 Task: Browse the Flipkart website to explore baby care products, including bedding and strollers.
Action: Mouse pressed left at (369, 71)
Screenshot: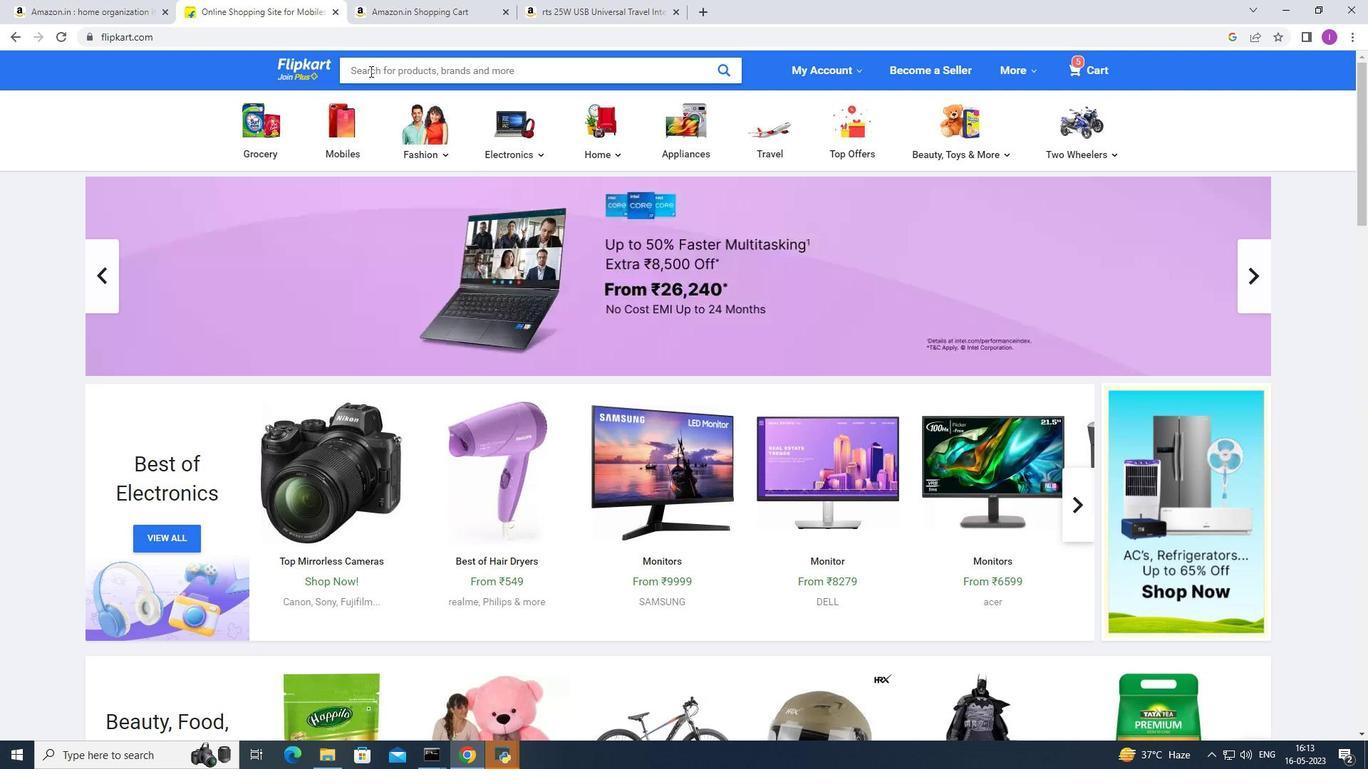 
Action: Mouse moved to (172, 121)
Screenshot: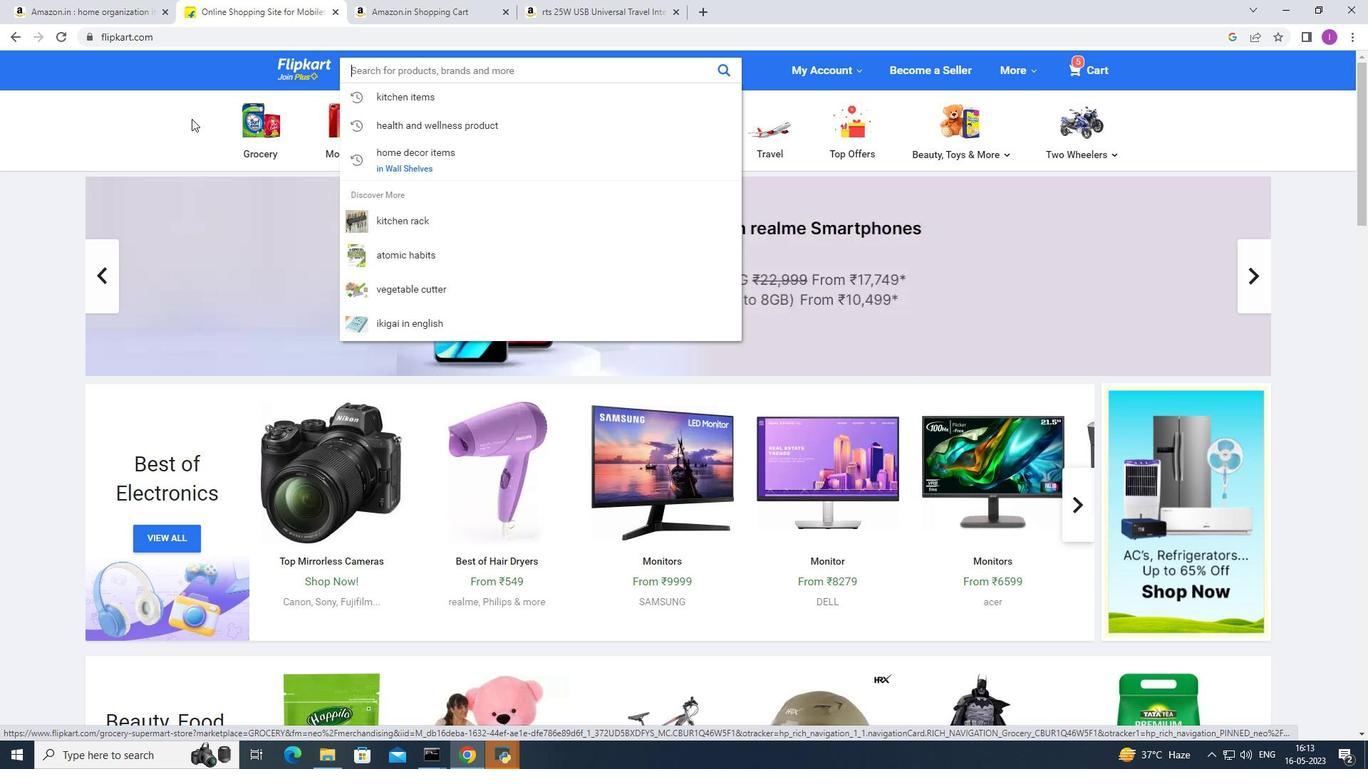 
Action: Mouse pressed left at (172, 121)
Screenshot: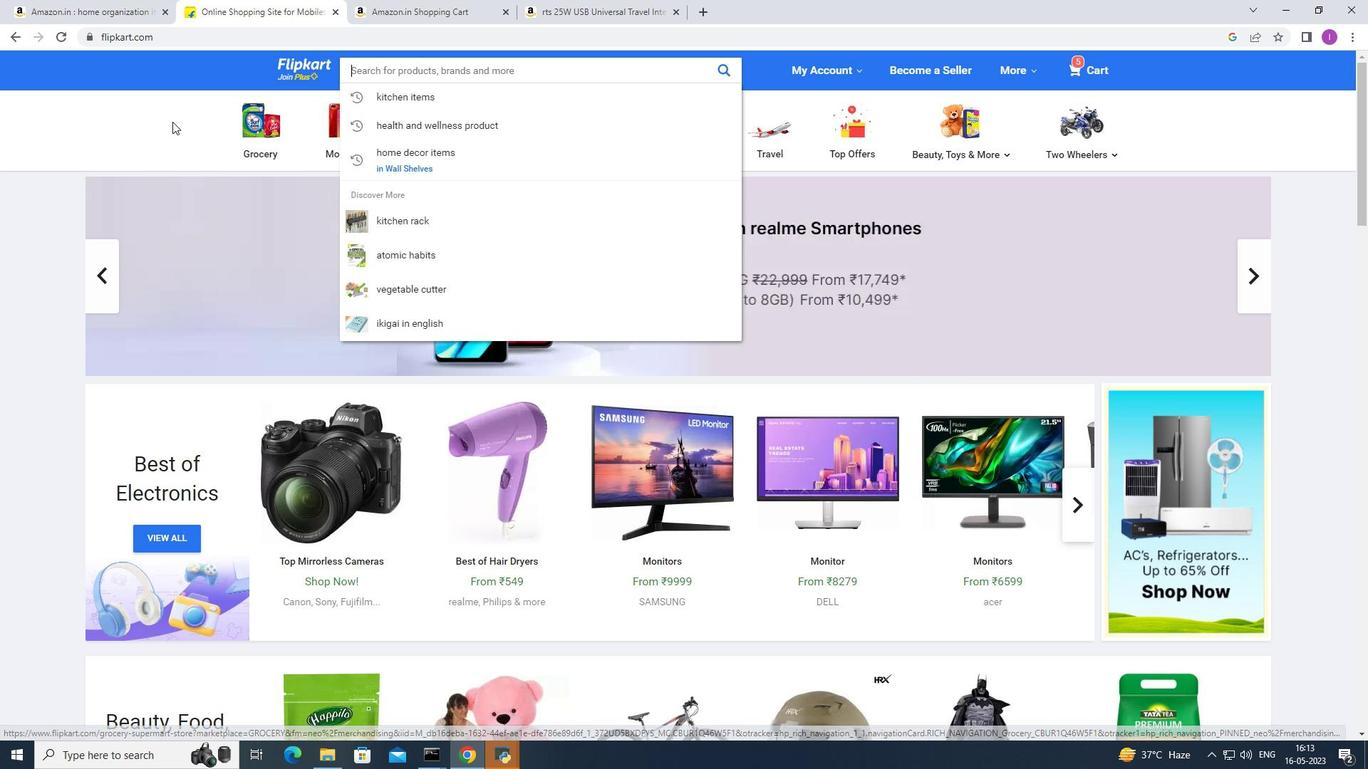 
Action: Mouse moved to (833, 313)
Screenshot: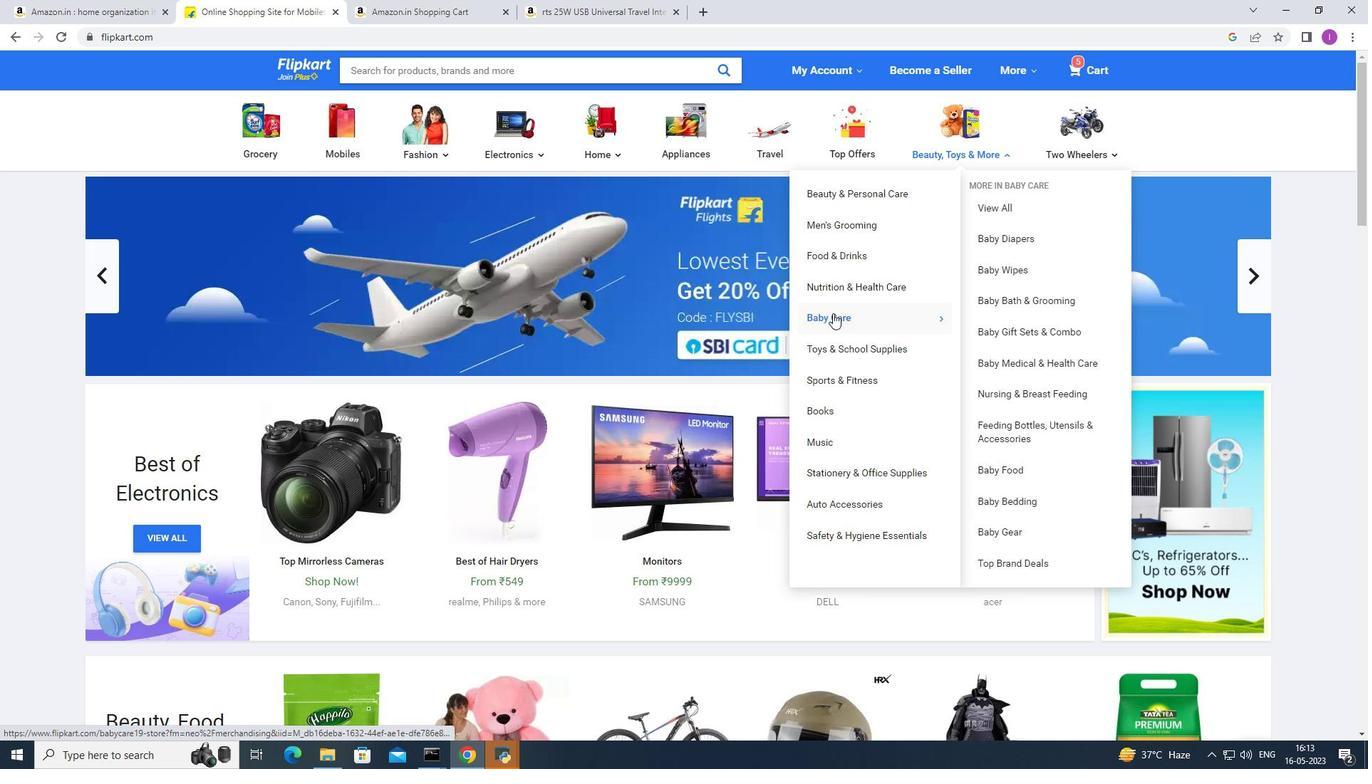 
Action: Mouse pressed left at (833, 313)
Screenshot: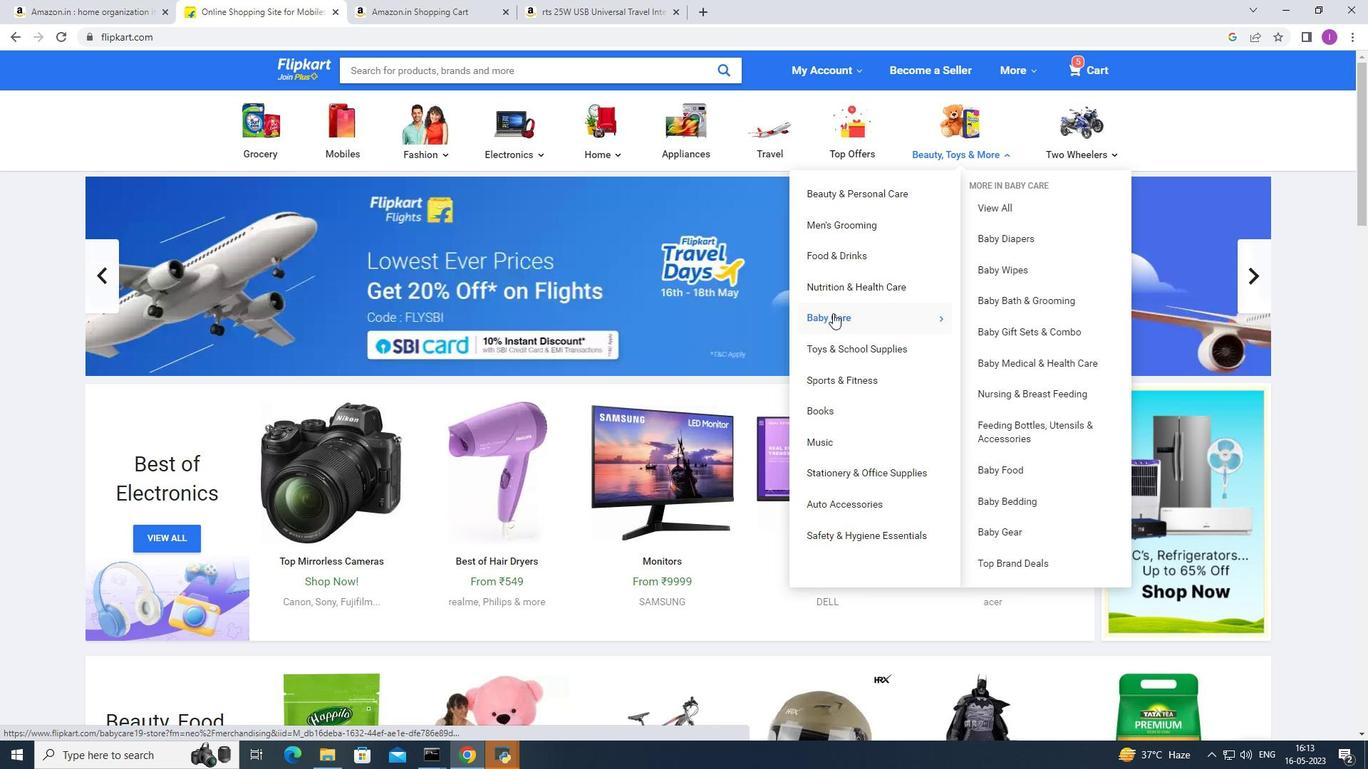 
Action: Mouse moved to (820, 313)
Screenshot: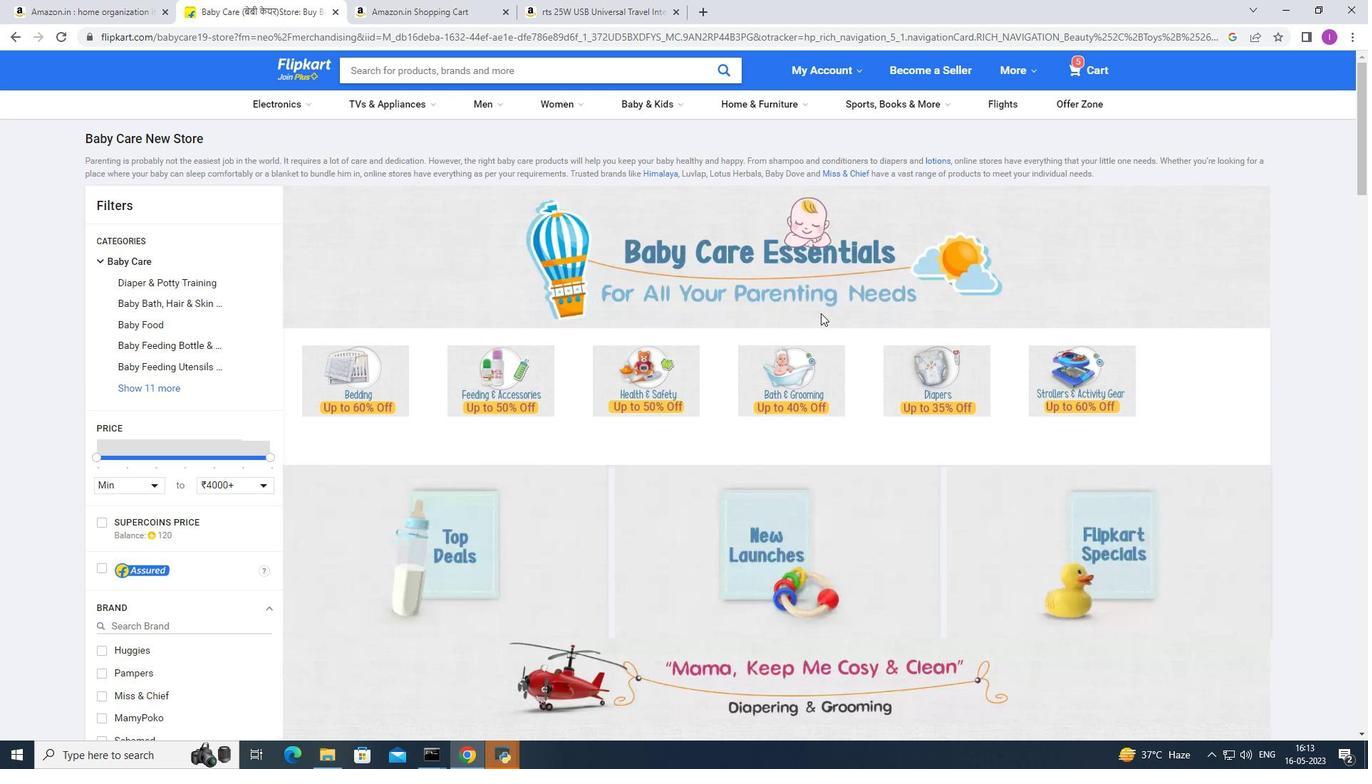 
Action: Mouse scrolled (820, 312) with delta (0, 0)
Screenshot: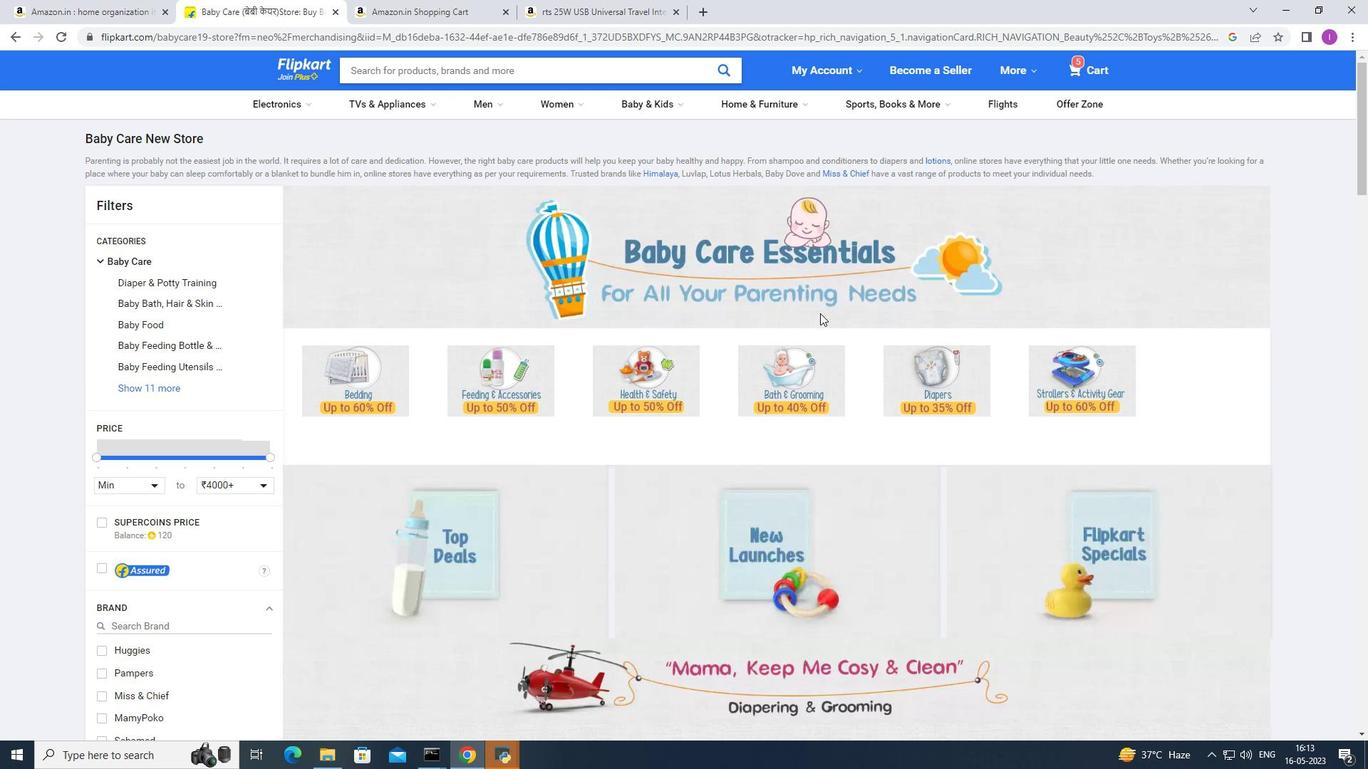 
Action: Mouse scrolled (820, 312) with delta (0, 0)
Screenshot: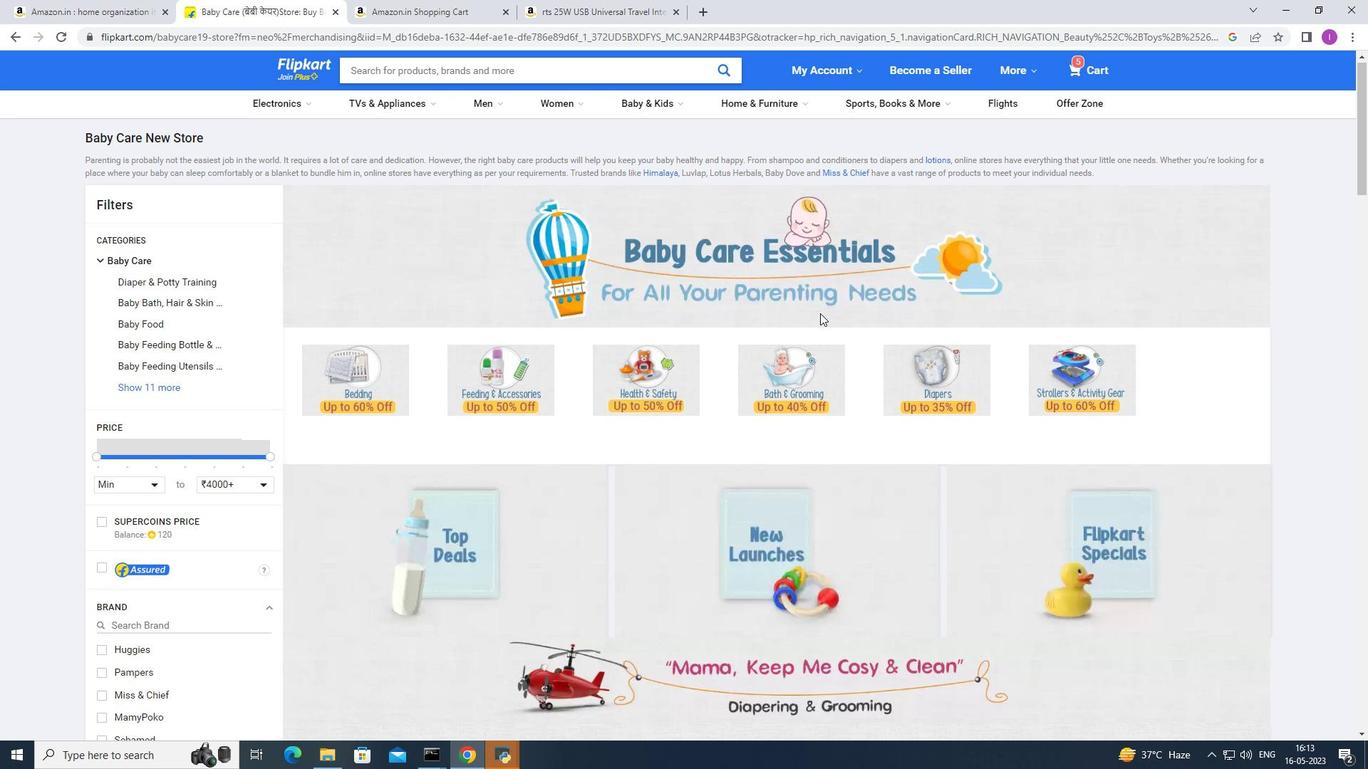 
Action: Mouse scrolled (820, 312) with delta (0, 0)
Screenshot: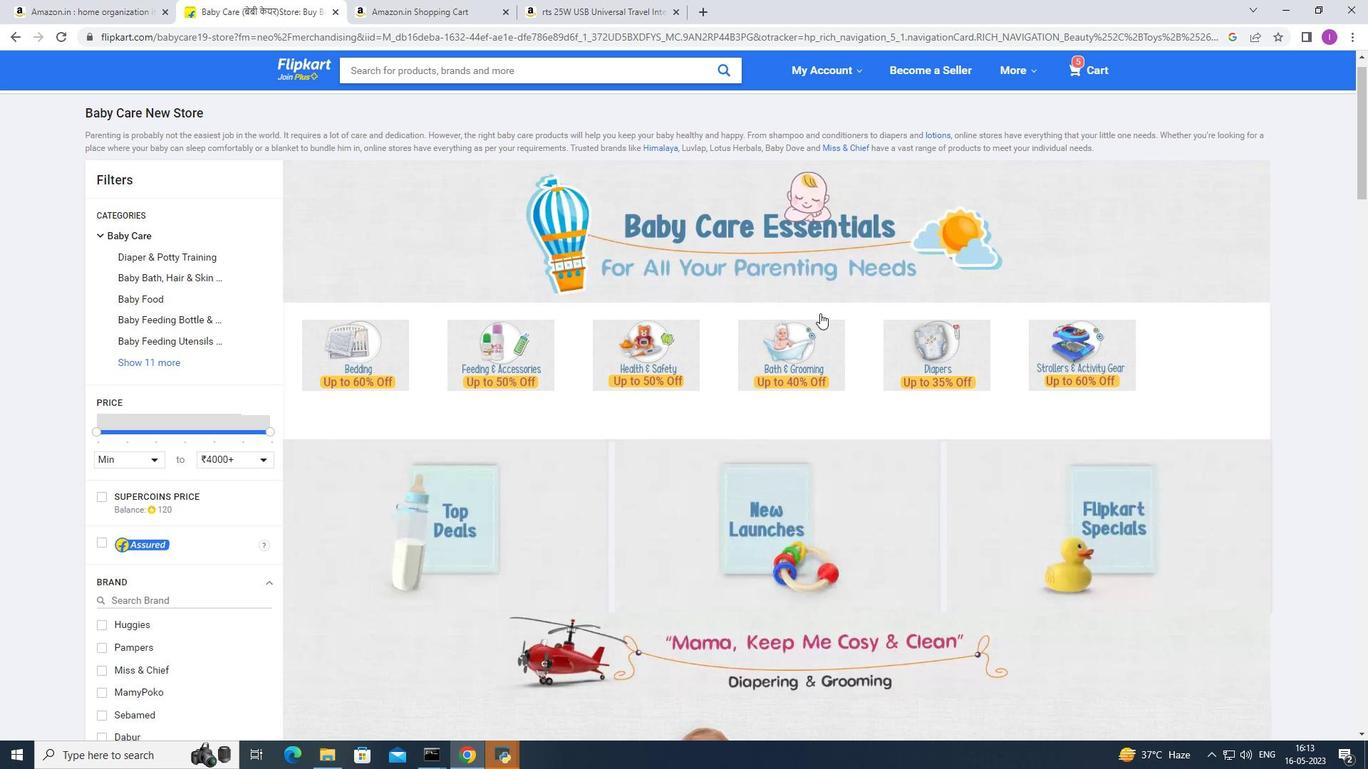 
Action: Mouse moved to (820, 309)
Screenshot: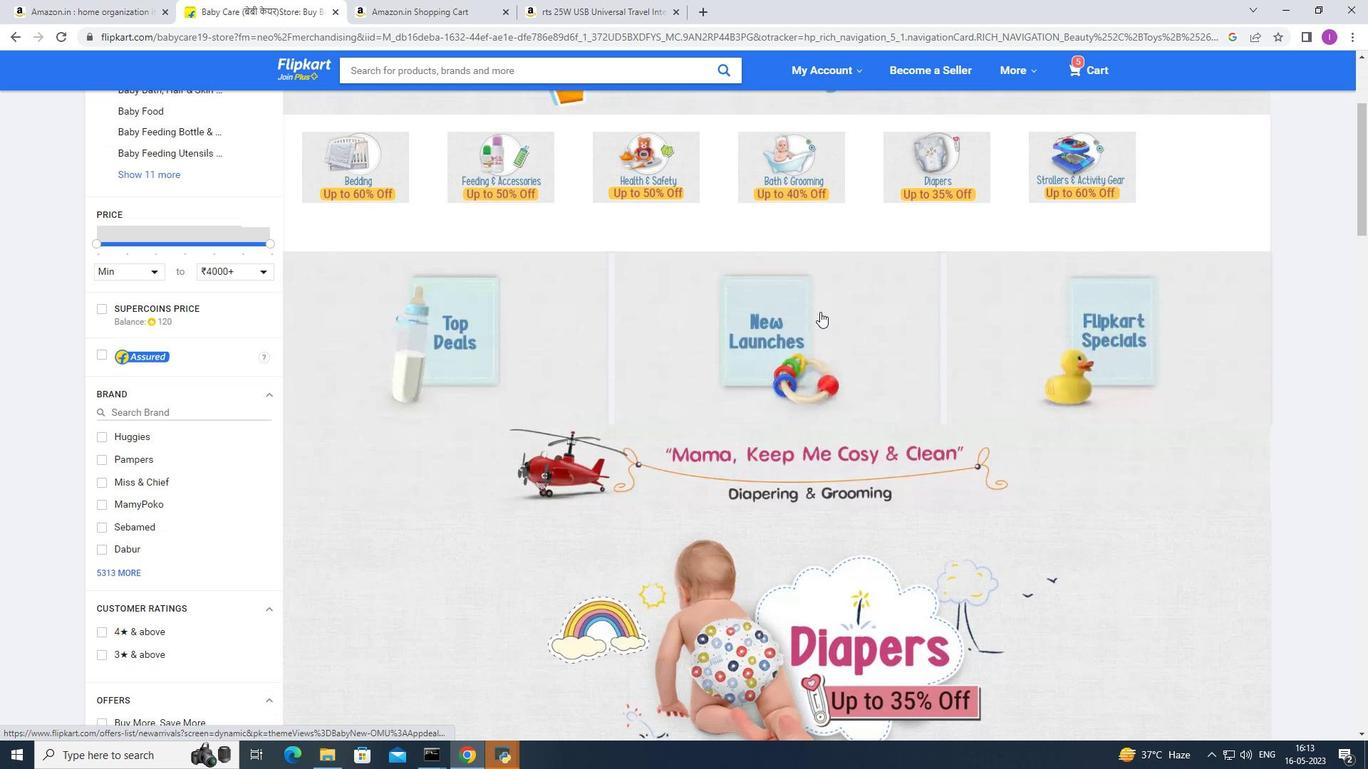 
Action: Mouse scrolled (820, 309) with delta (0, 0)
Screenshot: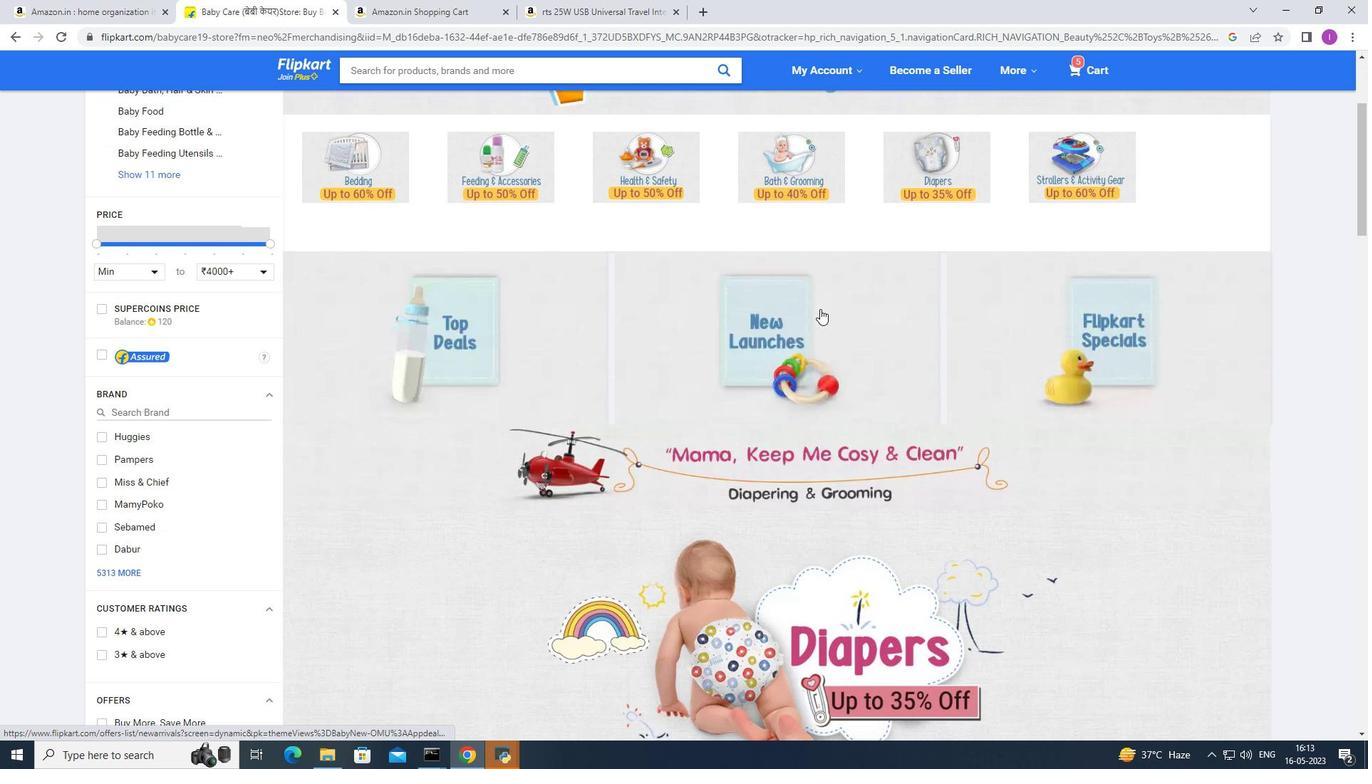 
Action: Mouse scrolled (820, 309) with delta (0, 0)
Screenshot: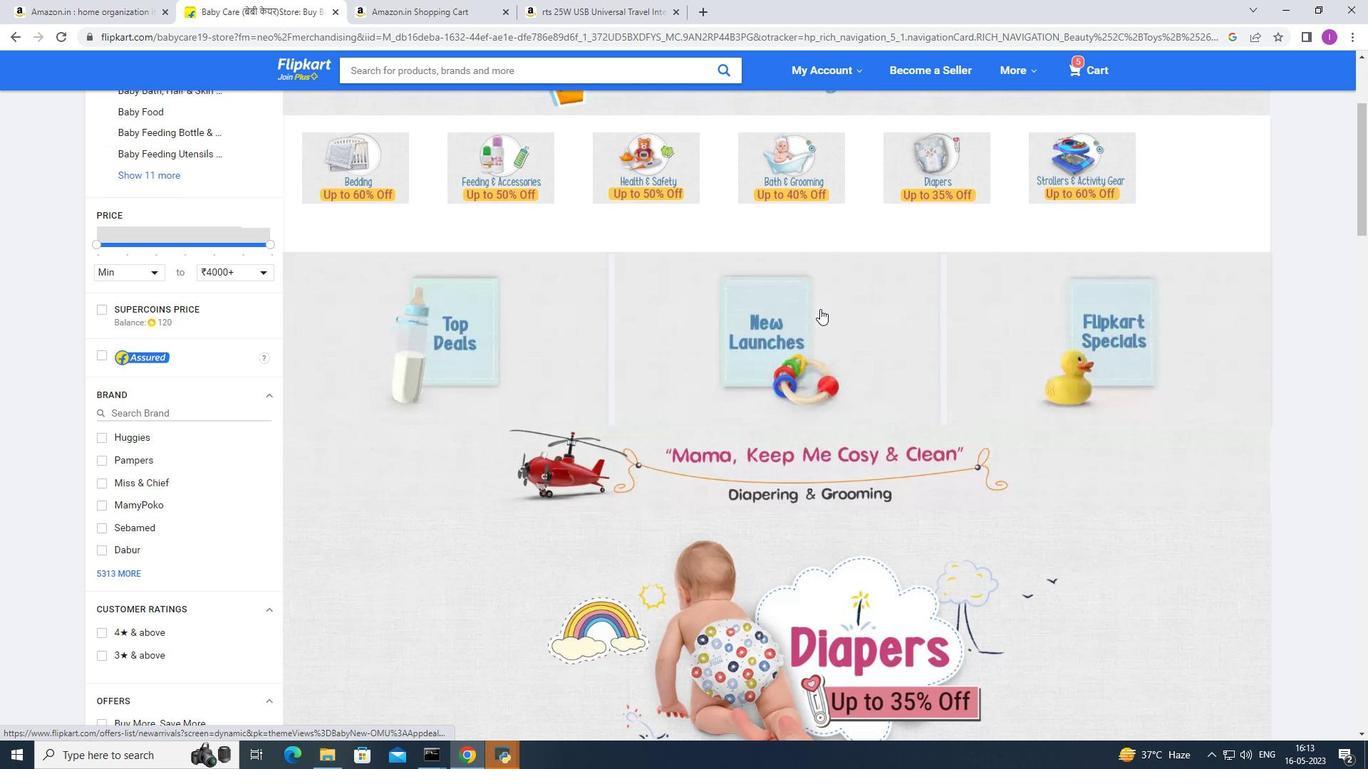 
Action: Mouse scrolled (820, 309) with delta (0, 0)
Screenshot: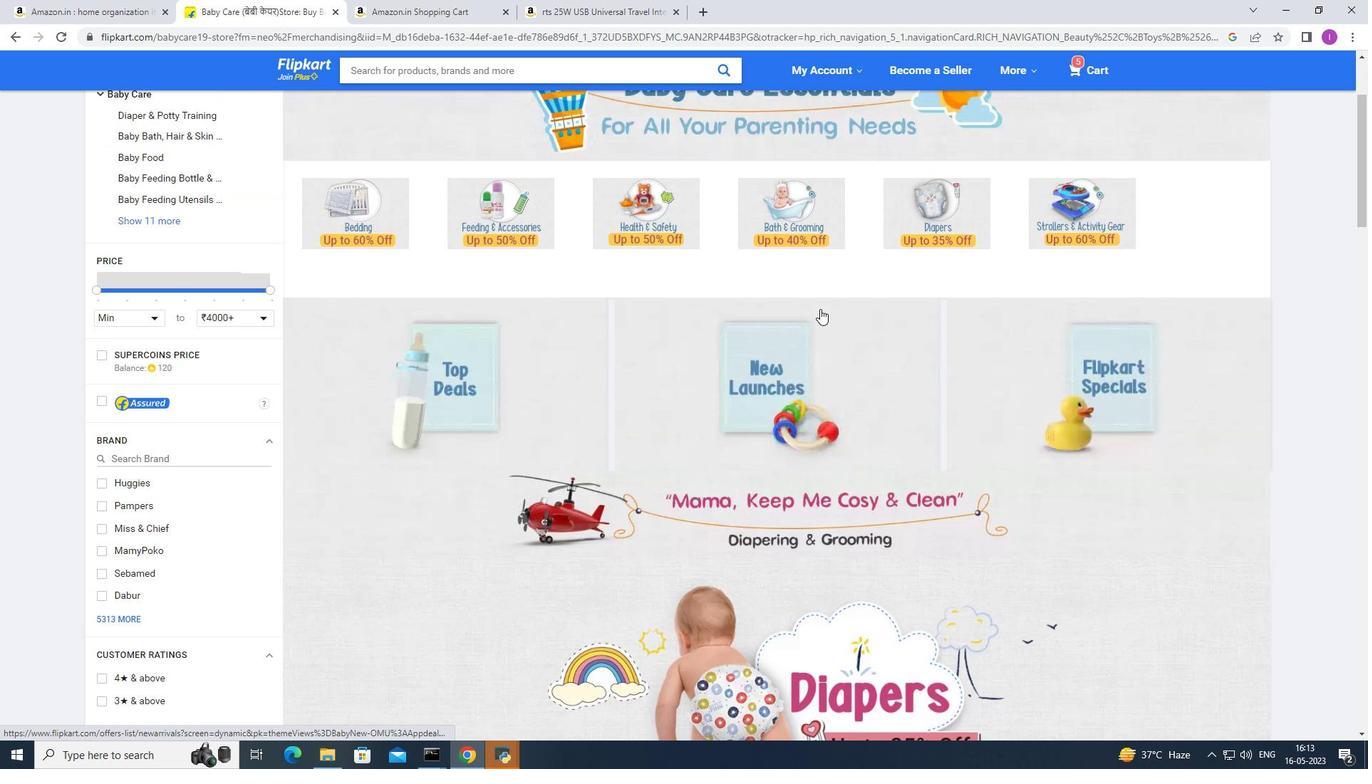 
Action: Mouse moved to (820, 306)
Screenshot: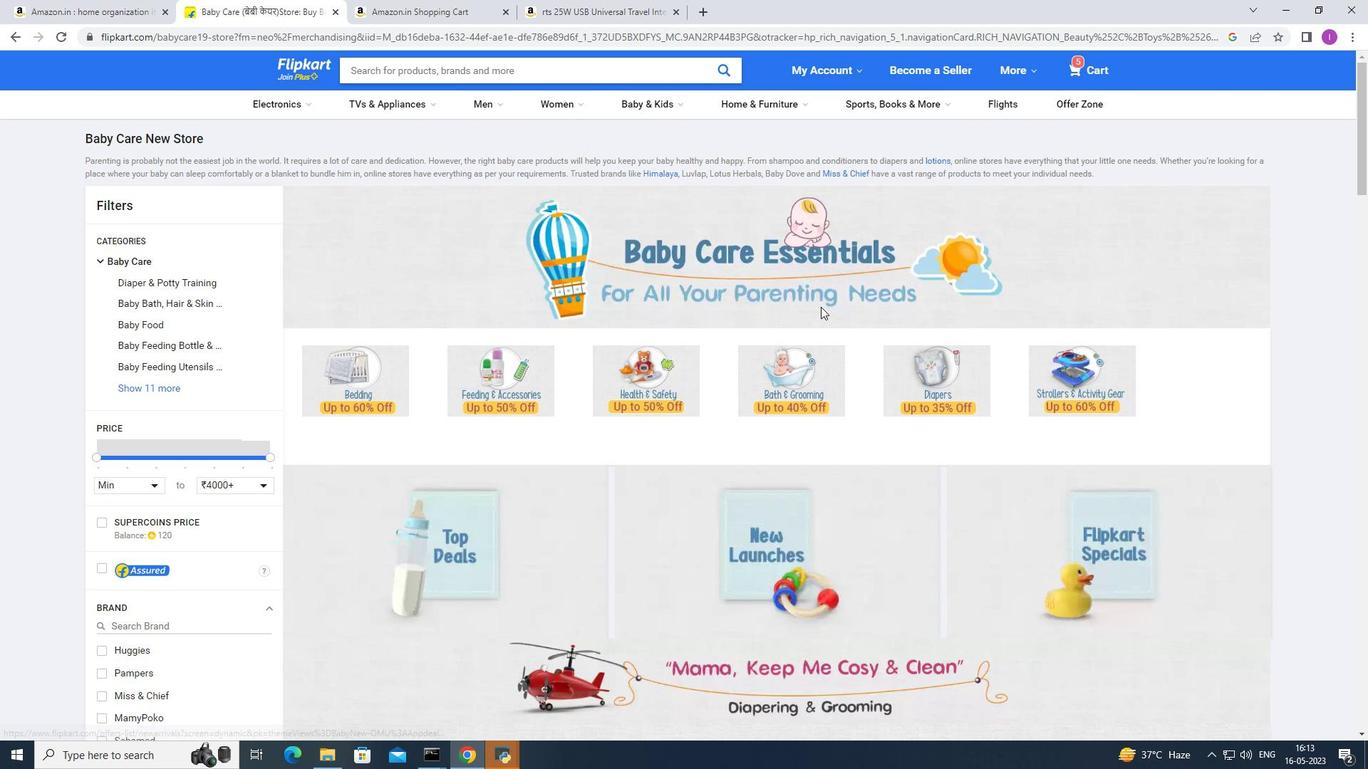 
Action: Mouse scrolled (820, 307) with delta (0, 0)
Screenshot: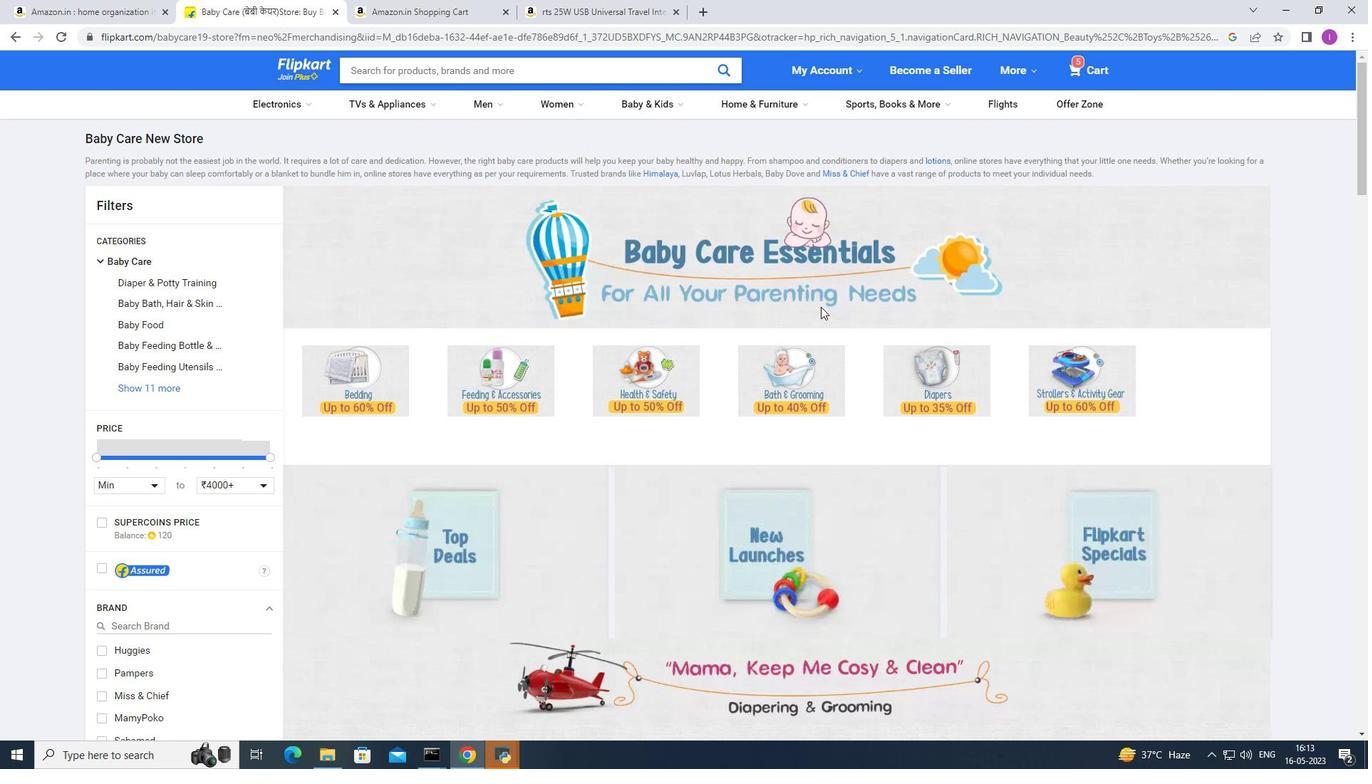 
Action: Mouse moved to (158, 386)
Screenshot: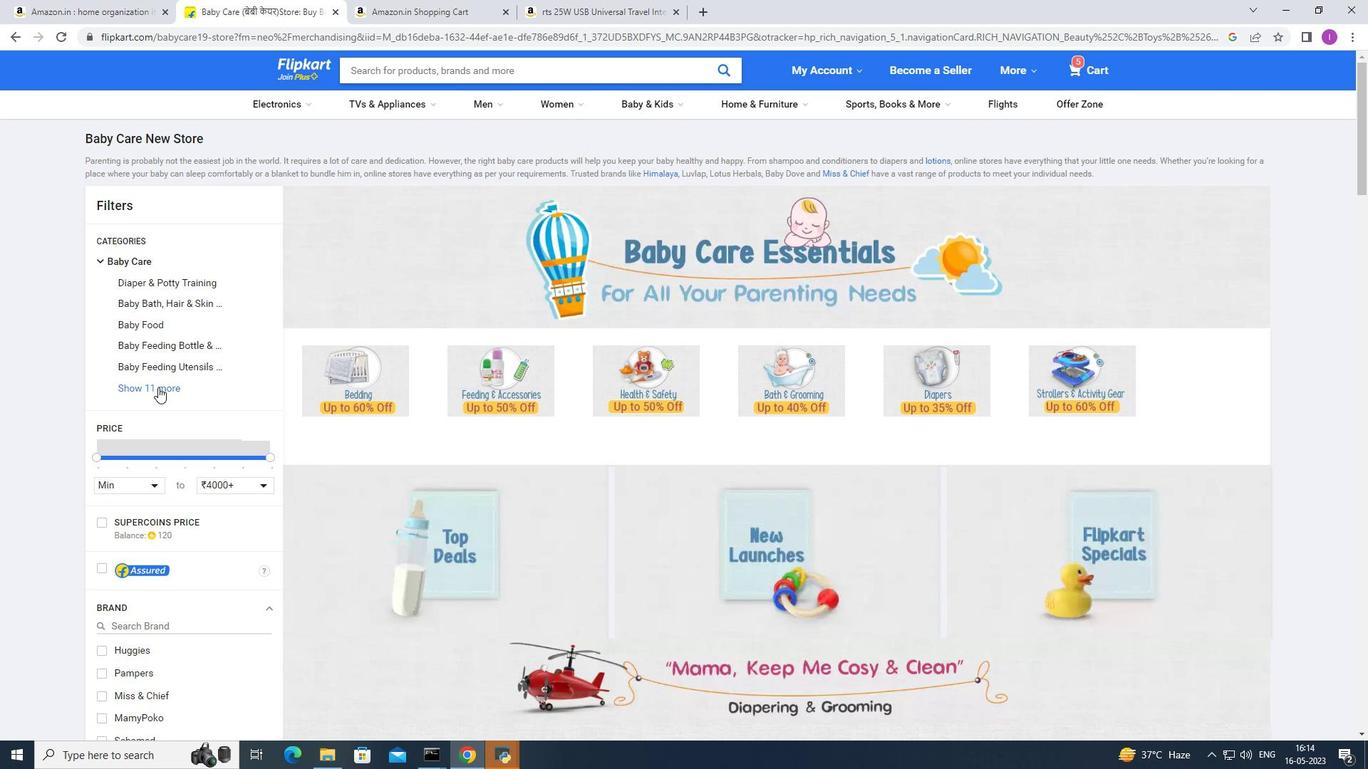 
Action: Mouse pressed left at (158, 386)
Screenshot: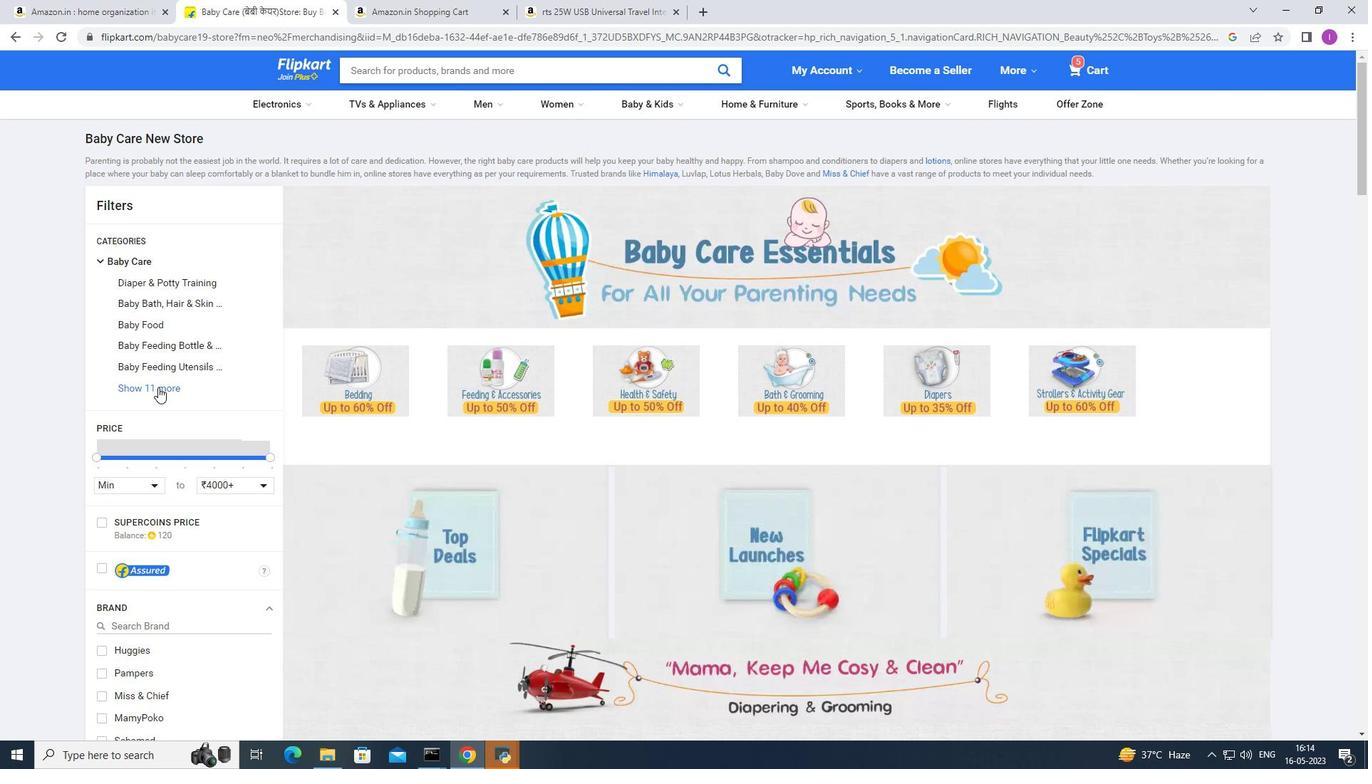 
Action: Mouse moved to (163, 478)
Screenshot: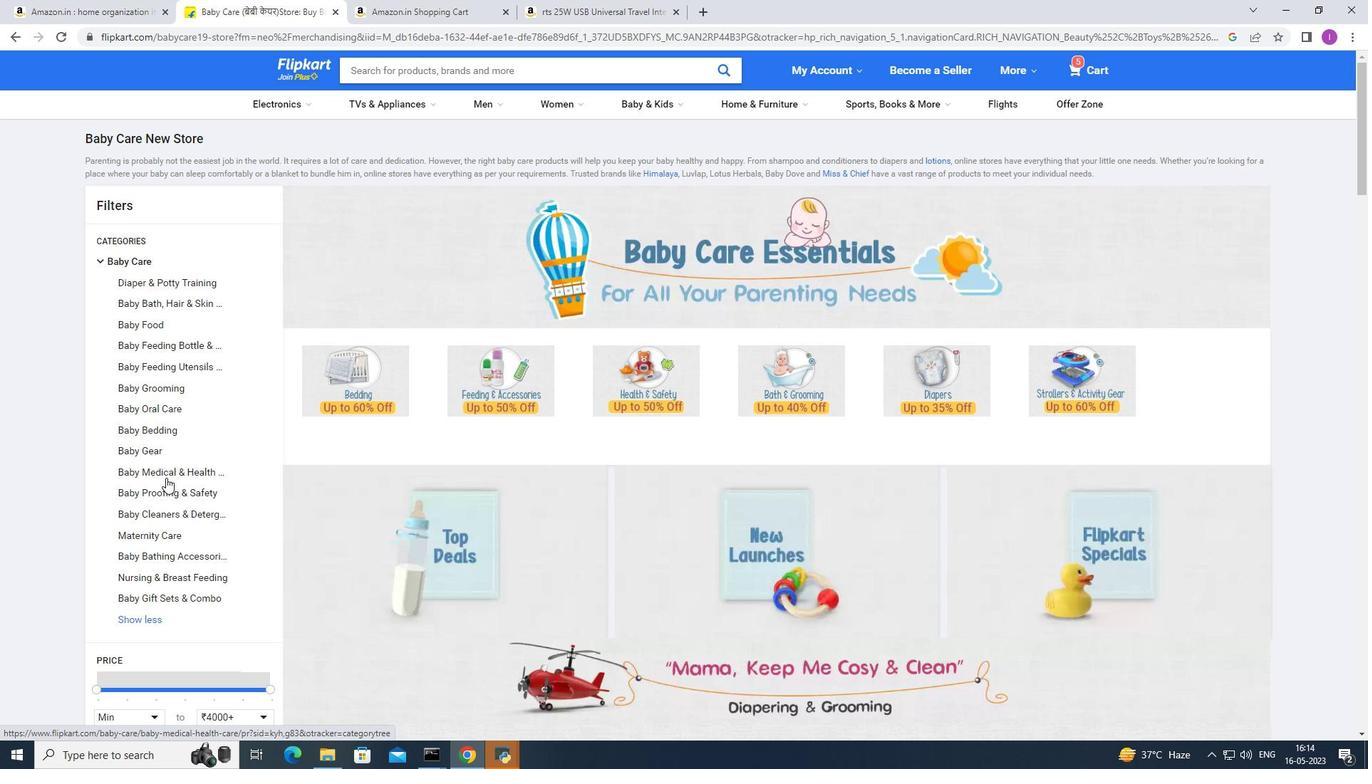 
Action: Mouse scrolled (163, 478) with delta (0, 0)
Screenshot: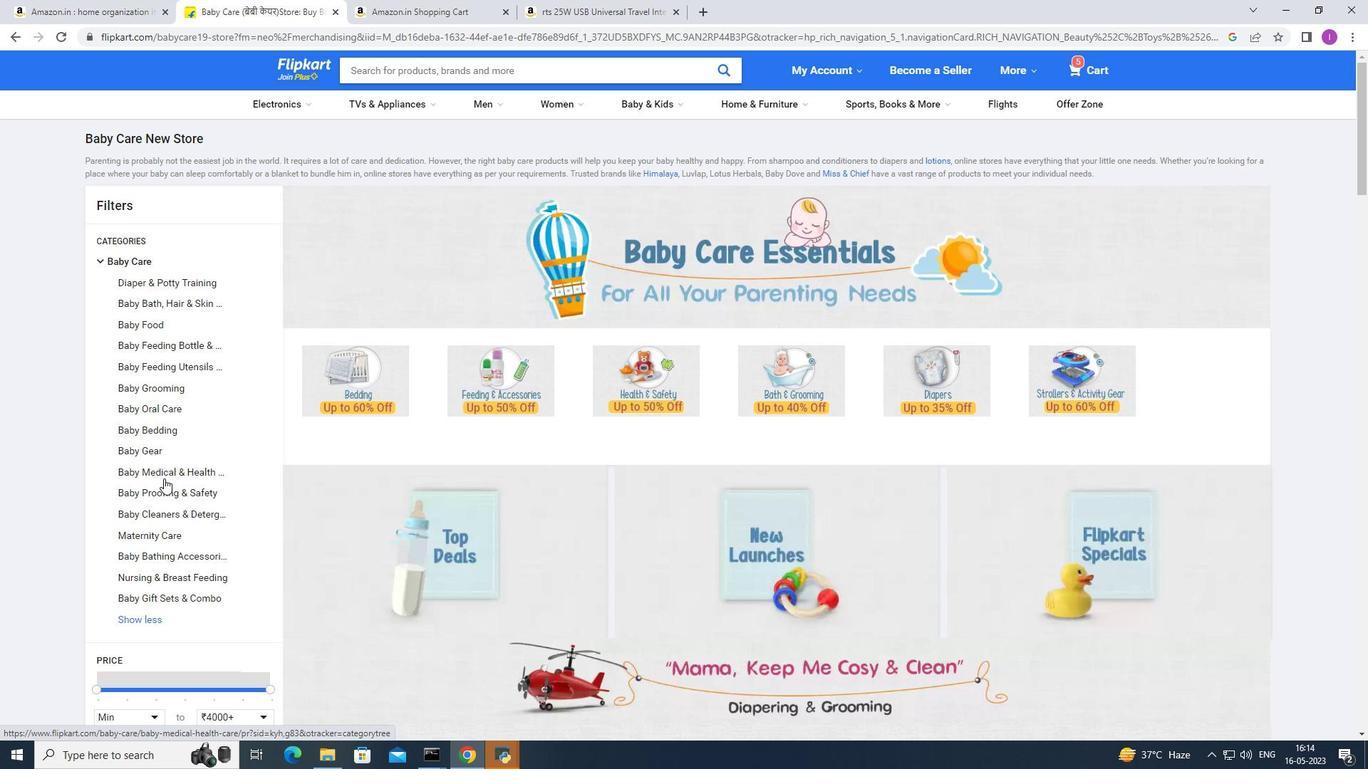 
Action: Mouse moved to (166, 478)
Screenshot: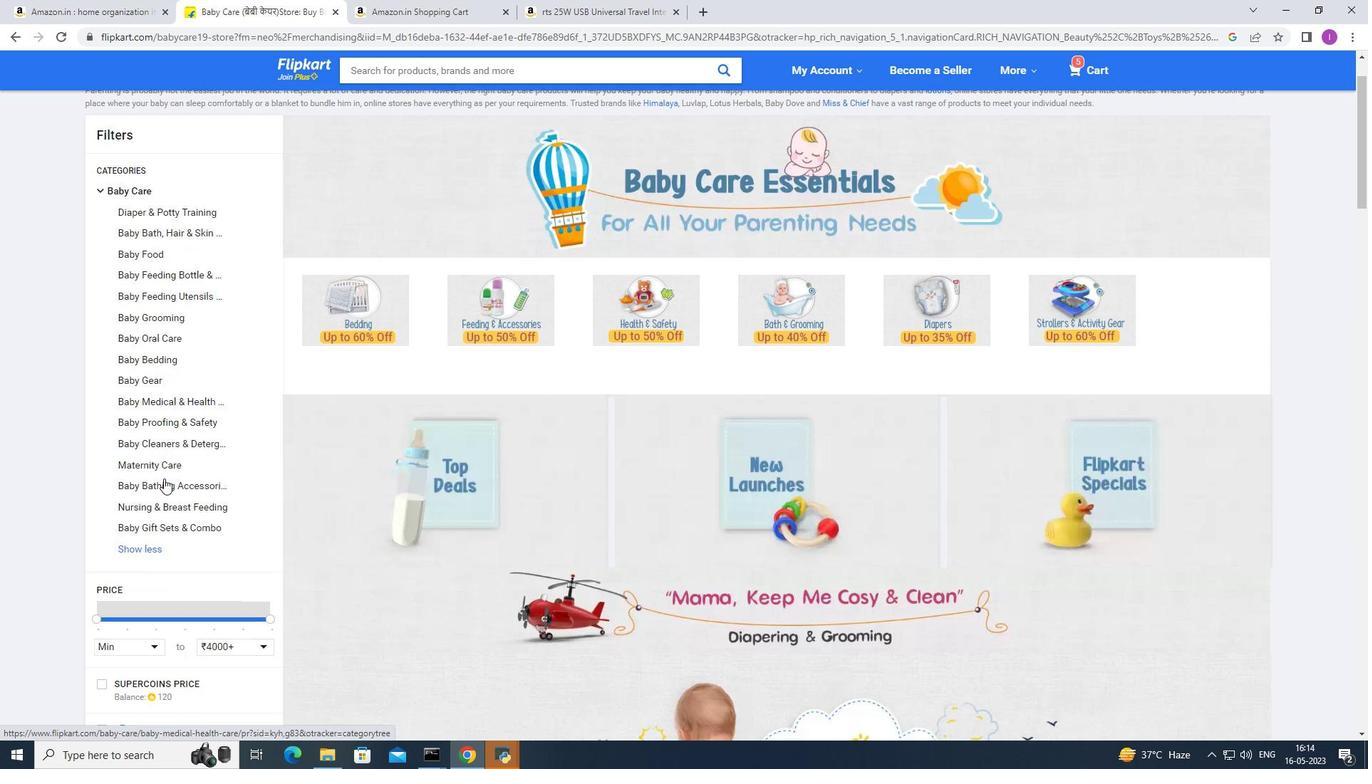 
Action: Mouse scrolled (166, 477) with delta (0, 0)
Screenshot: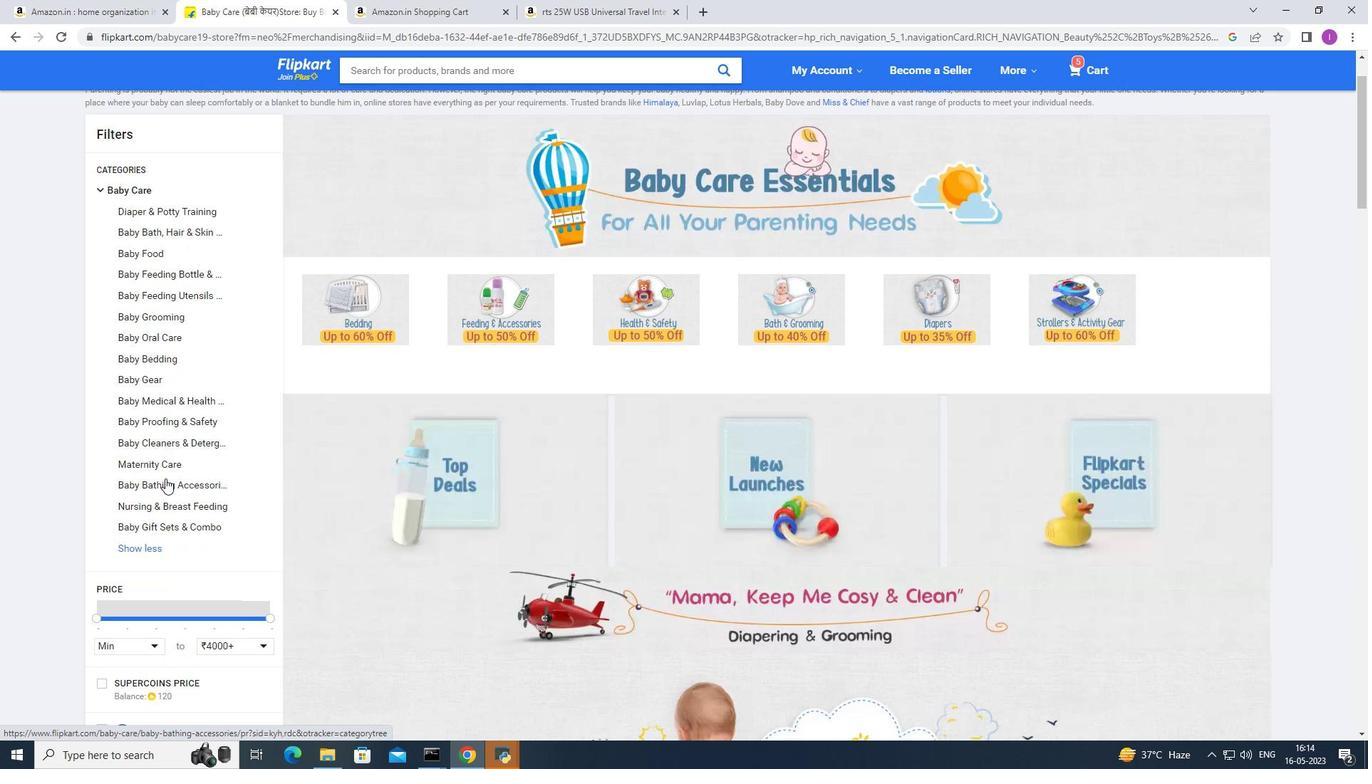 
Action: Mouse moved to (268, 438)
Screenshot: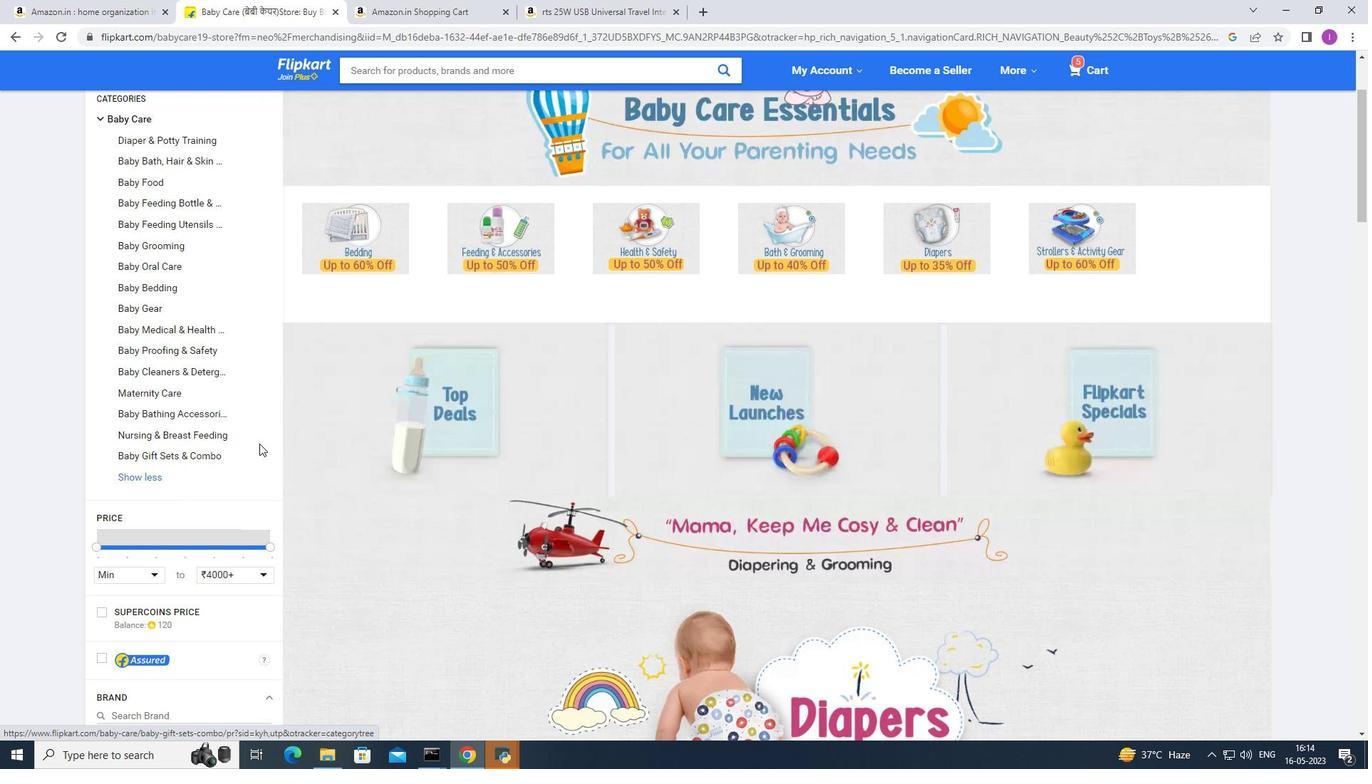 
Action: Mouse scrolled (268, 437) with delta (0, 0)
Screenshot: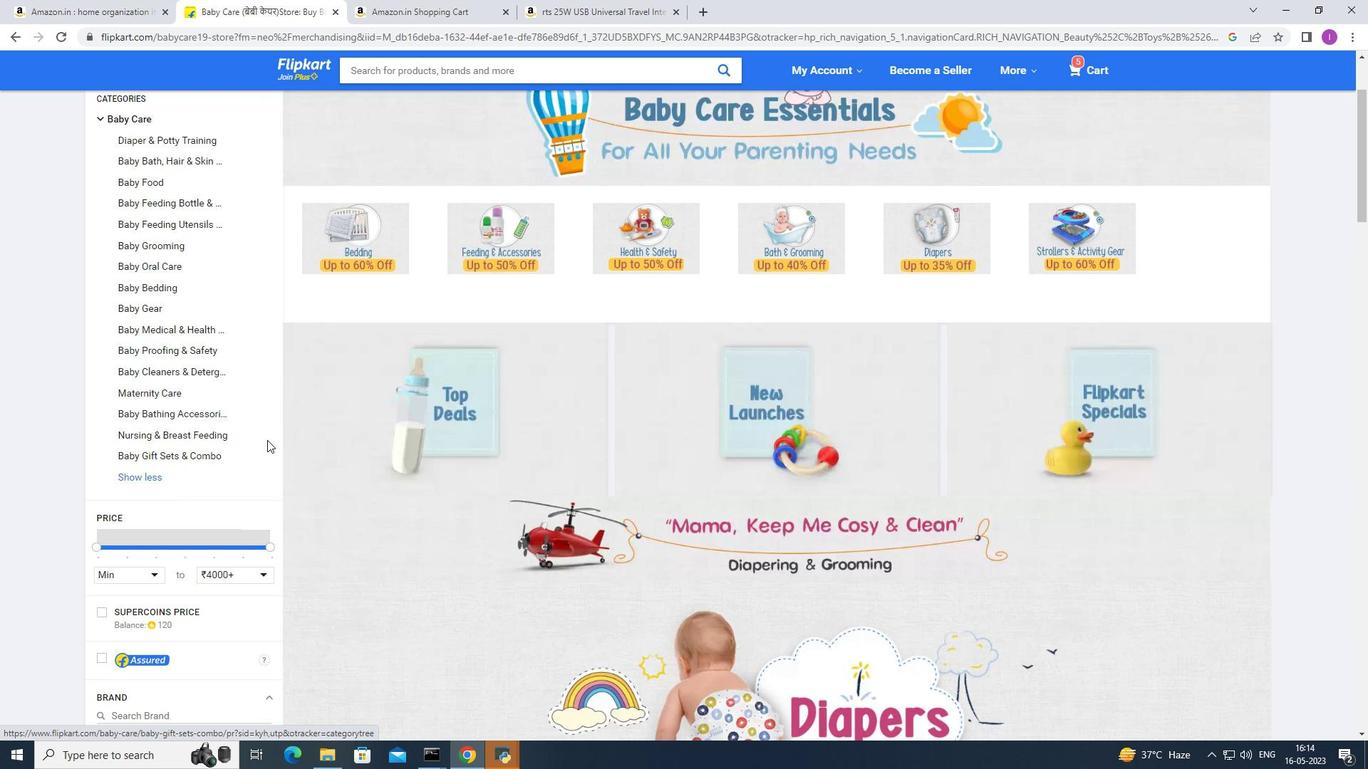 
Action: Mouse scrolled (268, 437) with delta (0, 0)
Screenshot: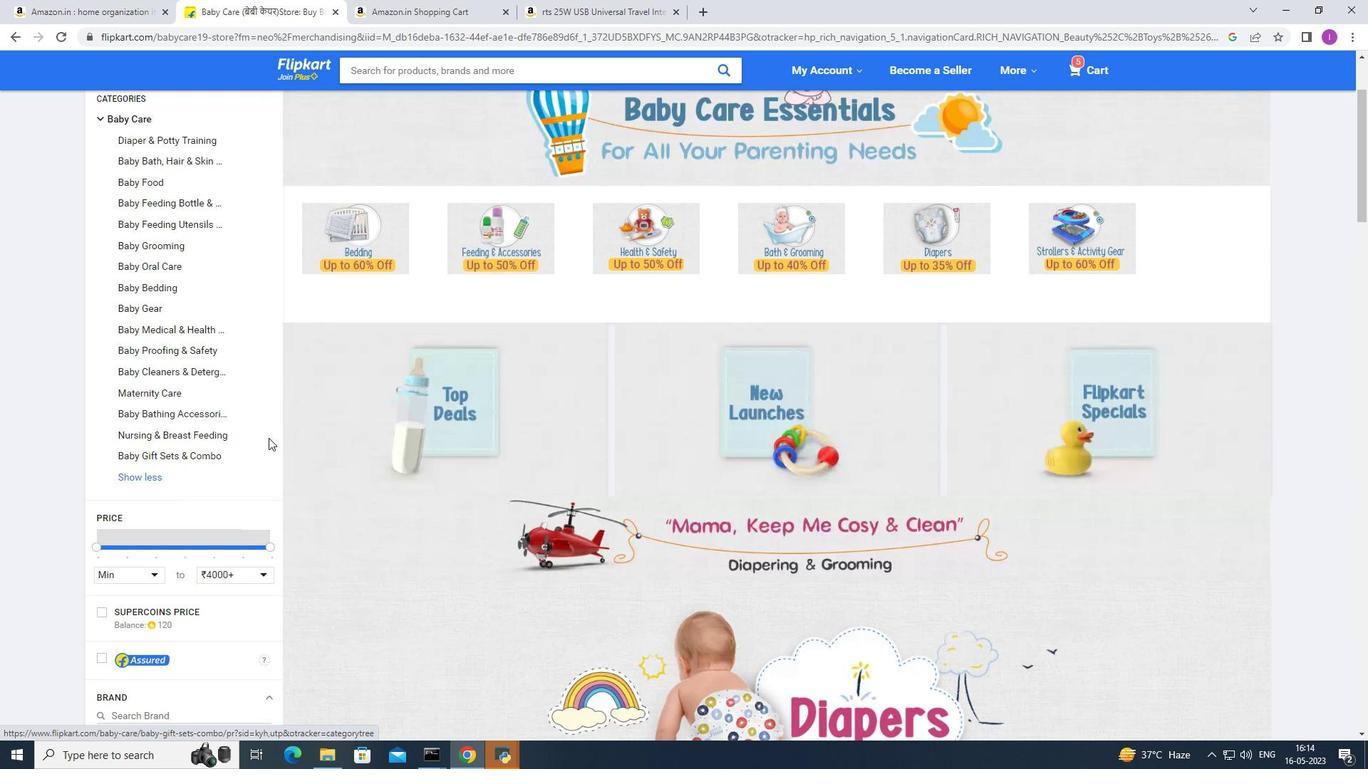 
Action: Mouse scrolled (268, 437) with delta (0, 0)
Screenshot: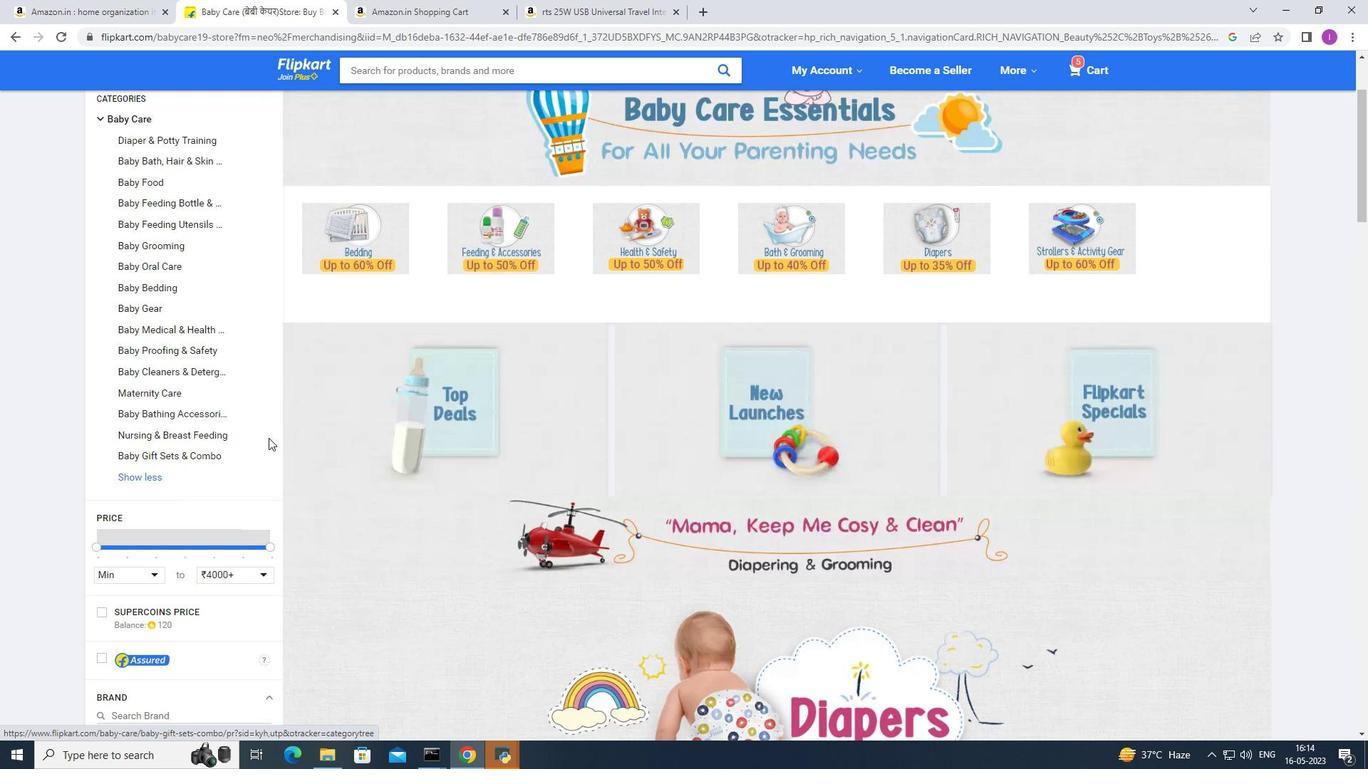 
Action: Mouse moved to (270, 436)
Screenshot: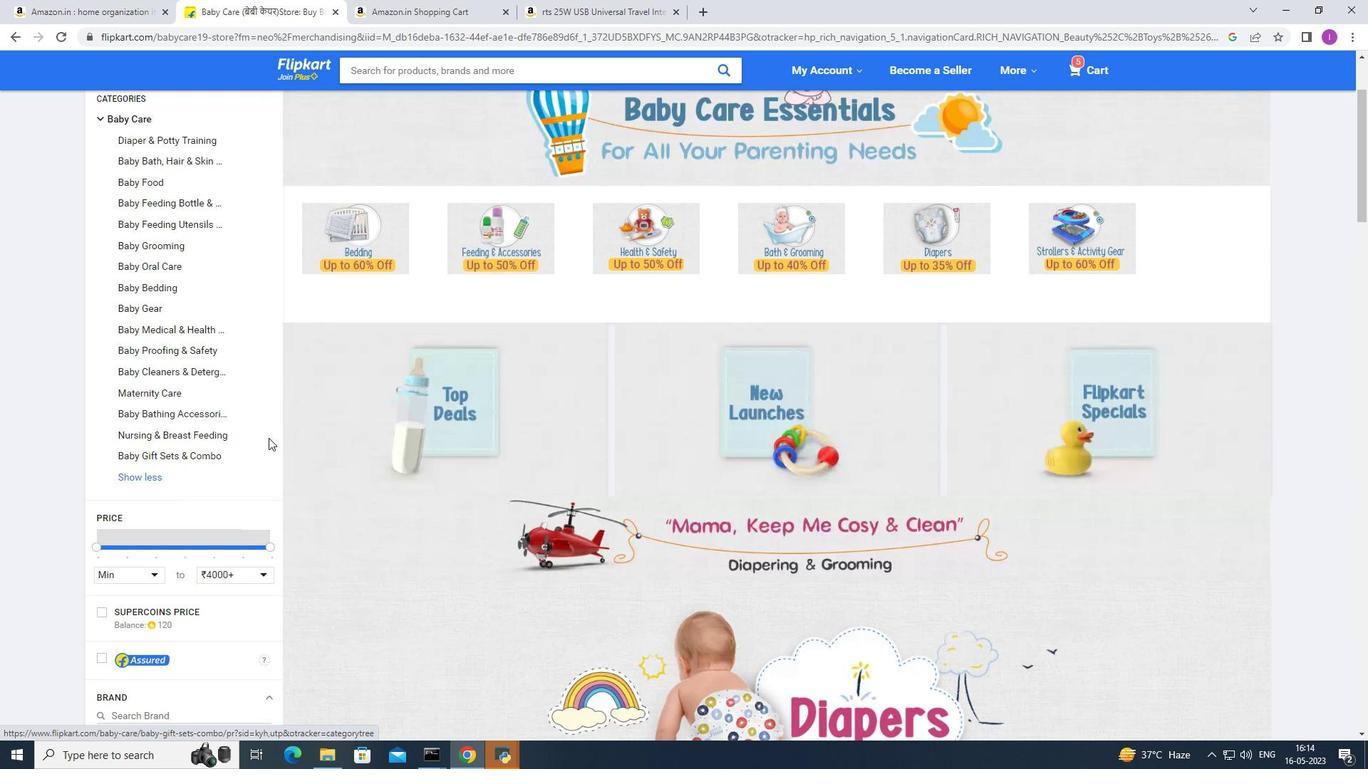 
Action: Mouse scrolled (270, 436) with delta (0, 0)
Screenshot: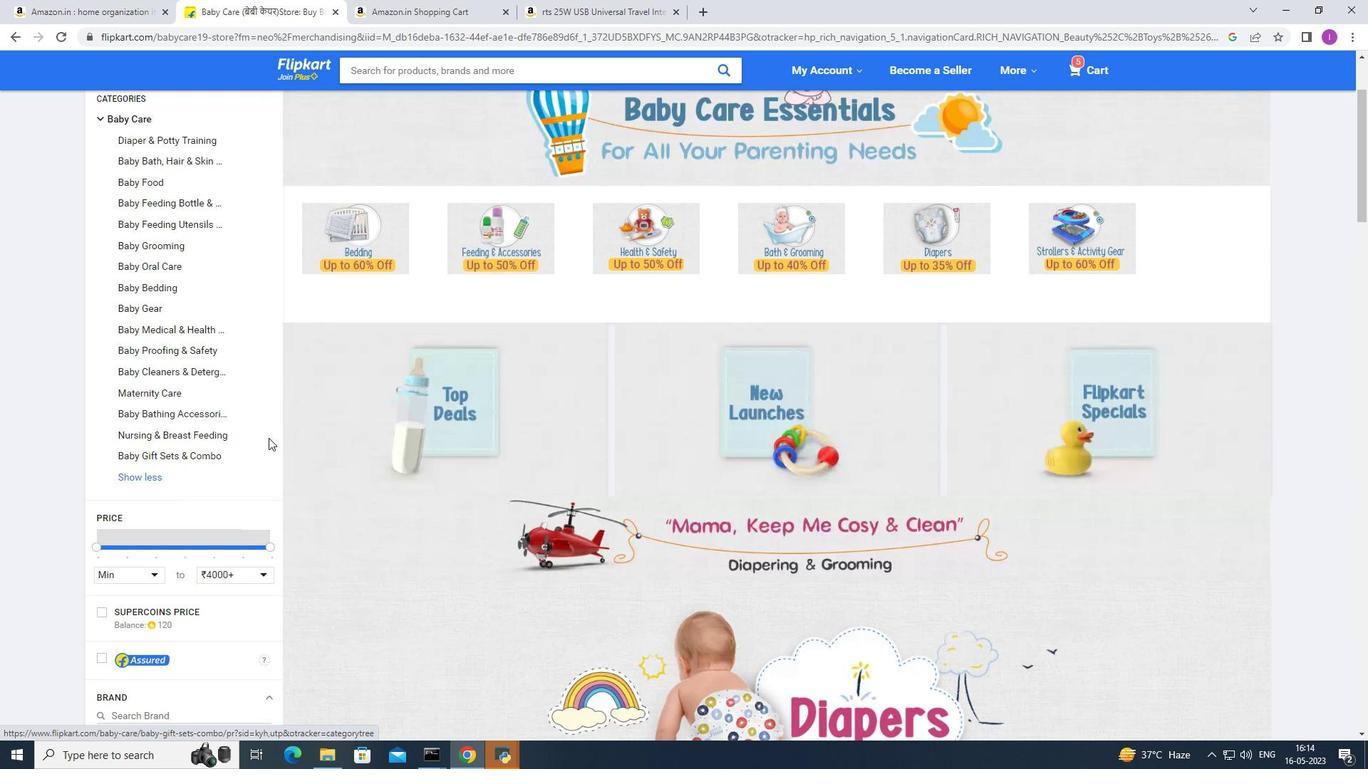 
Action: Mouse moved to (281, 434)
Screenshot: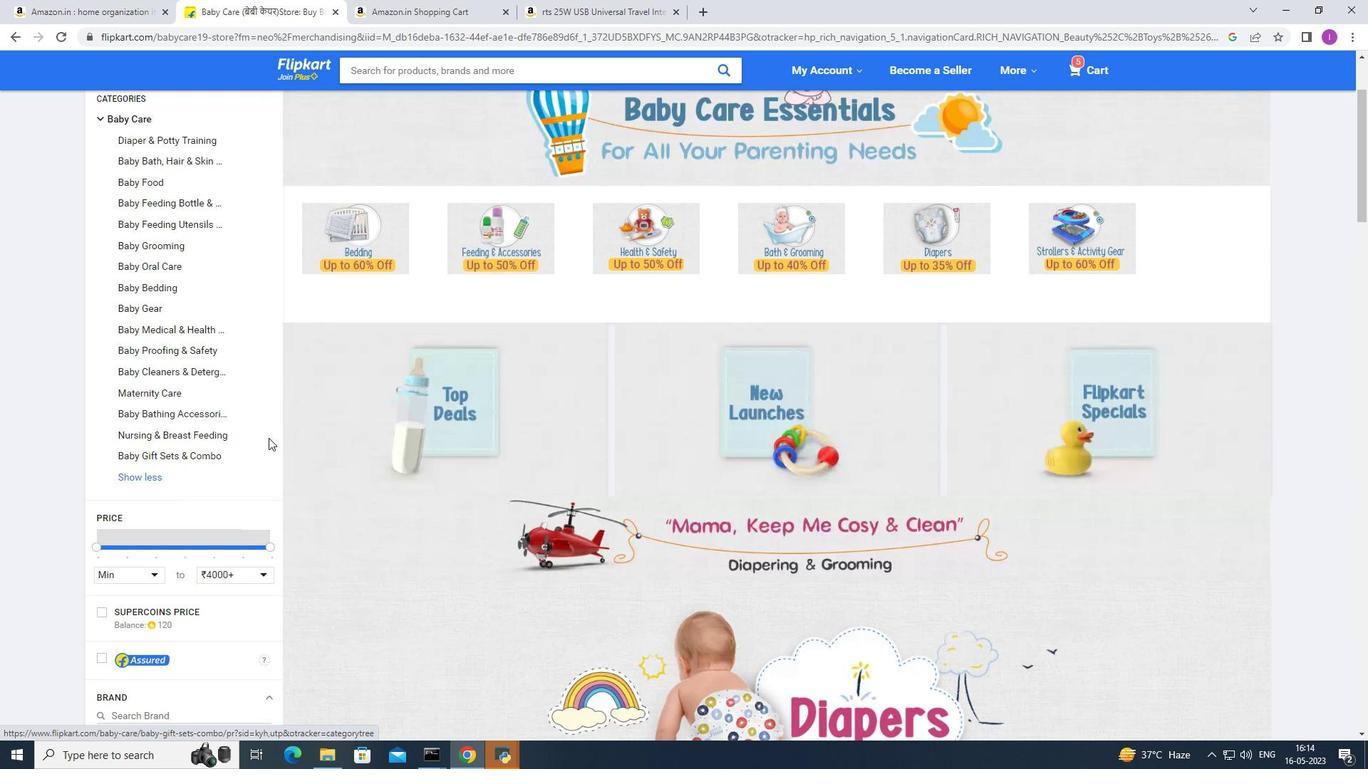 
Action: Mouse scrolled (280, 433) with delta (0, 0)
Screenshot: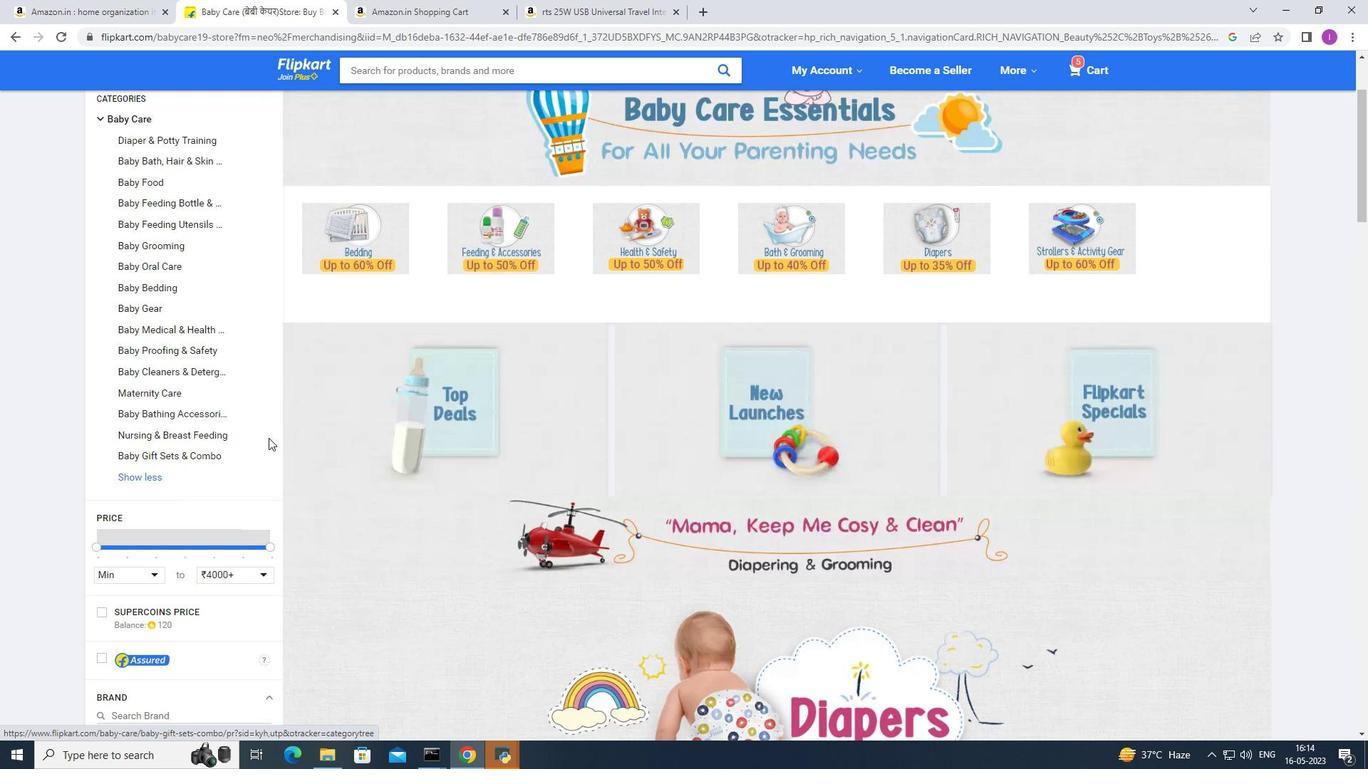
Action: Mouse moved to (304, 425)
Screenshot: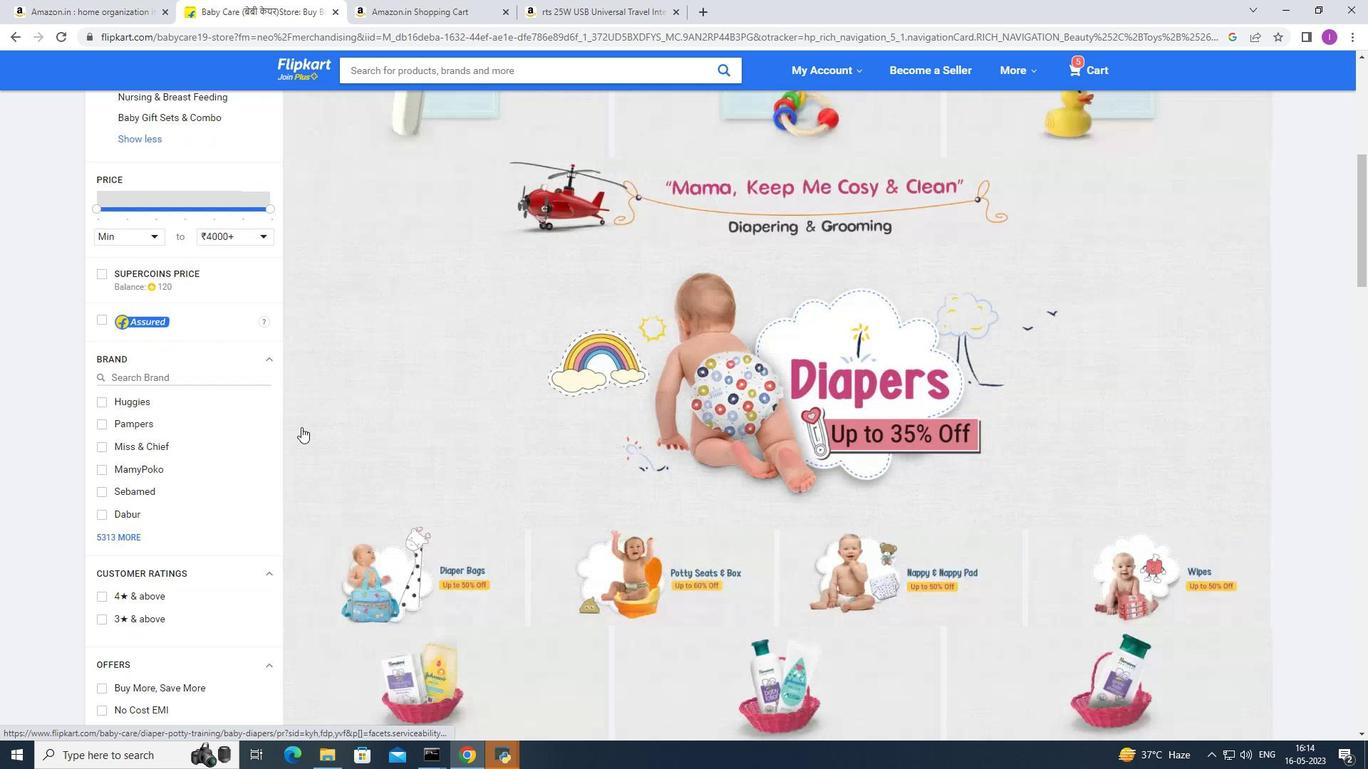 
Action: Mouse scrolled (304, 424) with delta (0, 0)
Screenshot: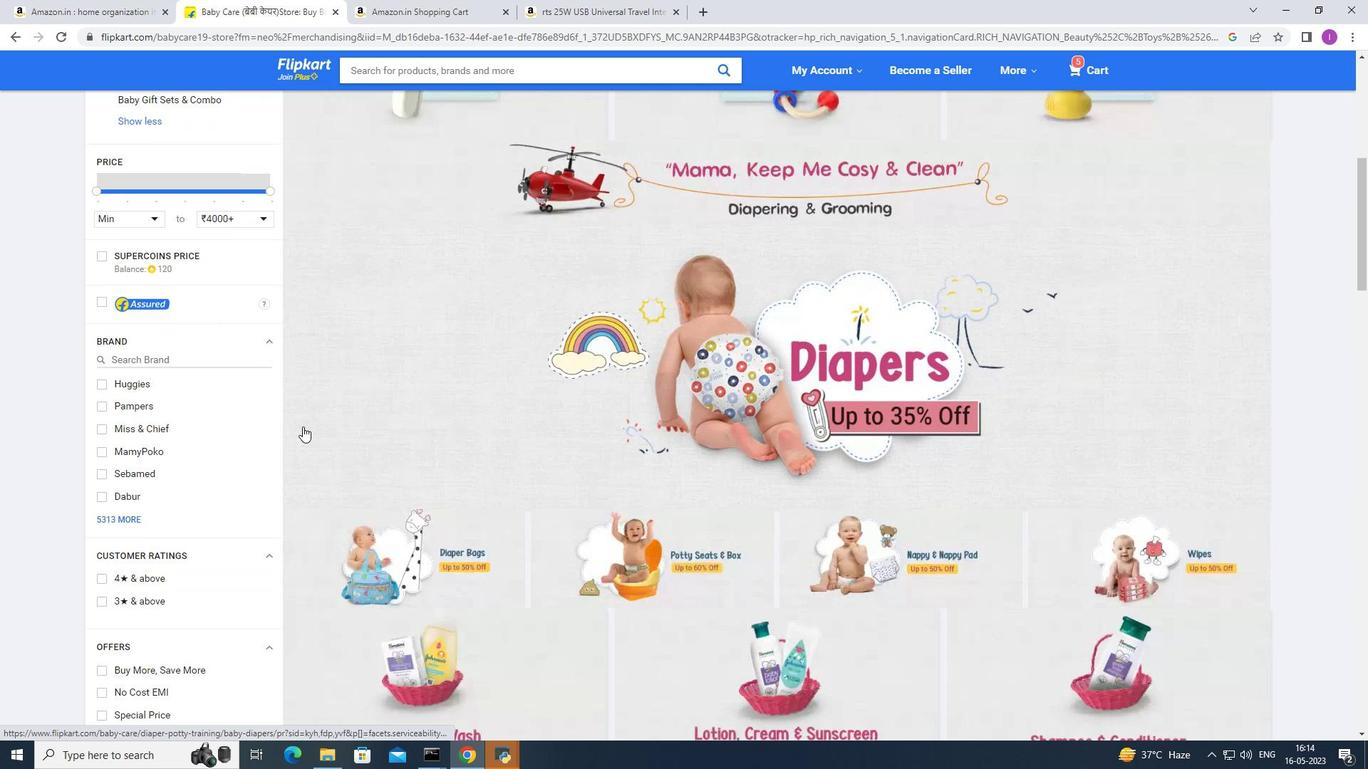 
Action: Mouse scrolled (304, 424) with delta (0, 0)
Screenshot: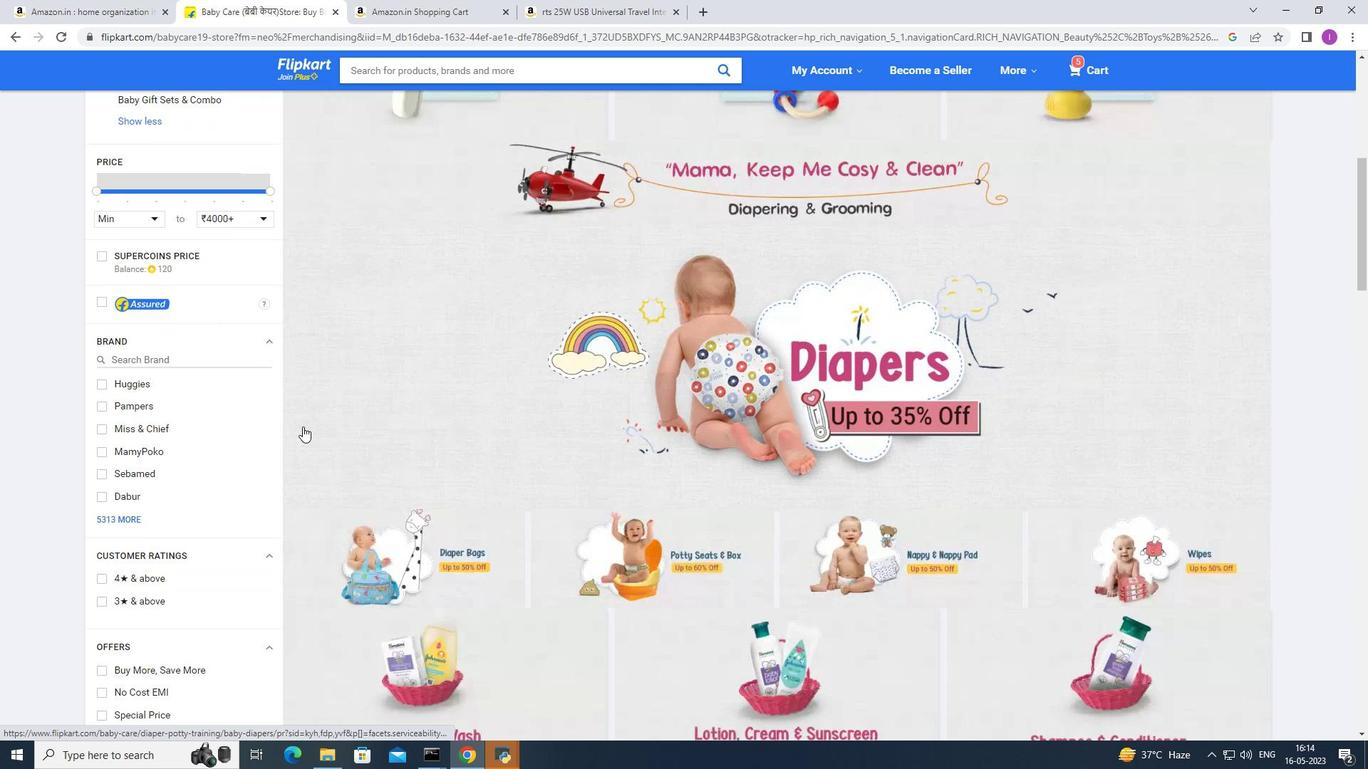 
Action: Mouse scrolled (304, 424) with delta (0, 0)
Screenshot: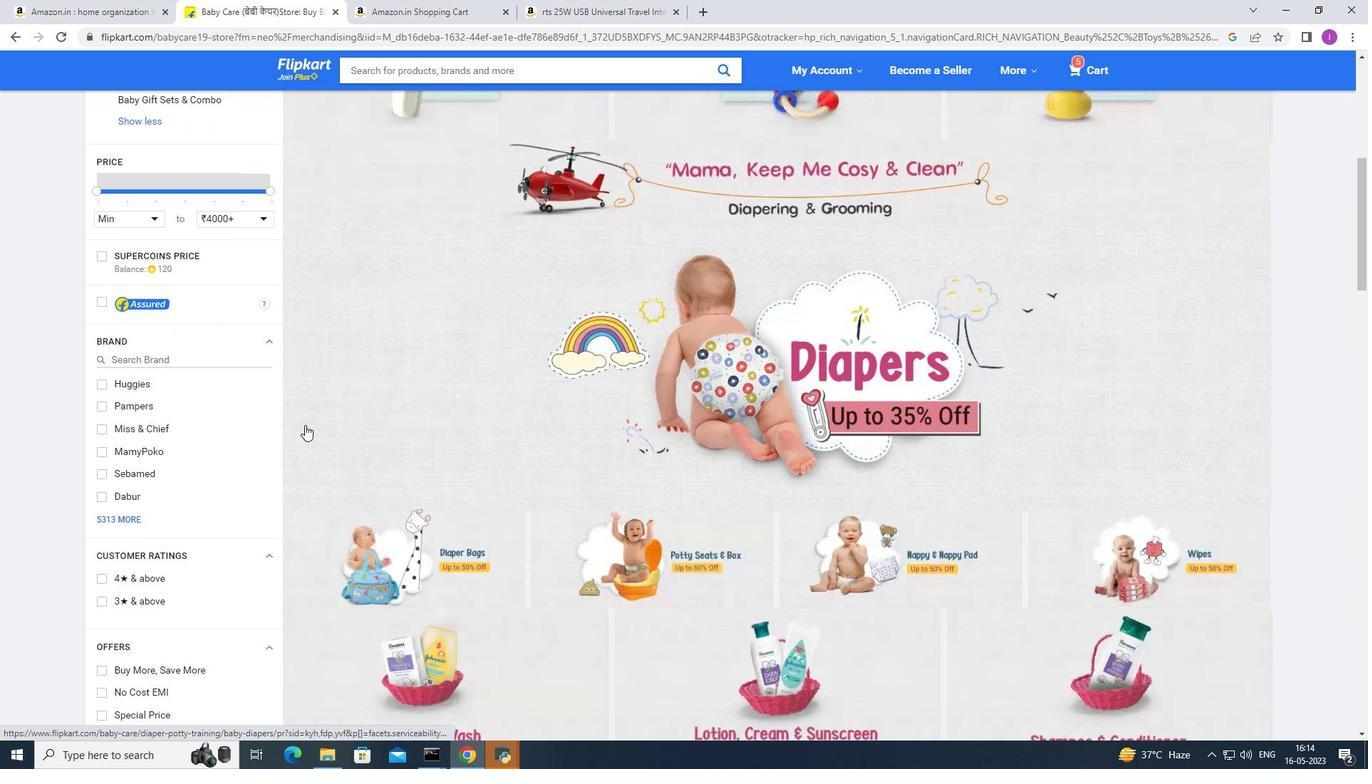 
Action: Mouse moved to (304, 424)
Screenshot: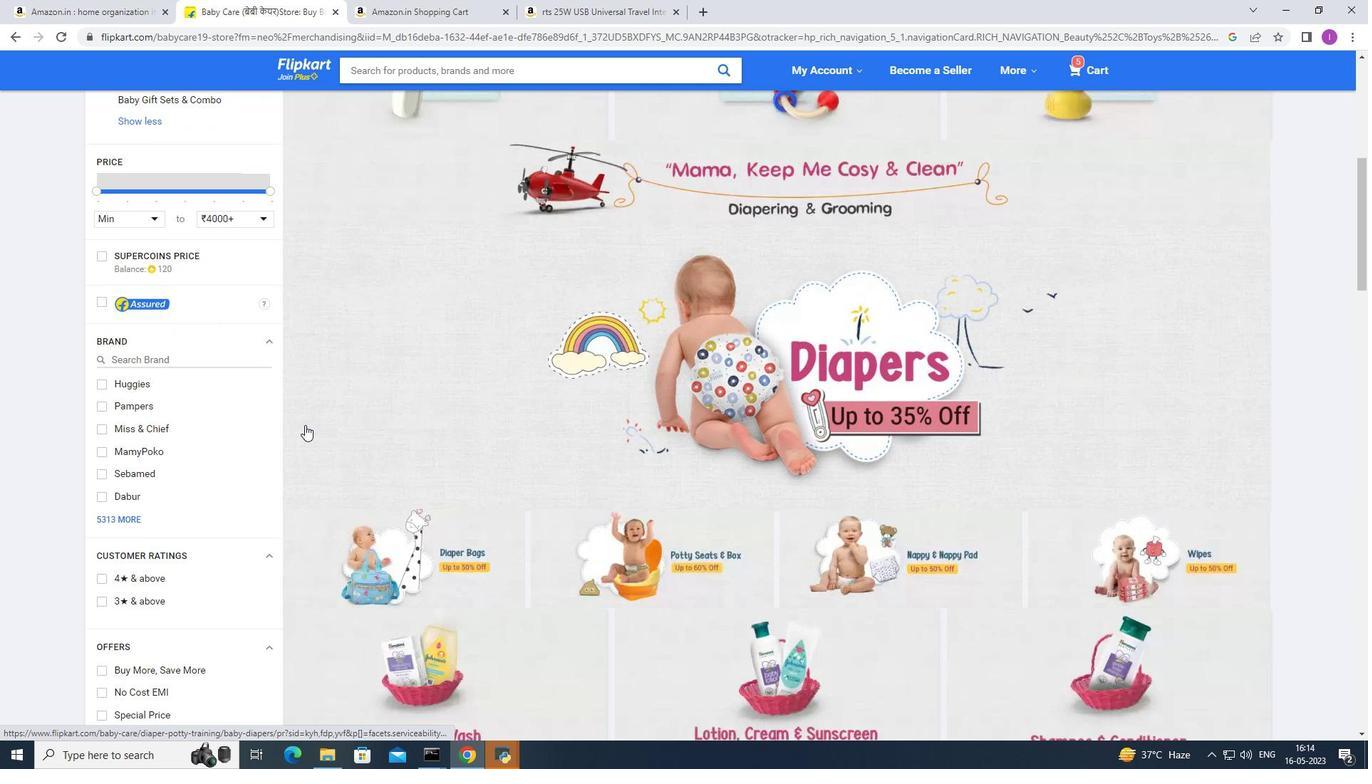 
Action: Mouse scrolled (304, 423) with delta (0, 0)
Screenshot: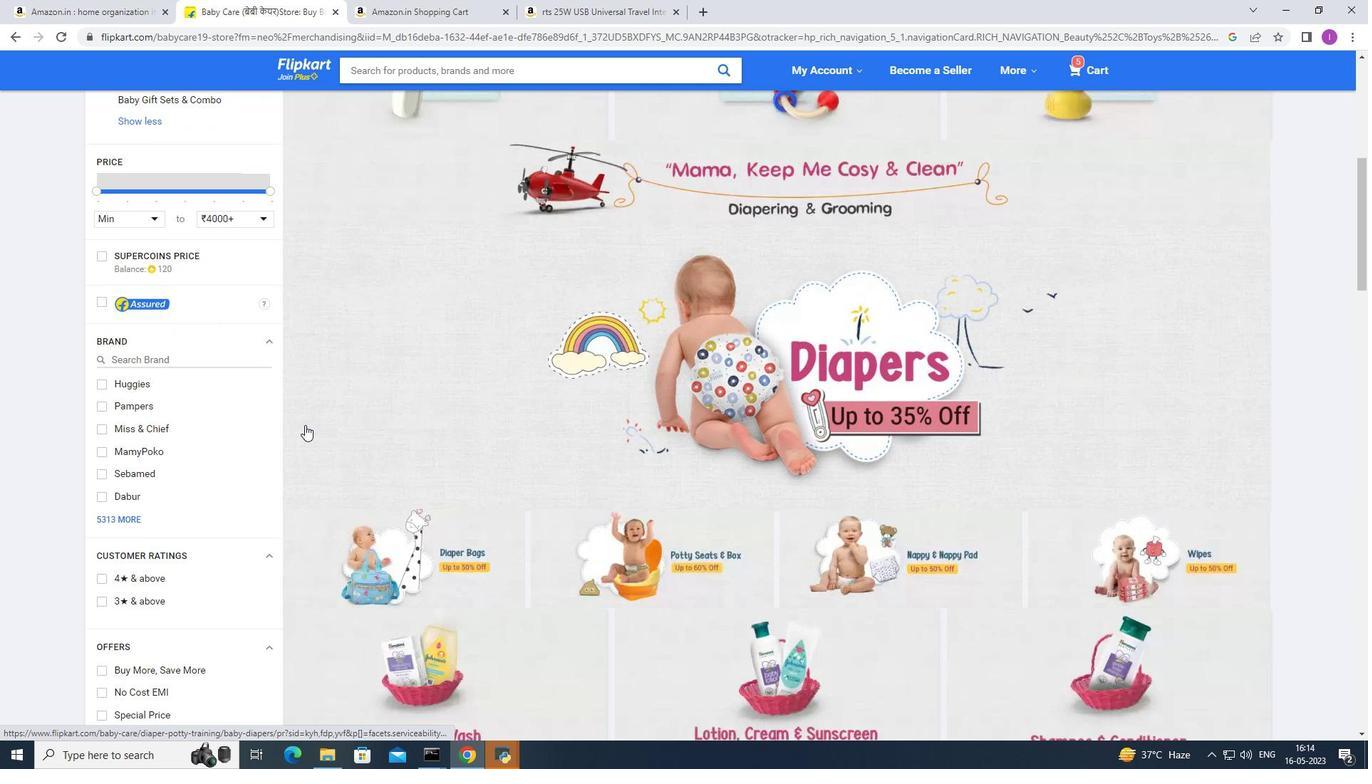 
Action: Mouse moved to (307, 422)
Screenshot: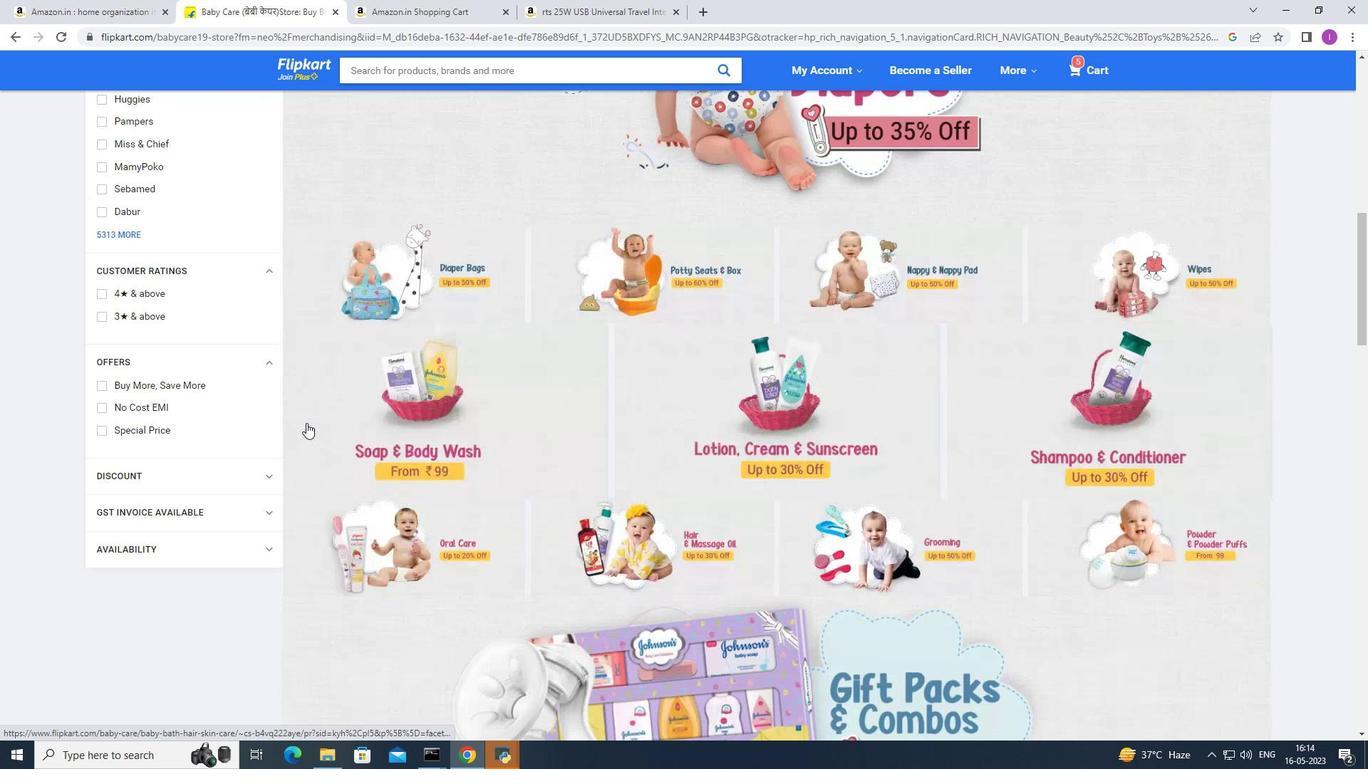 
Action: Mouse scrolled (307, 423) with delta (0, 0)
Screenshot: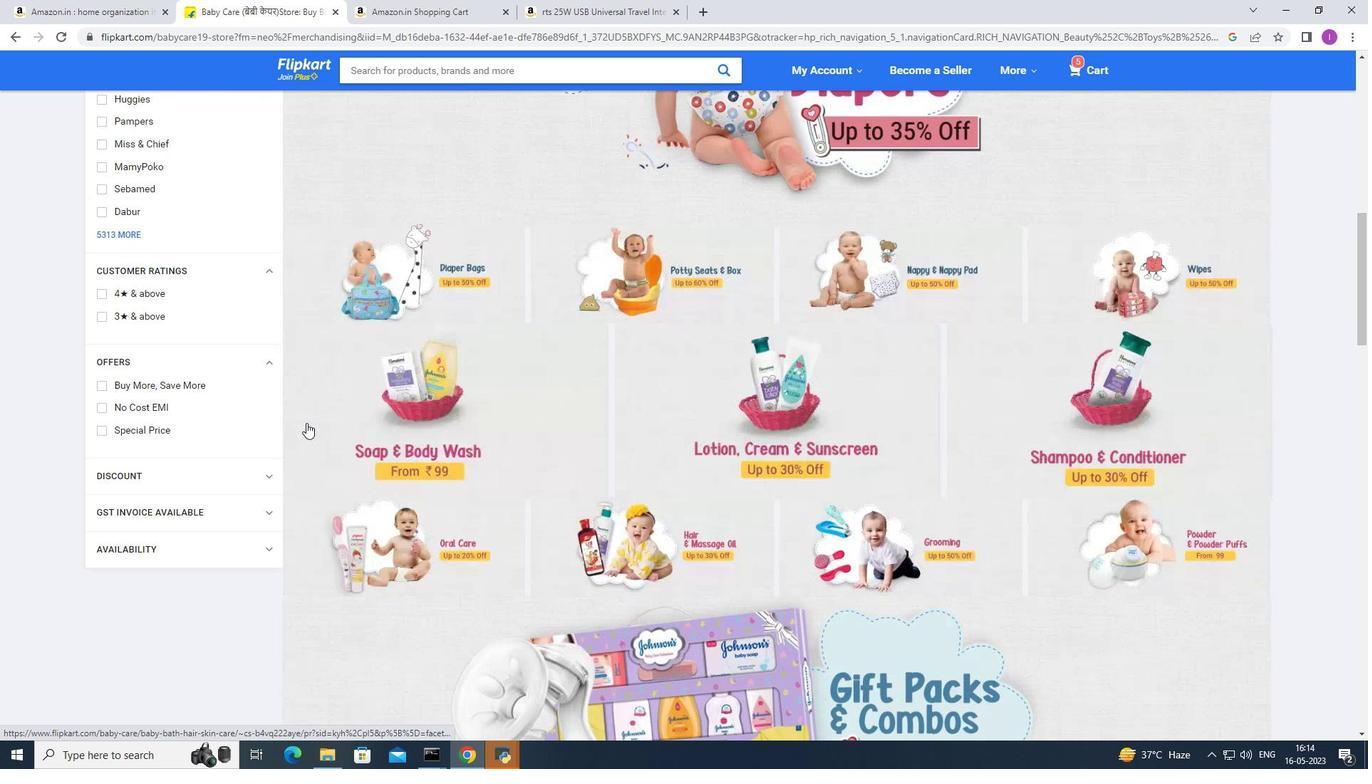 
Action: Mouse scrolled (307, 421) with delta (0, 0)
Screenshot: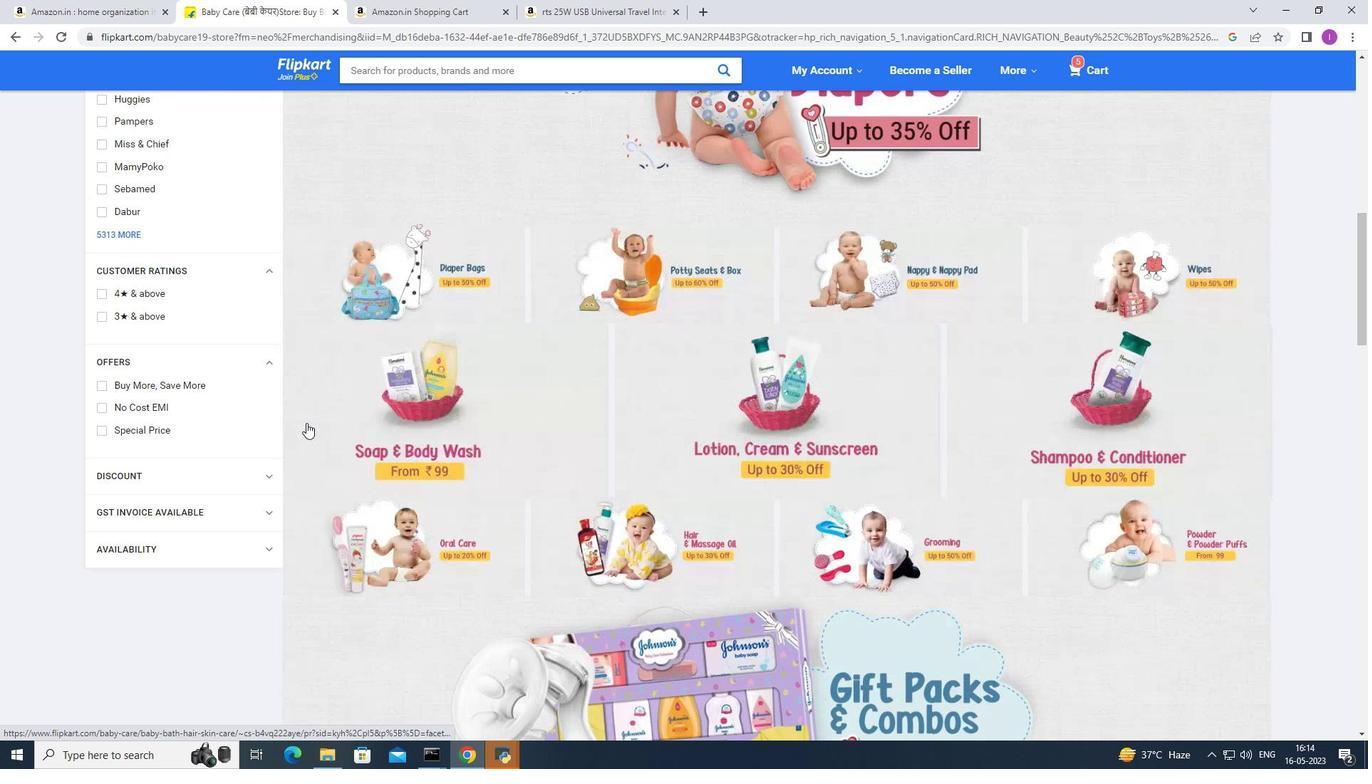 
Action: Mouse scrolled (307, 421) with delta (0, 0)
Screenshot: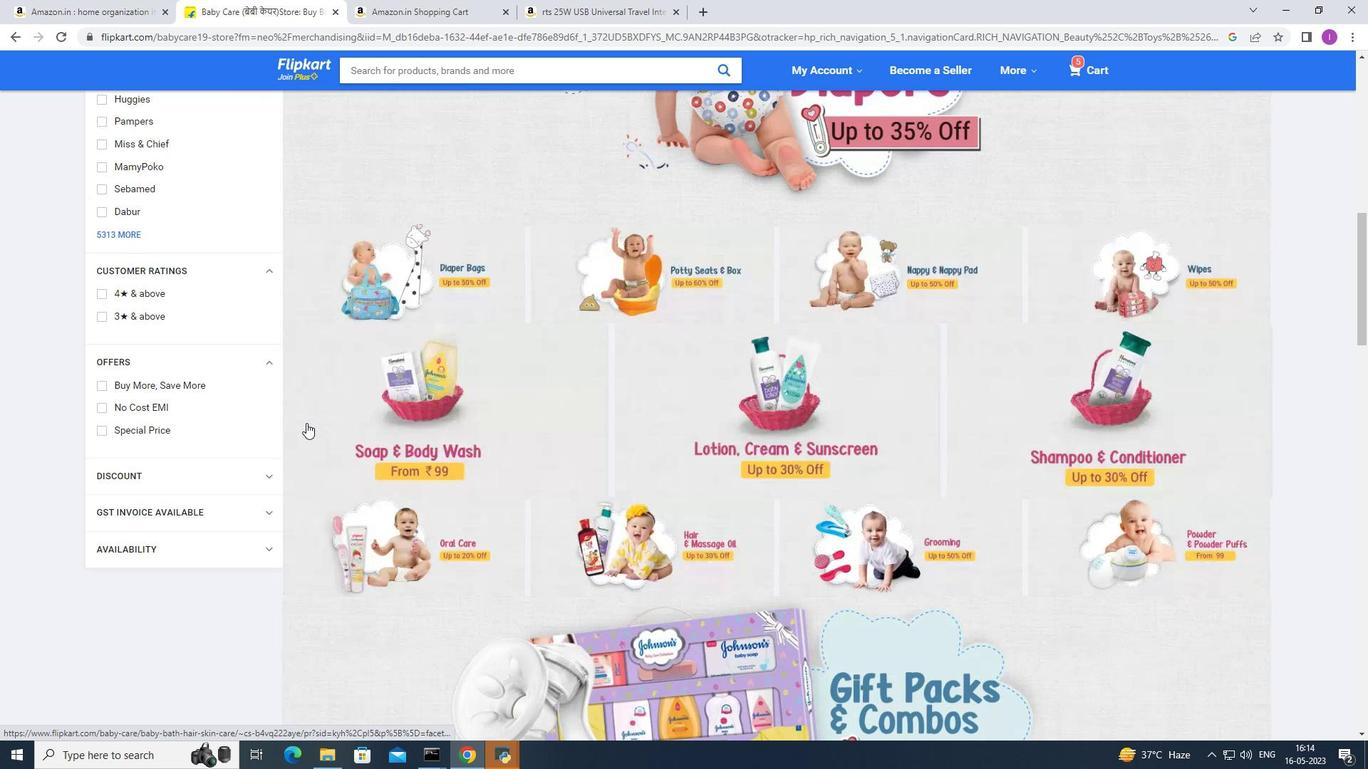 
Action: Mouse scrolled (307, 421) with delta (0, 0)
Screenshot: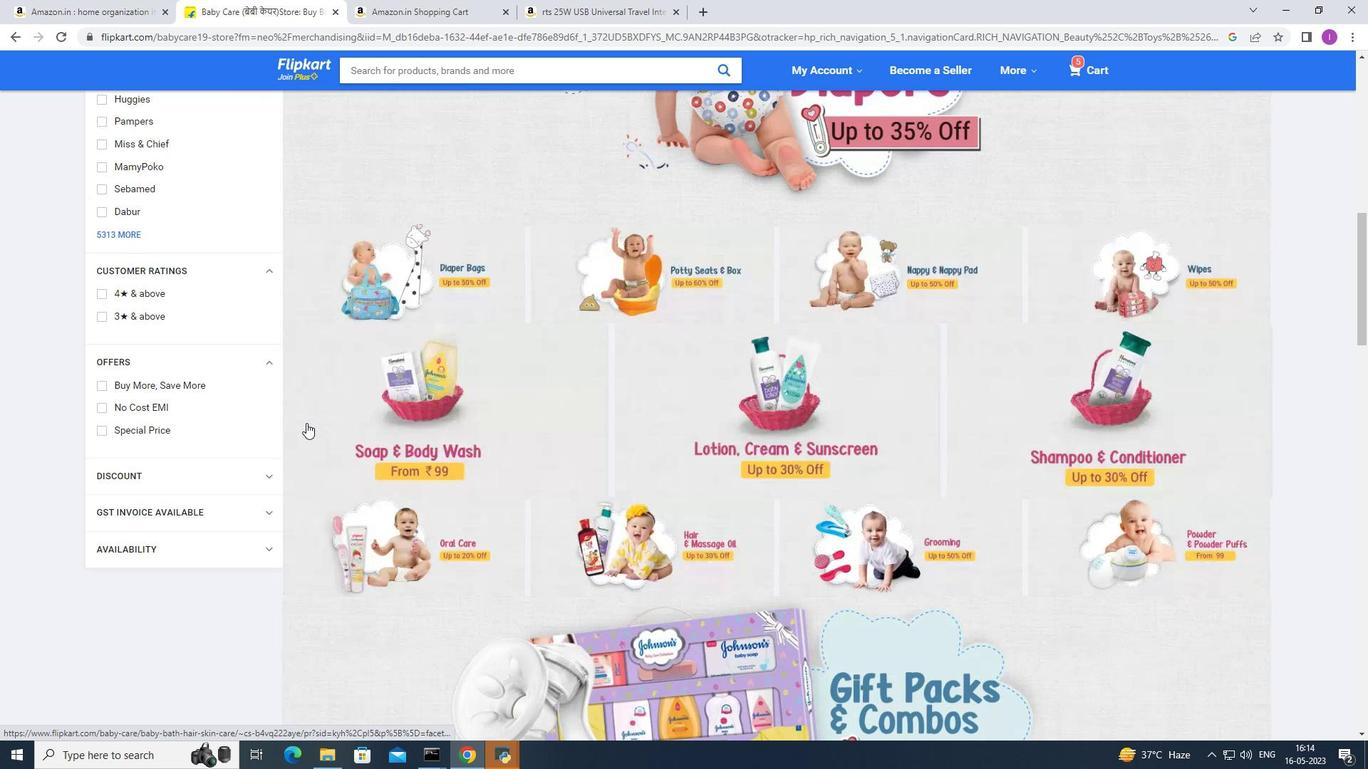 
Action: Mouse moved to (308, 420)
Screenshot: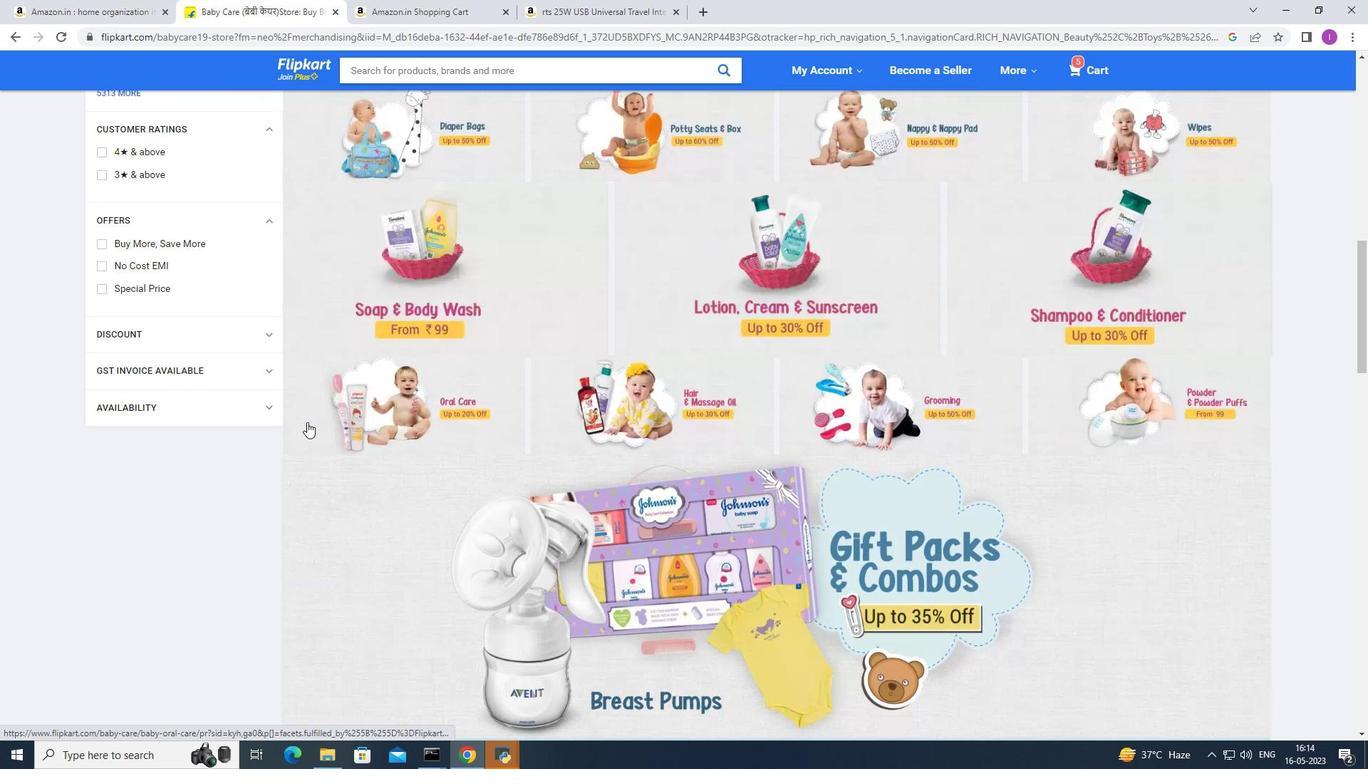 
Action: Mouse scrolled (308, 419) with delta (0, 0)
Screenshot: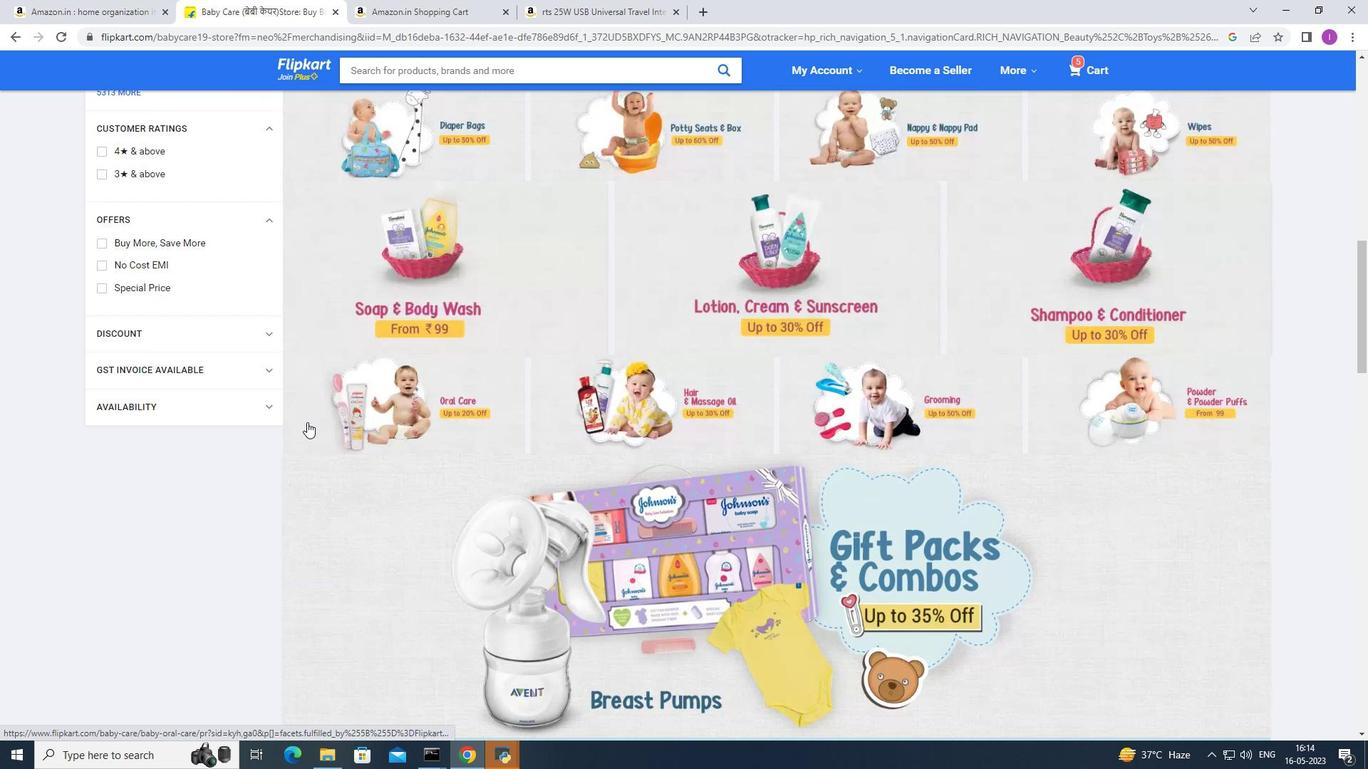 
Action: Mouse scrolled (308, 419) with delta (0, 0)
Screenshot: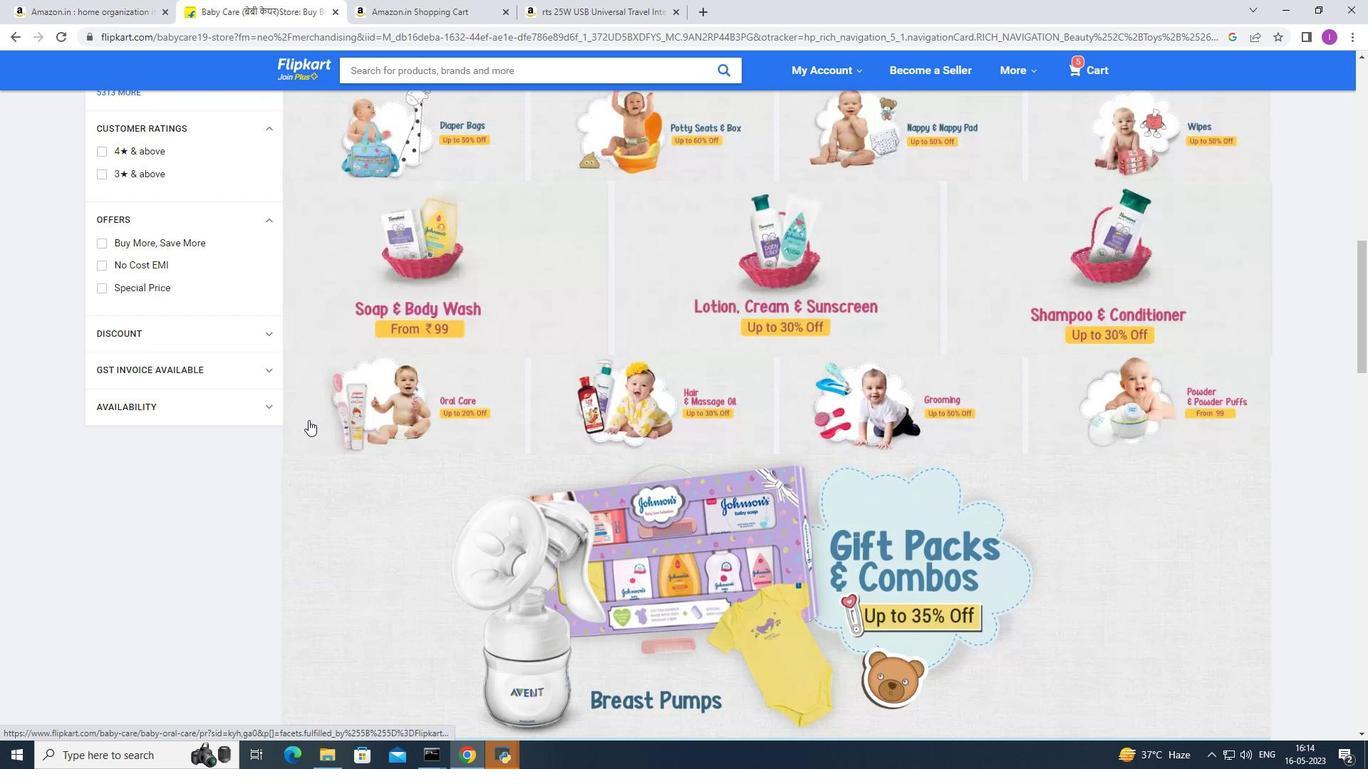 
Action: Mouse scrolled (308, 421) with delta (0, 0)
Screenshot: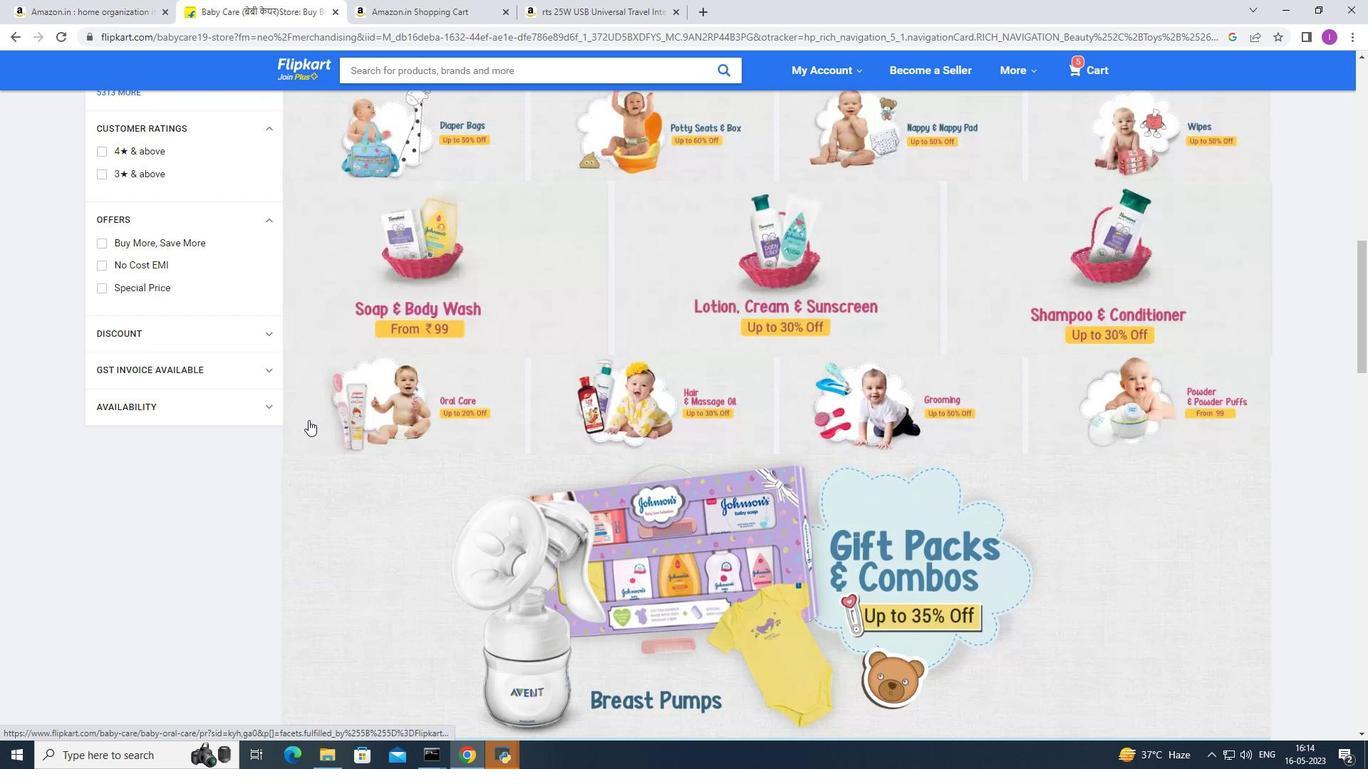 
Action: Mouse moved to (309, 419)
Screenshot: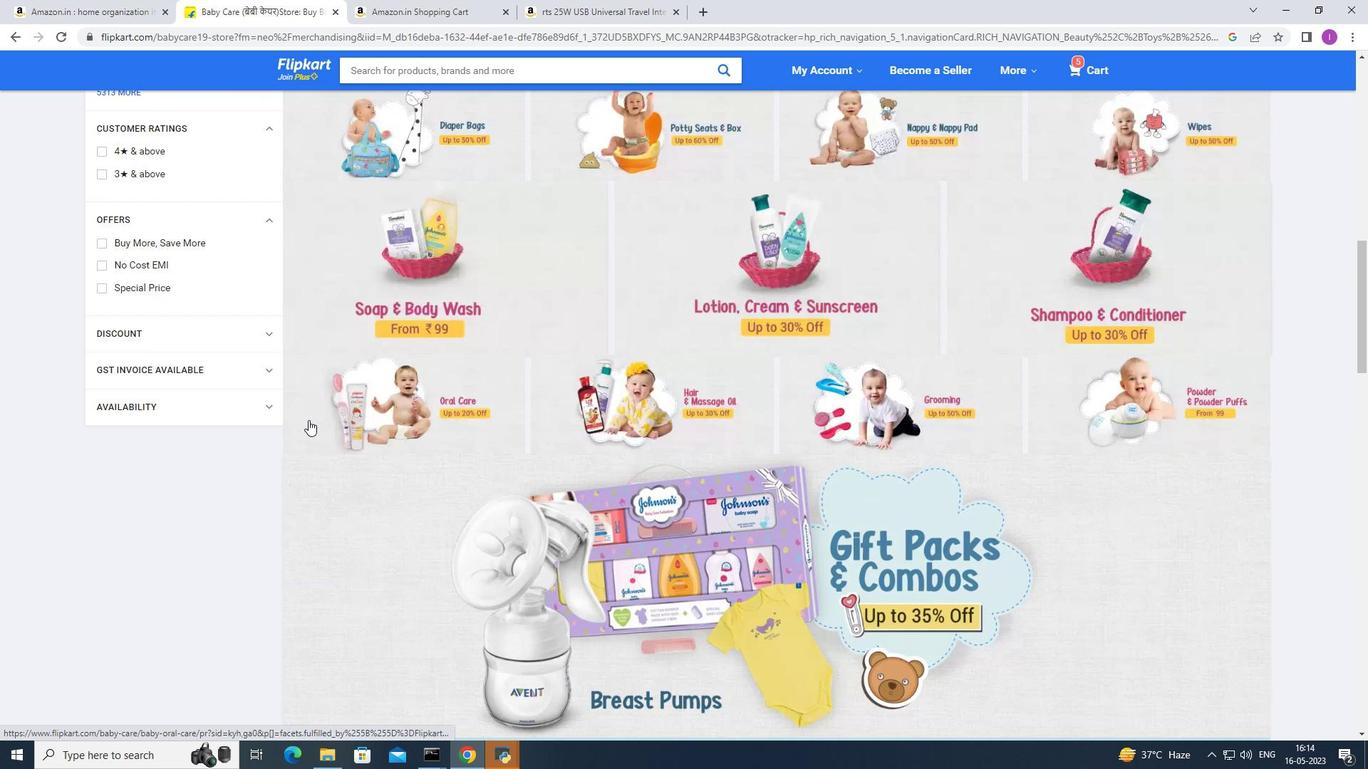 
Action: Mouse scrolled (309, 419) with delta (0, 0)
Screenshot: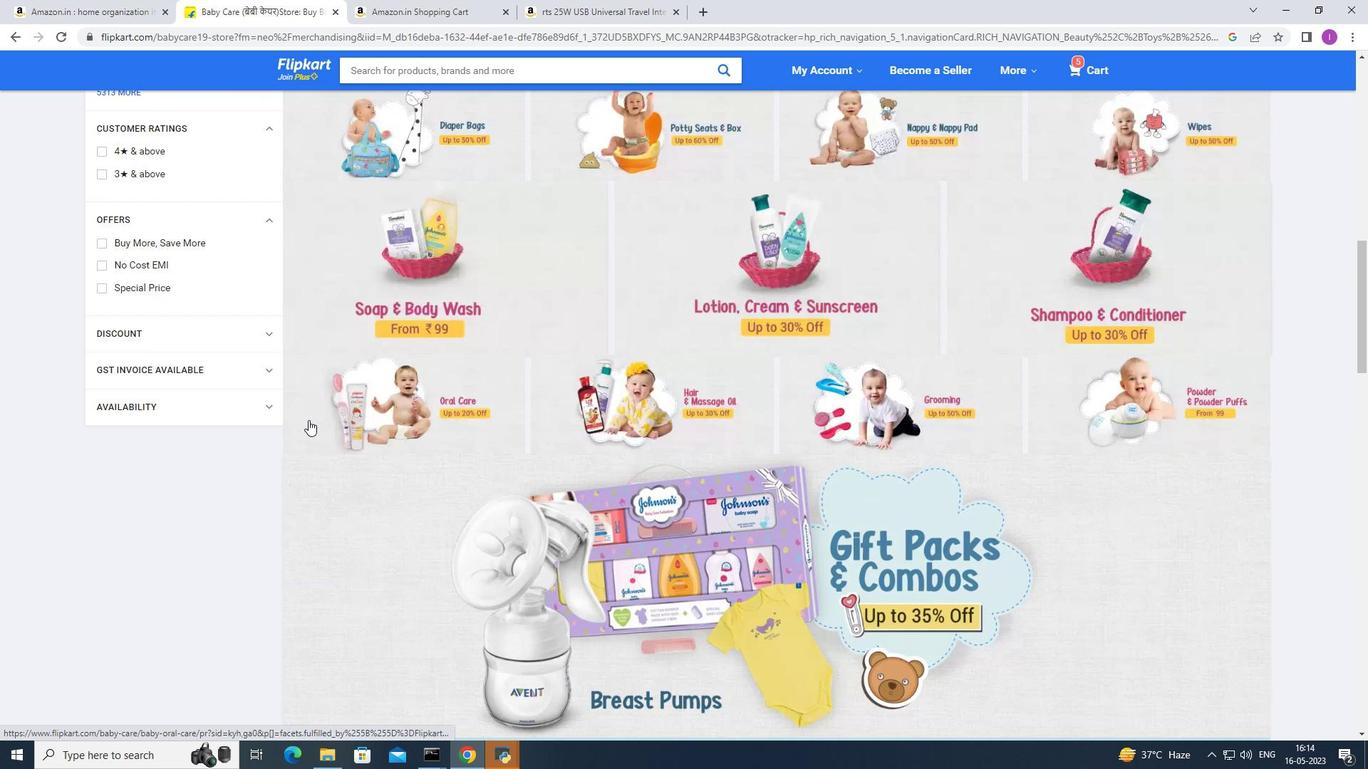 
Action: Mouse scrolled (309, 420) with delta (0, 0)
Screenshot: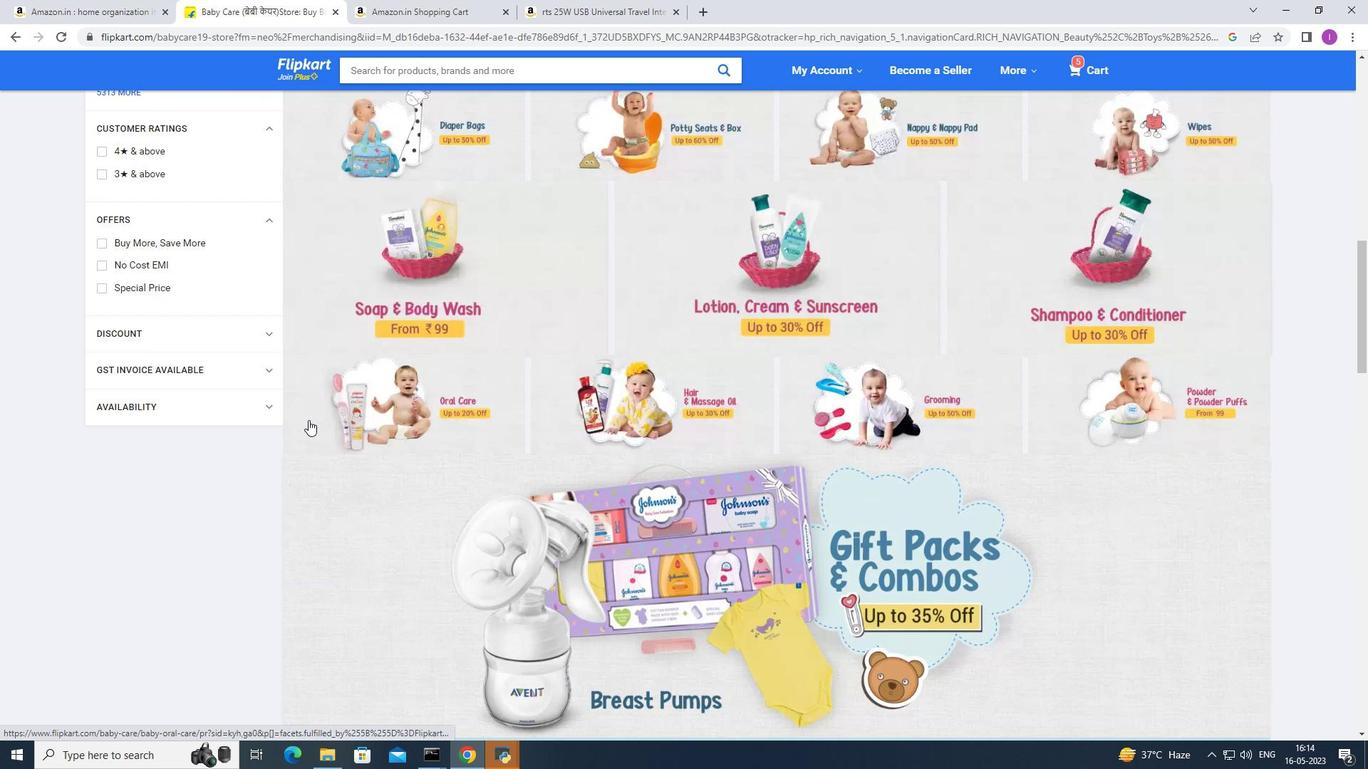 
Action: Mouse moved to (312, 412)
Screenshot: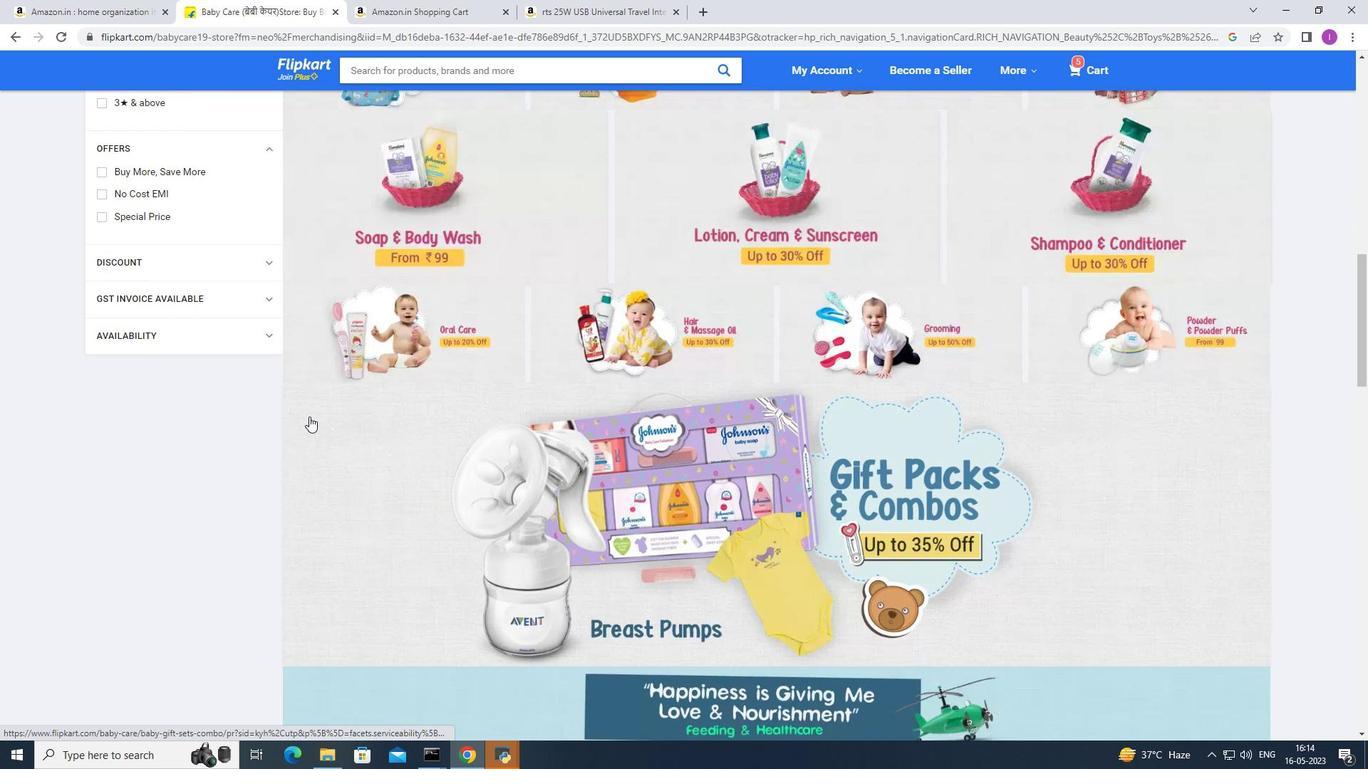 
Action: Mouse scrolled (312, 411) with delta (0, 0)
Screenshot: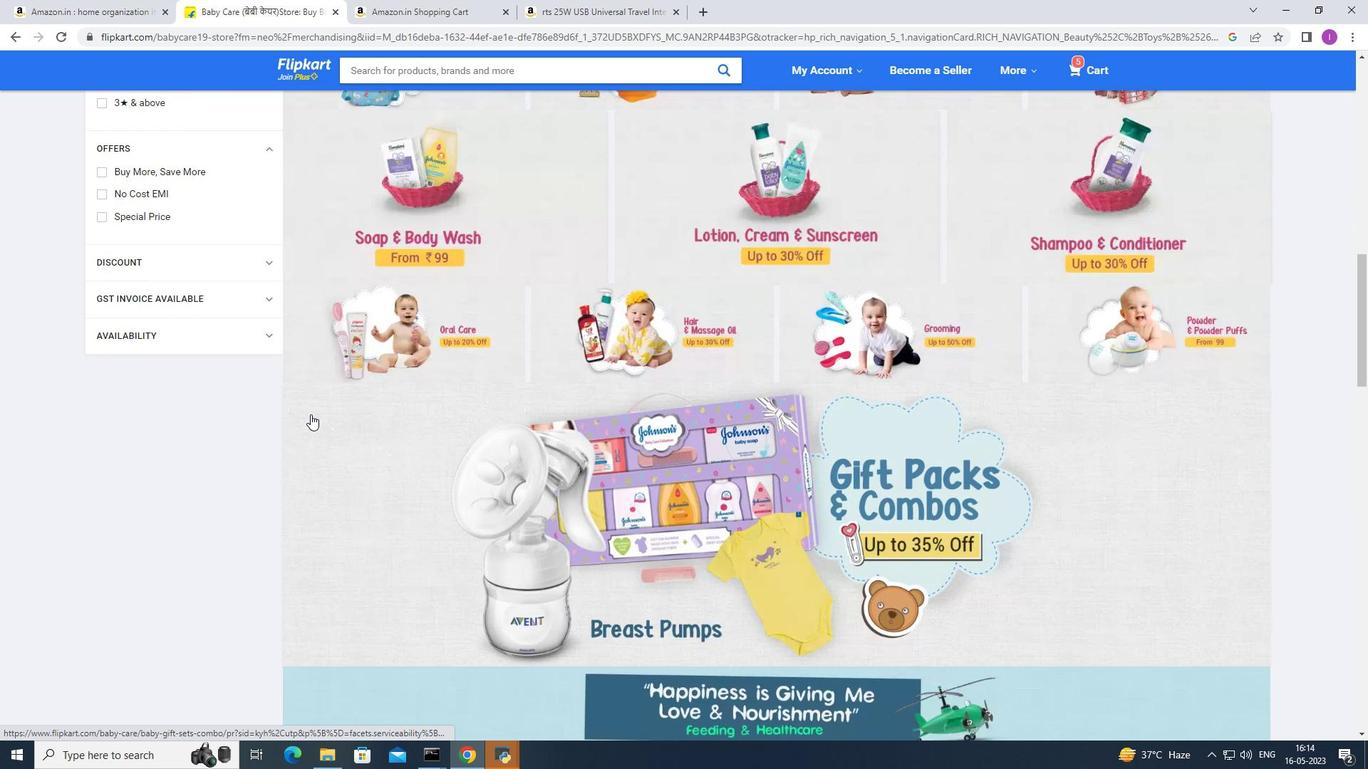
Action: Mouse moved to (312, 412)
Screenshot: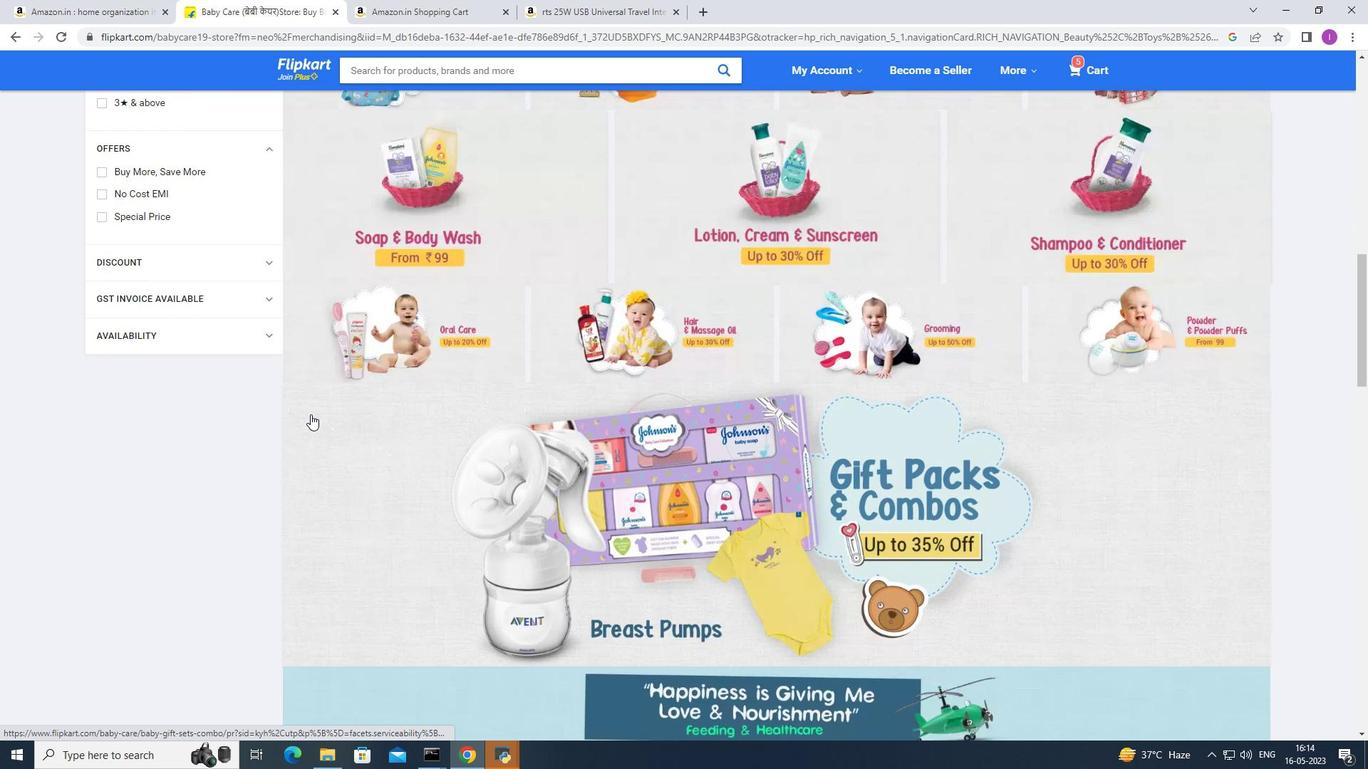 
Action: Mouse scrolled (312, 411) with delta (0, 0)
Screenshot: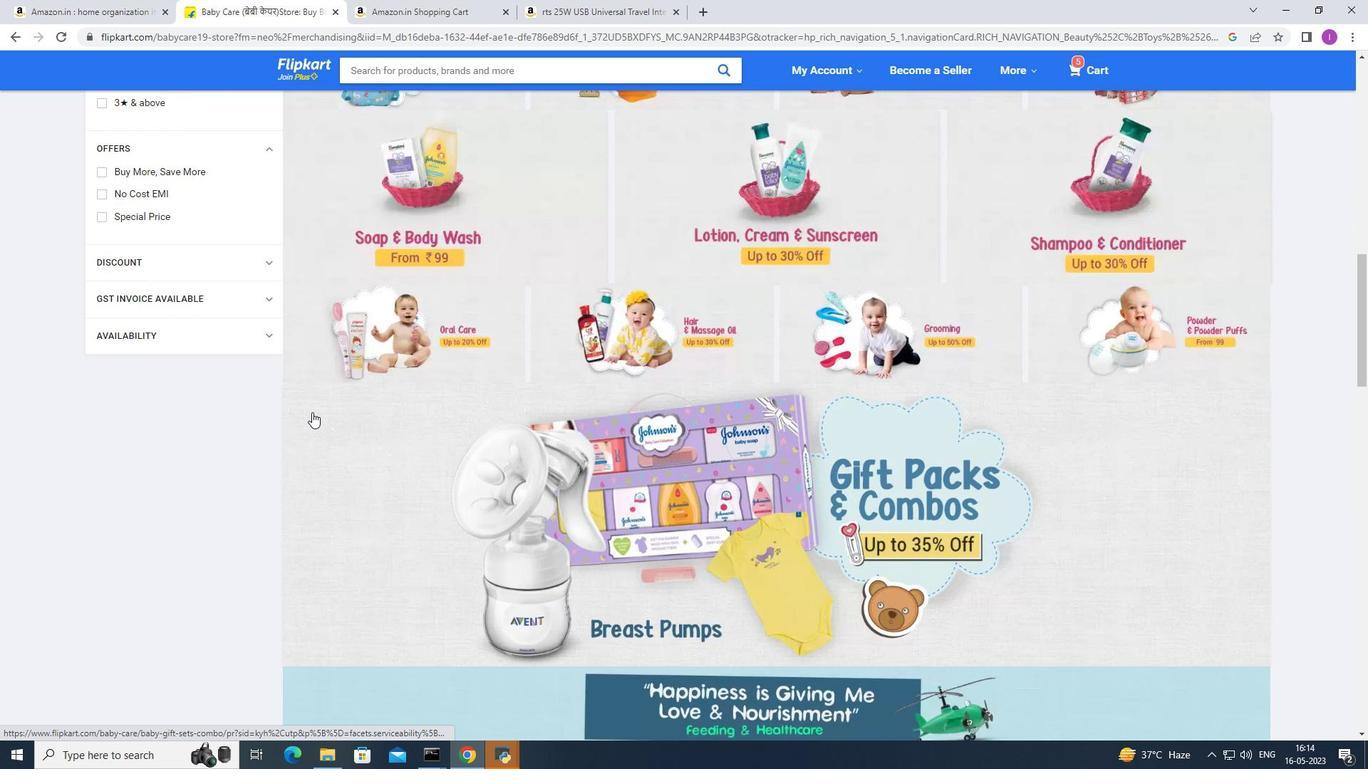 
Action: Mouse scrolled (312, 411) with delta (0, 0)
Screenshot: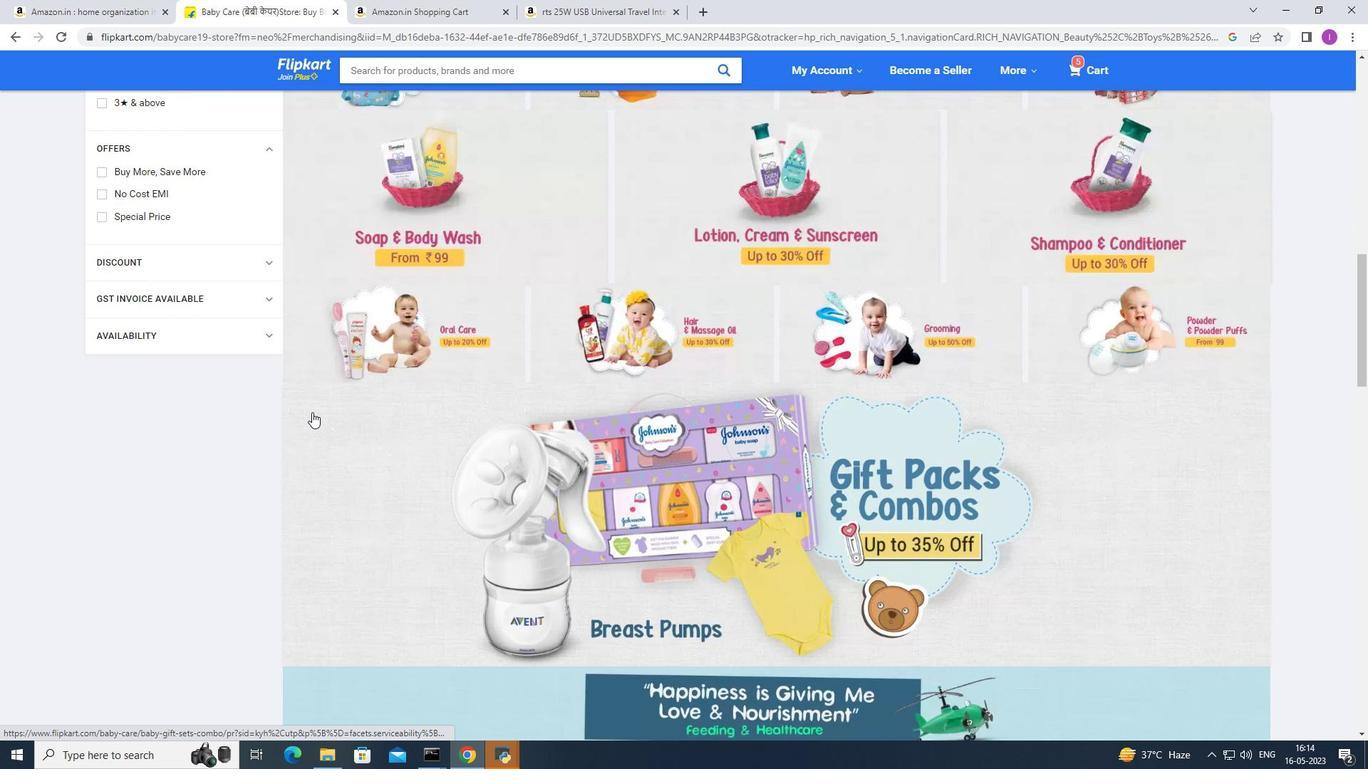 
Action: Mouse moved to (312, 412)
Screenshot: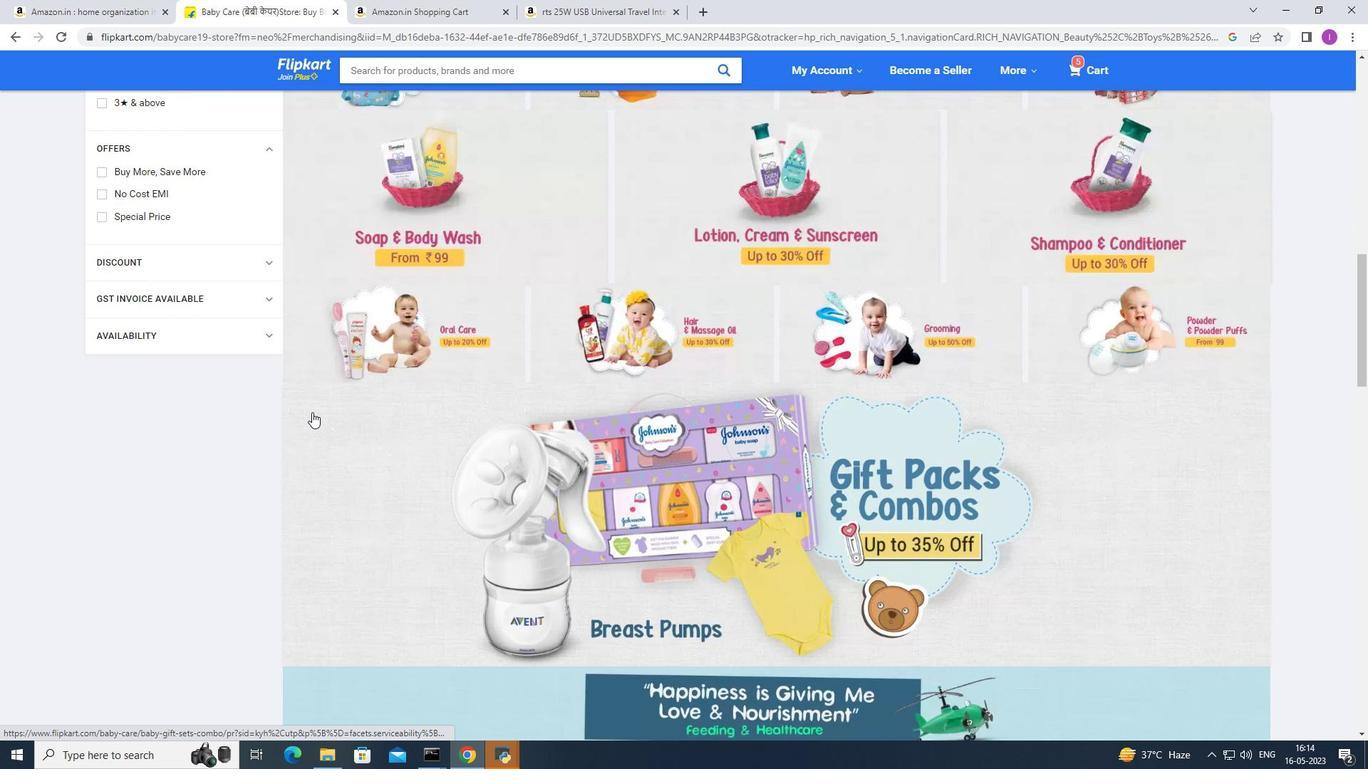 
Action: Mouse scrolled (312, 411) with delta (0, 0)
Screenshot: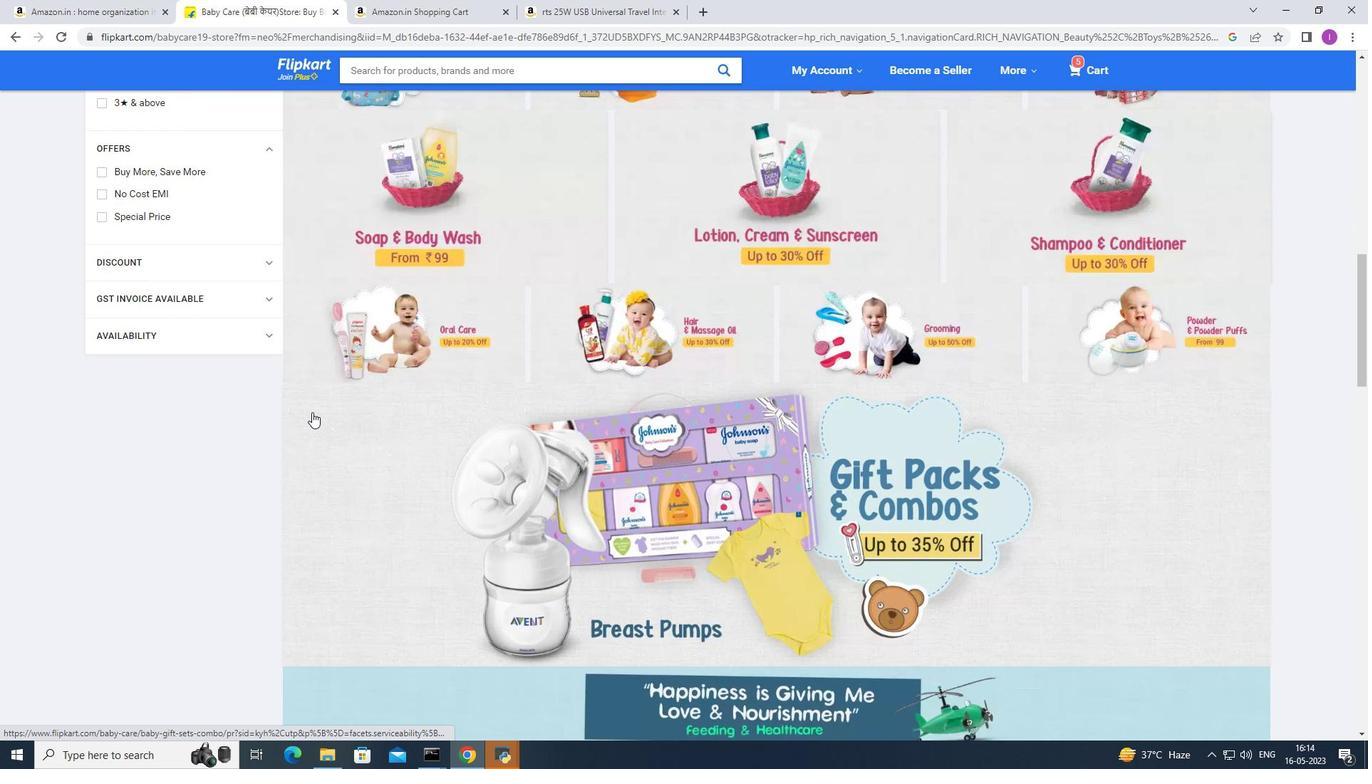 
Action: Mouse moved to (314, 412)
Screenshot: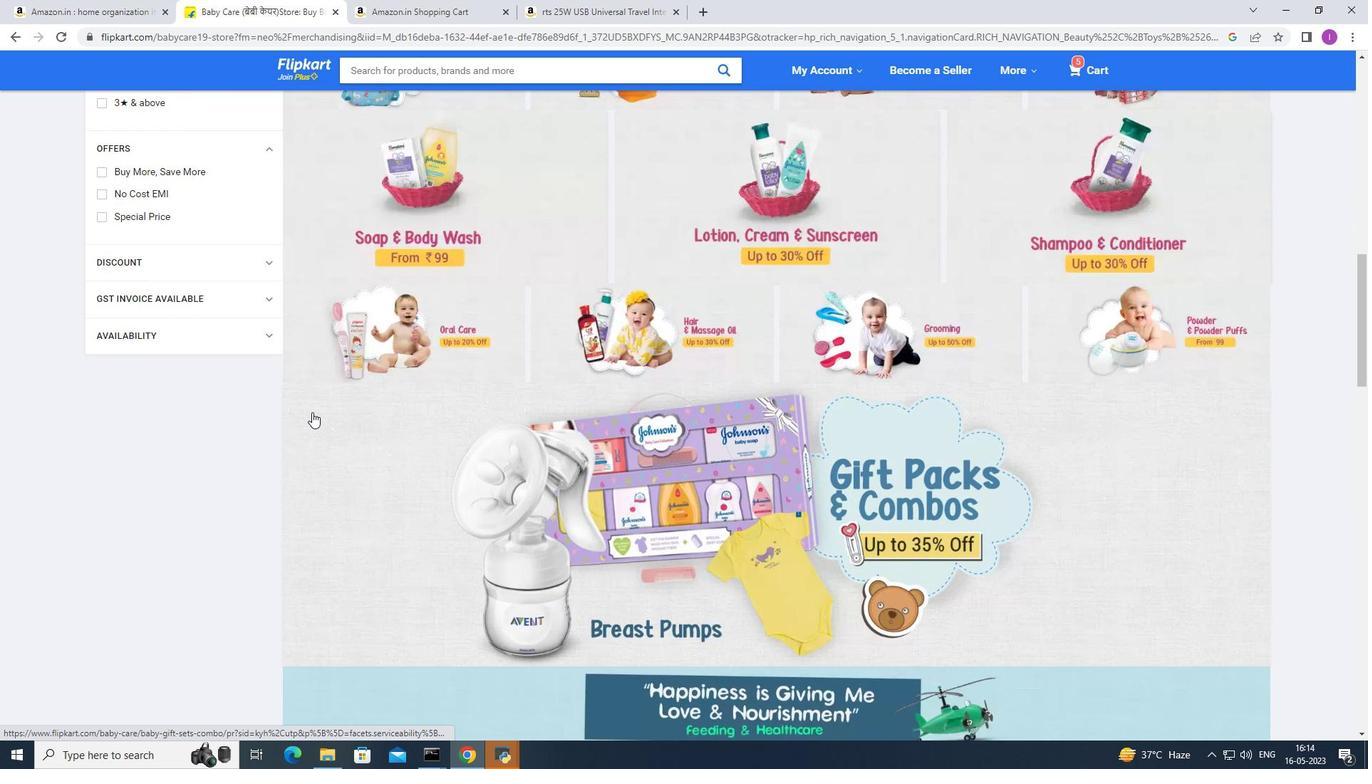 
Action: Mouse scrolled (313, 411) with delta (0, 0)
Screenshot: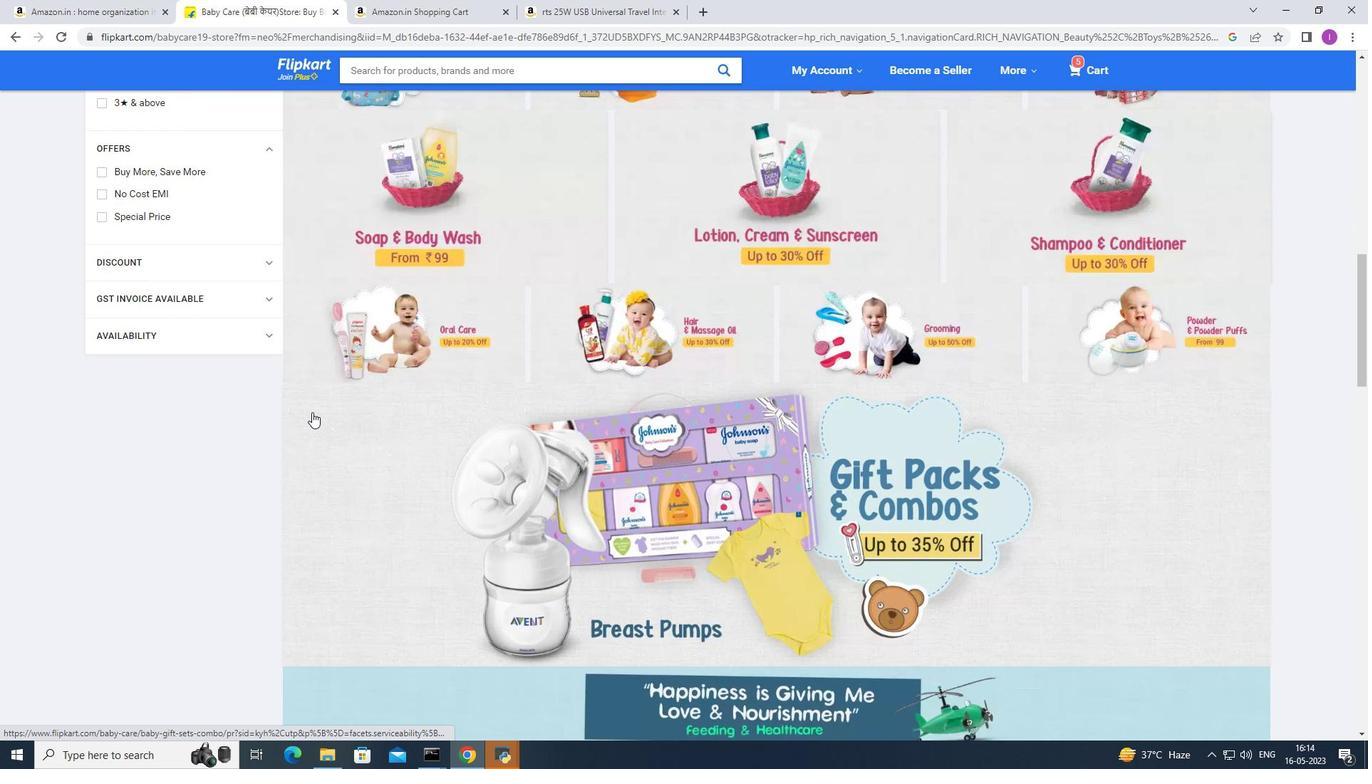 
Action: Mouse moved to (394, 389)
Screenshot: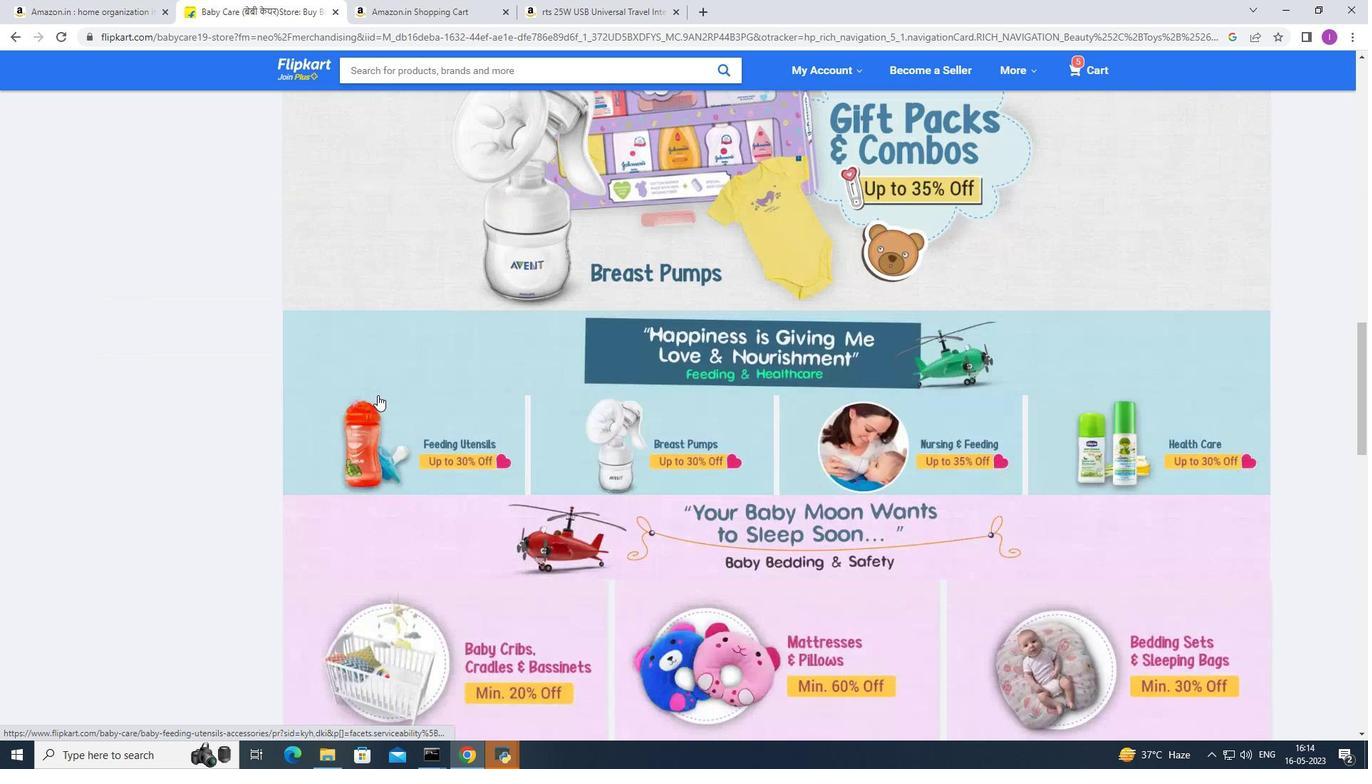 
Action: Mouse scrolled (394, 388) with delta (0, 0)
Screenshot: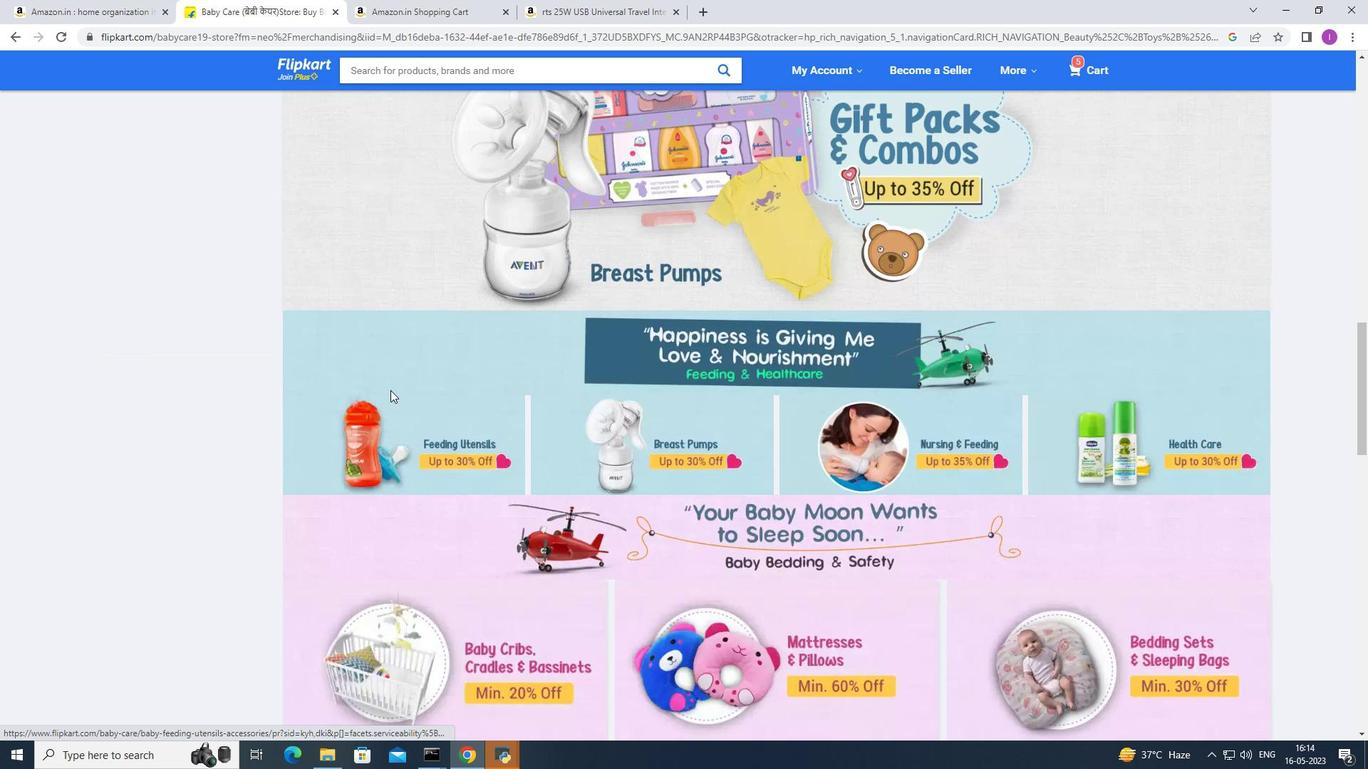 
Action: Mouse scrolled (394, 388) with delta (0, 0)
Screenshot: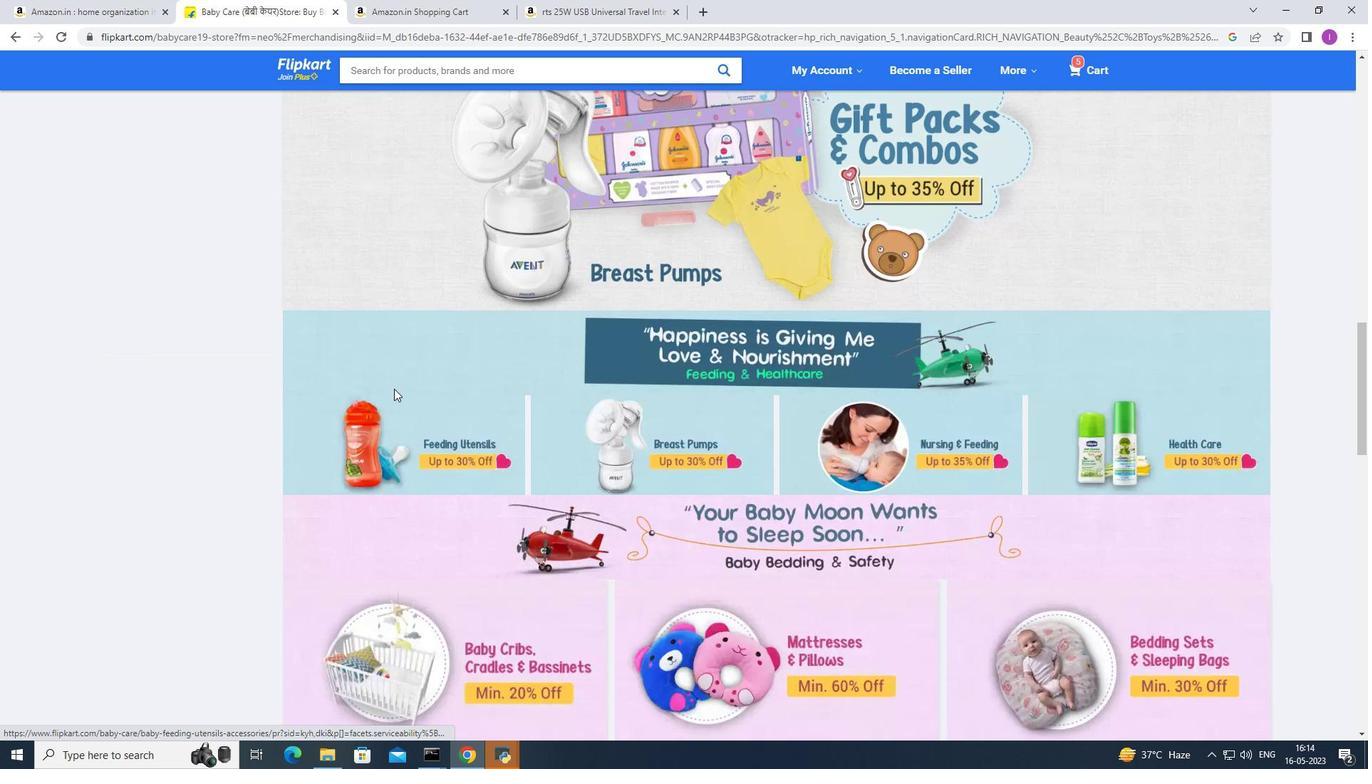 
Action: Mouse scrolled (394, 388) with delta (0, 0)
Screenshot: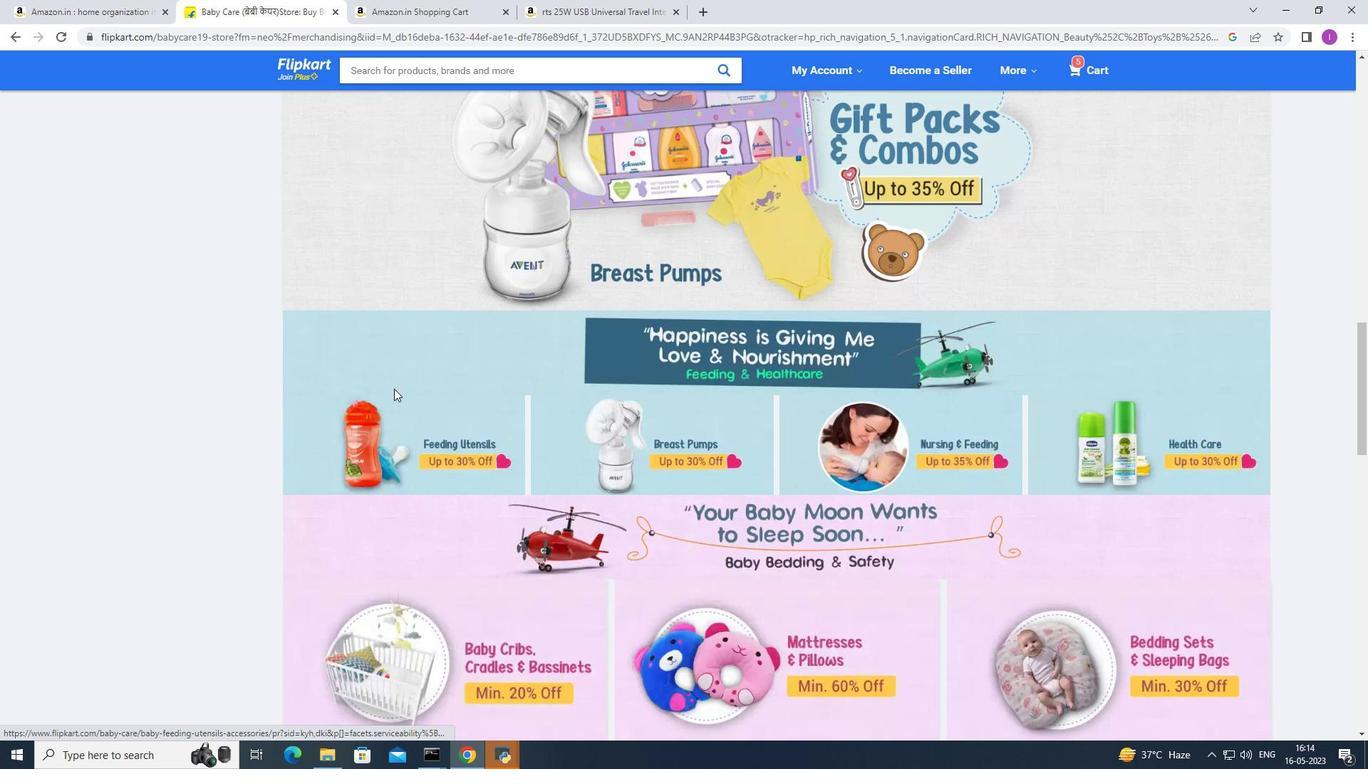 
Action: Mouse scrolled (394, 388) with delta (0, 0)
Screenshot: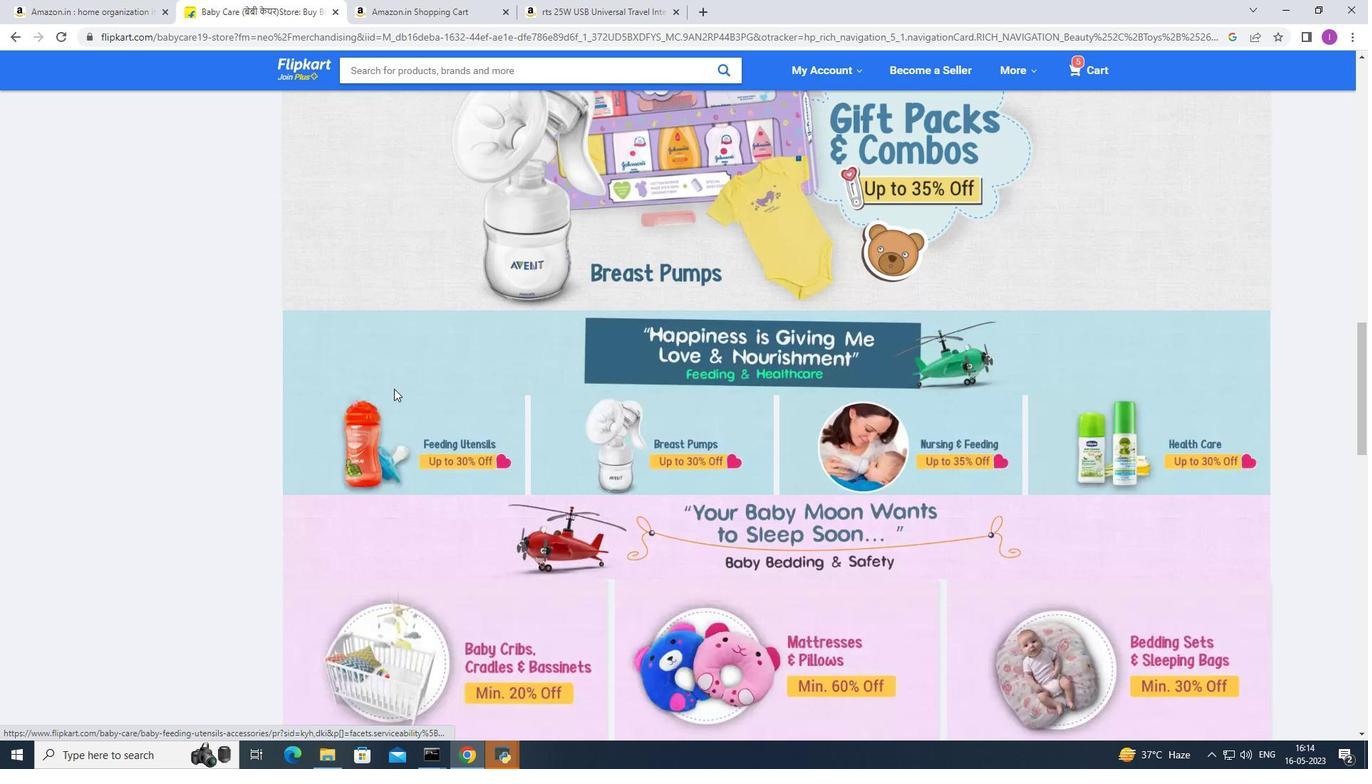 
Action: Mouse moved to (398, 386)
Screenshot: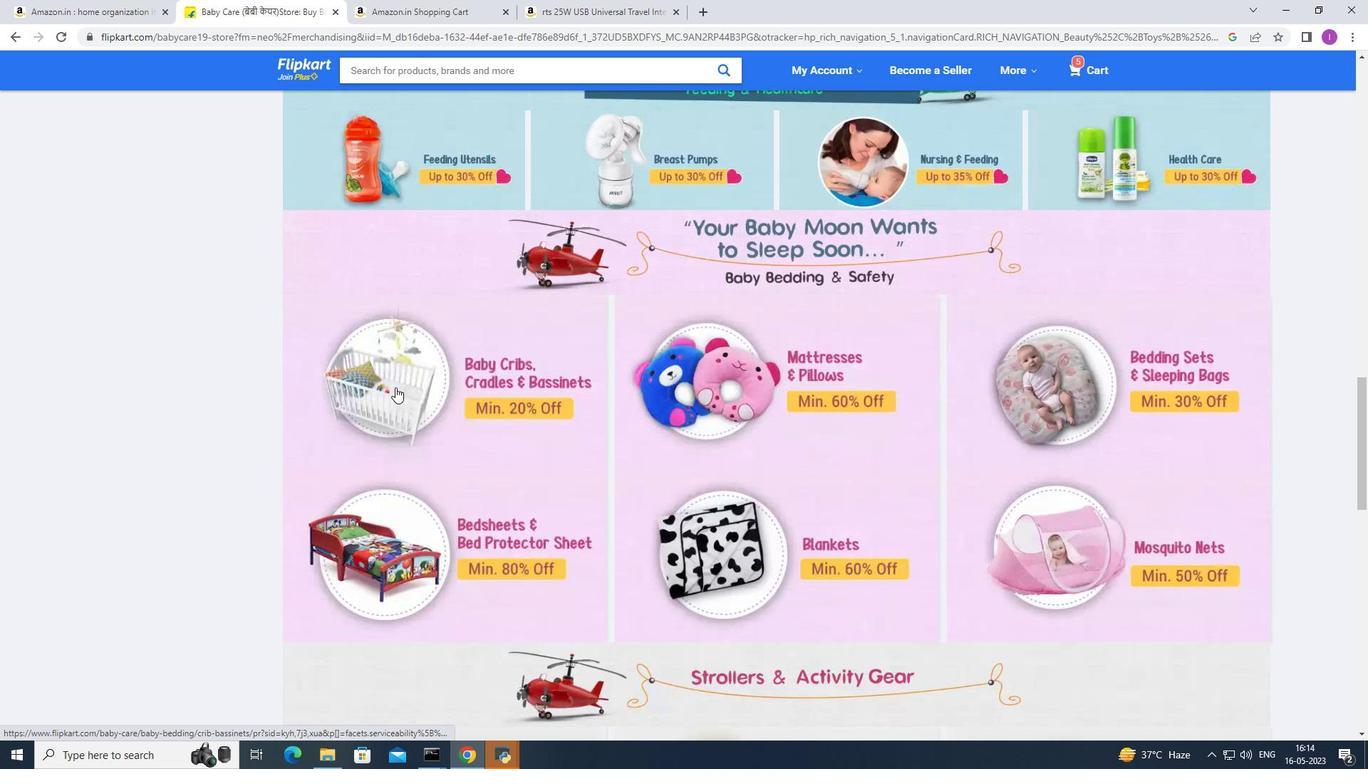 
Action: Mouse scrolled (398, 385) with delta (0, 0)
Screenshot: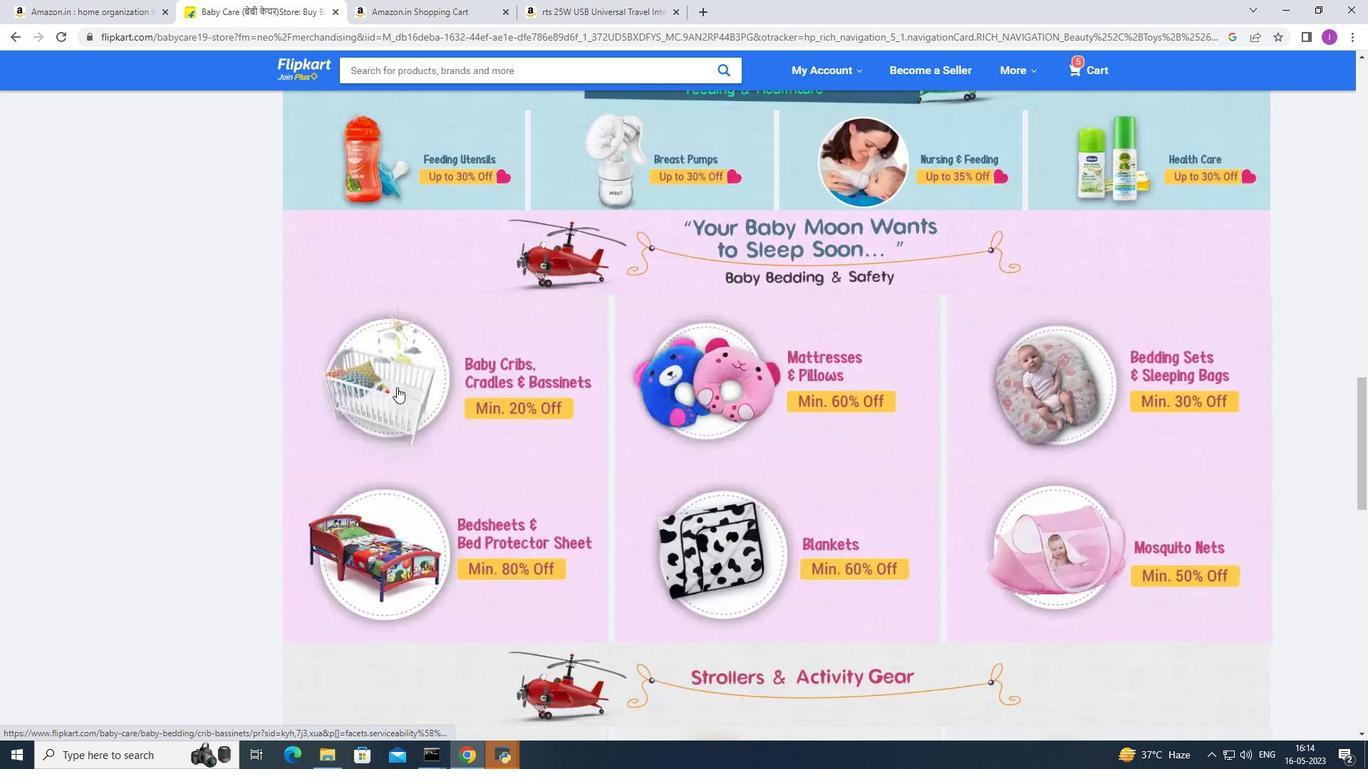 
Action: Mouse moved to (399, 386)
Screenshot: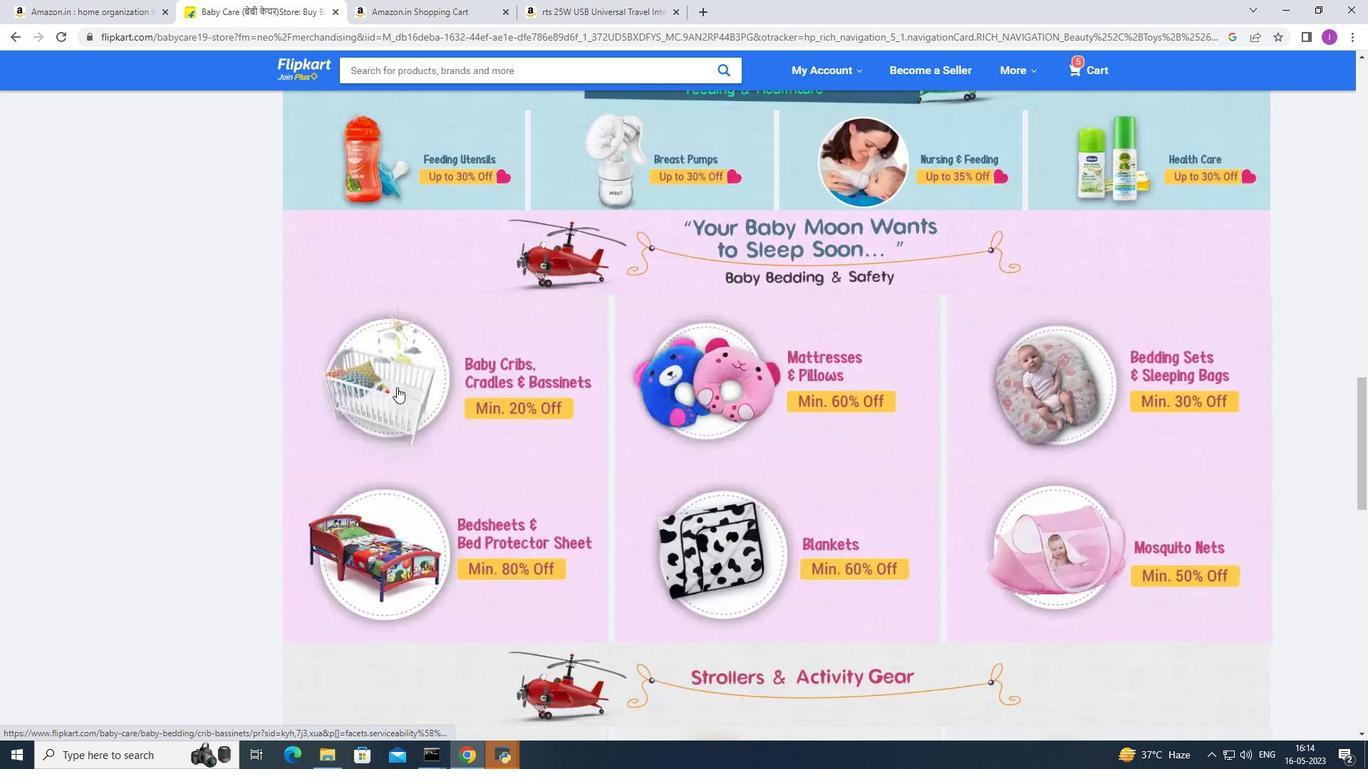 
Action: Mouse scrolled (399, 385) with delta (0, 0)
Screenshot: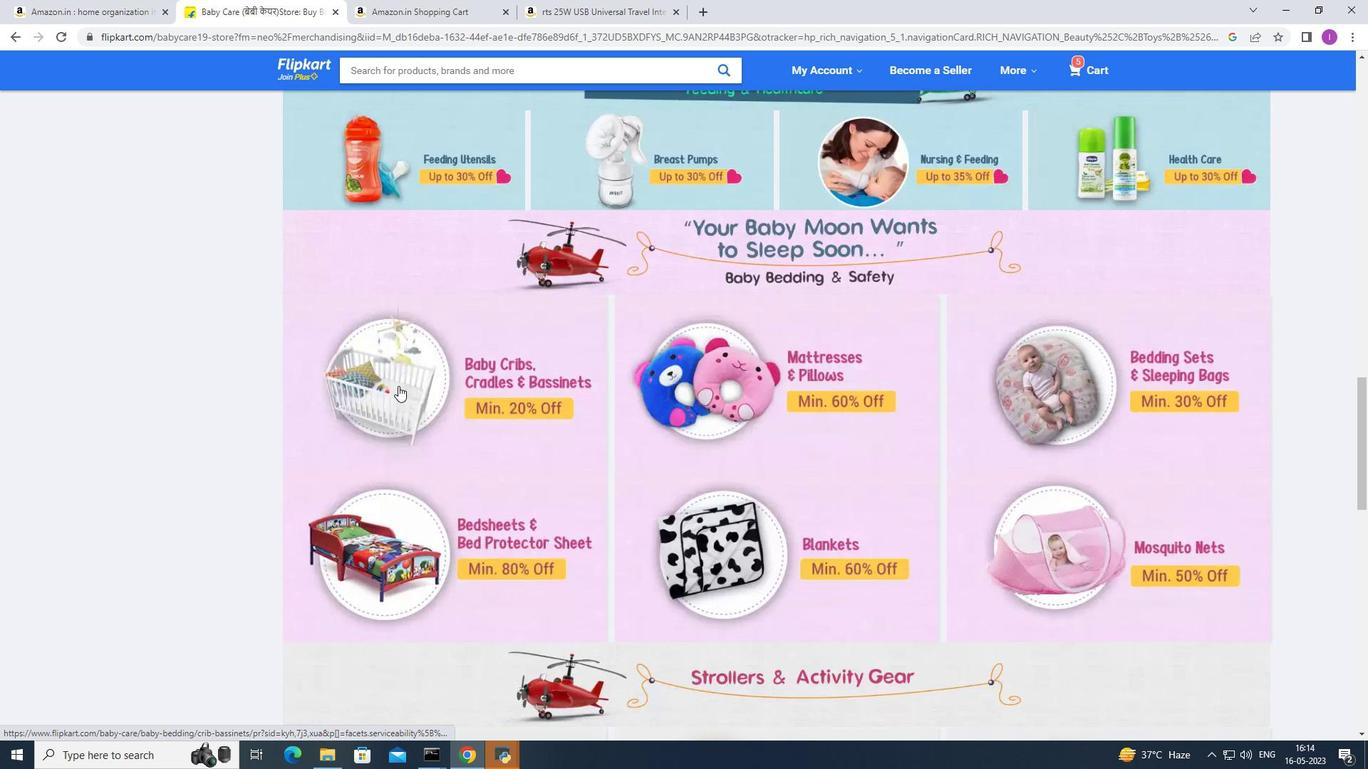 
Action: Mouse scrolled (399, 386) with delta (0, 0)
Screenshot: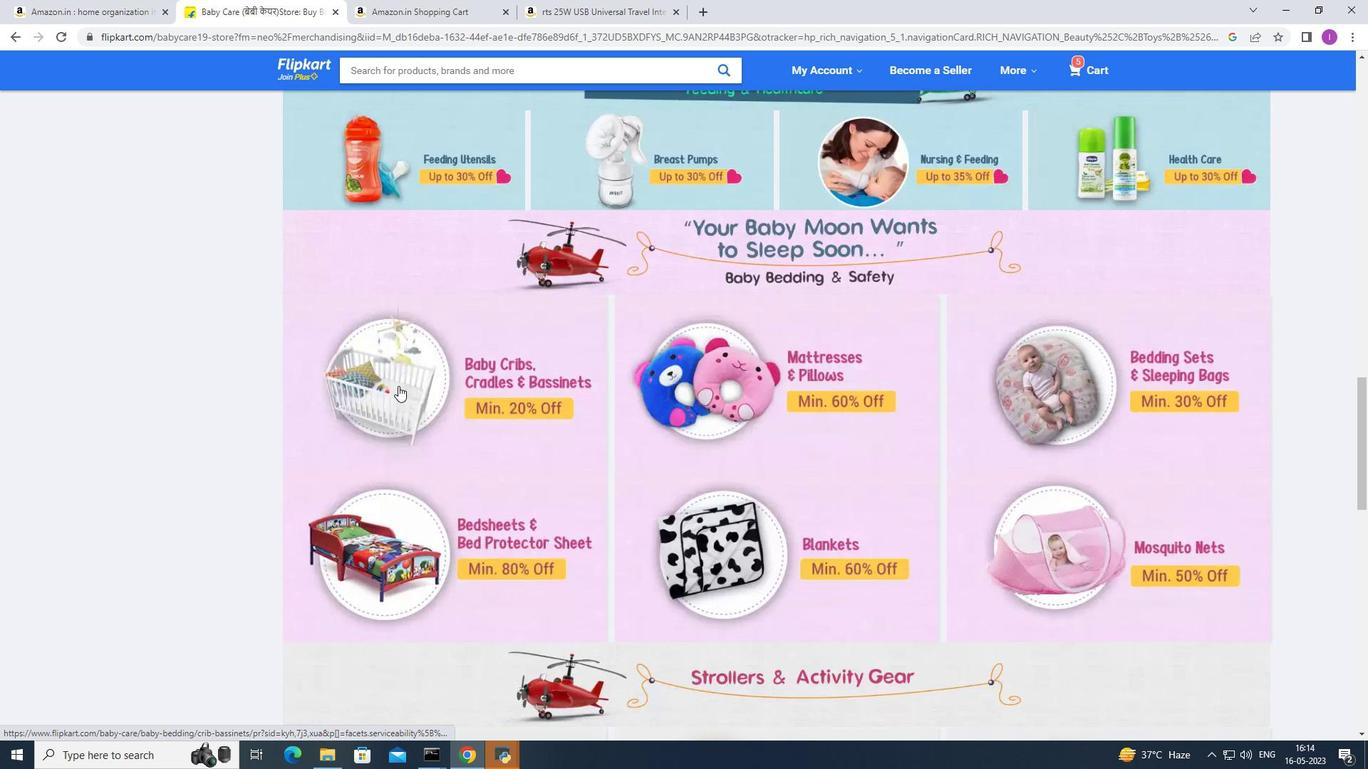 
Action: Mouse scrolled (399, 385) with delta (0, 0)
Screenshot: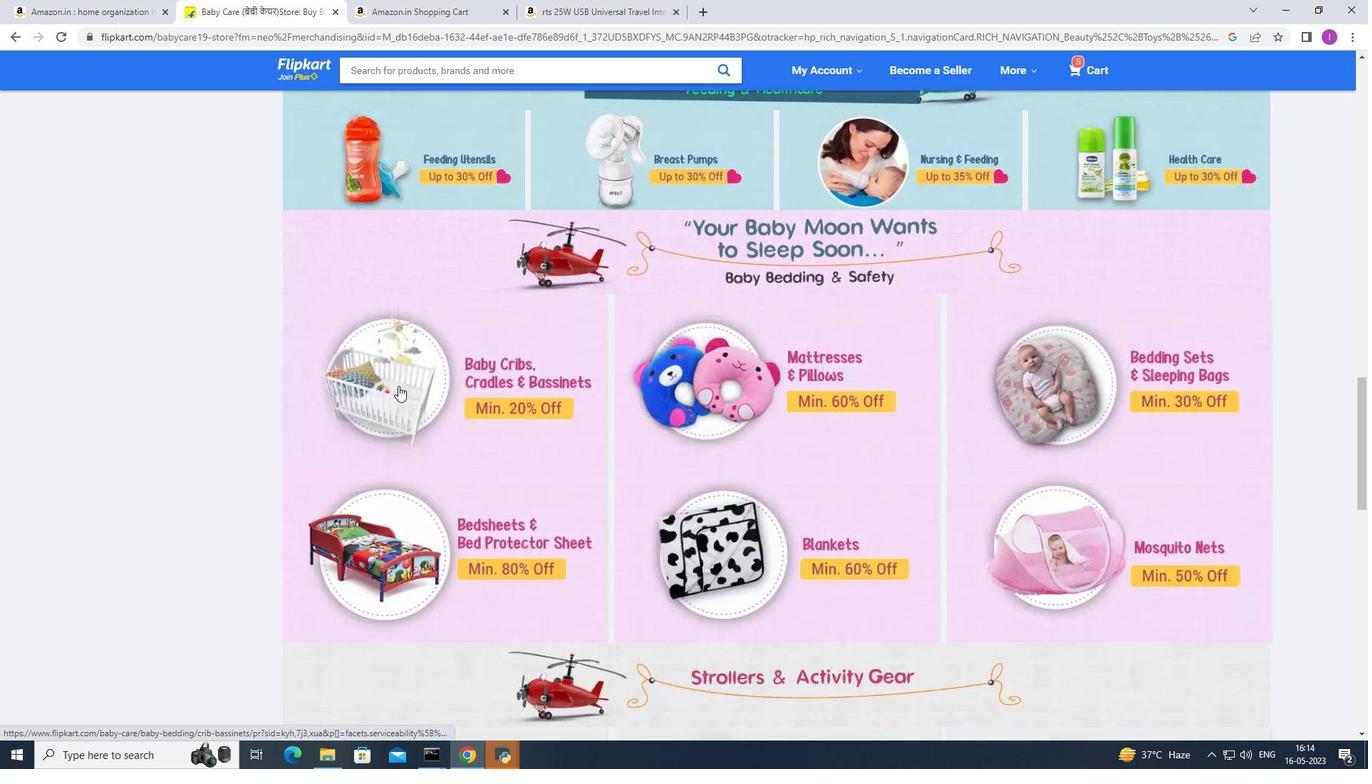 
Action: Mouse scrolled (399, 386) with delta (0, 0)
Screenshot: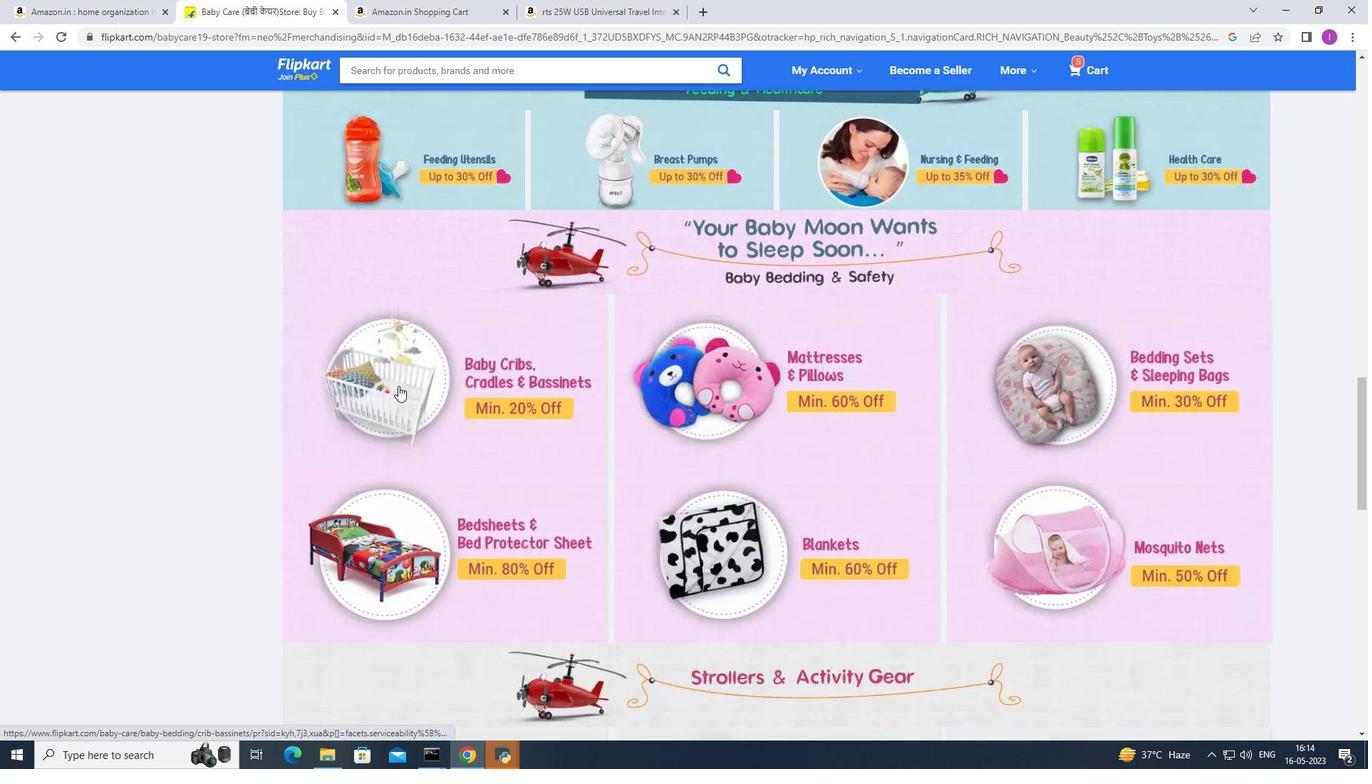 
Action: Mouse moved to (415, 380)
Screenshot: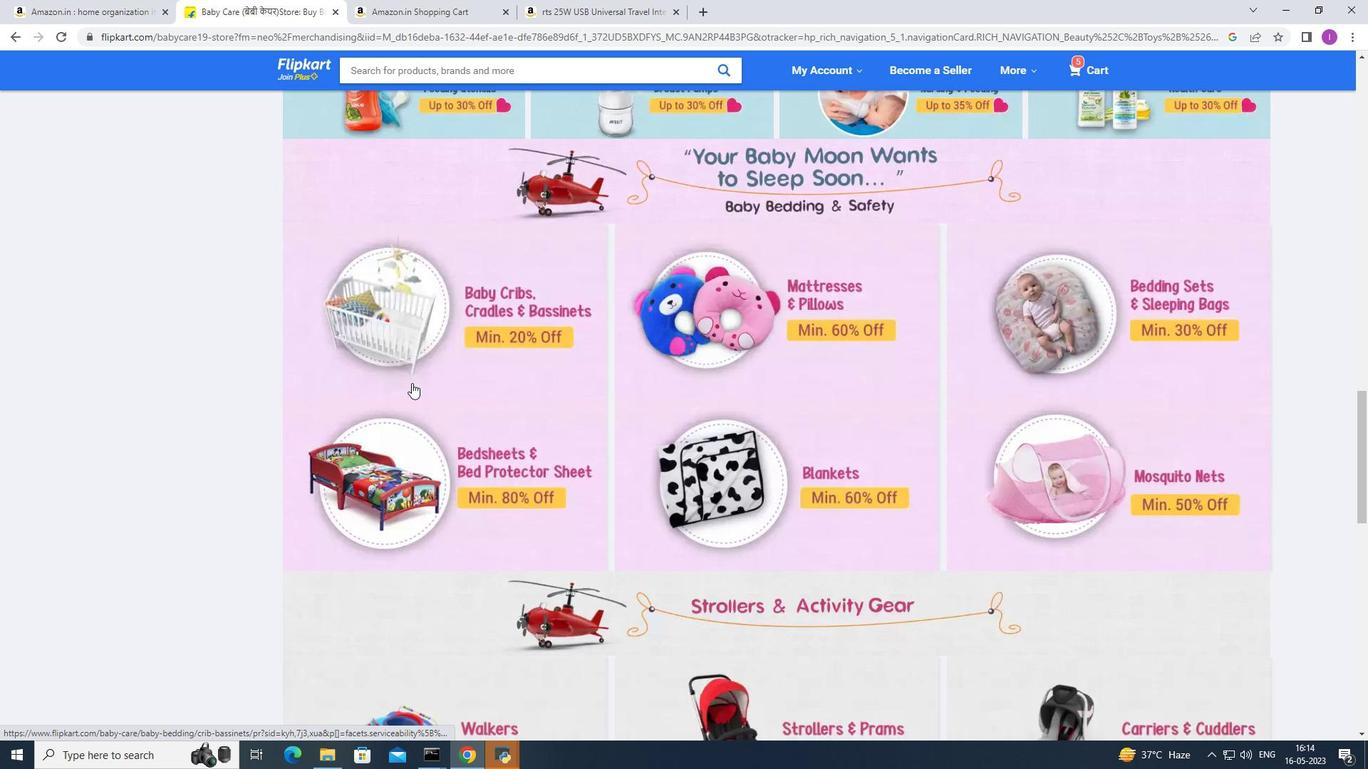 
Action: Mouse scrolled (415, 379) with delta (0, 0)
Screenshot: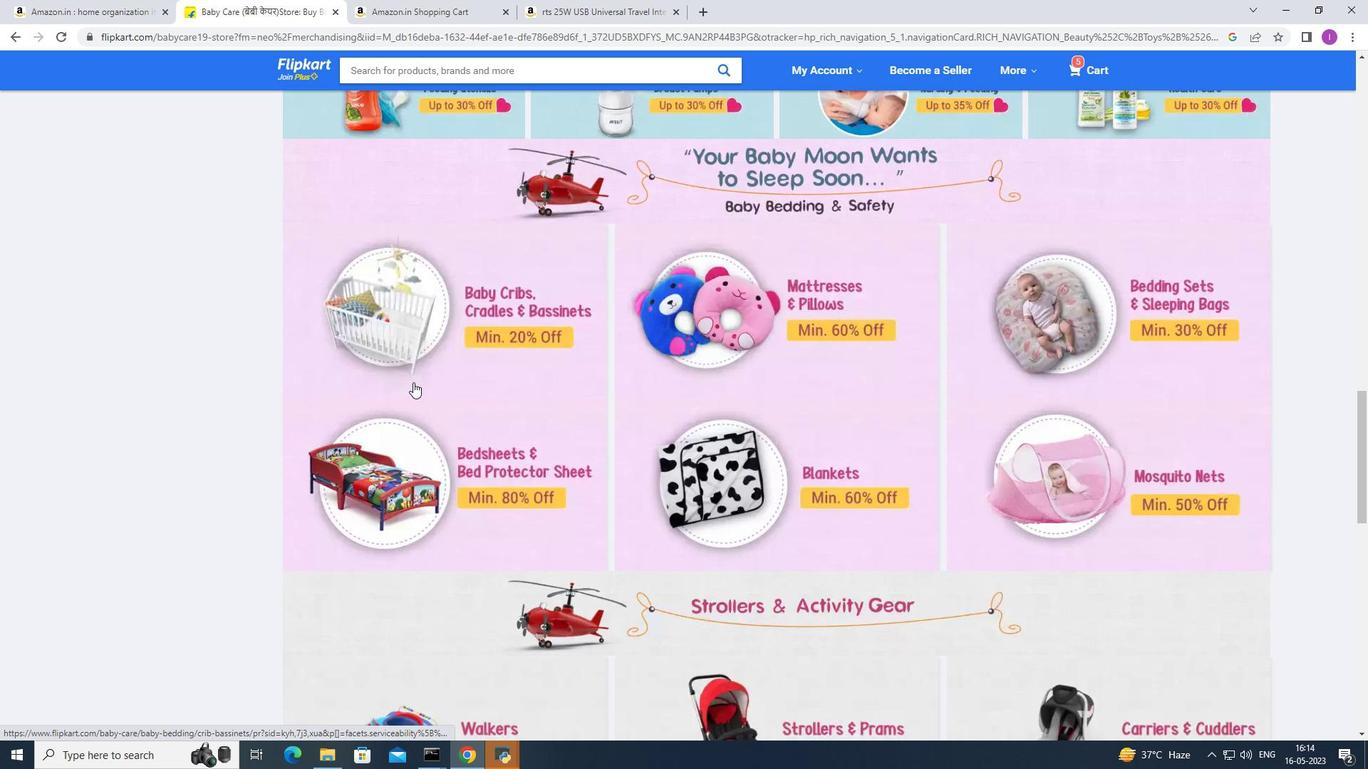 
Action: Mouse scrolled (415, 379) with delta (0, 0)
Screenshot: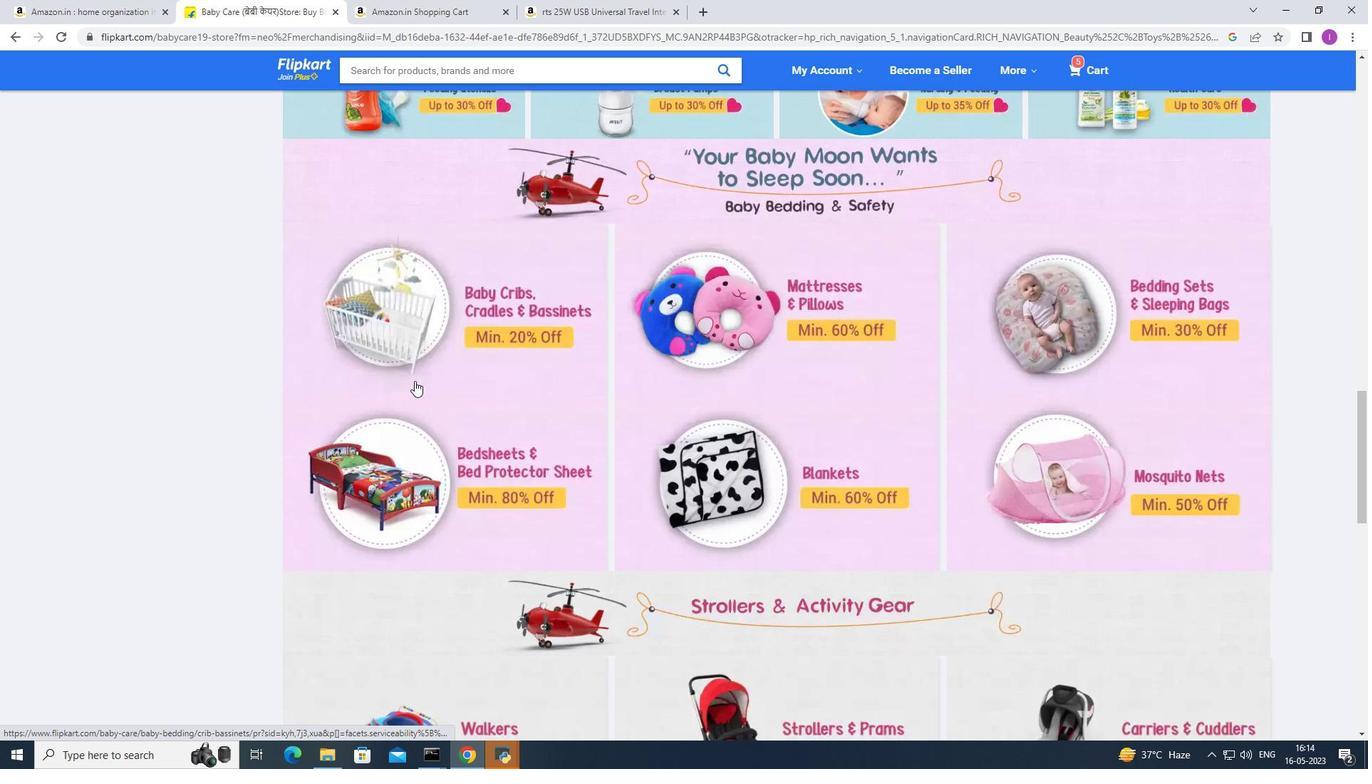 
Action: Mouse scrolled (415, 379) with delta (0, 0)
Screenshot: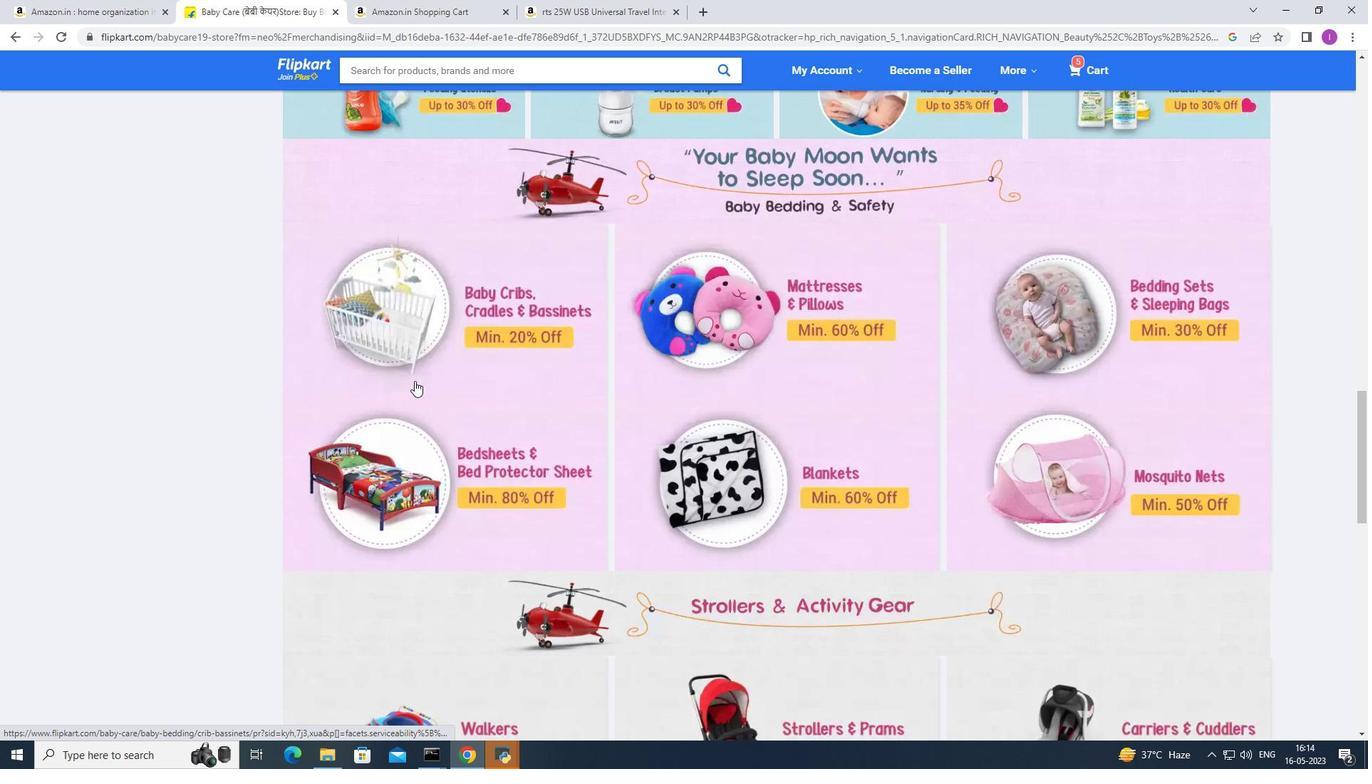 
Action: Mouse scrolled (415, 379) with delta (0, 0)
Screenshot: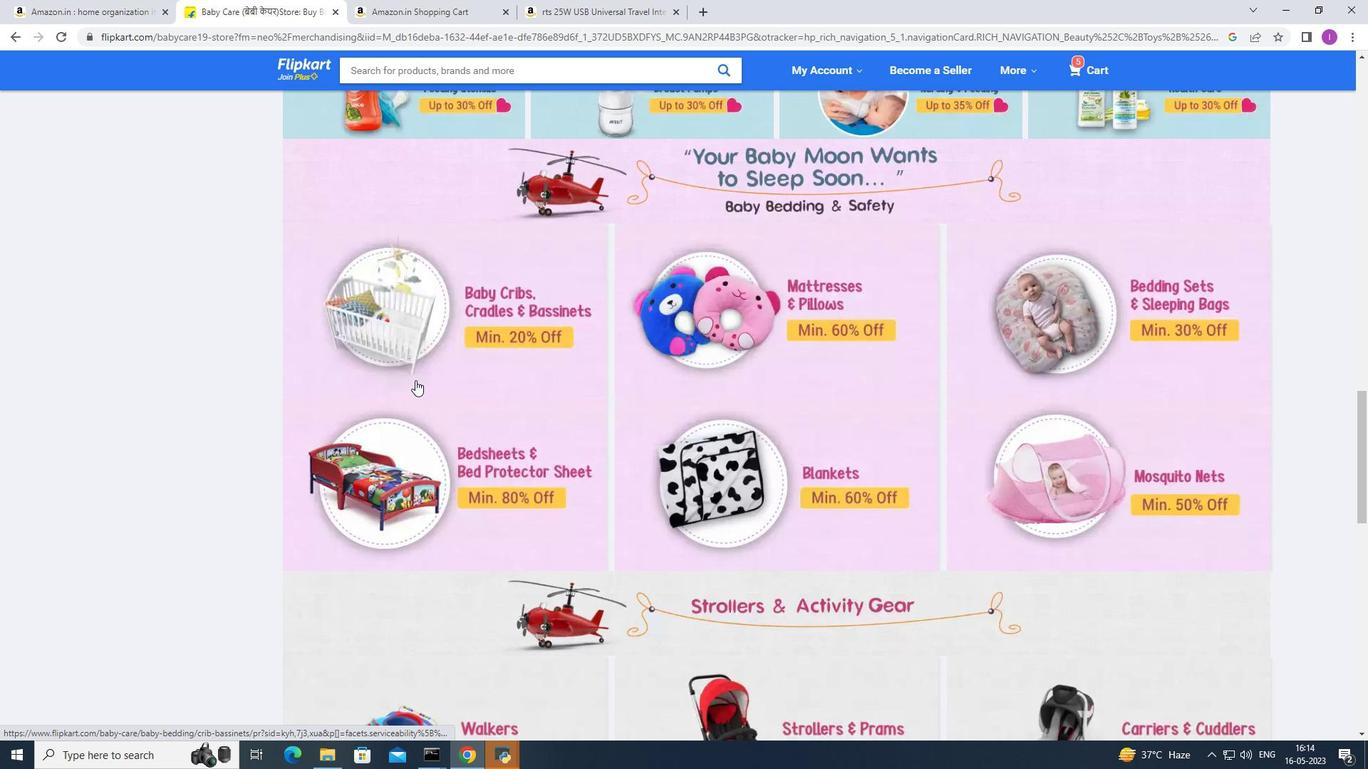 
Action: Mouse scrolled (415, 379) with delta (0, 0)
Screenshot: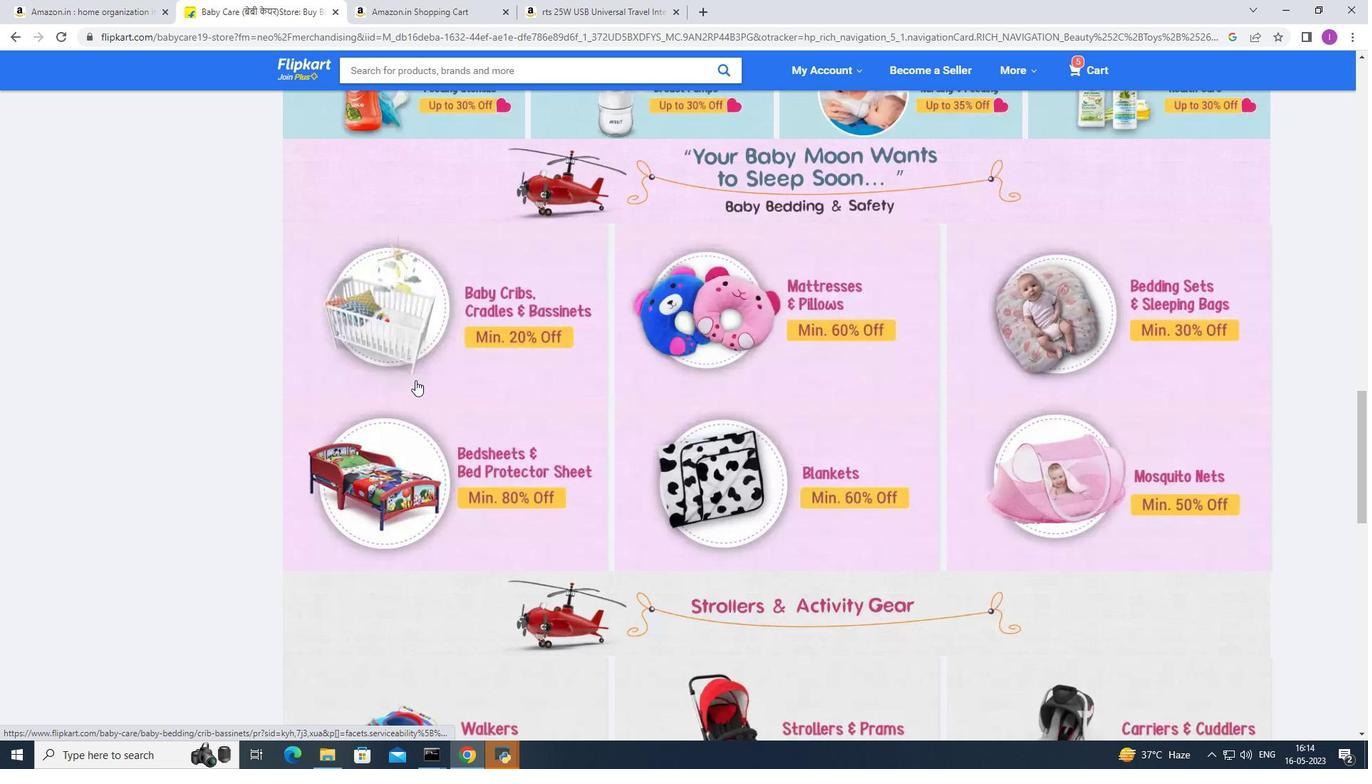
Action: Mouse moved to (574, 344)
Screenshot: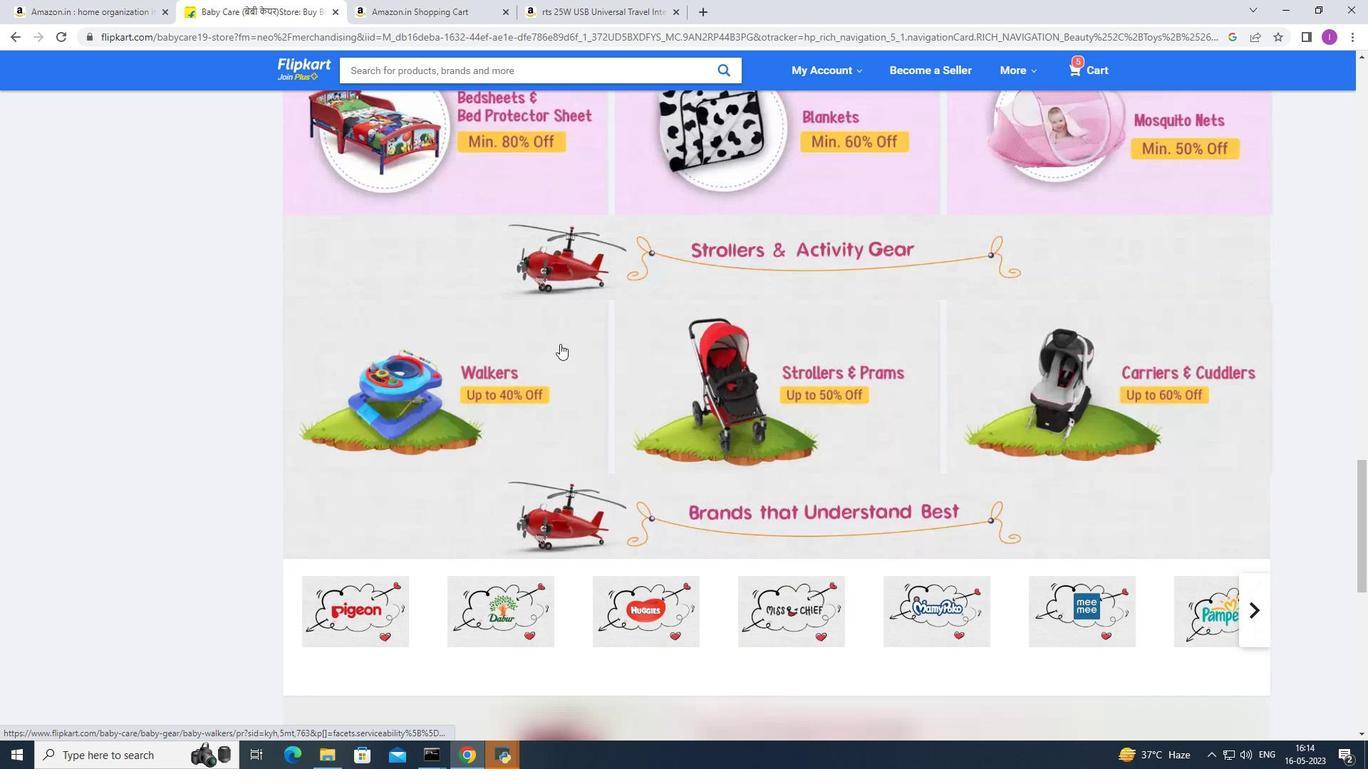 
Action: Mouse scrolled (574, 343) with delta (0, 0)
Screenshot: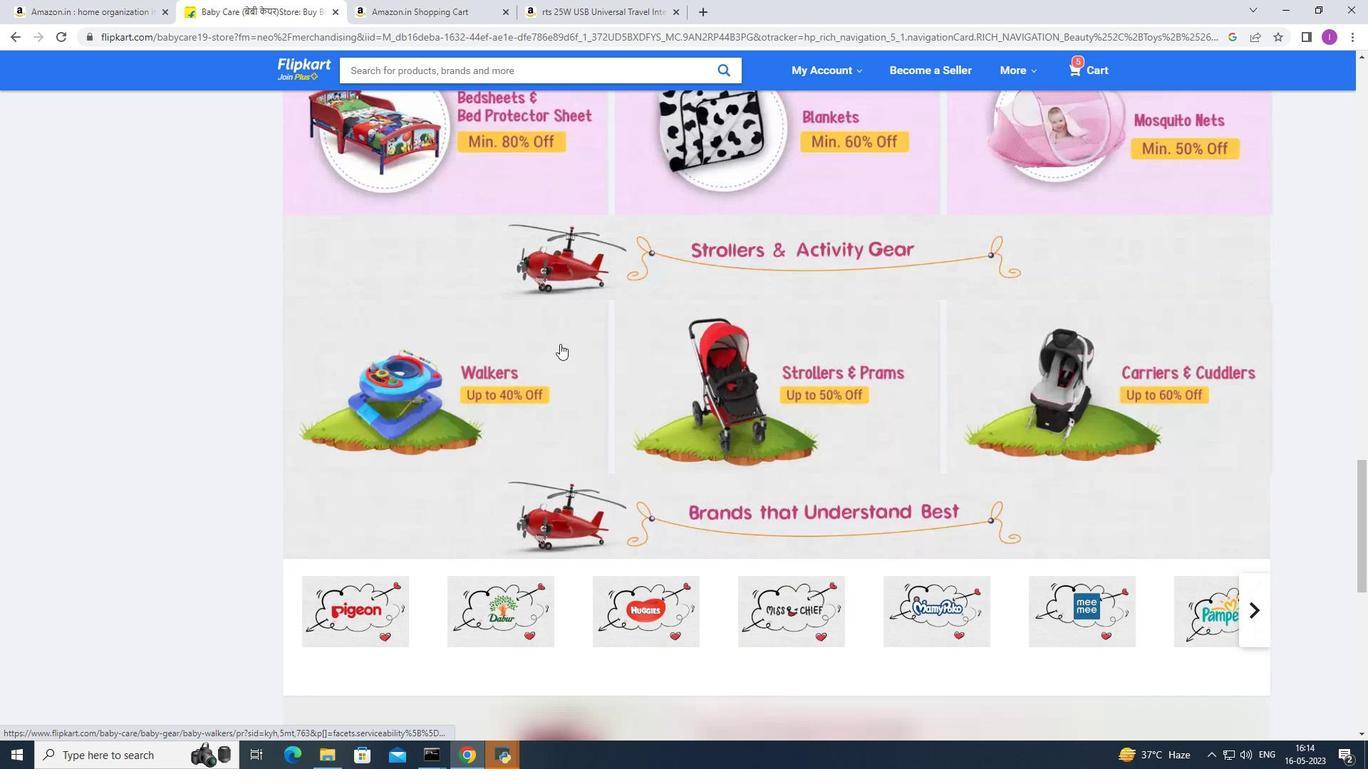 
Action: Mouse moved to (576, 344)
Screenshot: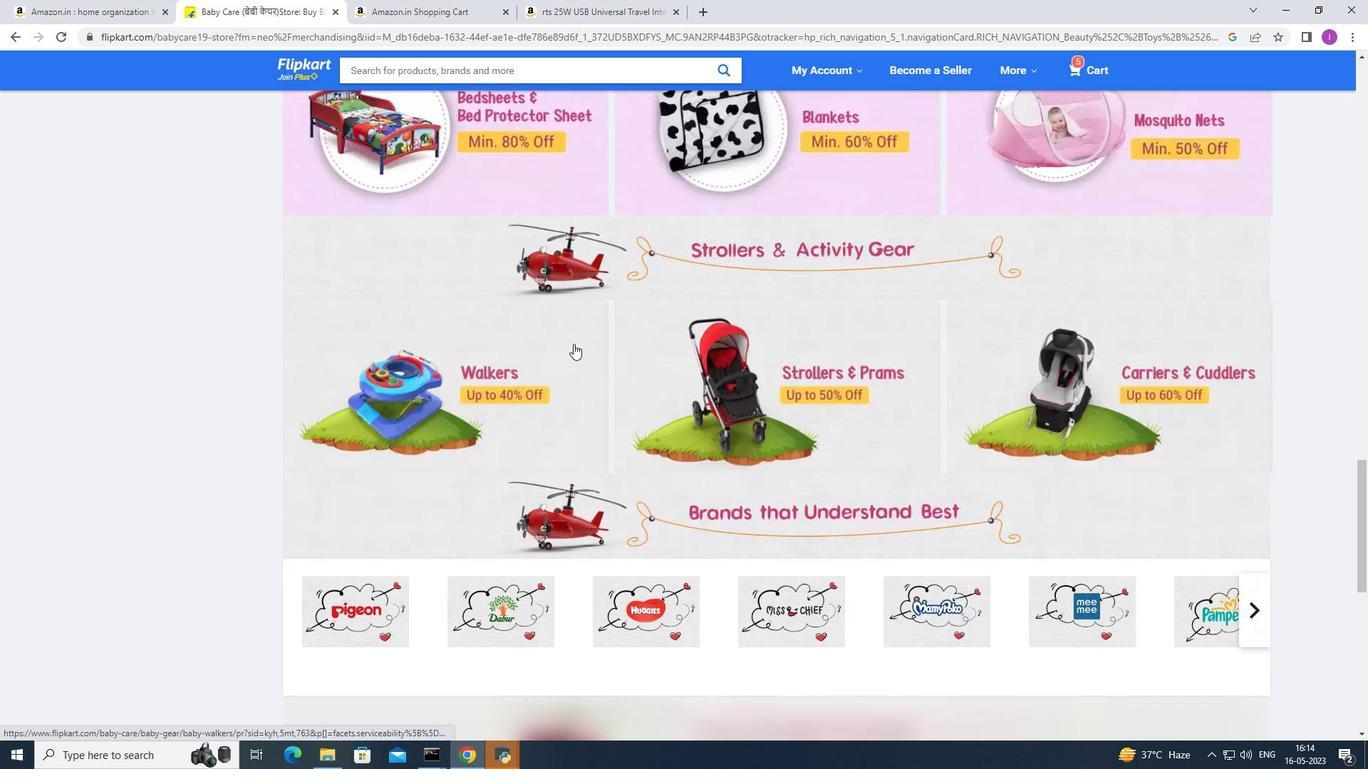
Action: Mouse scrolled (575, 344) with delta (0, 0)
Screenshot: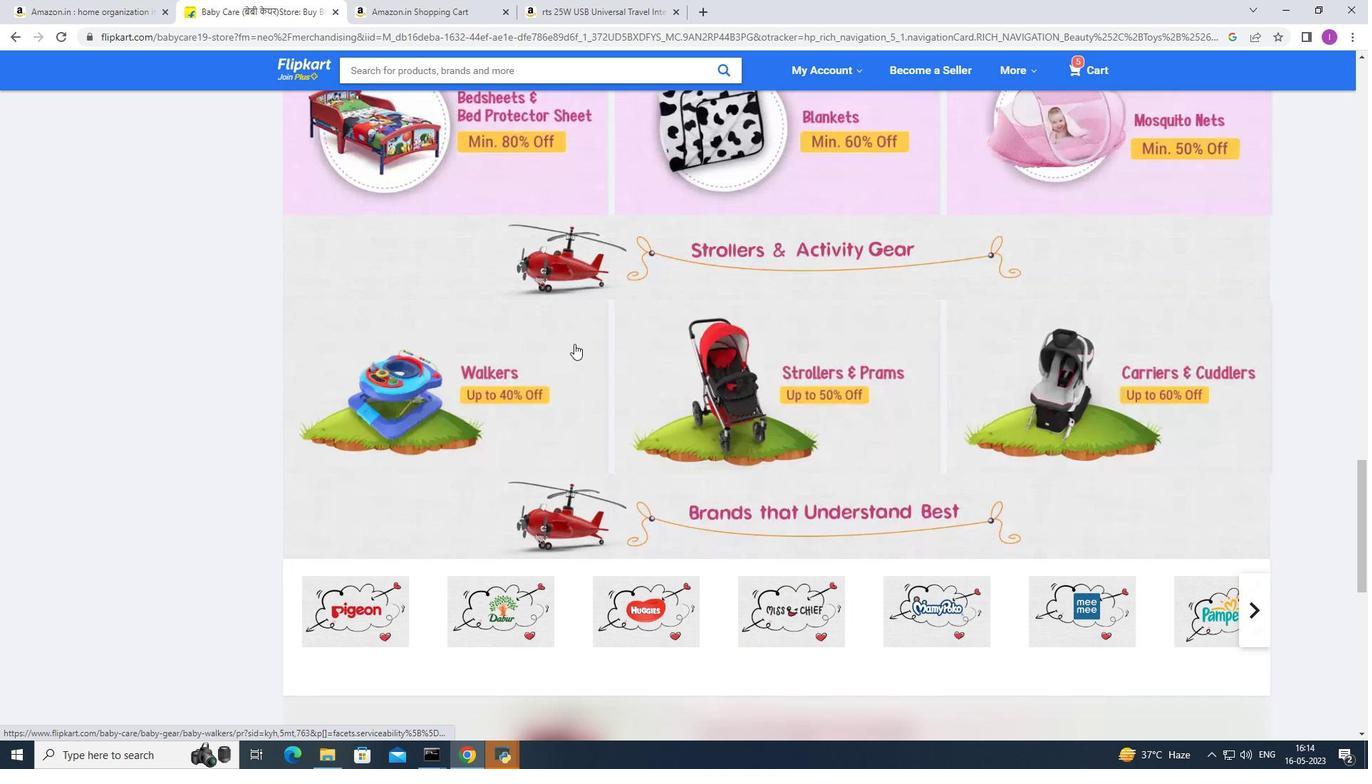 
Action: Mouse moved to (580, 344)
Screenshot: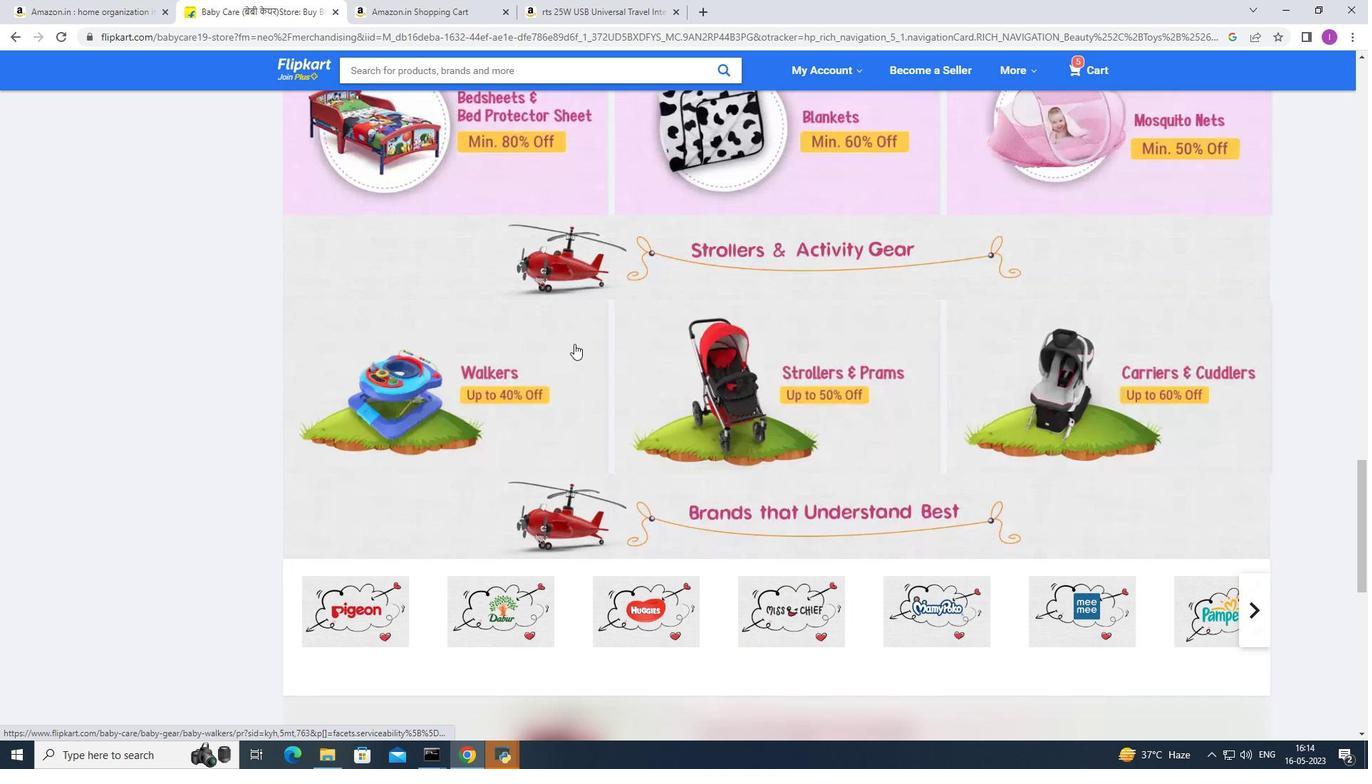 
Action: Mouse scrolled (576, 343) with delta (0, 0)
Screenshot: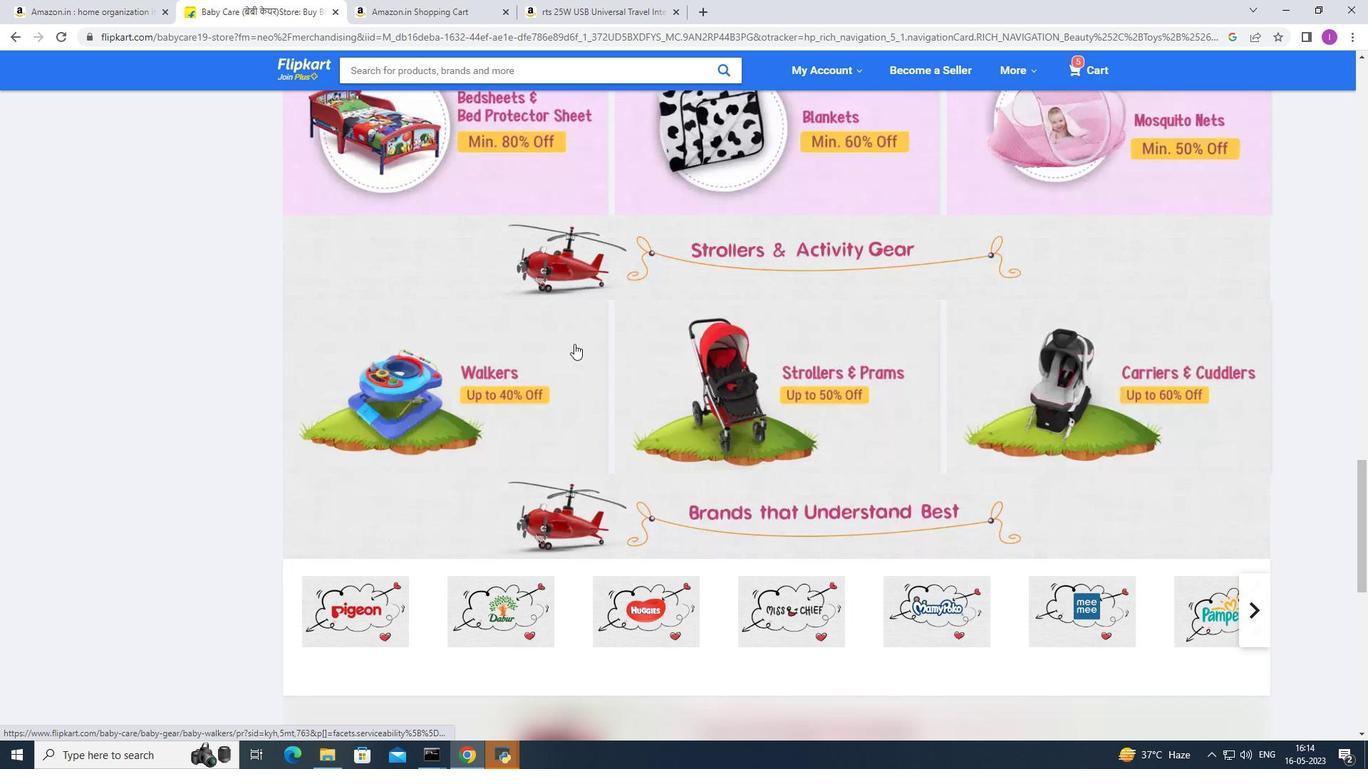 
Action: Mouse moved to (608, 344)
Screenshot: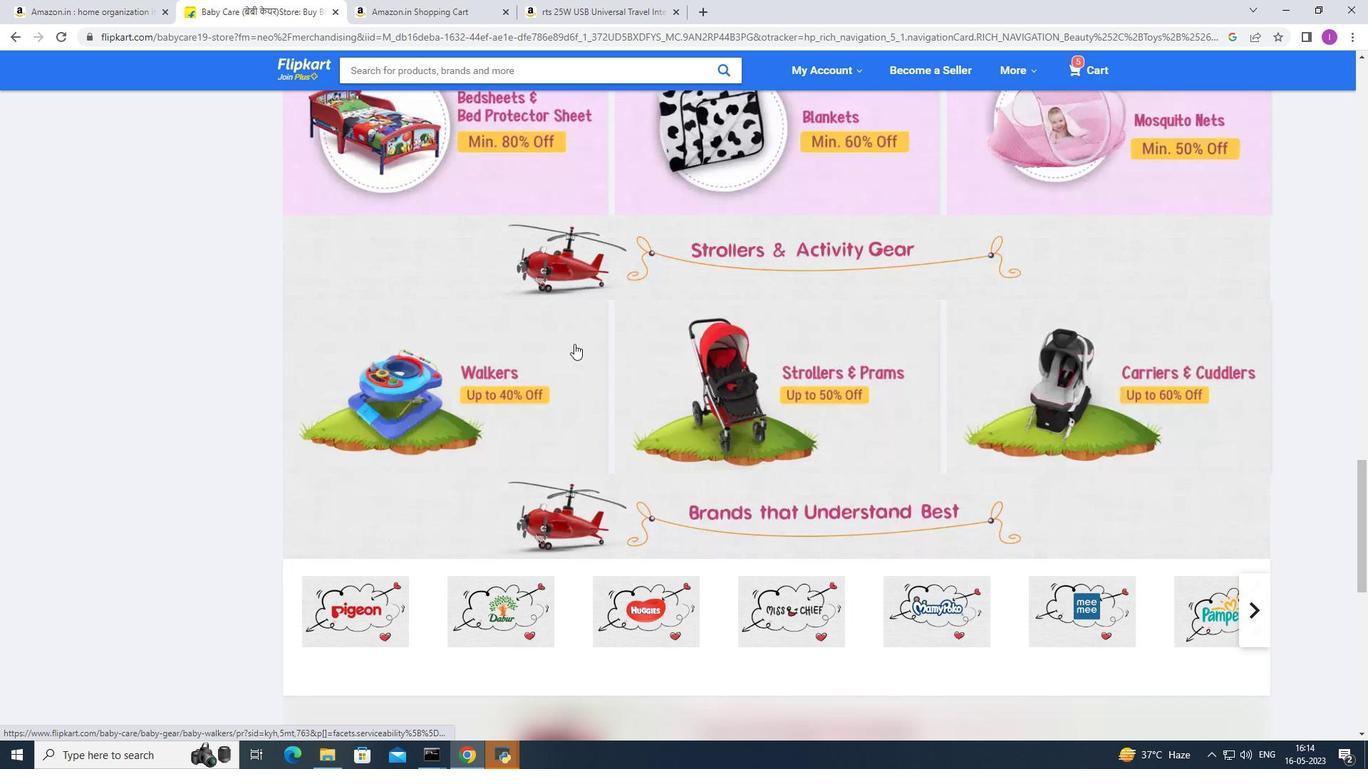 
Action: Mouse scrolled (587, 344) with delta (0, 0)
Screenshot: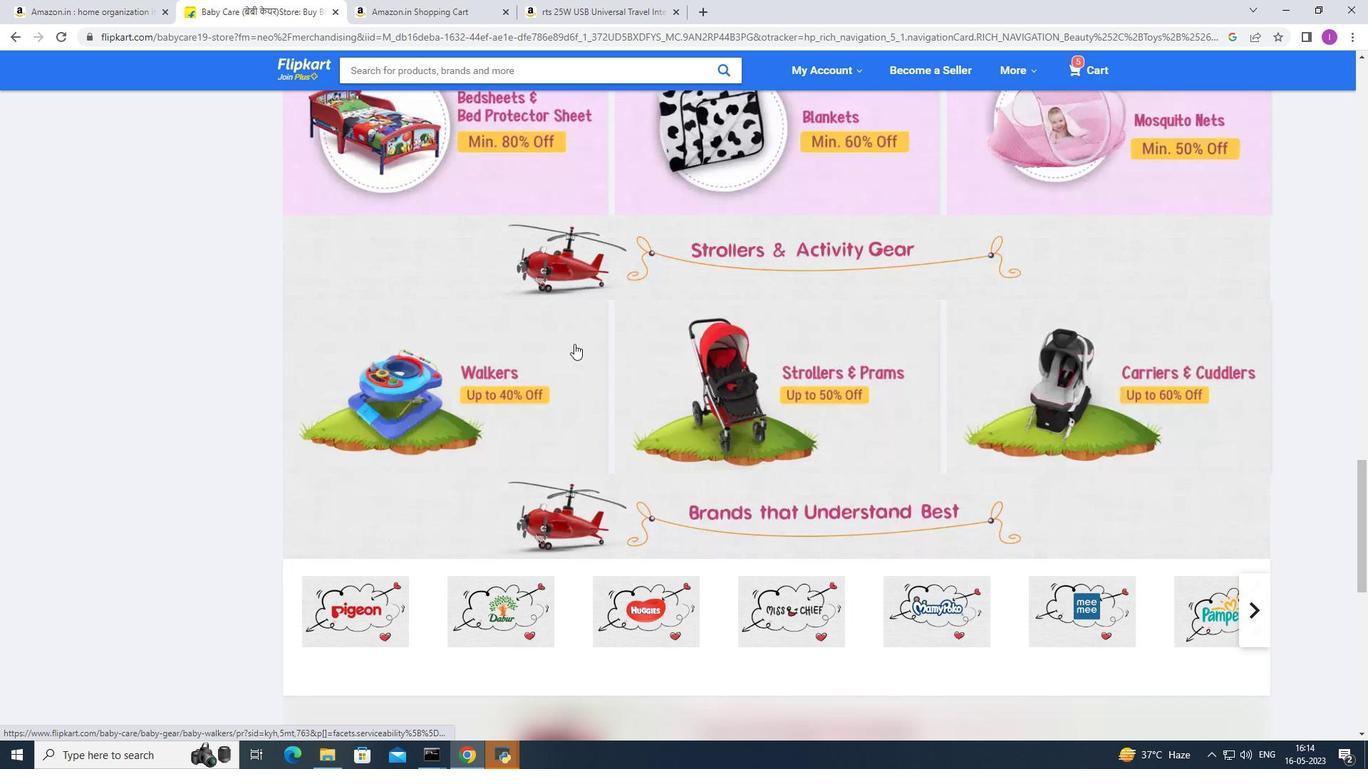 
Action: Mouse moved to (616, 344)
Screenshot: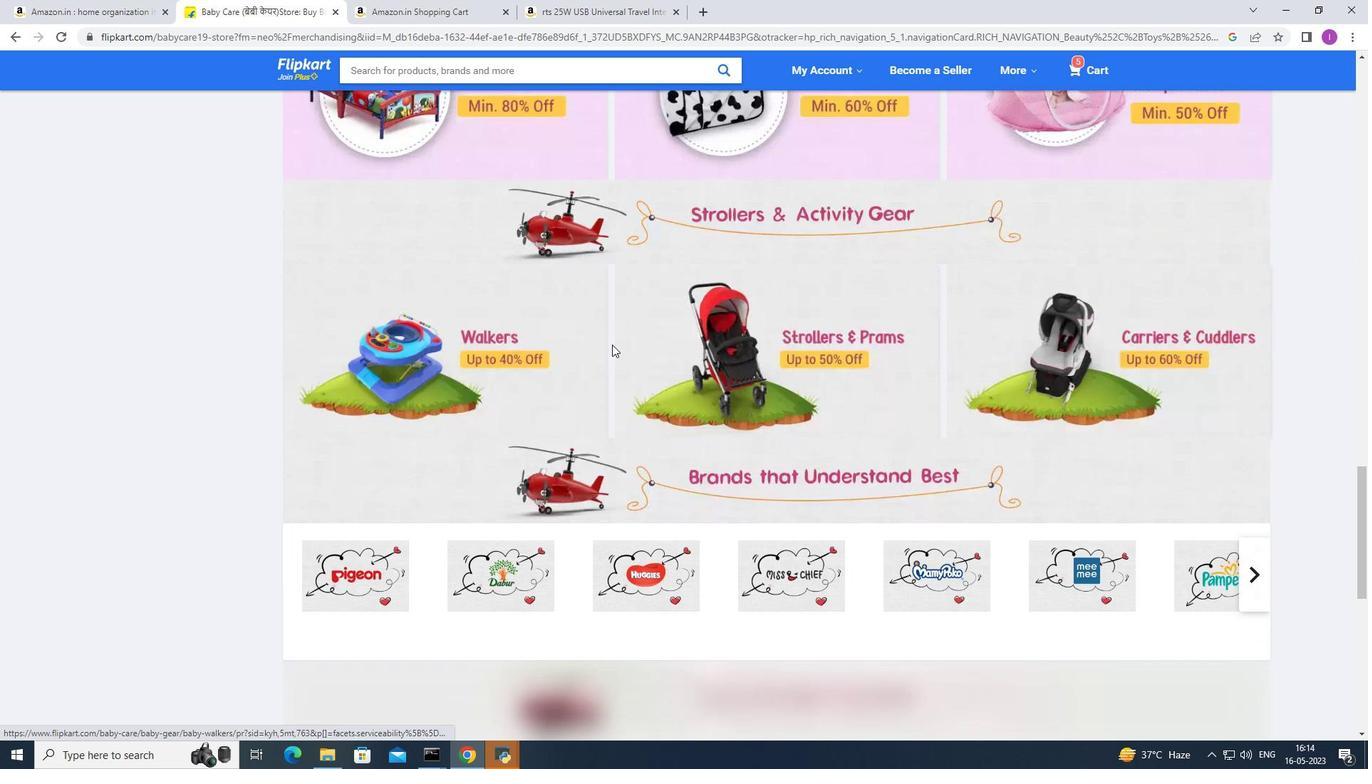 
Action: Mouse scrolled (616, 344) with delta (0, 0)
Screenshot: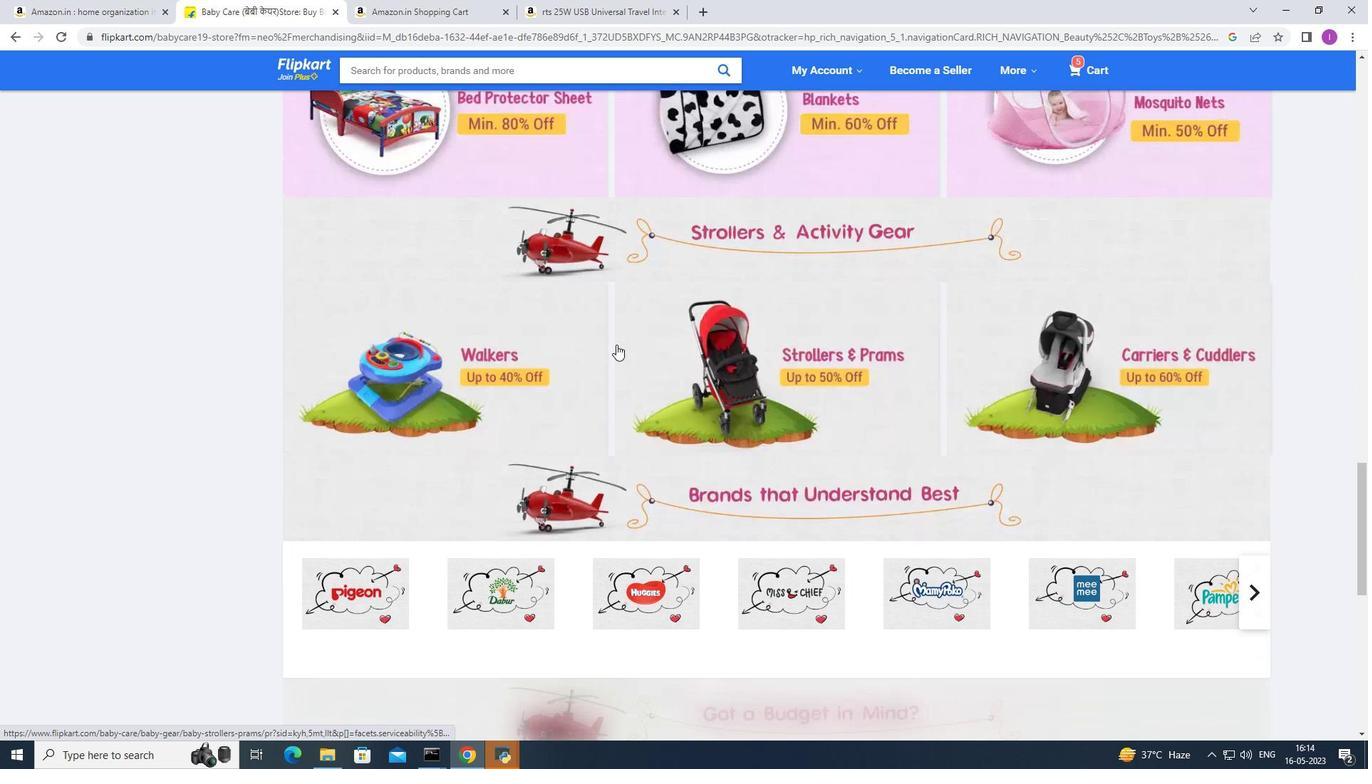 
Action: Mouse scrolled (616, 344) with delta (0, 0)
Screenshot: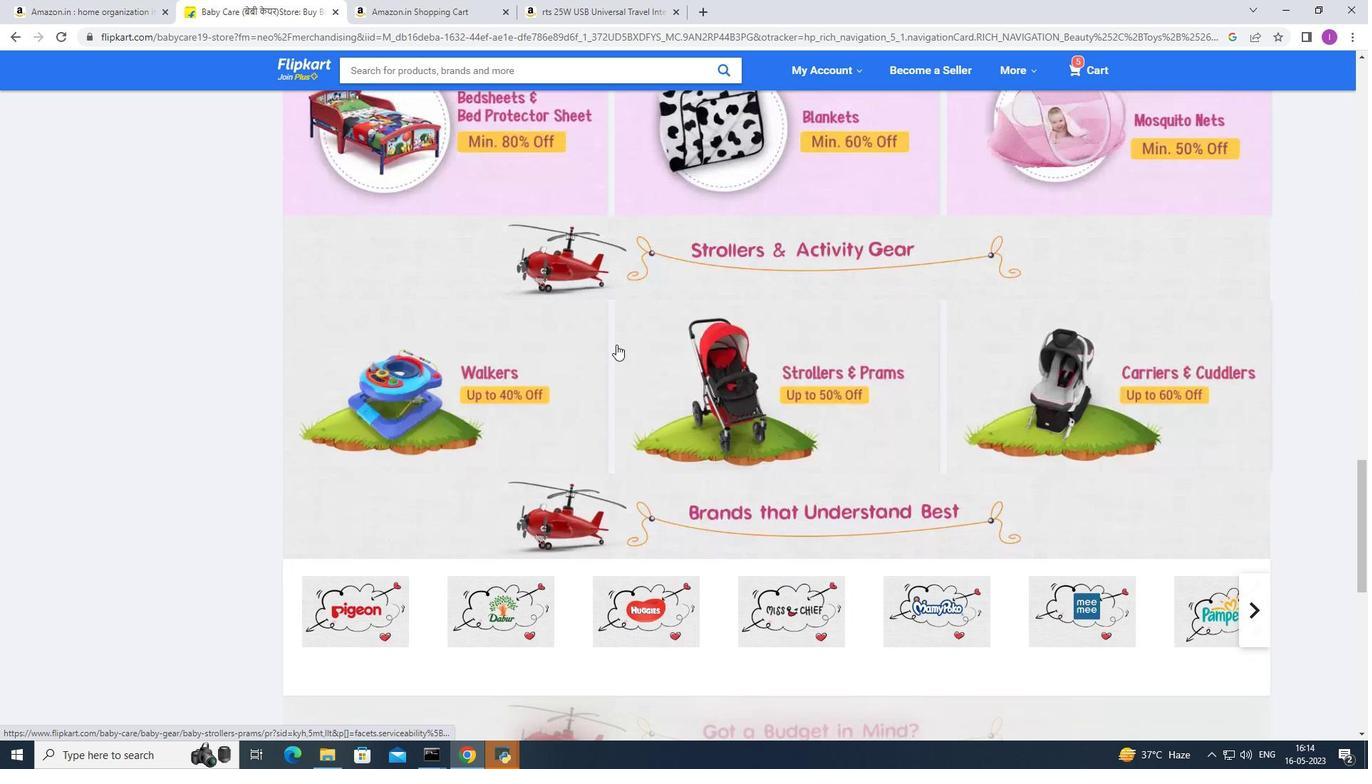 
Action: Mouse moved to (617, 345)
Screenshot: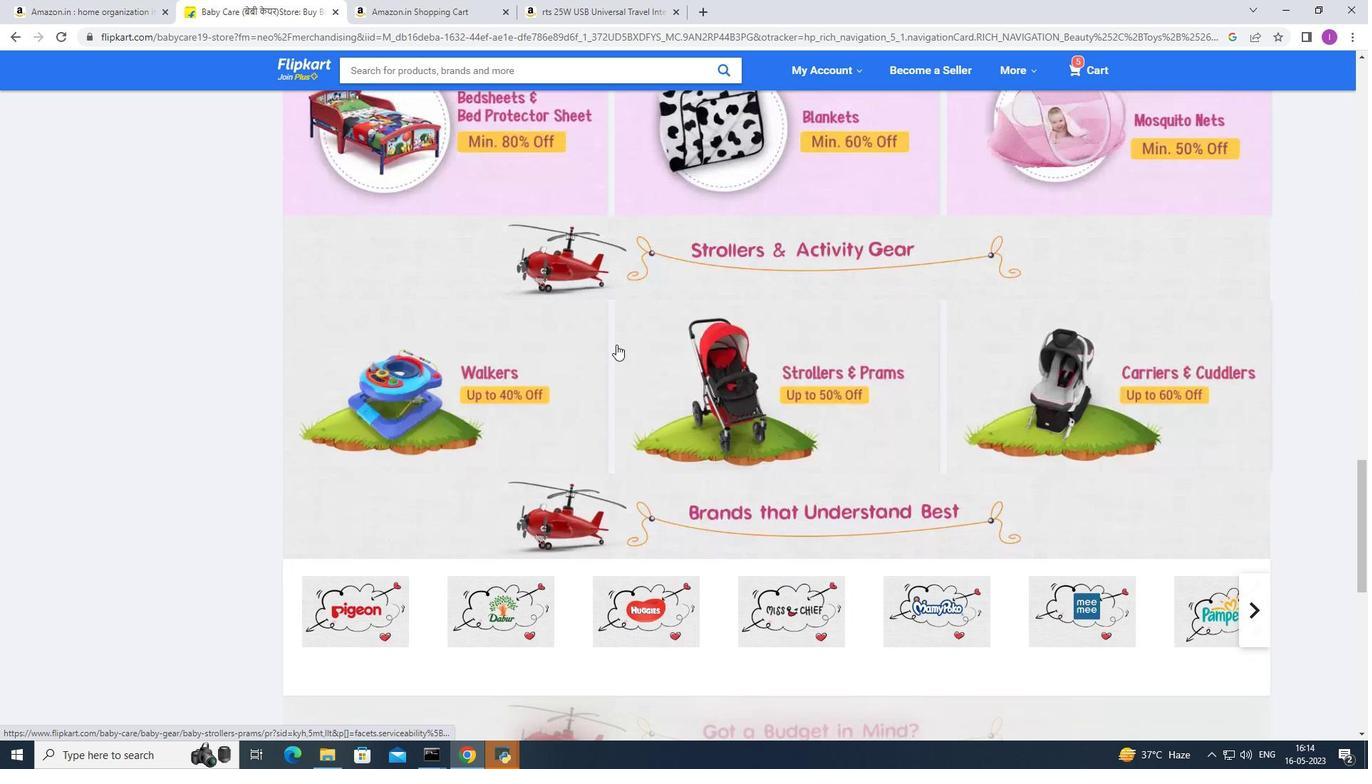 
Action: Mouse scrolled (617, 344) with delta (0, 0)
Screenshot: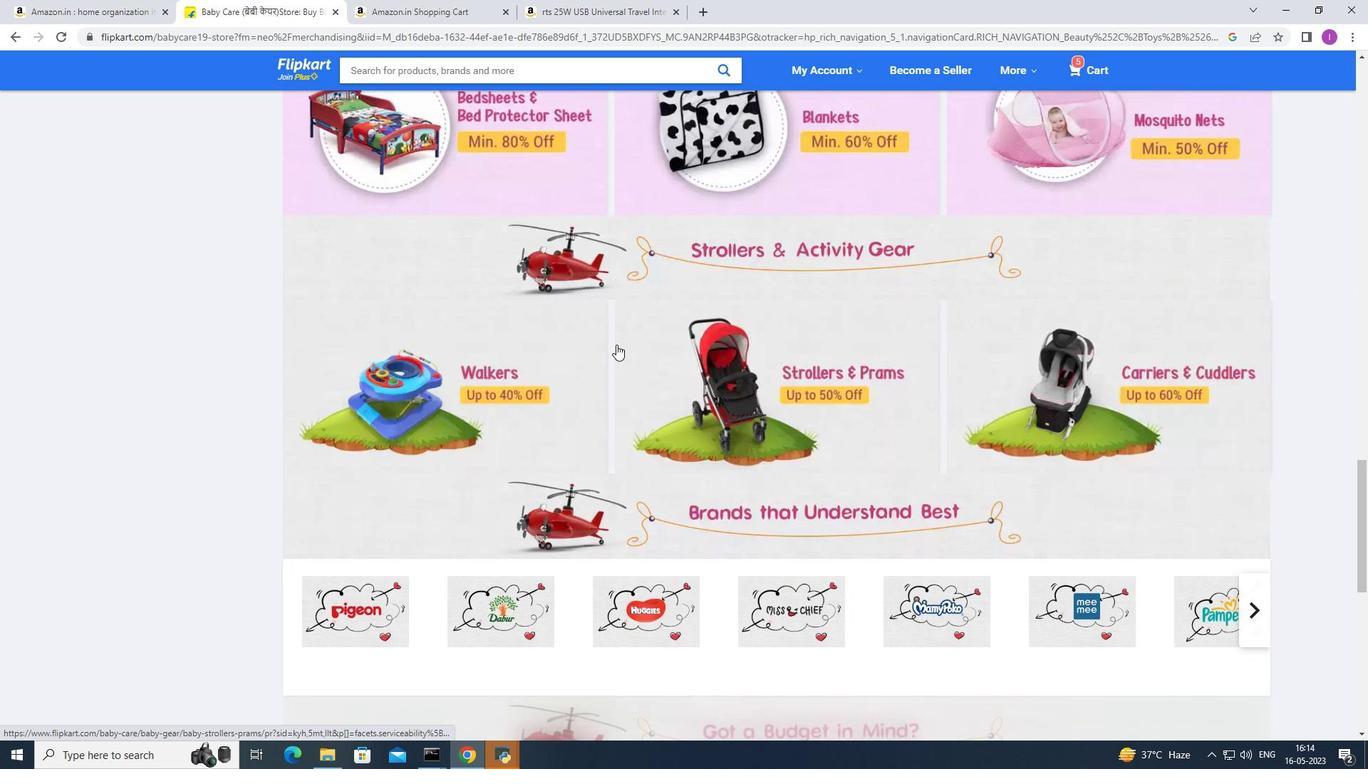 
Action: Mouse moved to (617, 347)
Screenshot: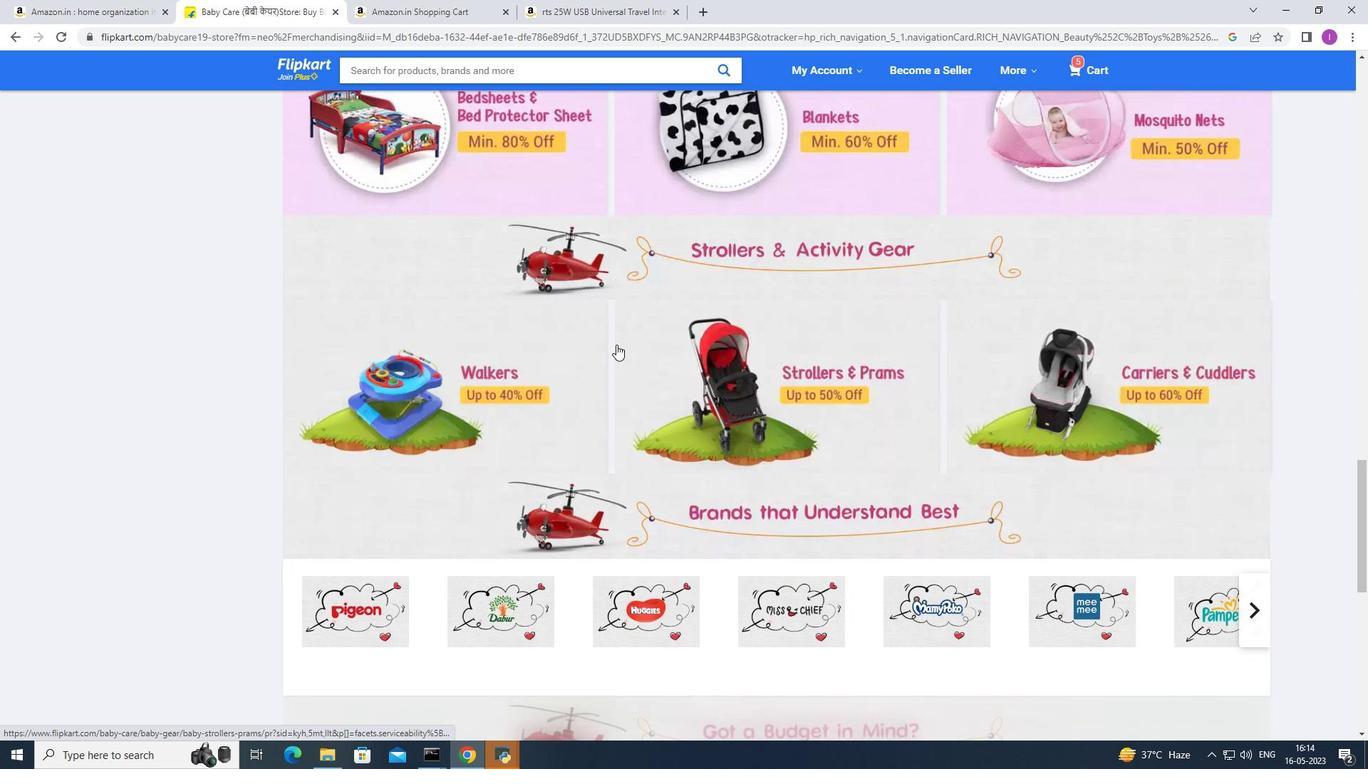 
Action: Mouse scrolled (617, 345) with delta (0, 0)
Screenshot: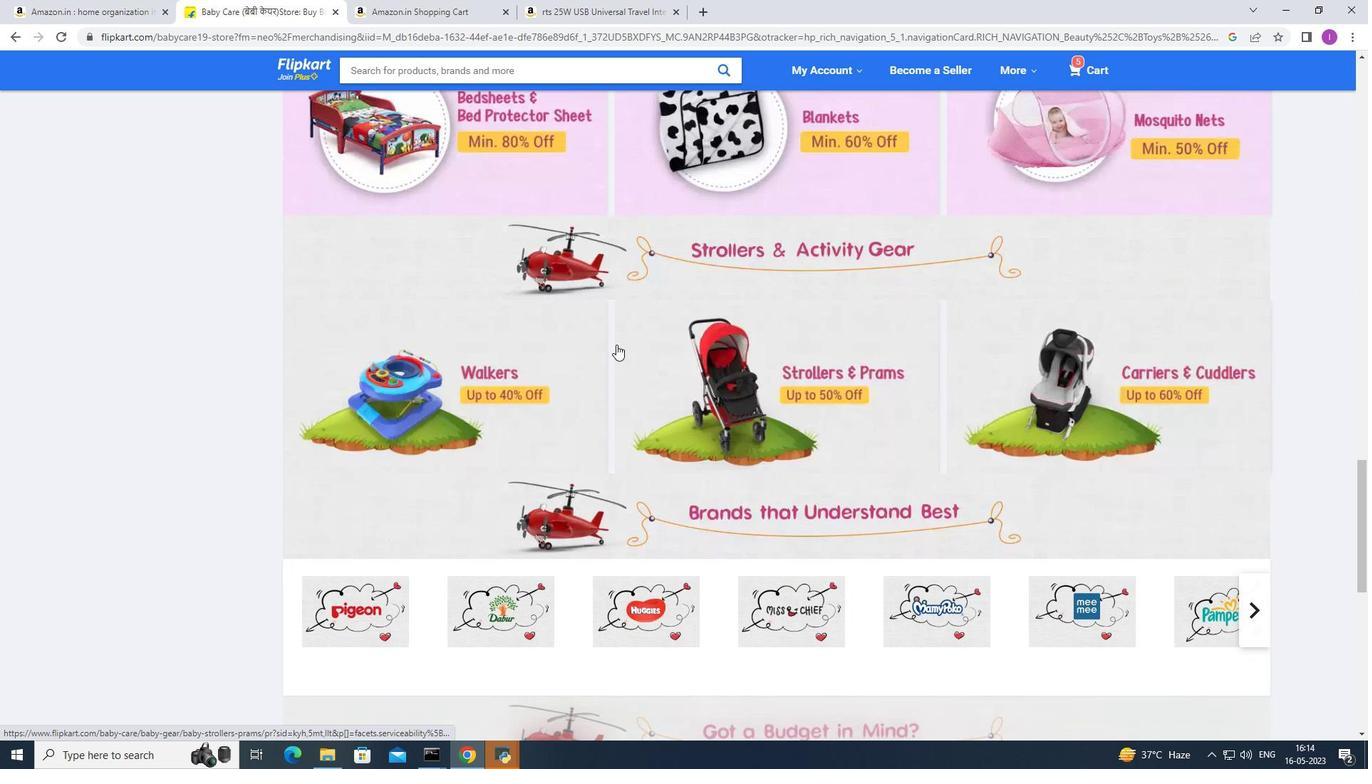 
Action: Mouse moved to (614, 361)
Screenshot: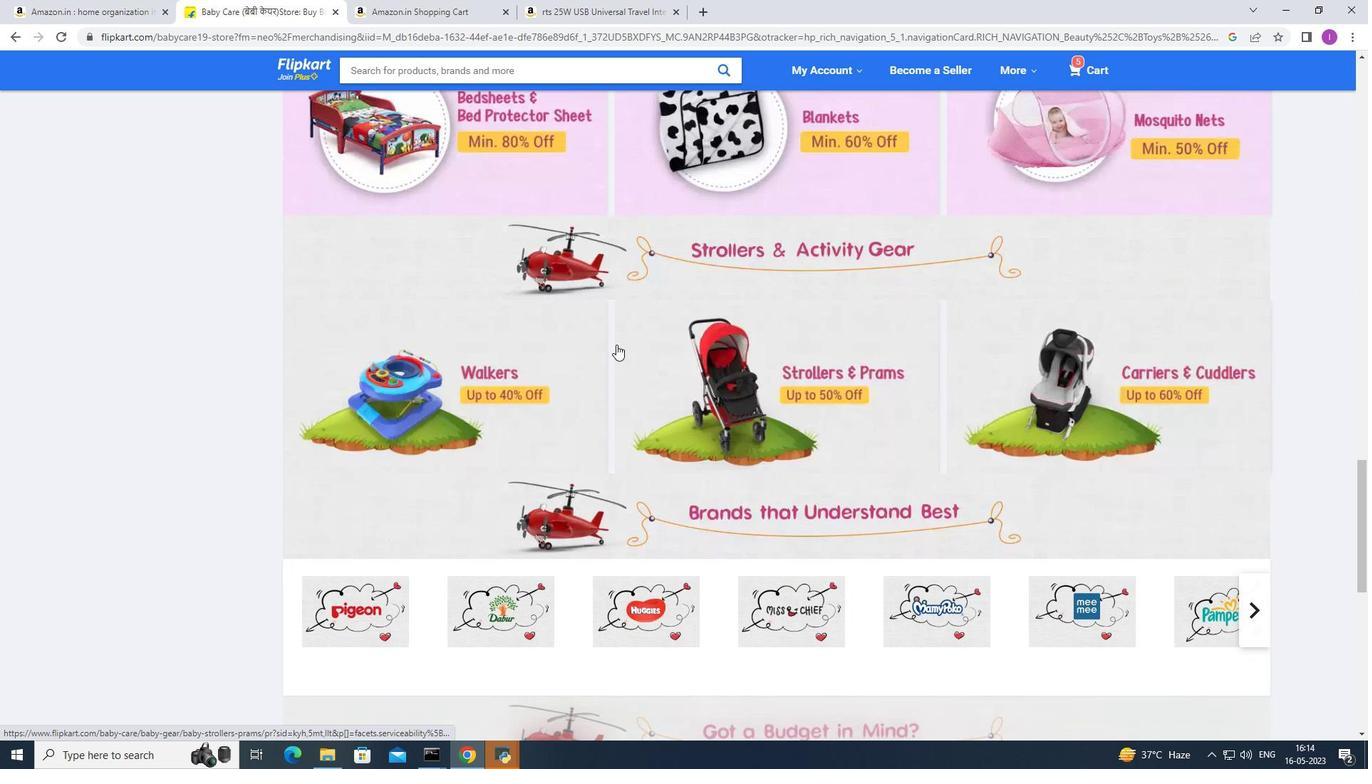 
Action: Mouse scrolled (617, 347) with delta (0, 0)
Screenshot: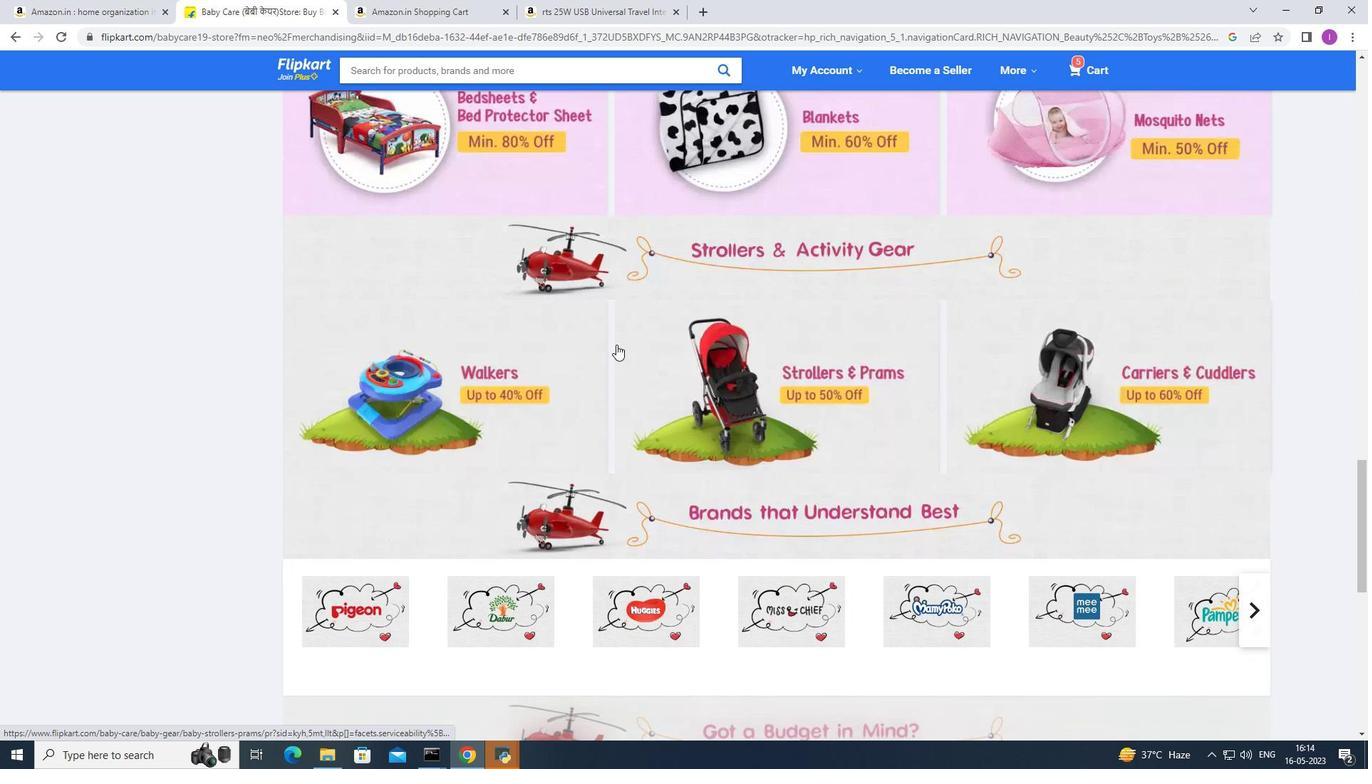
Action: Mouse moved to (482, 431)
Screenshot: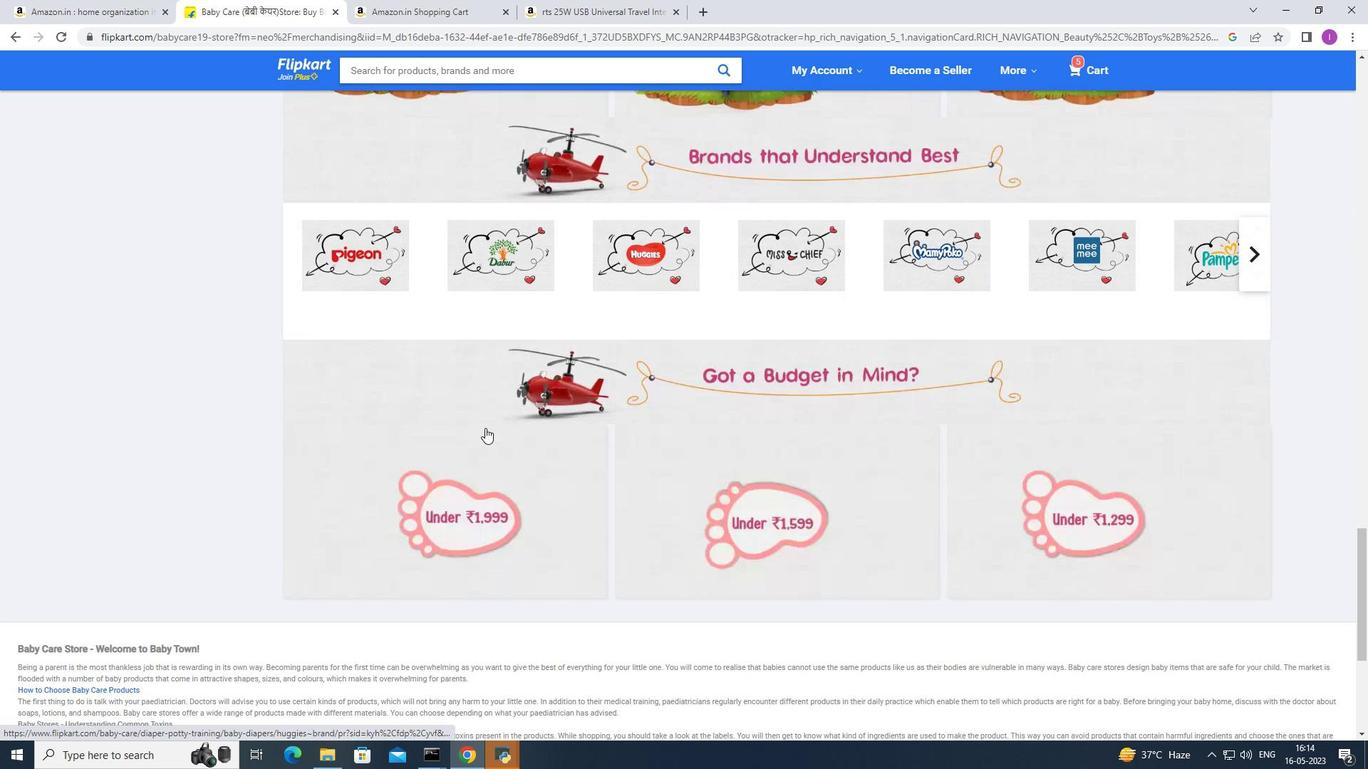 
Action: Mouse scrolled (482, 428) with delta (0, 0)
Screenshot: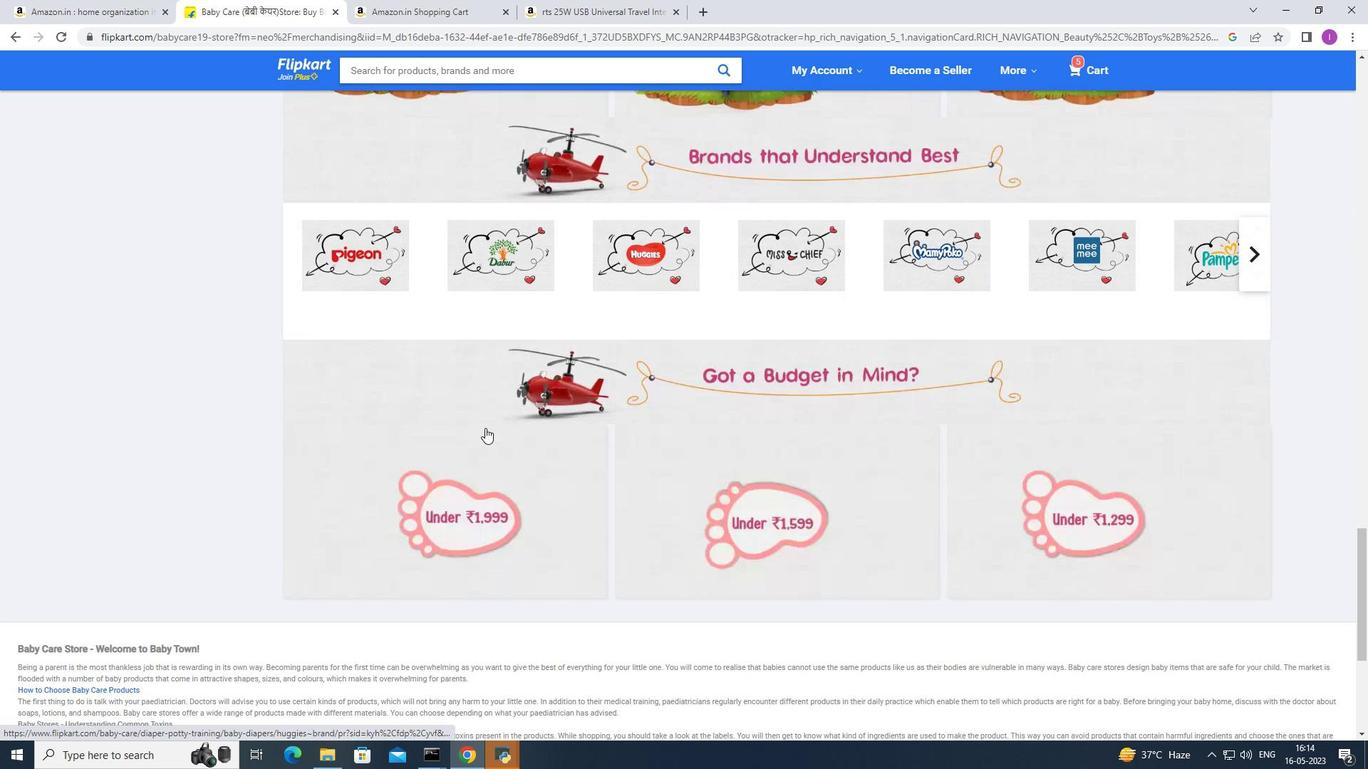 
Action: Mouse moved to (480, 441)
Screenshot: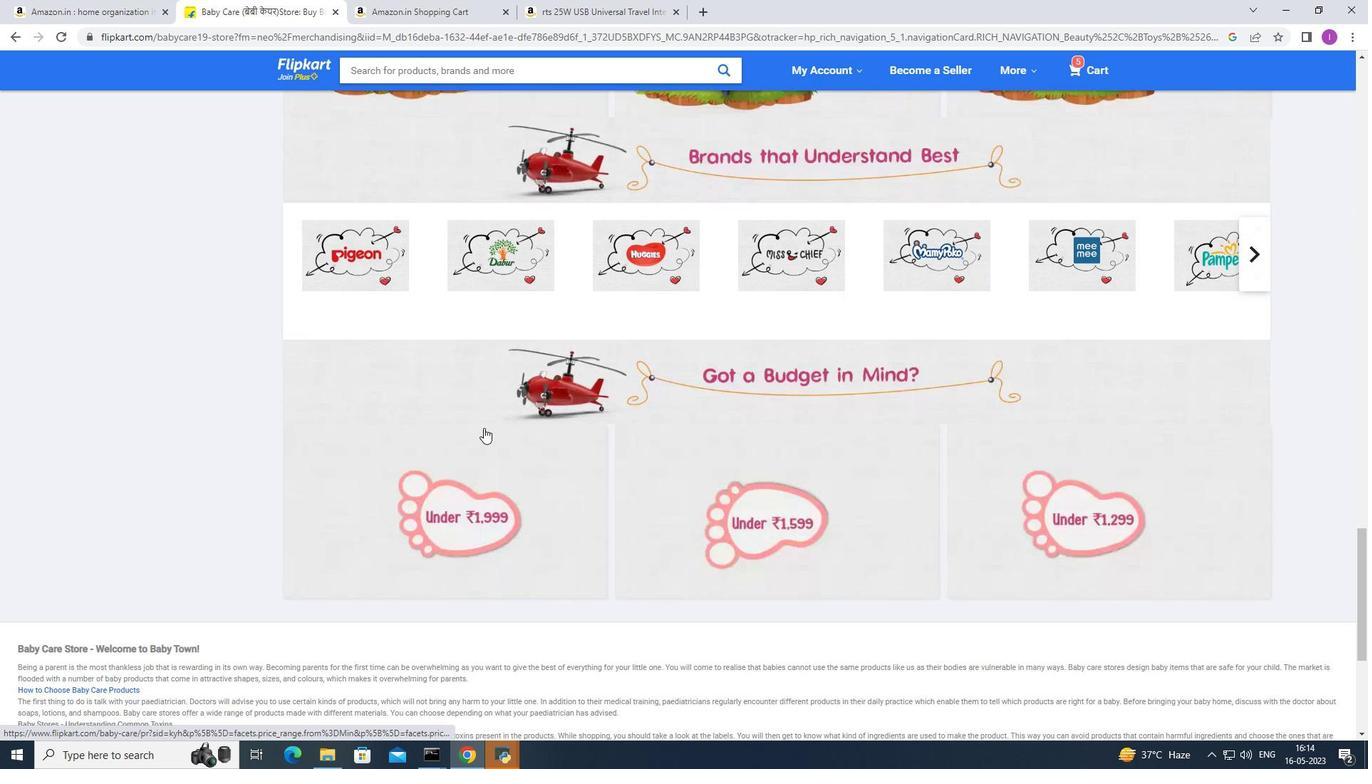 
Action: Mouse scrolled (481, 438) with delta (0, 0)
Screenshot: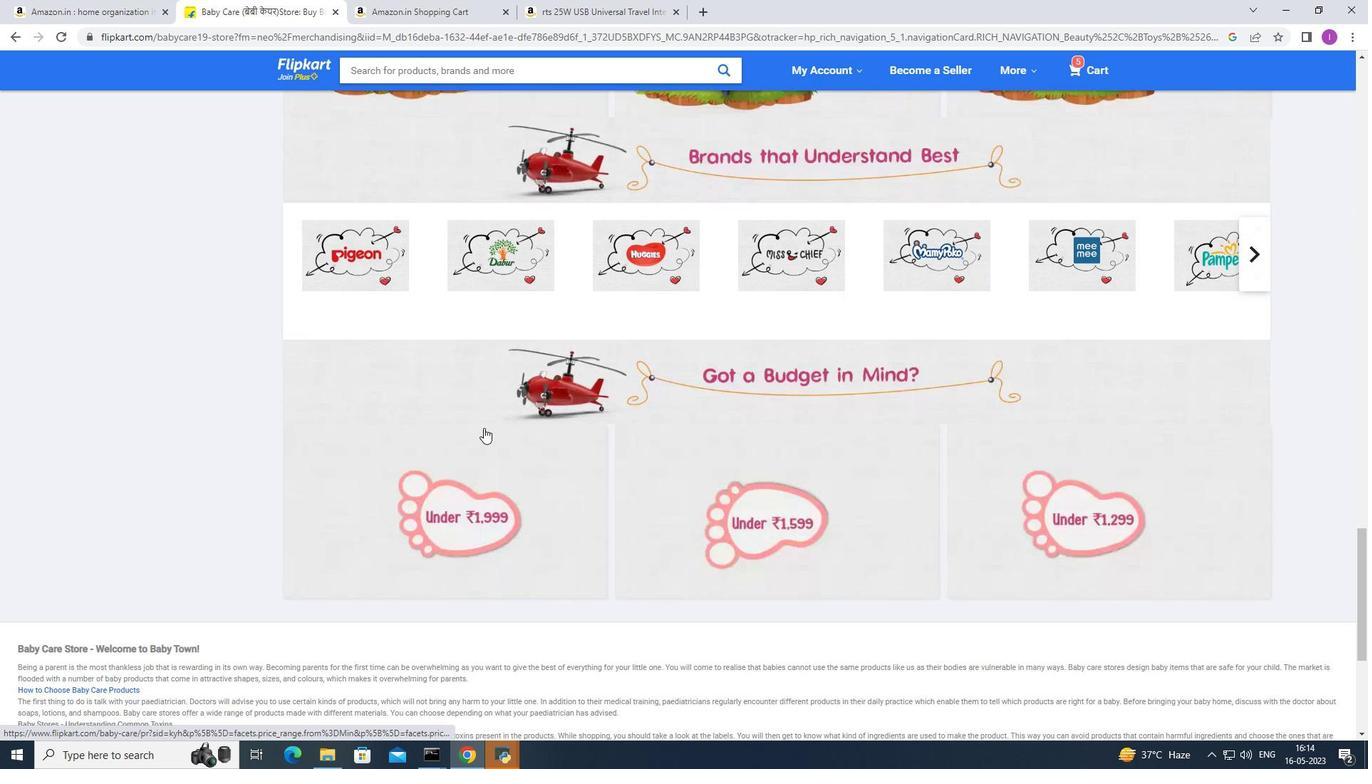 
Action: Mouse moved to (478, 445)
Screenshot: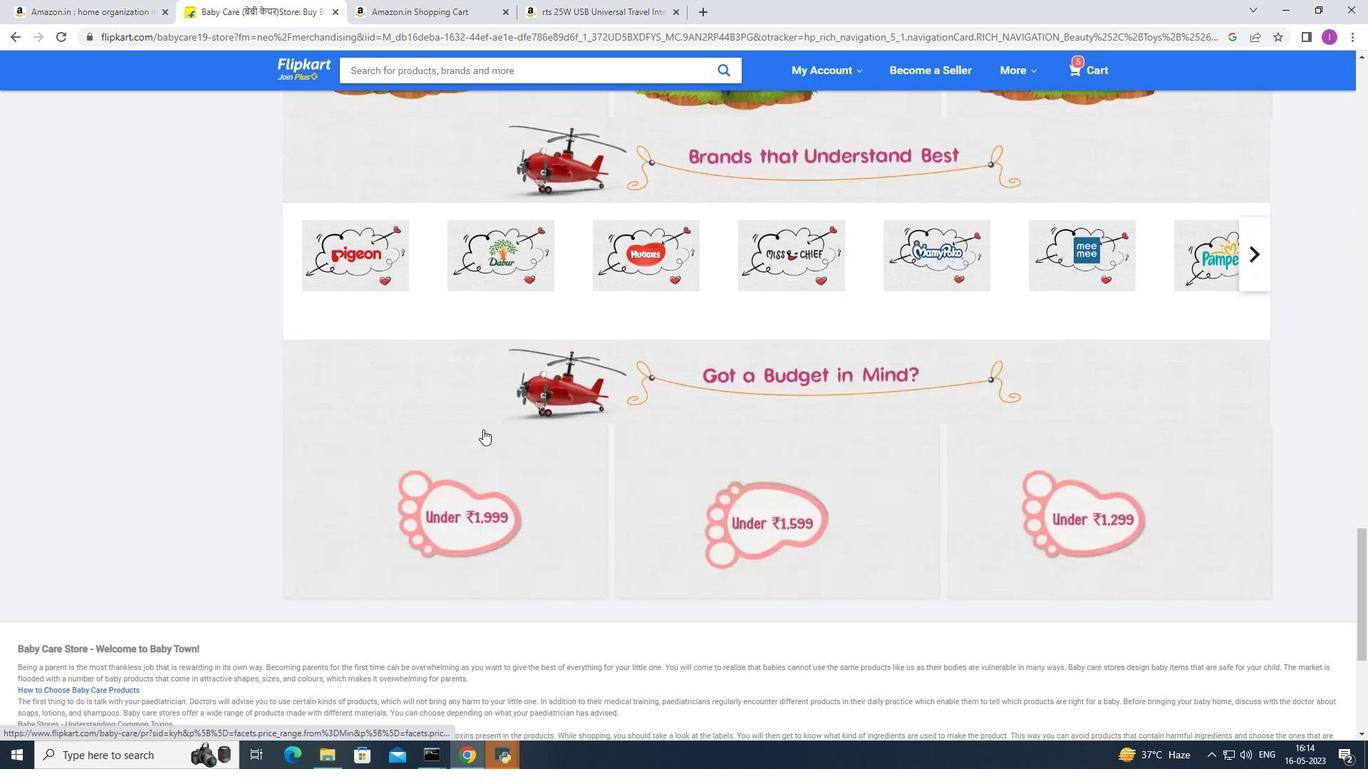 
Action: Mouse scrolled (478, 446) with delta (0, 0)
Screenshot: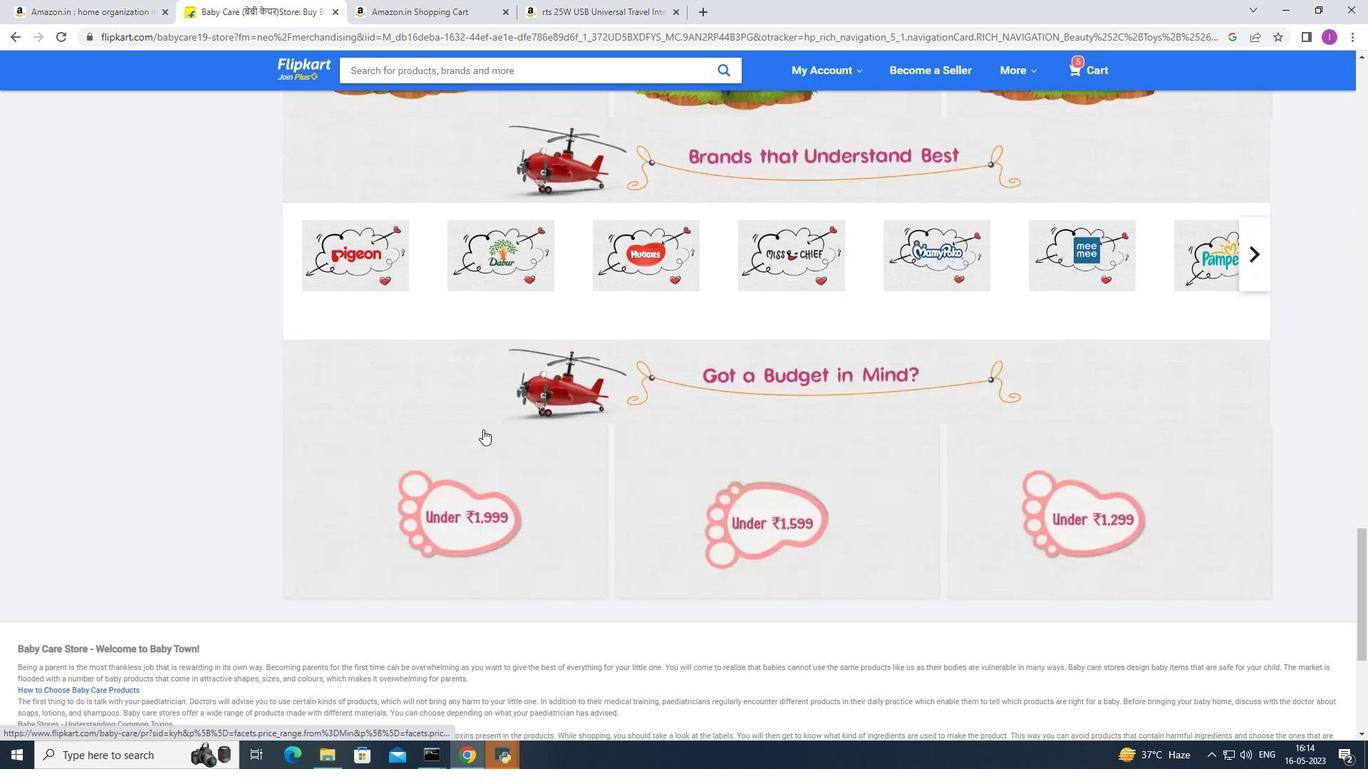 
Action: Mouse scrolled (478, 444) with delta (0, 0)
Screenshot: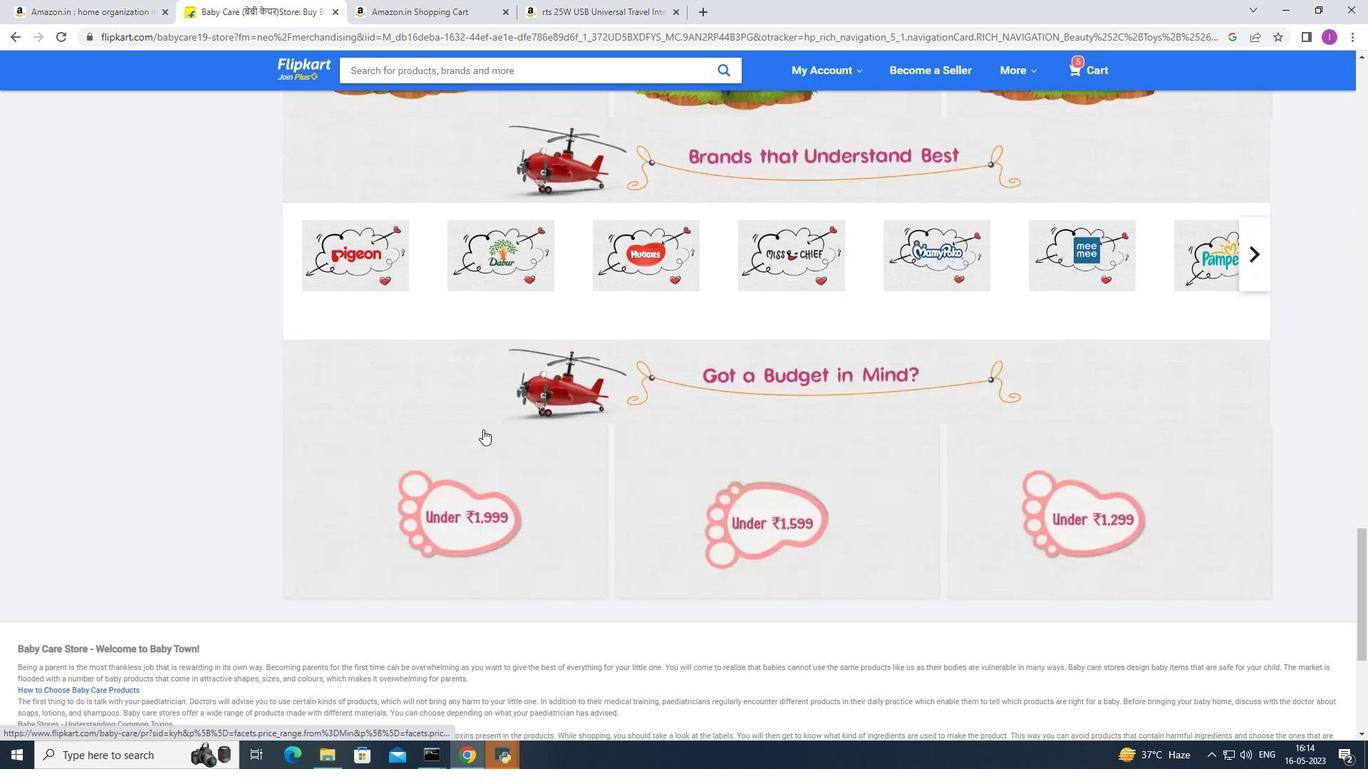 
Action: Mouse scrolled (478, 444) with delta (0, 0)
Screenshot: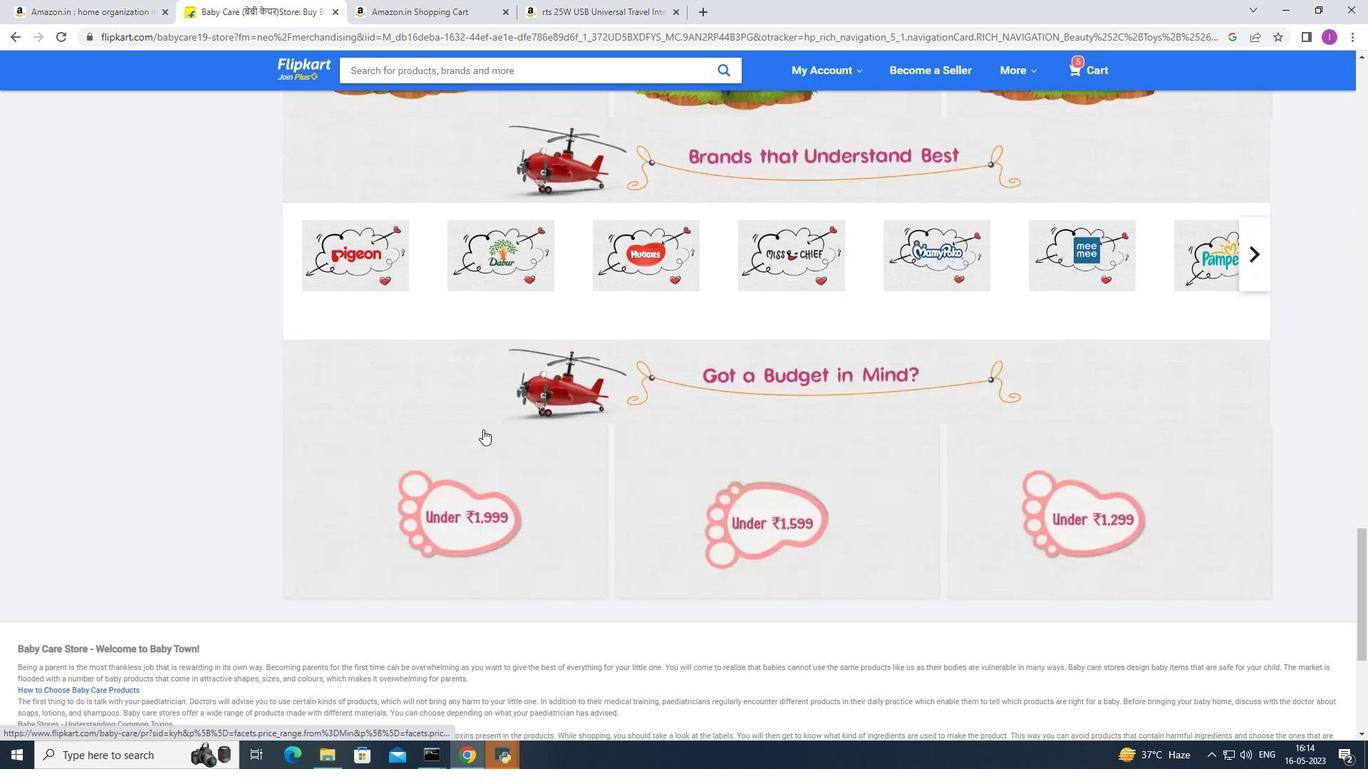 
Action: Mouse moved to (472, 451)
Screenshot: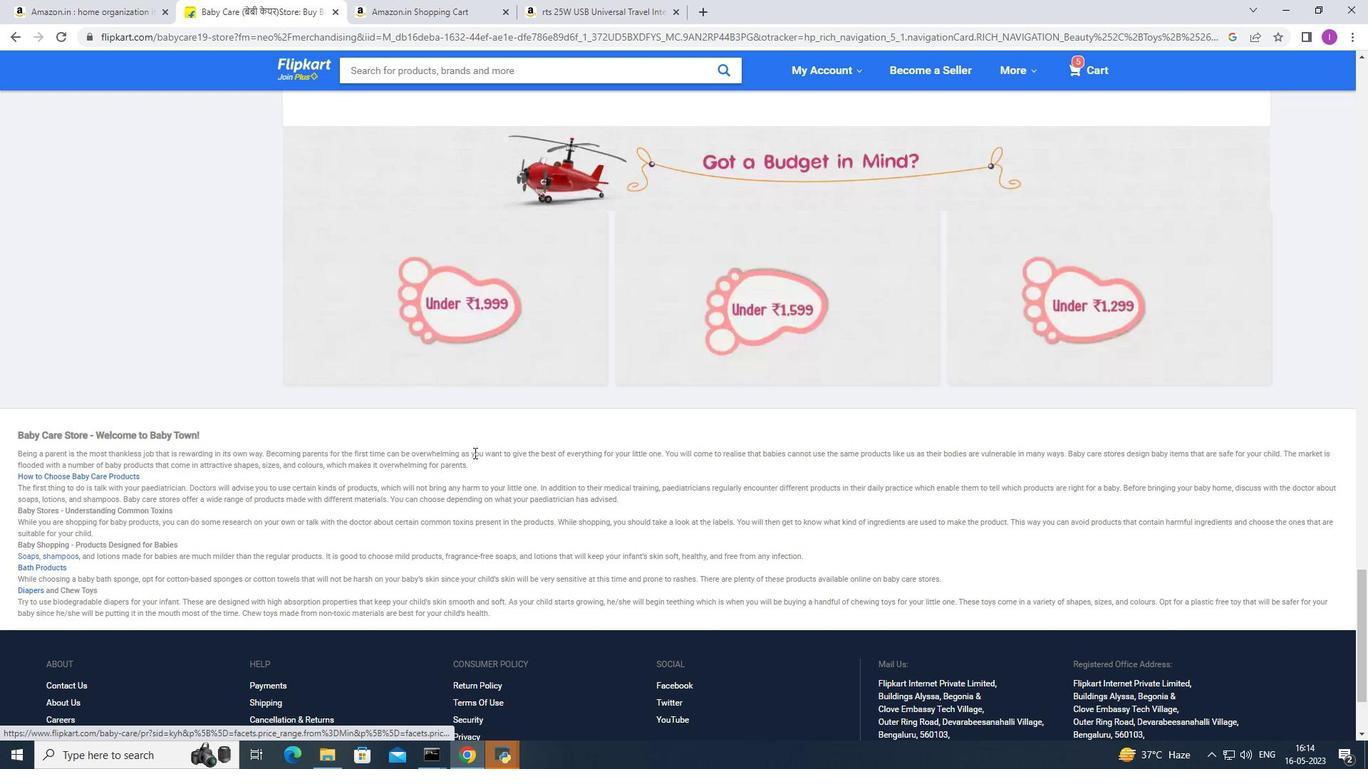 
Action: Mouse scrolled (472, 452) with delta (0, 0)
Screenshot: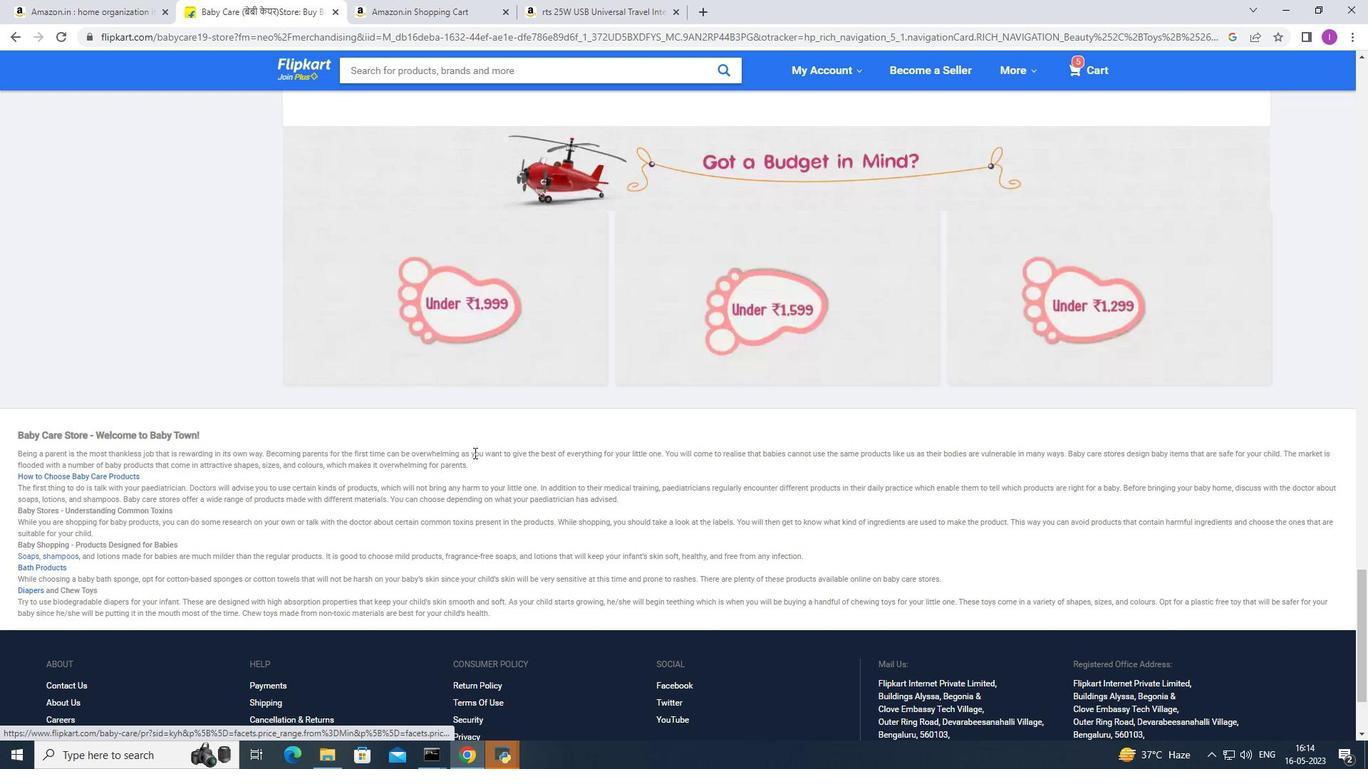 
Action: Mouse scrolled (472, 451) with delta (0, 0)
Screenshot: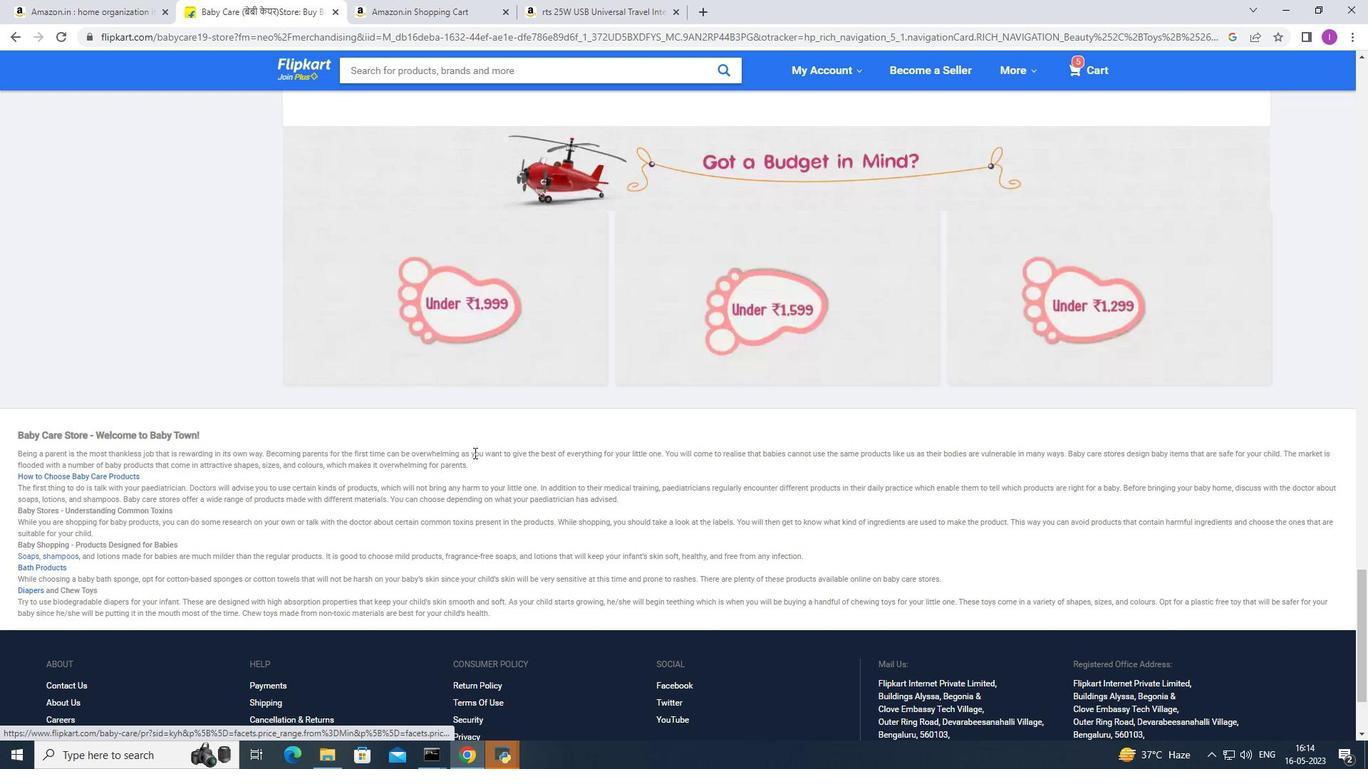 
Action: Mouse moved to (472, 451)
Screenshot: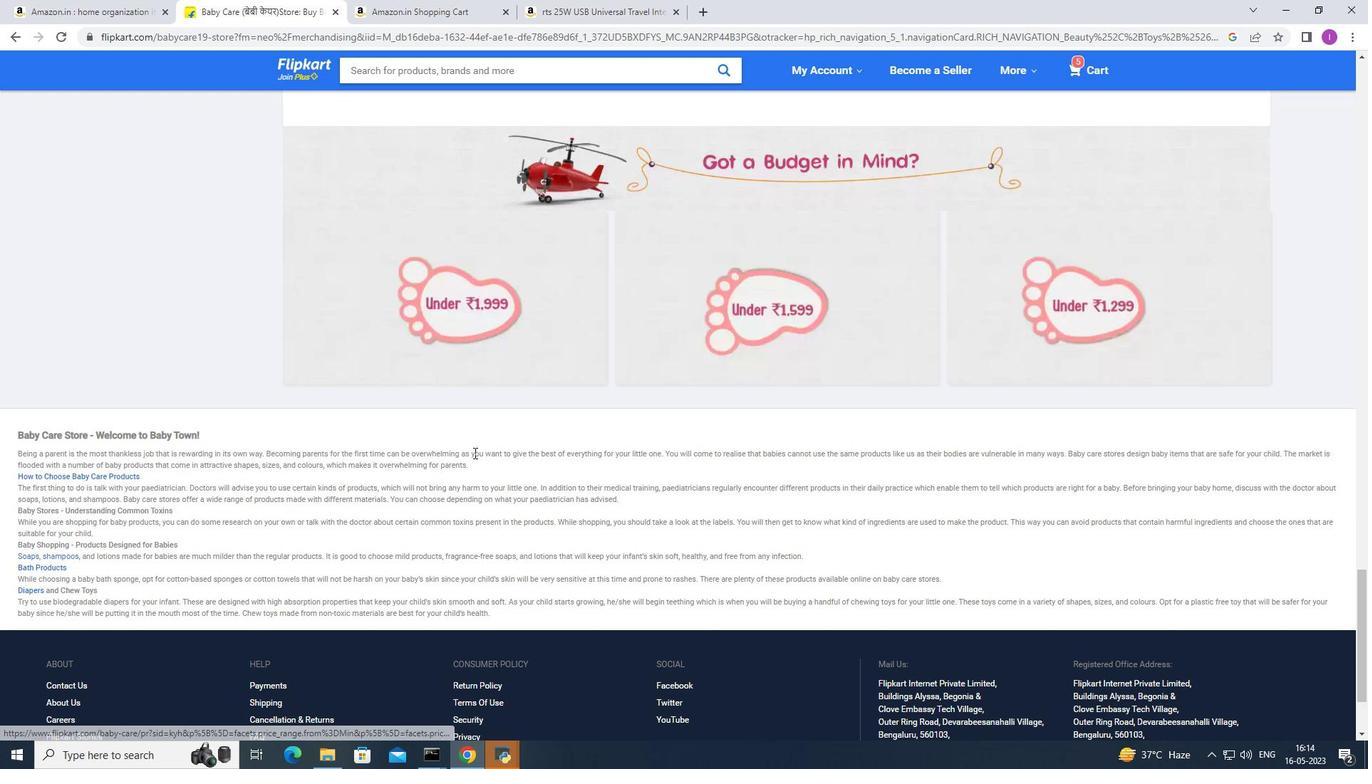 
Action: Mouse scrolled (472, 452) with delta (0, 0)
Screenshot: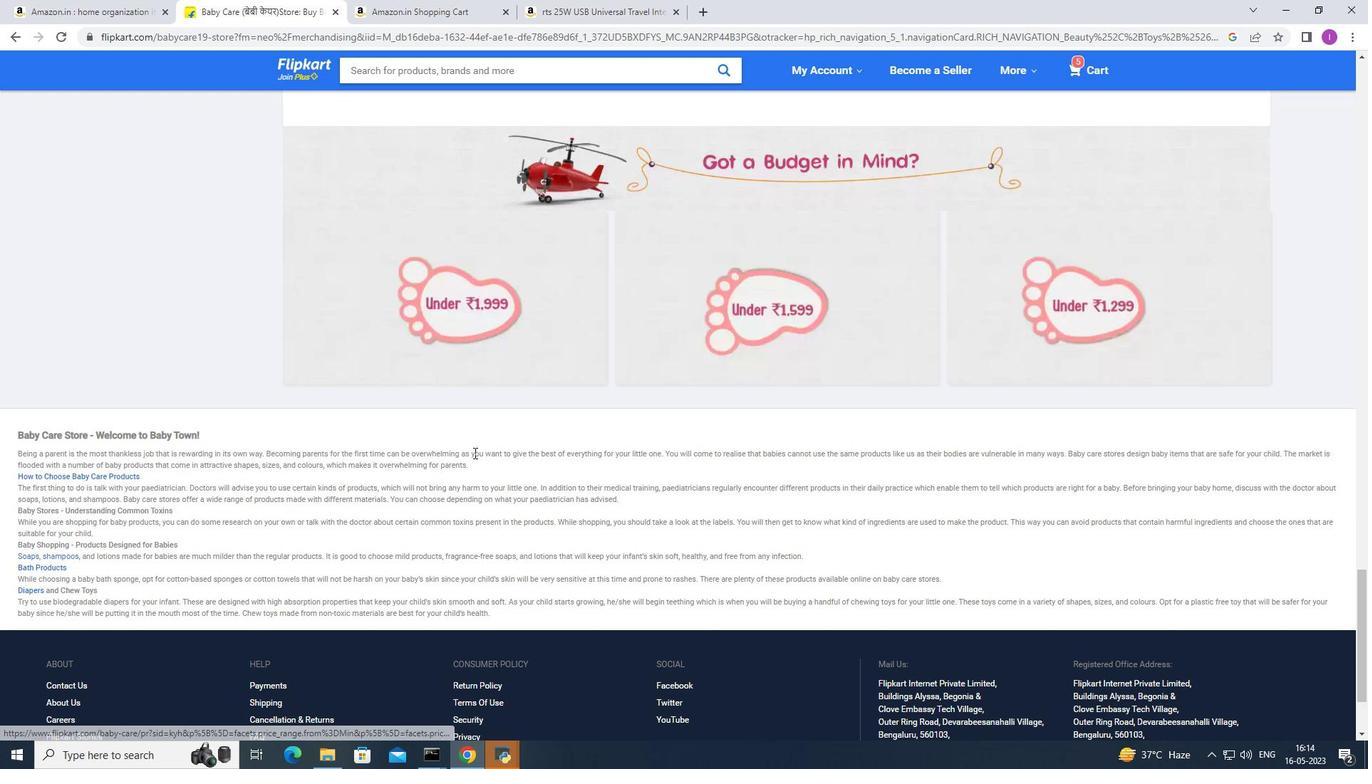 
Action: Mouse moved to (471, 448)
Screenshot: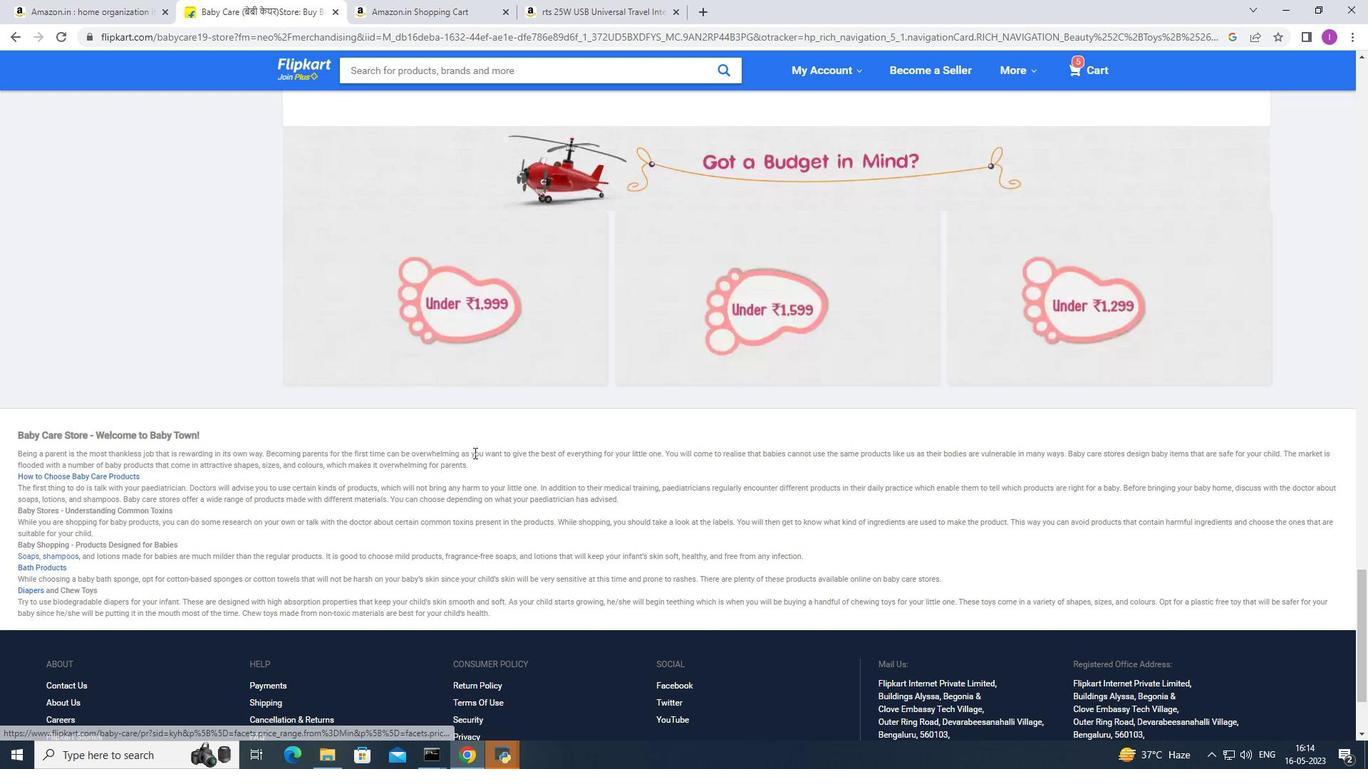 
Action: Mouse scrolled (472, 451) with delta (0, 0)
Screenshot: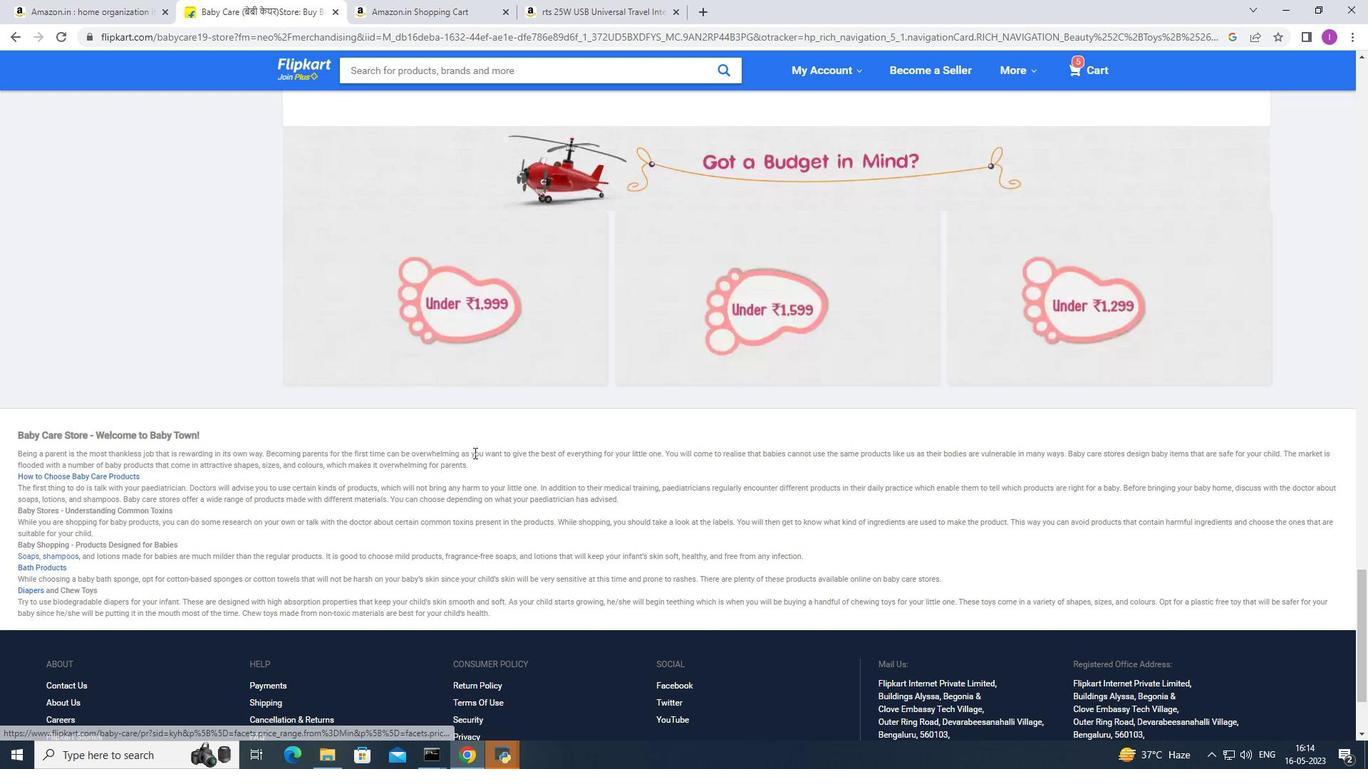 
Action: Mouse moved to (468, 442)
Screenshot: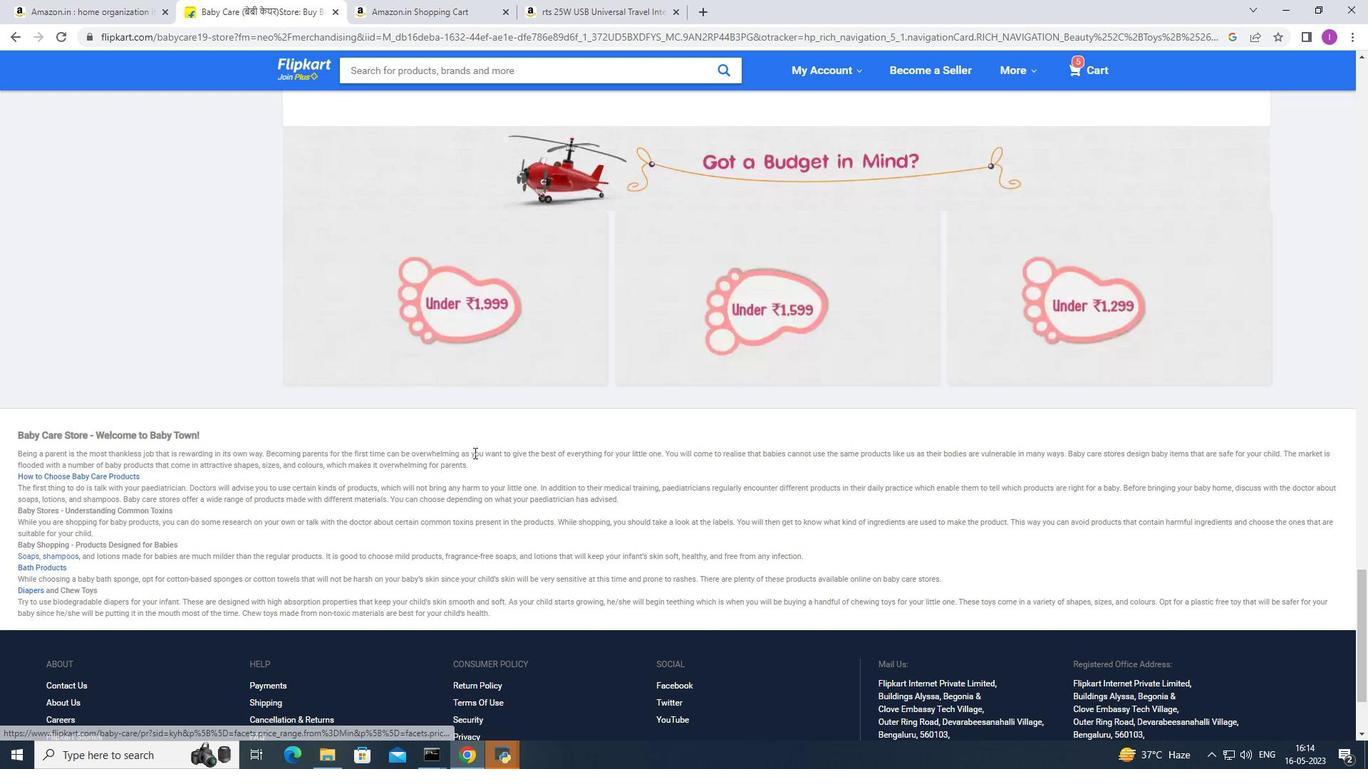 
Action: Mouse scrolled (470, 447) with delta (0, 0)
Screenshot: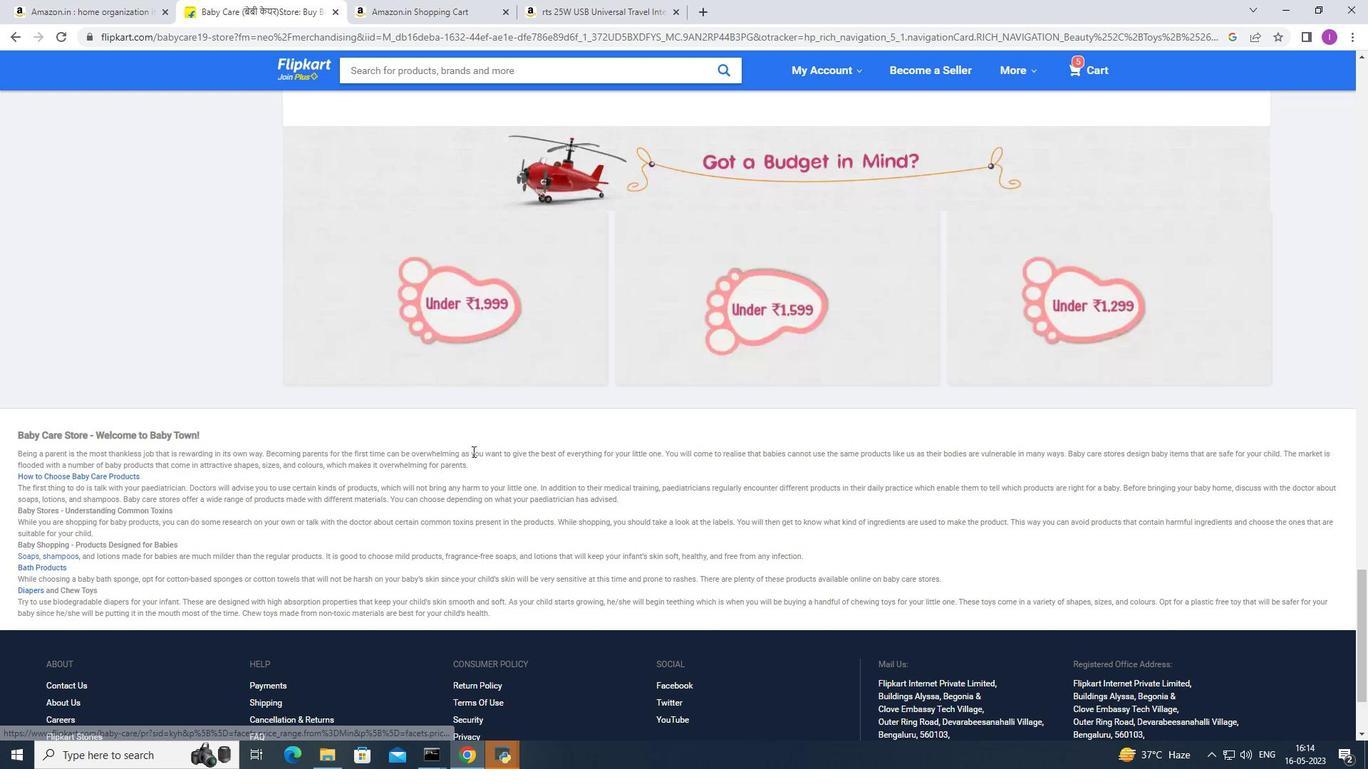 
Action: Mouse moved to (467, 441)
Screenshot: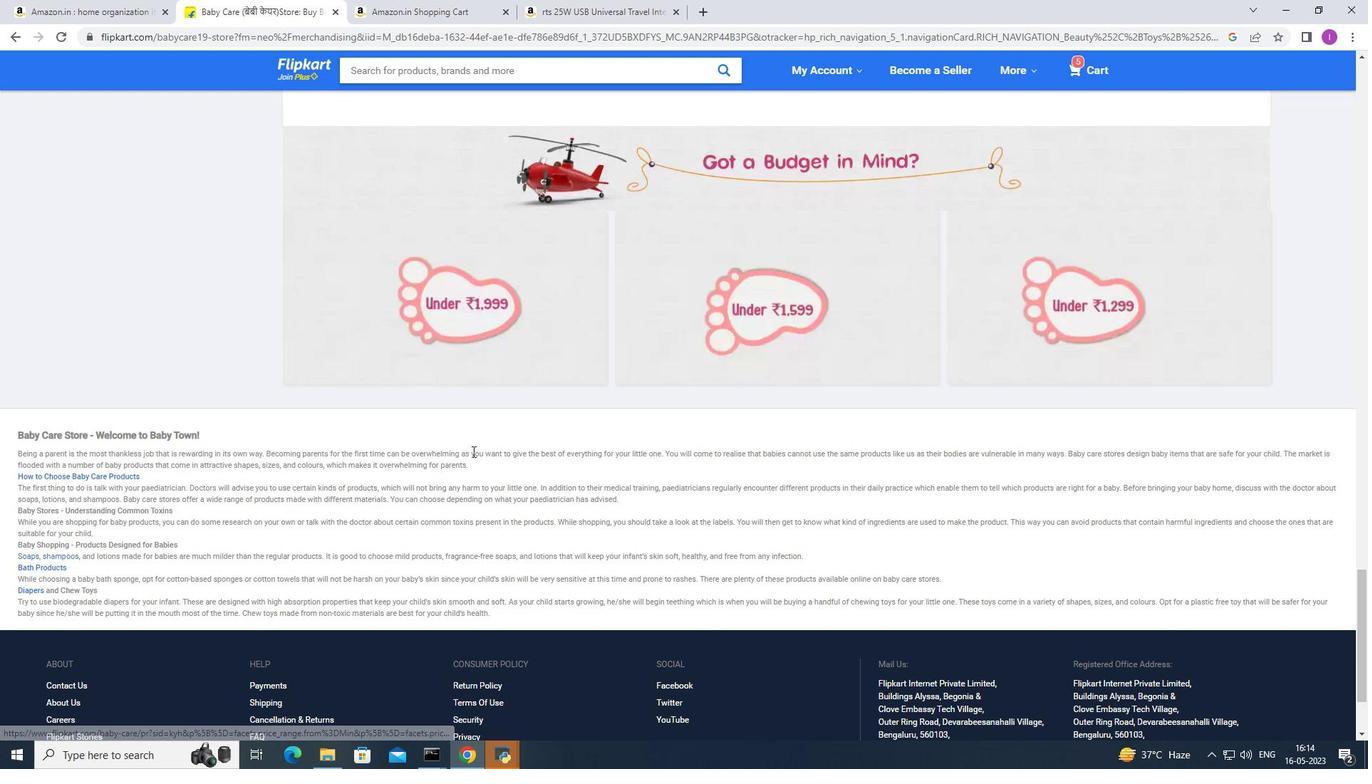 
Action: Mouse scrolled (467, 442) with delta (0, 0)
Screenshot: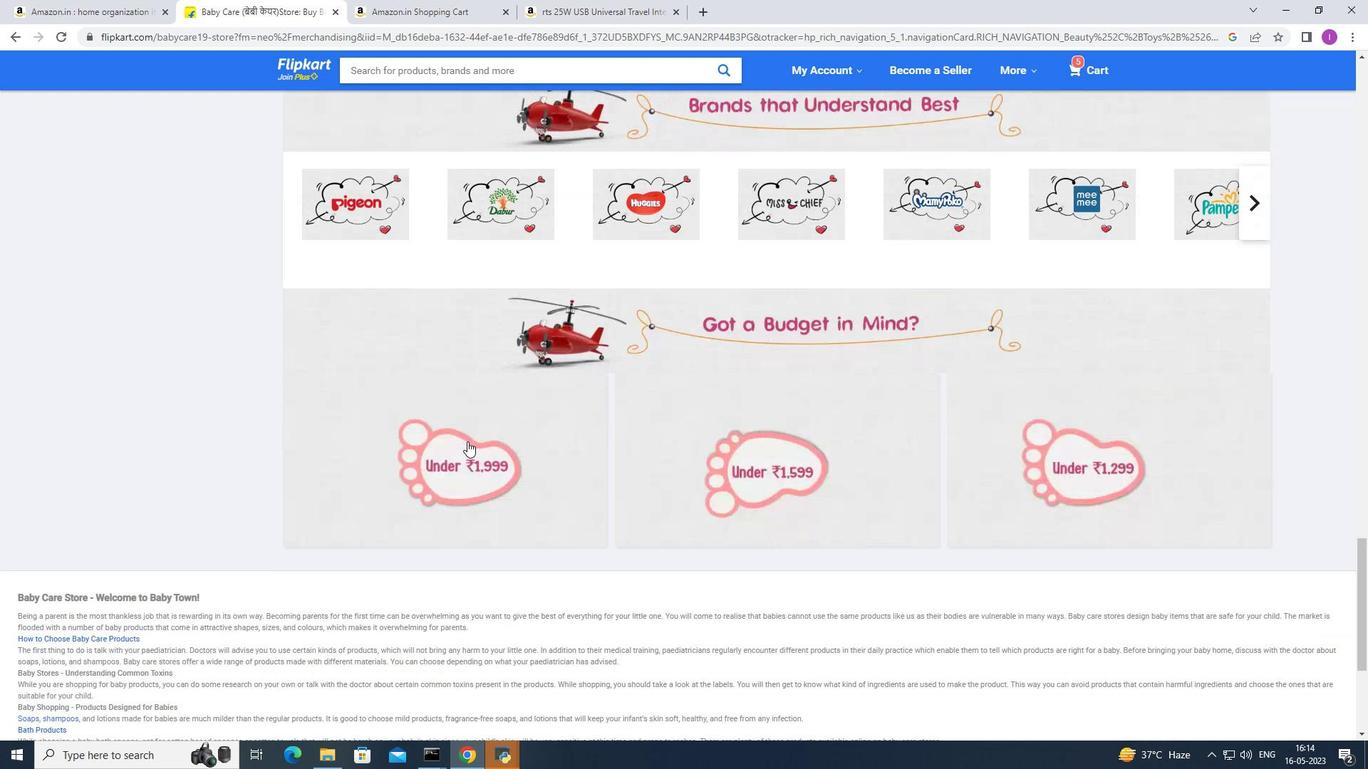 
Action: Mouse scrolled (467, 442) with delta (0, 0)
Screenshot: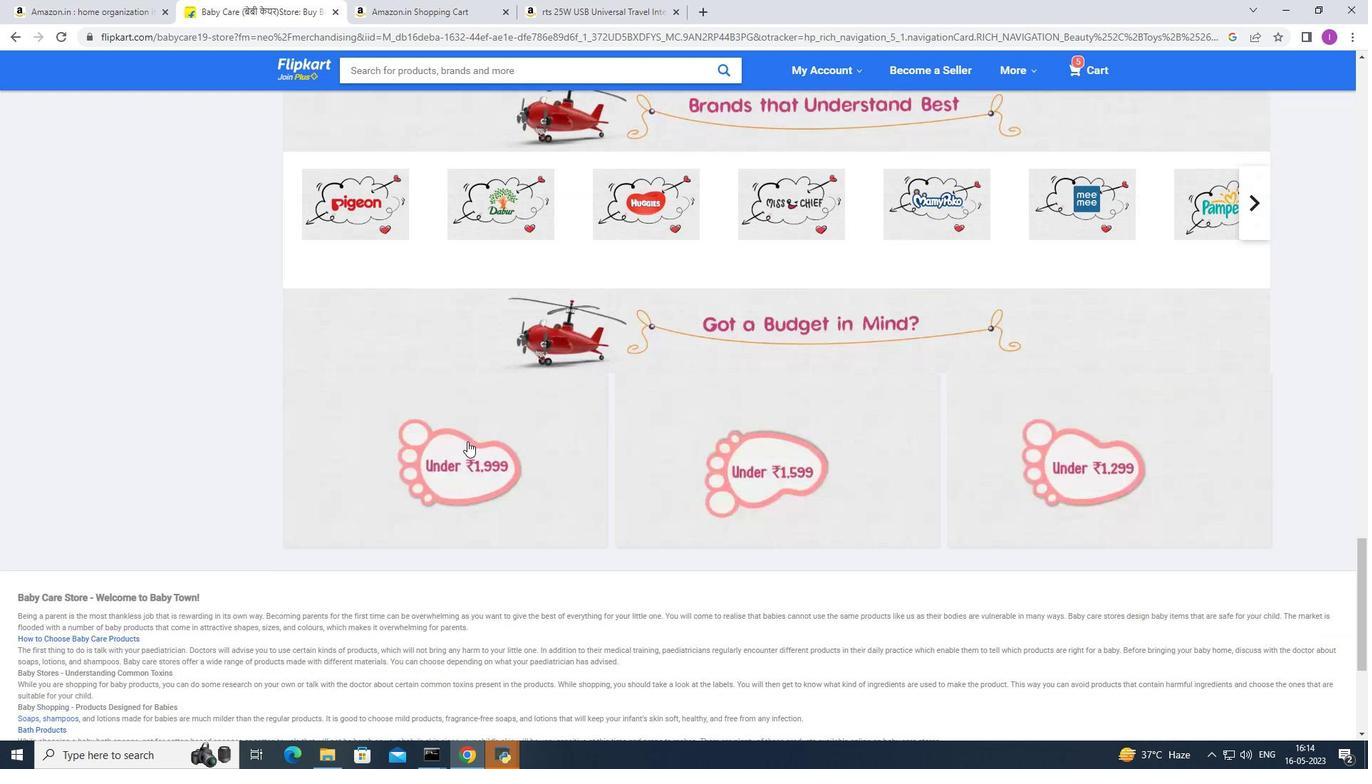 
Action: Mouse scrolled (467, 442) with delta (0, 0)
Screenshot: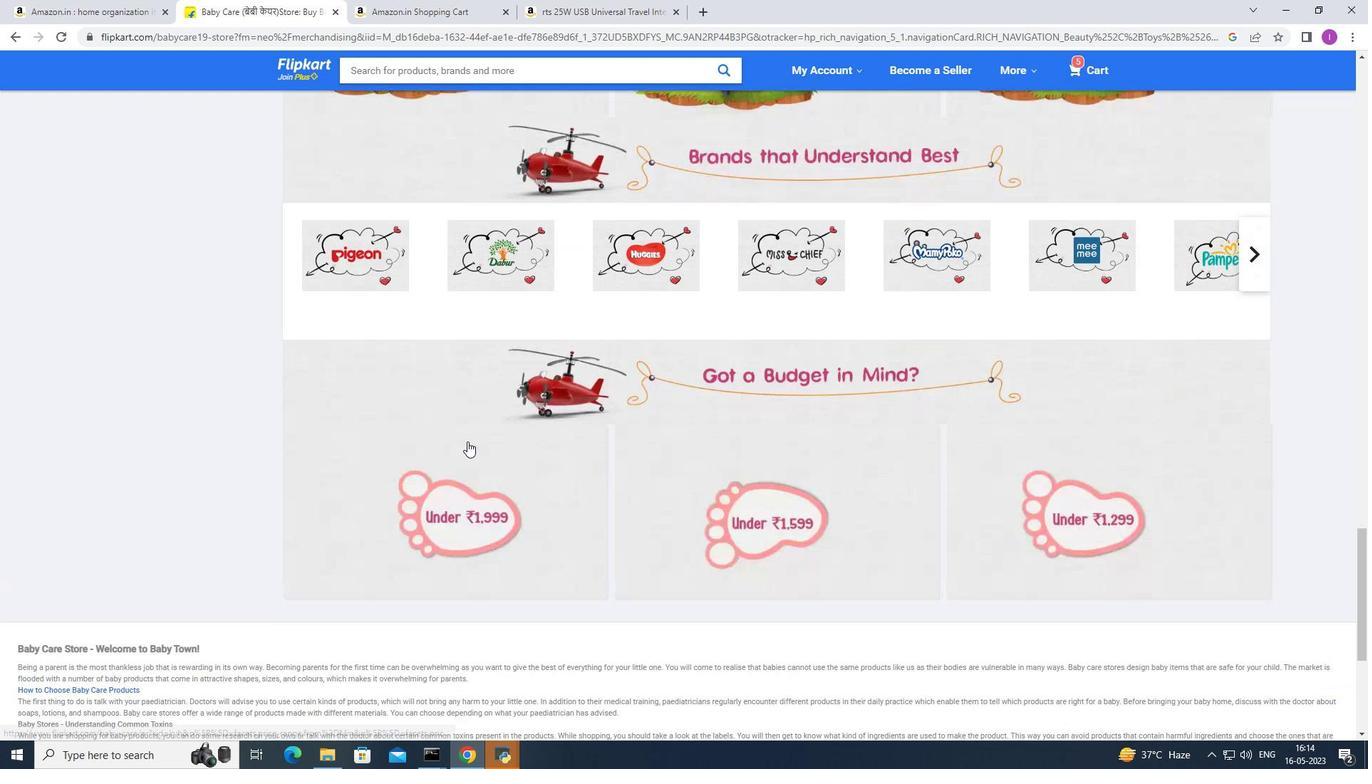 
Action: Mouse scrolled (467, 442) with delta (0, 0)
Screenshot: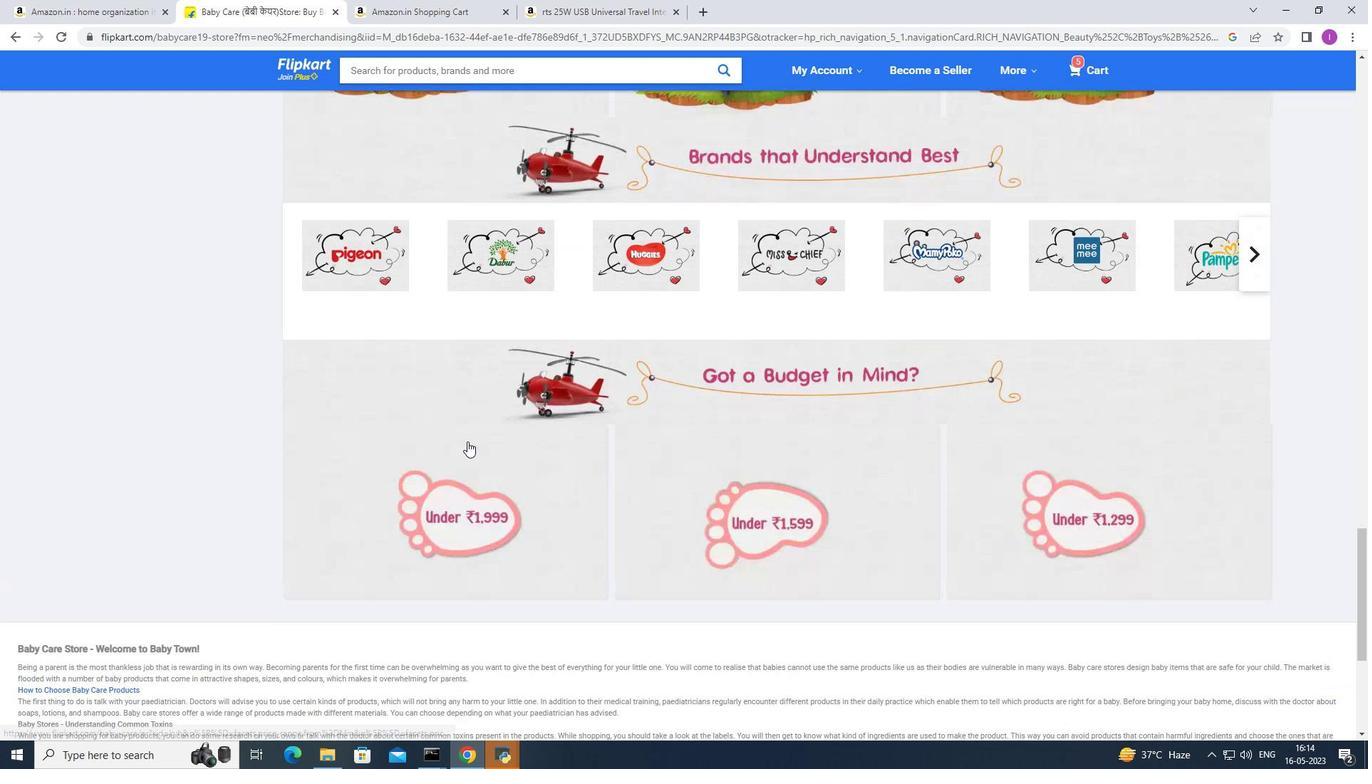 
Action: Mouse scrolled (467, 442) with delta (0, 0)
Screenshot: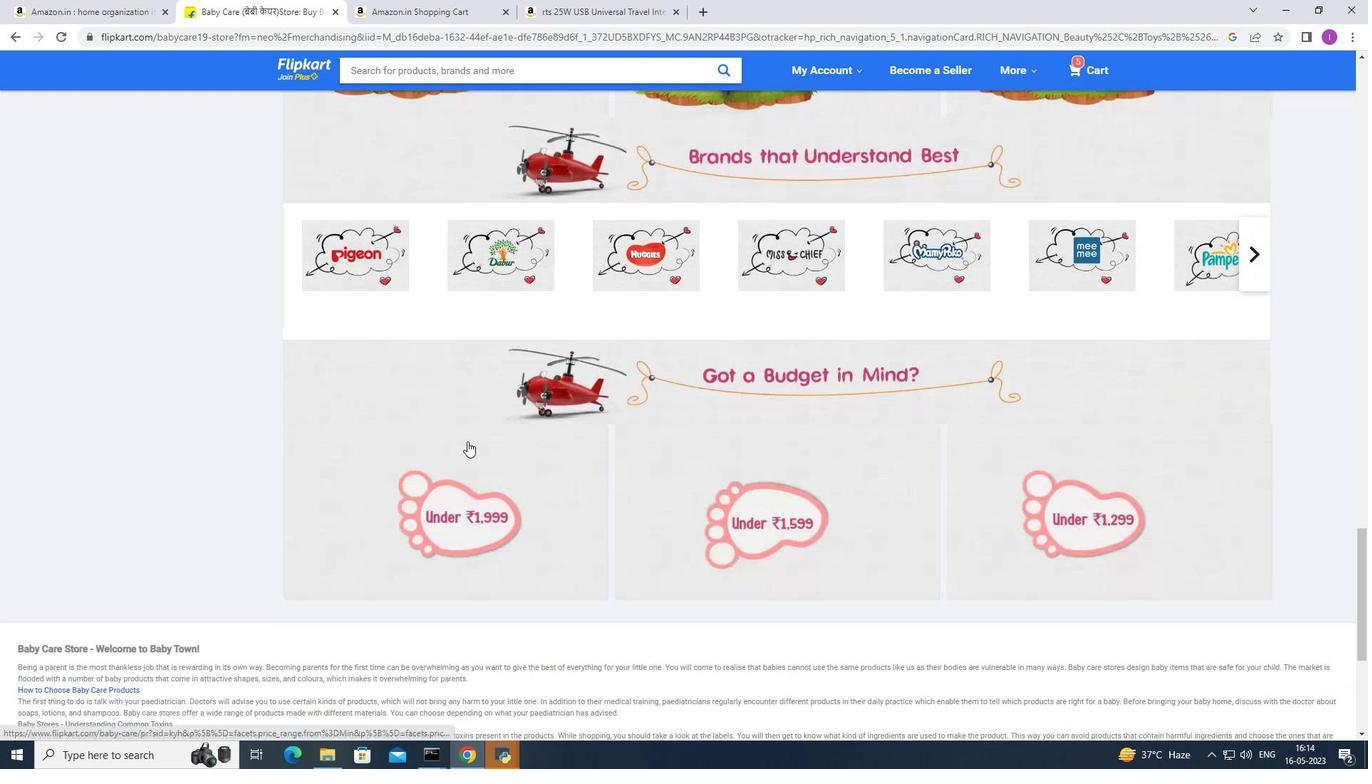 
Action: Mouse scrolled (467, 442) with delta (0, 0)
Screenshot: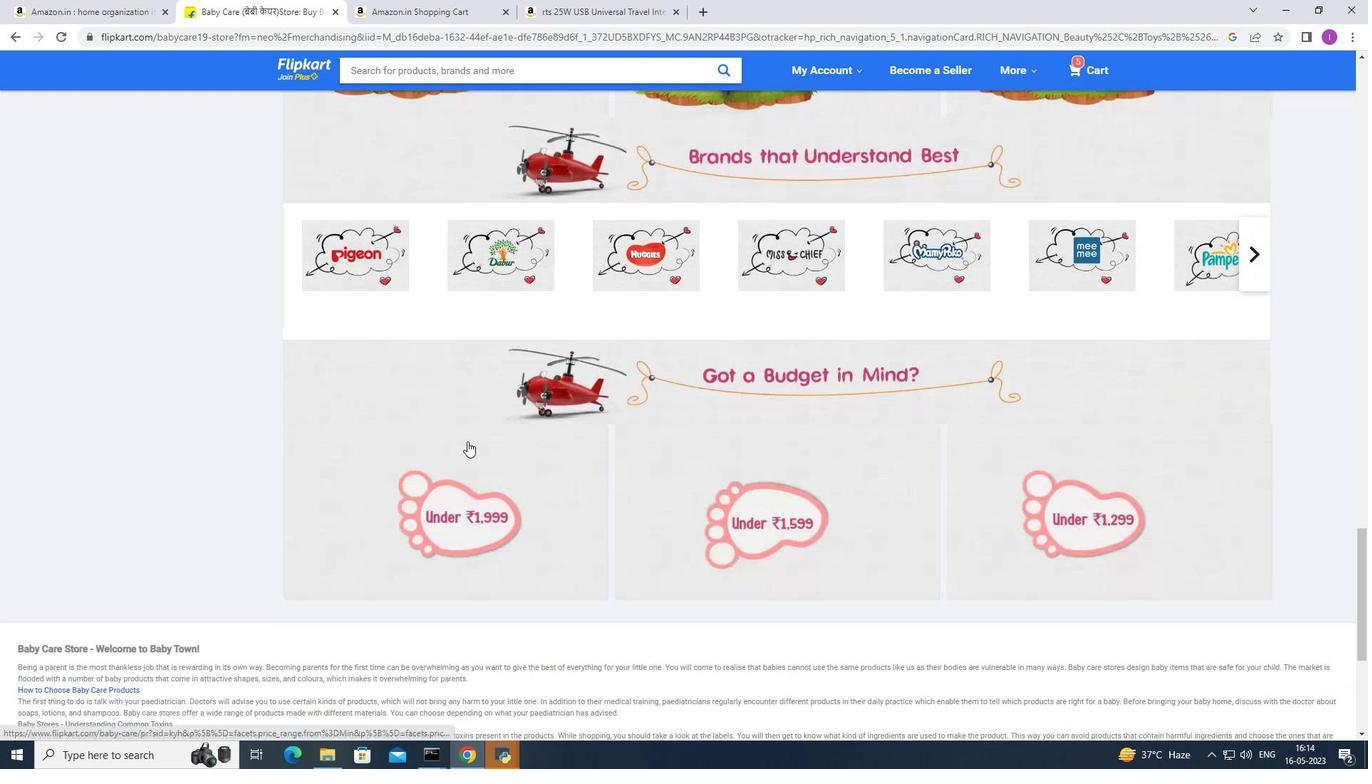 
Action: Mouse moved to (459, 435)
Screenshot: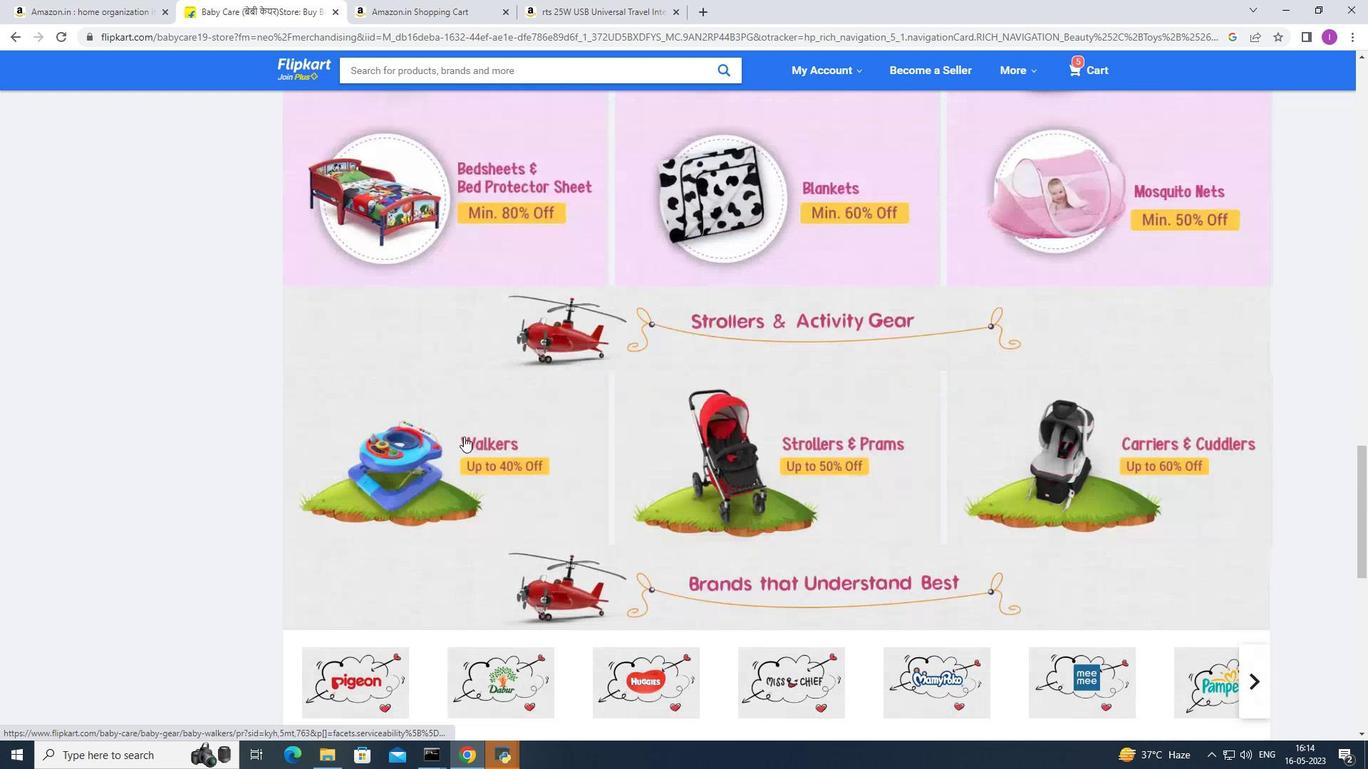 
Action: Mouse scrolled (459, 436) with delta (0, 0)
Screenshot: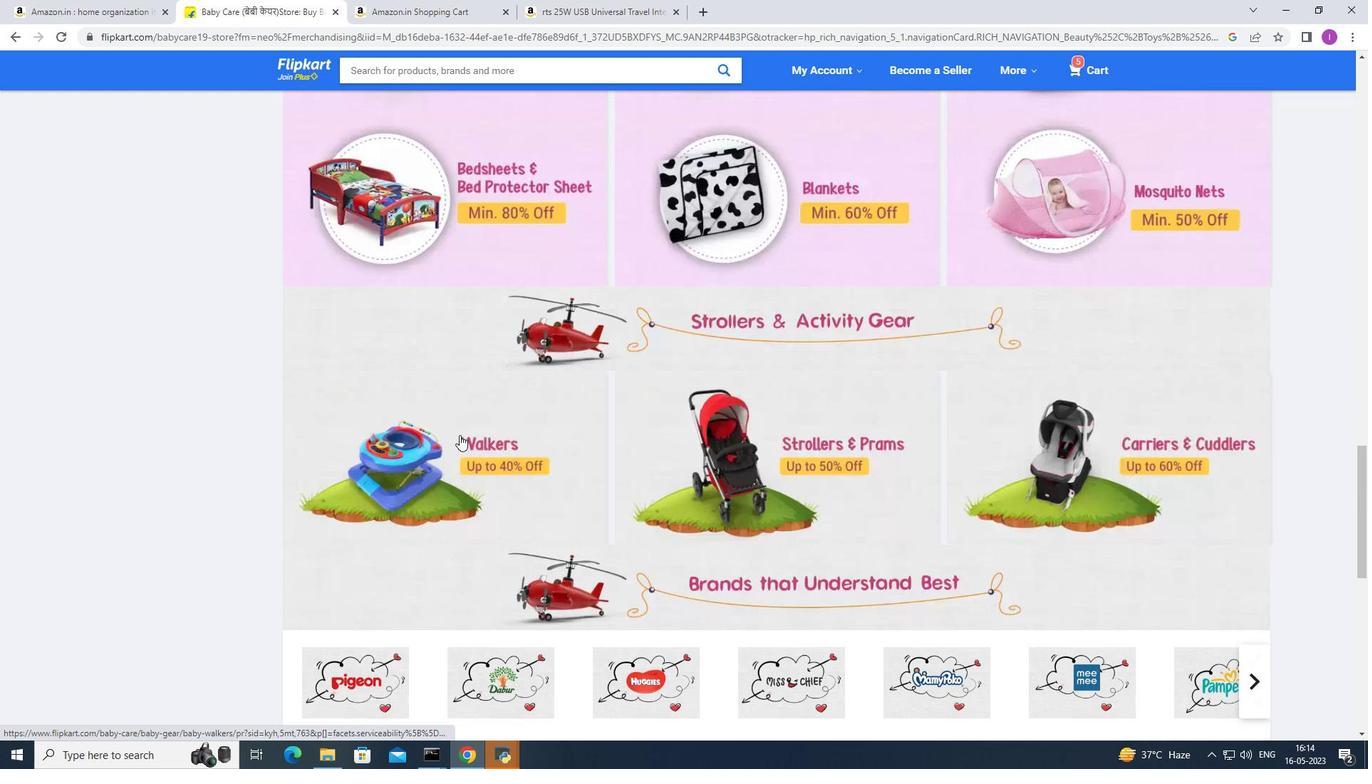 
Action: Mouse scrolled (459, 436) with delta (0, 0)
Screenshot: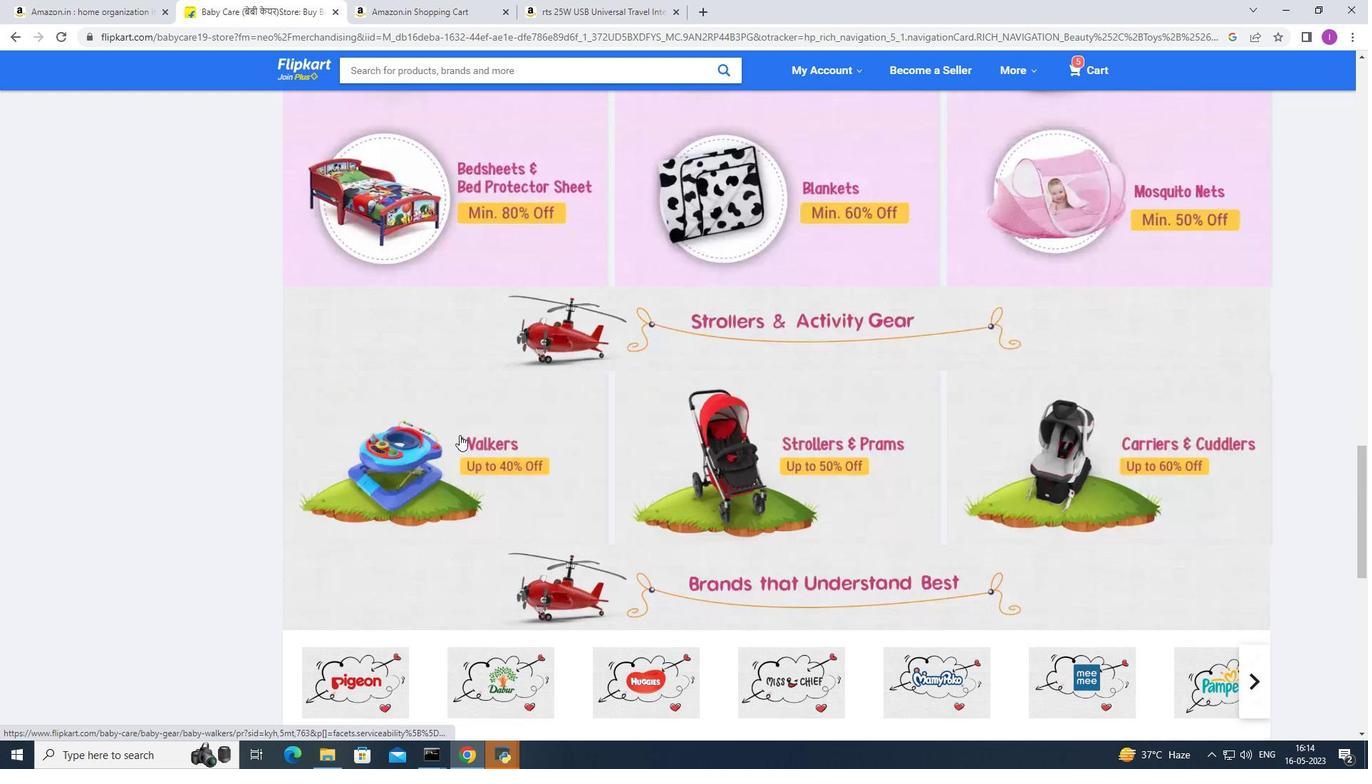 
Action: Mouse scrolled (459, 436) with delta (0, 0)
Screenshot: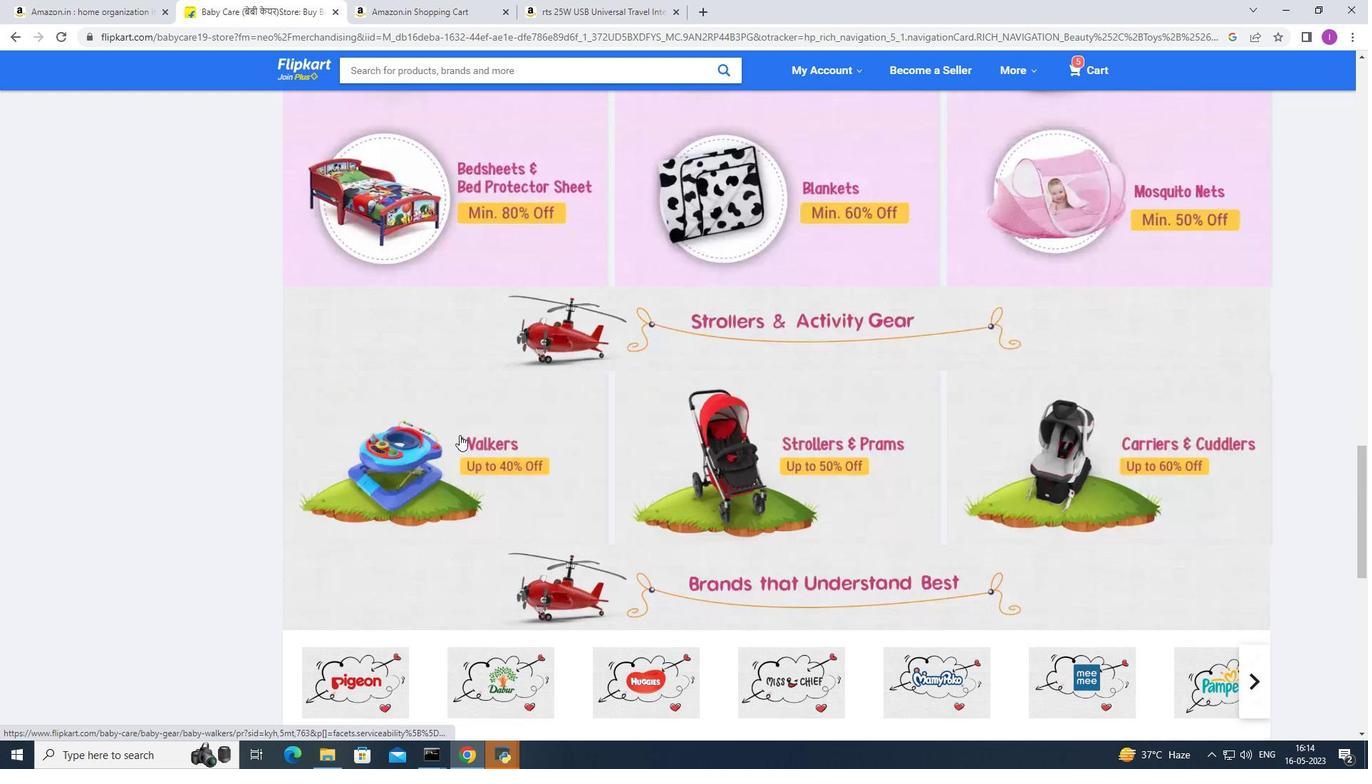 
Action: Mouse scrolled (459, 436) with delta (0, 0)
Screenshot: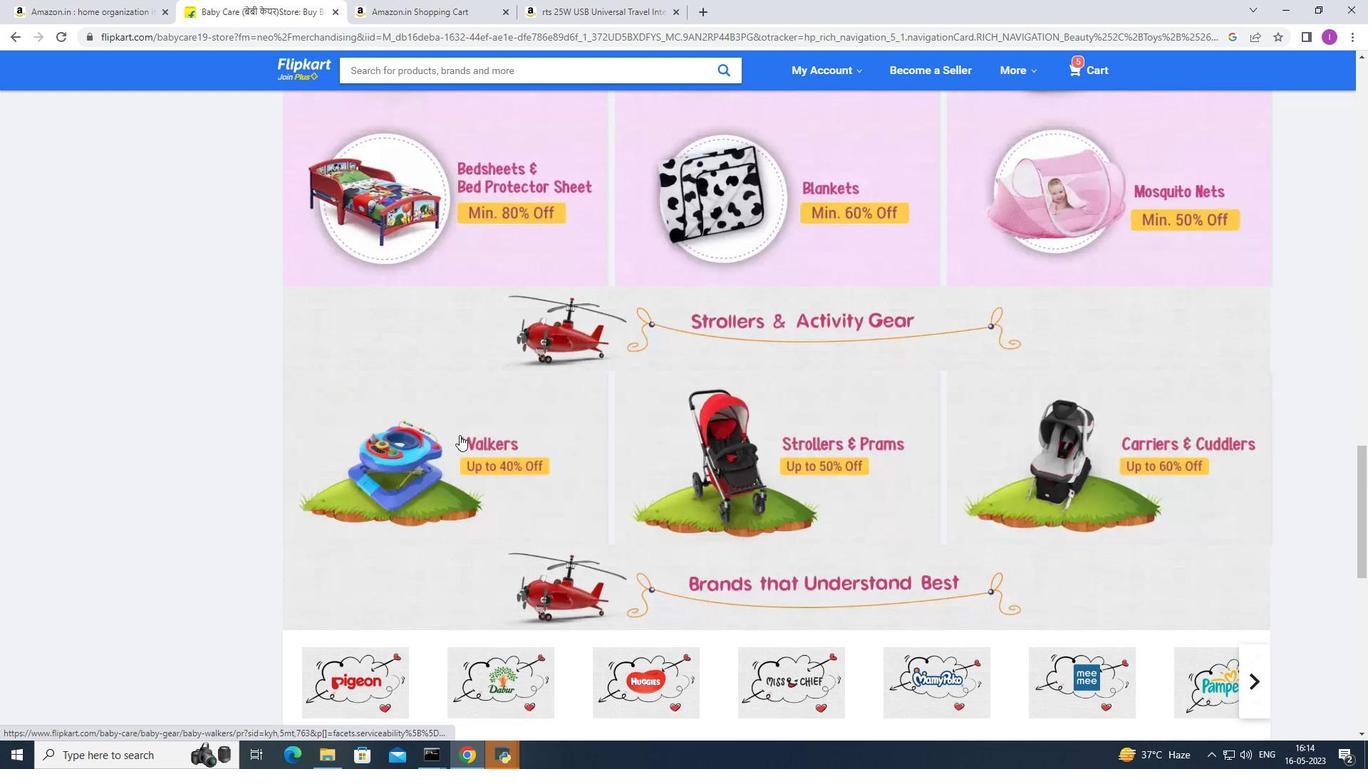 
Action: Mouse scrolled (459, 436) with delta (0, 0)
Screenshot: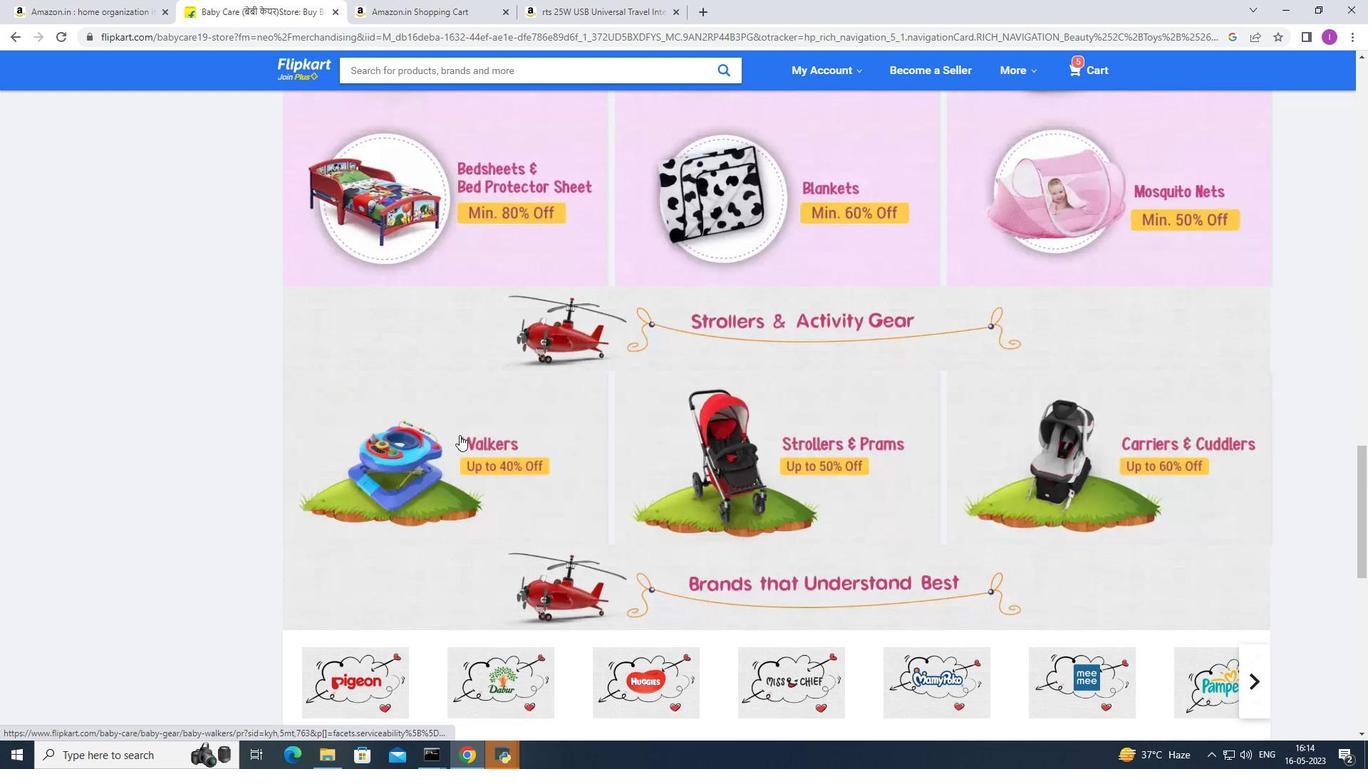 
Action: Mouse scrolled (459, 436) with delta (0, 0)
Screenshot: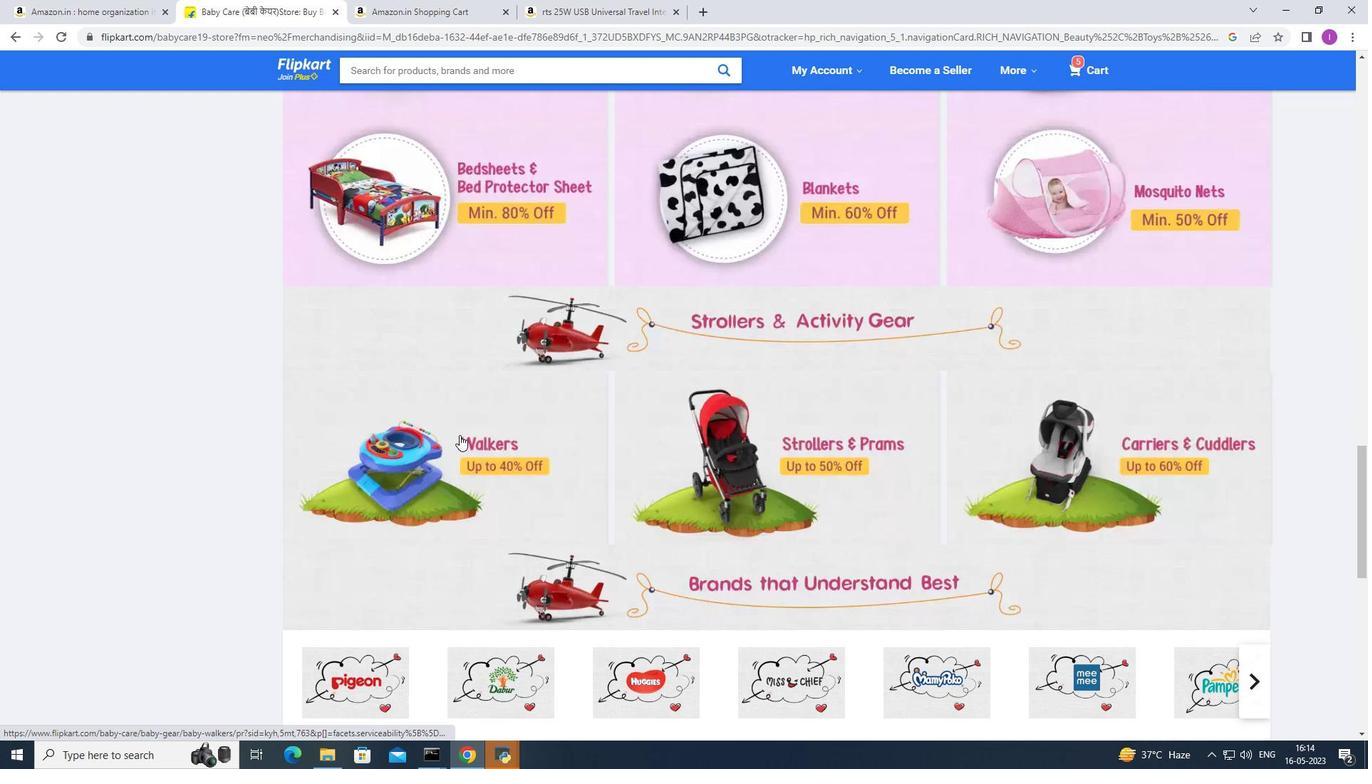 
Action: Mouse moved to (453, 431)
Screenshot: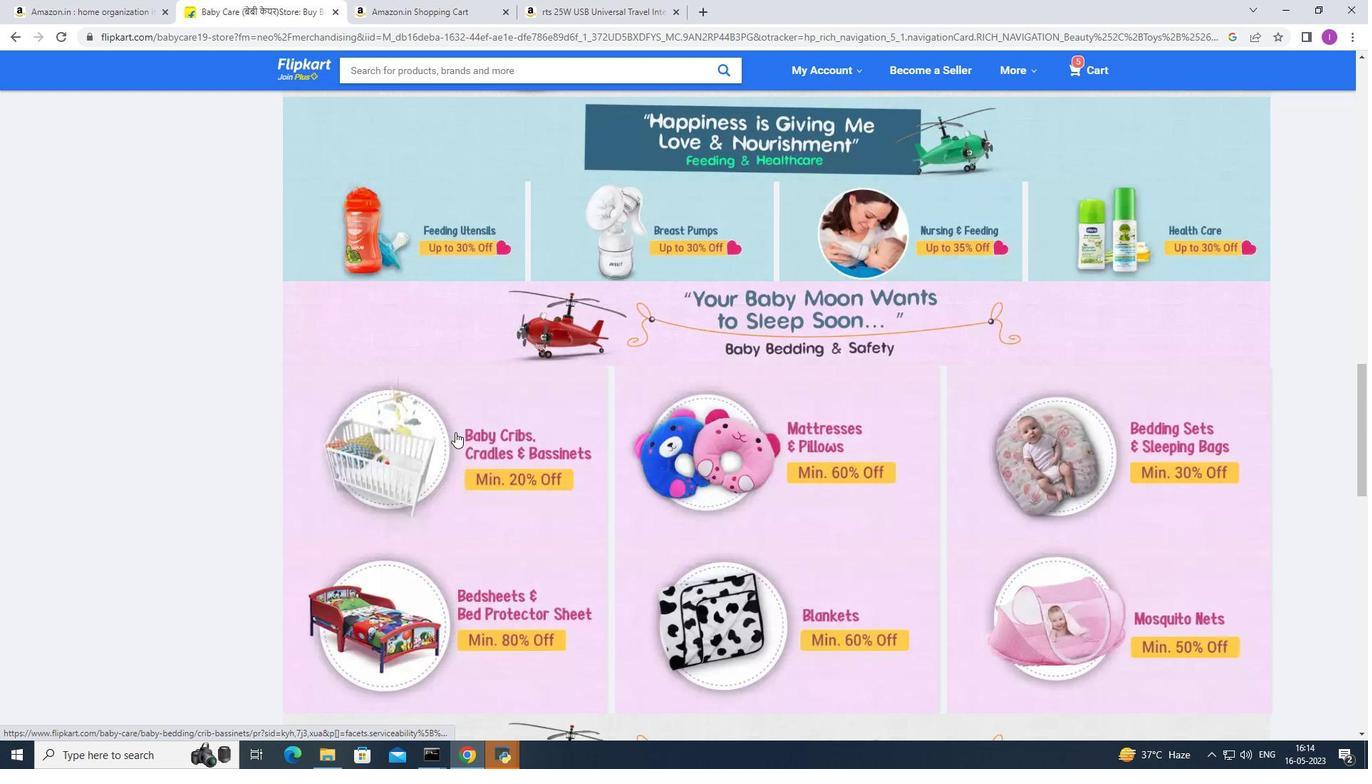 
Action: Mouse scrolled (453, 432) with delta (0, 0)
Screenshot: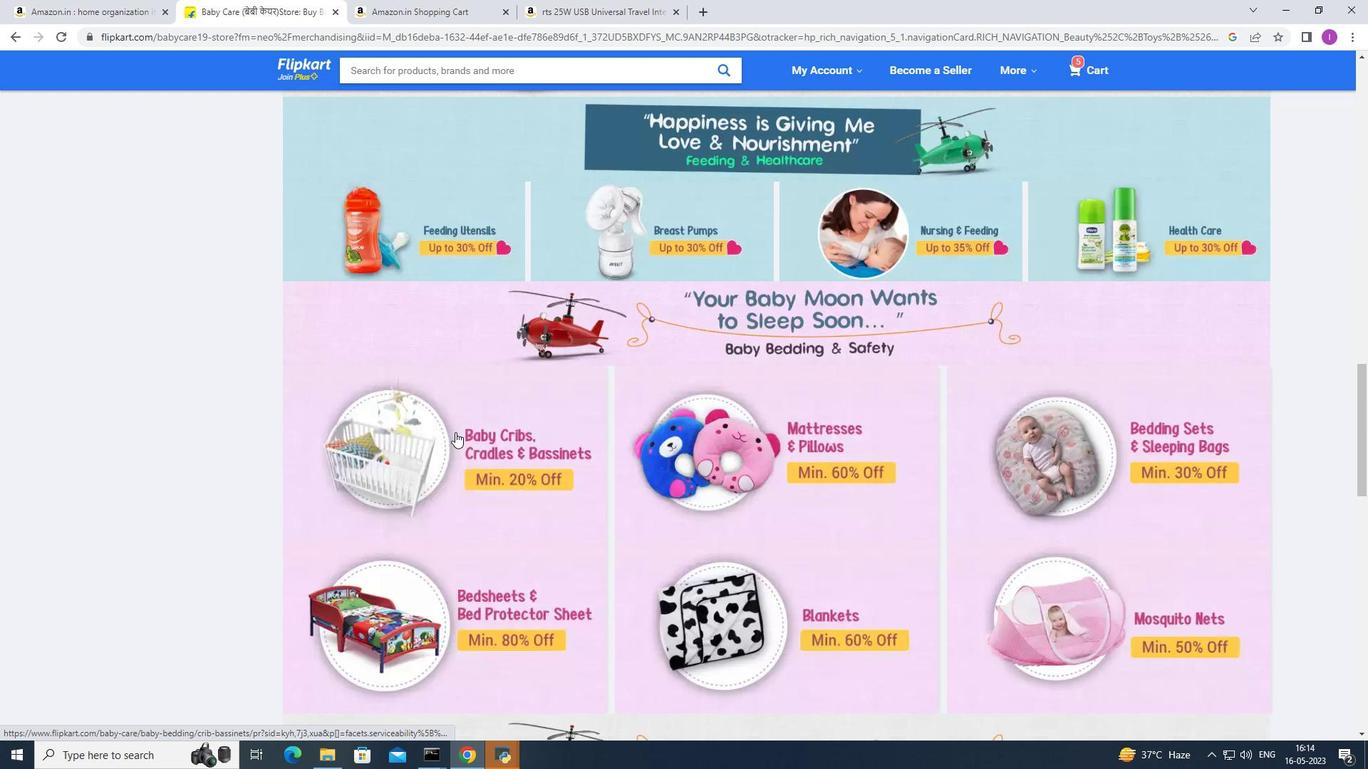 
Action: Mouse scrolled (453, 432) with delta (0, 0)
Screenshot: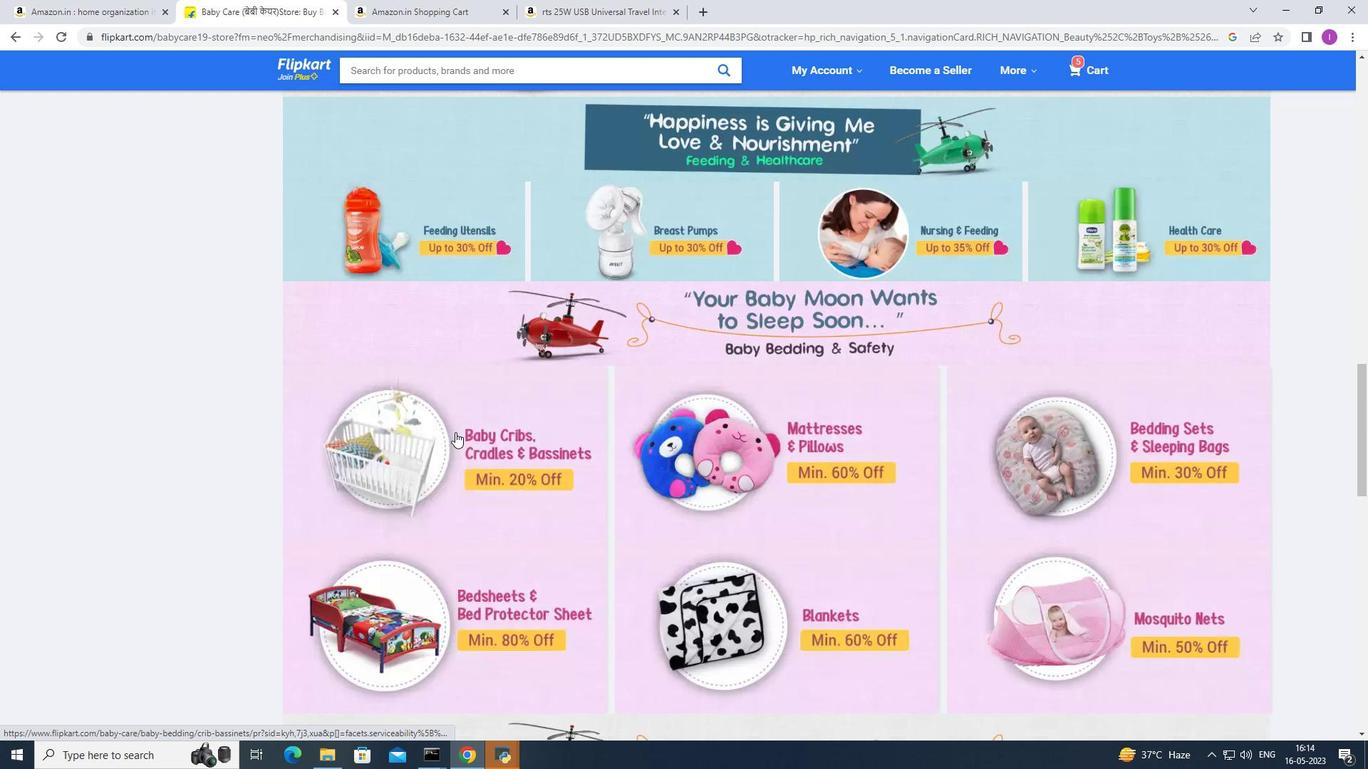 
Action: Mouse scrolled (453, 432) with delta (0, 0)
Screenshot: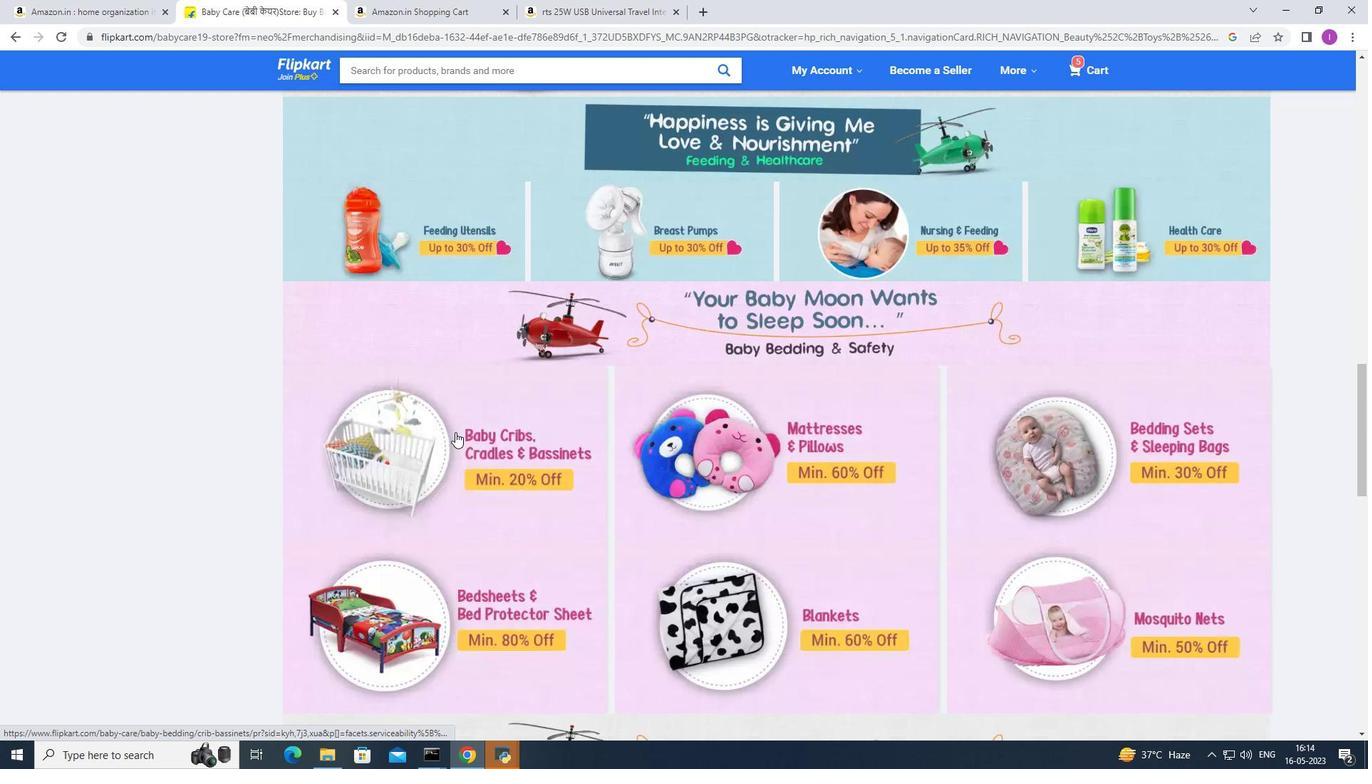 
Action: Mouse moved to (453, 431)
Screenshot: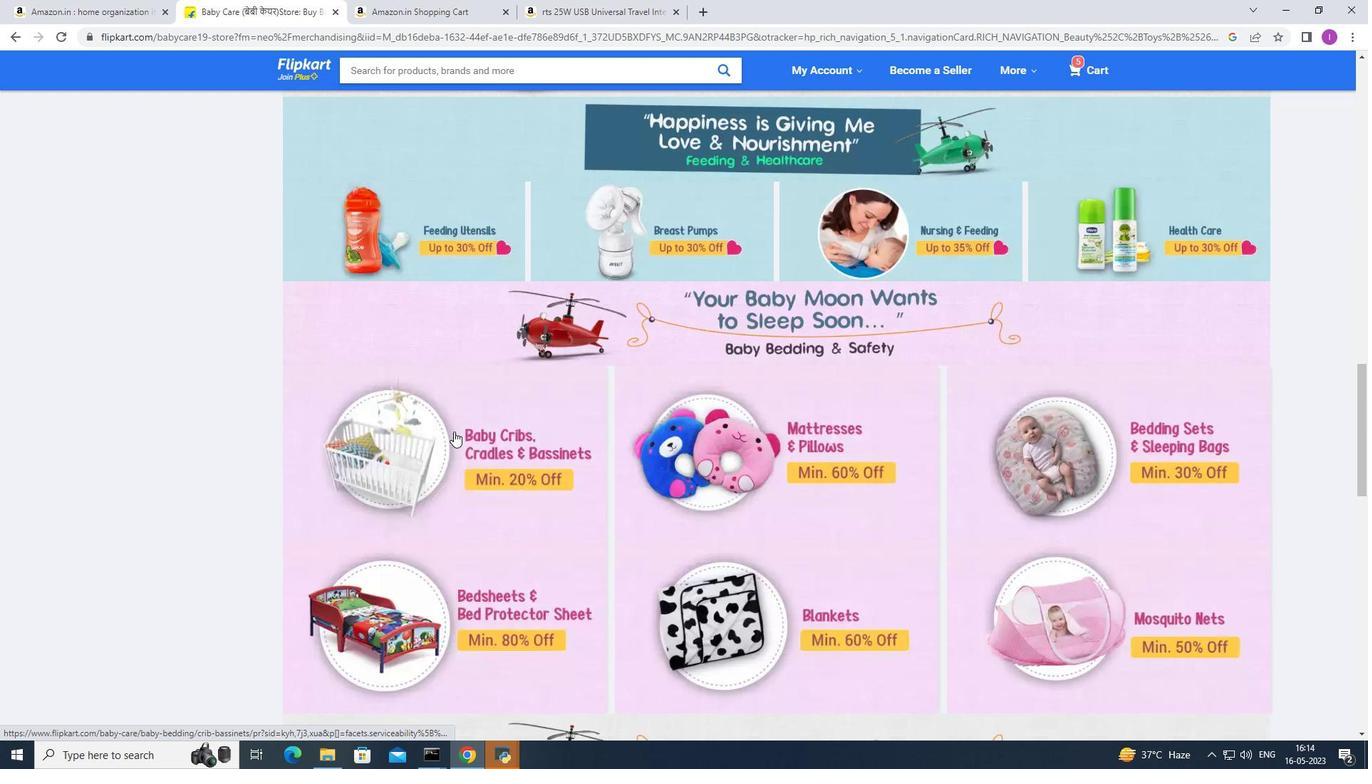 
Action: Mouse scrolled (453, 431) with delta (0, 0)
Screenshot: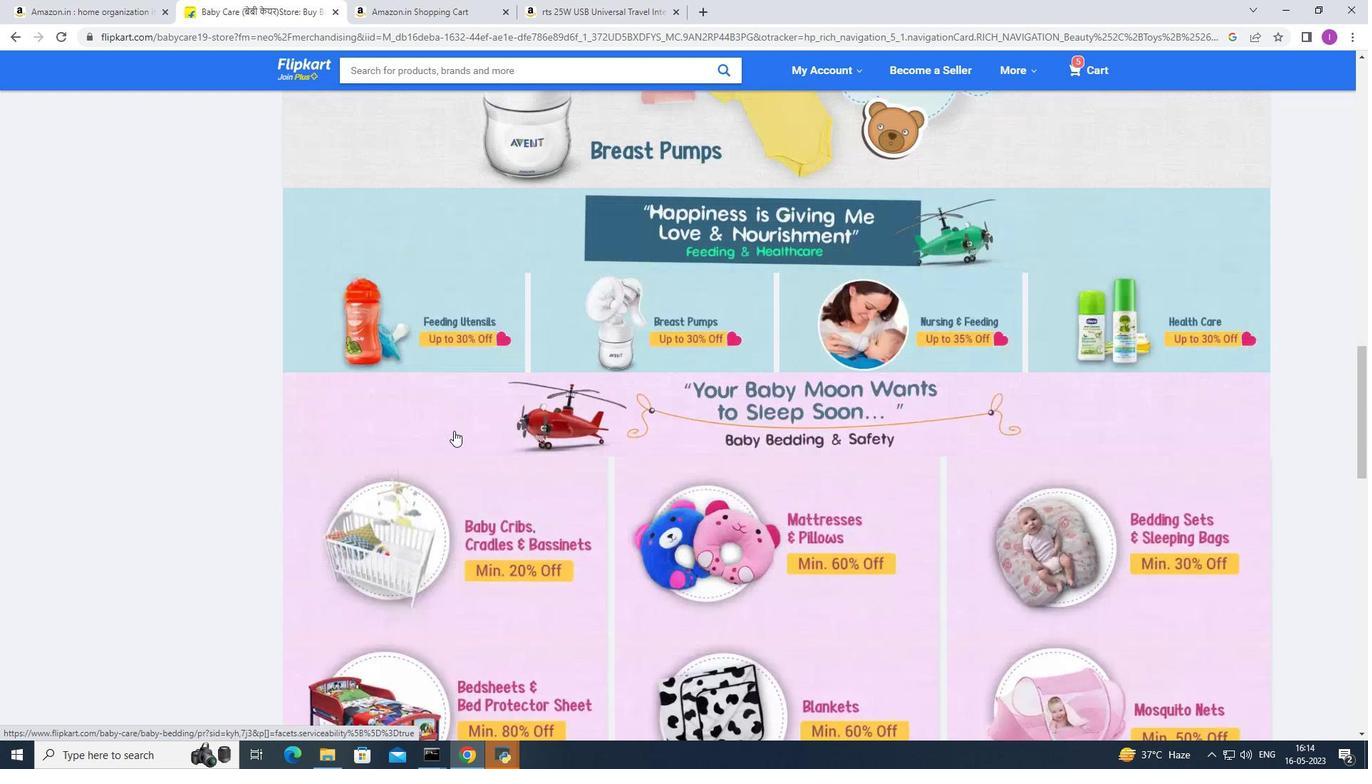 
Action: Mouse moved to (453, 429)
Screenshot: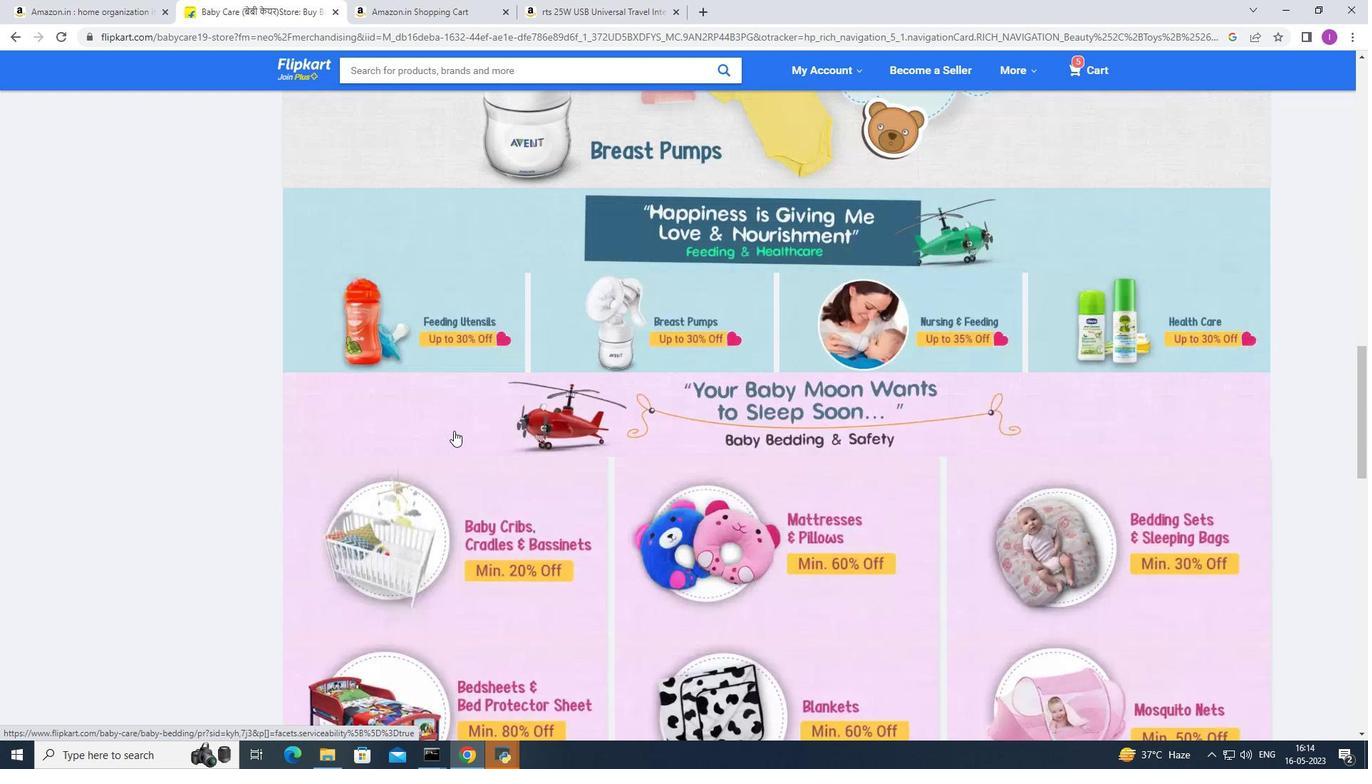 
Action: Mouse scrolled (453, 430) with delta (0, 0)
Screenshot: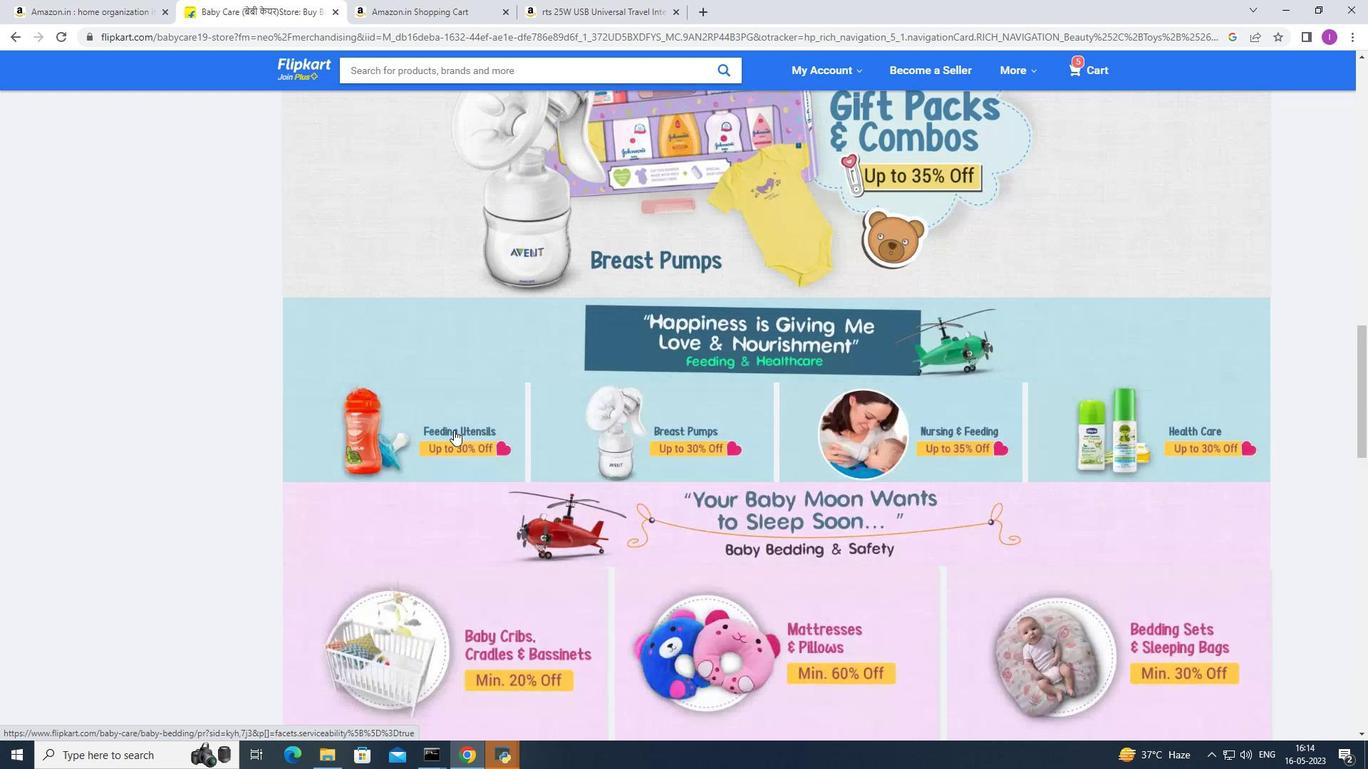 
Action: Mouse moved to (453, 428)
Screenshot: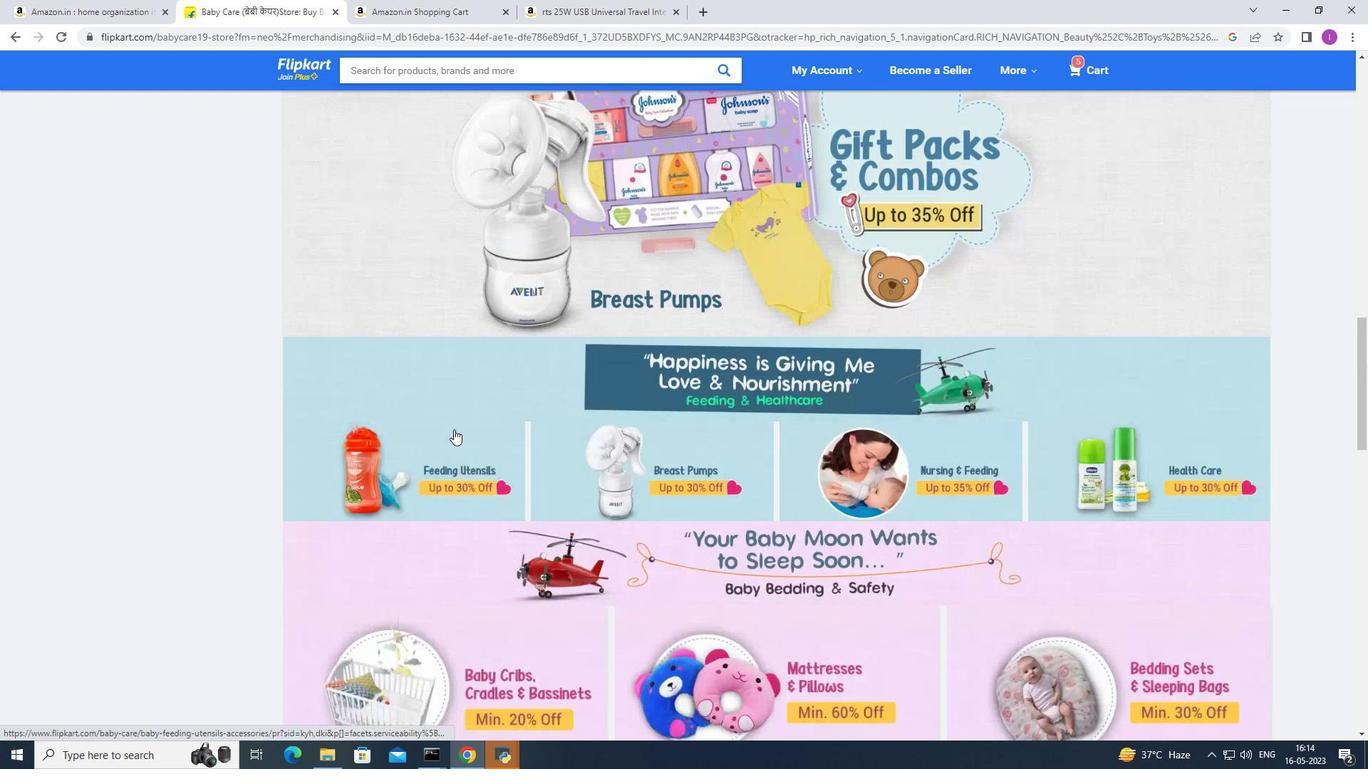 
Action: Mouse scrolled (453, 428) with delta (0, 0)
Screenshot: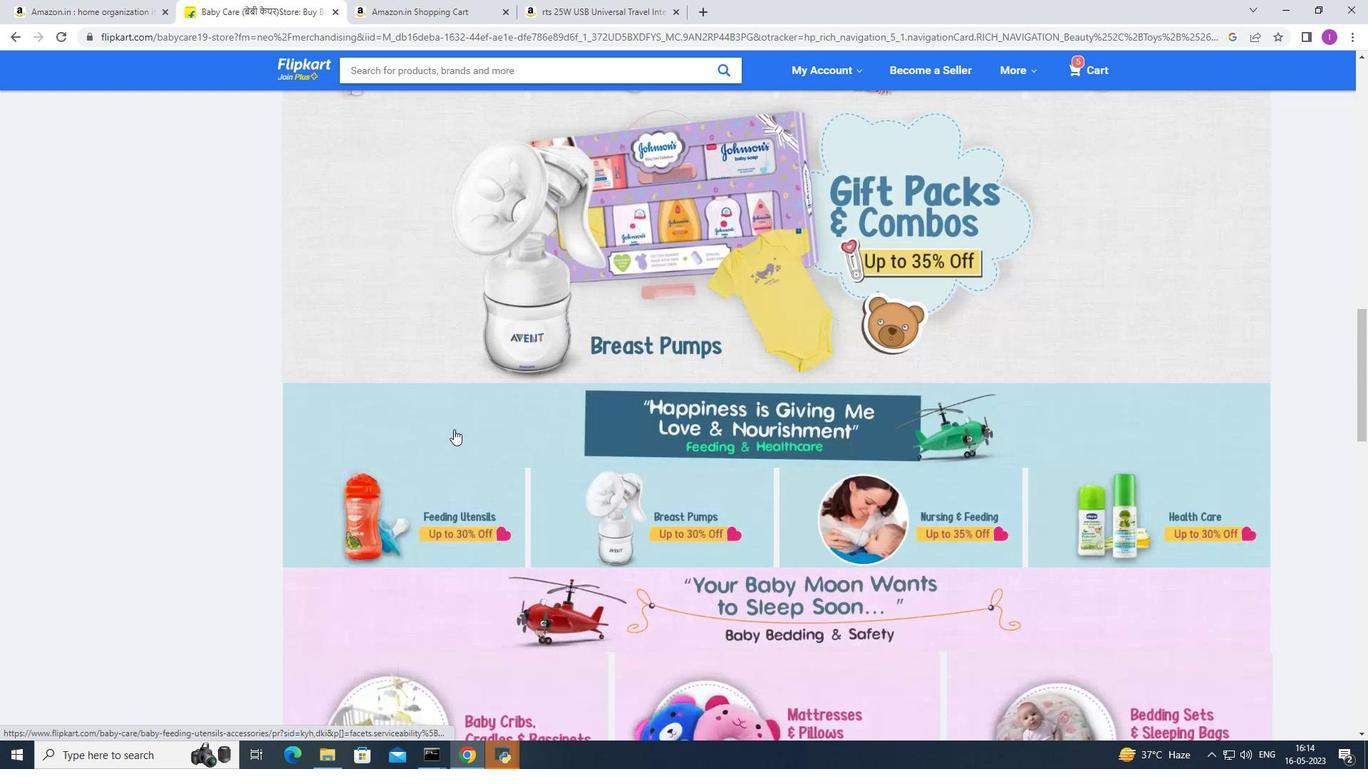 
Action: Mouse scrolled (453, 428) with delta (0, 0)
Screenshot: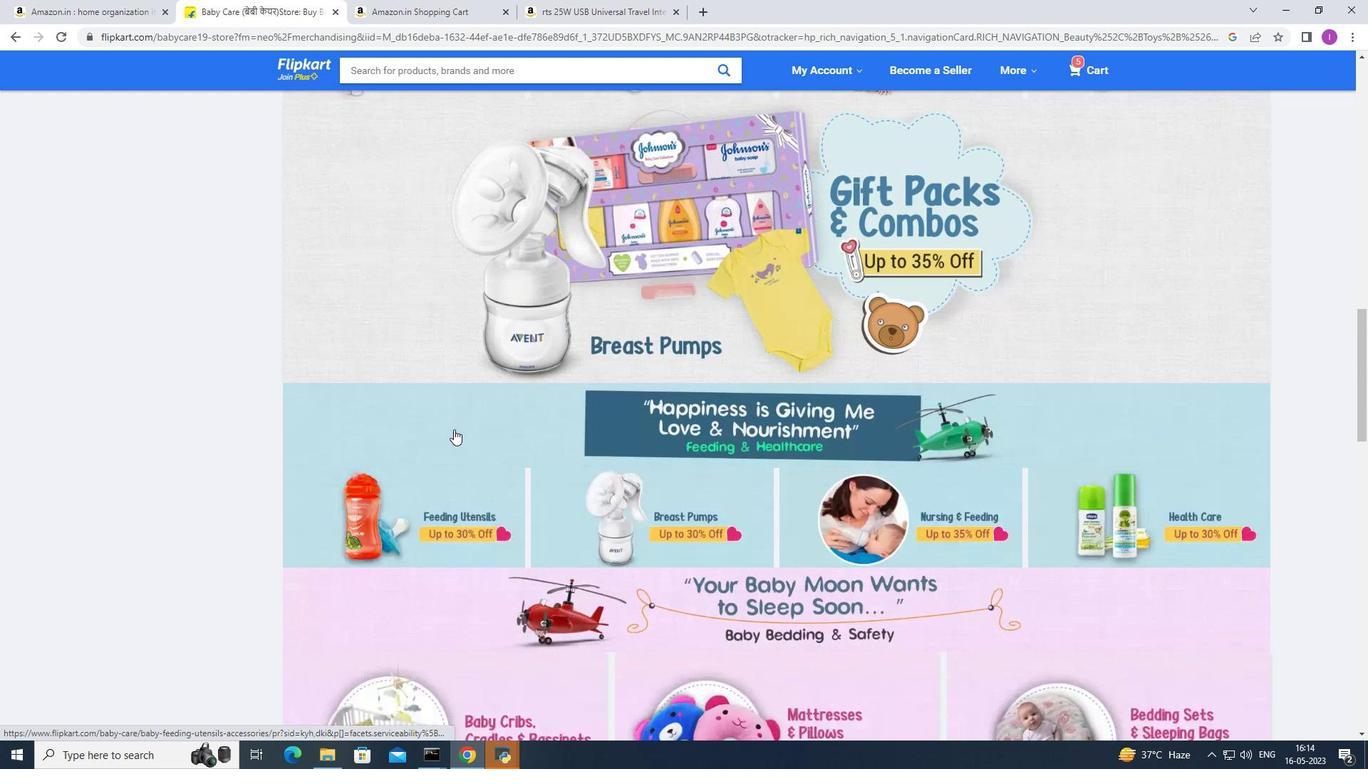 
Action: Mouse scrolled (453, 428) with delta (0, 0)
Screenshot: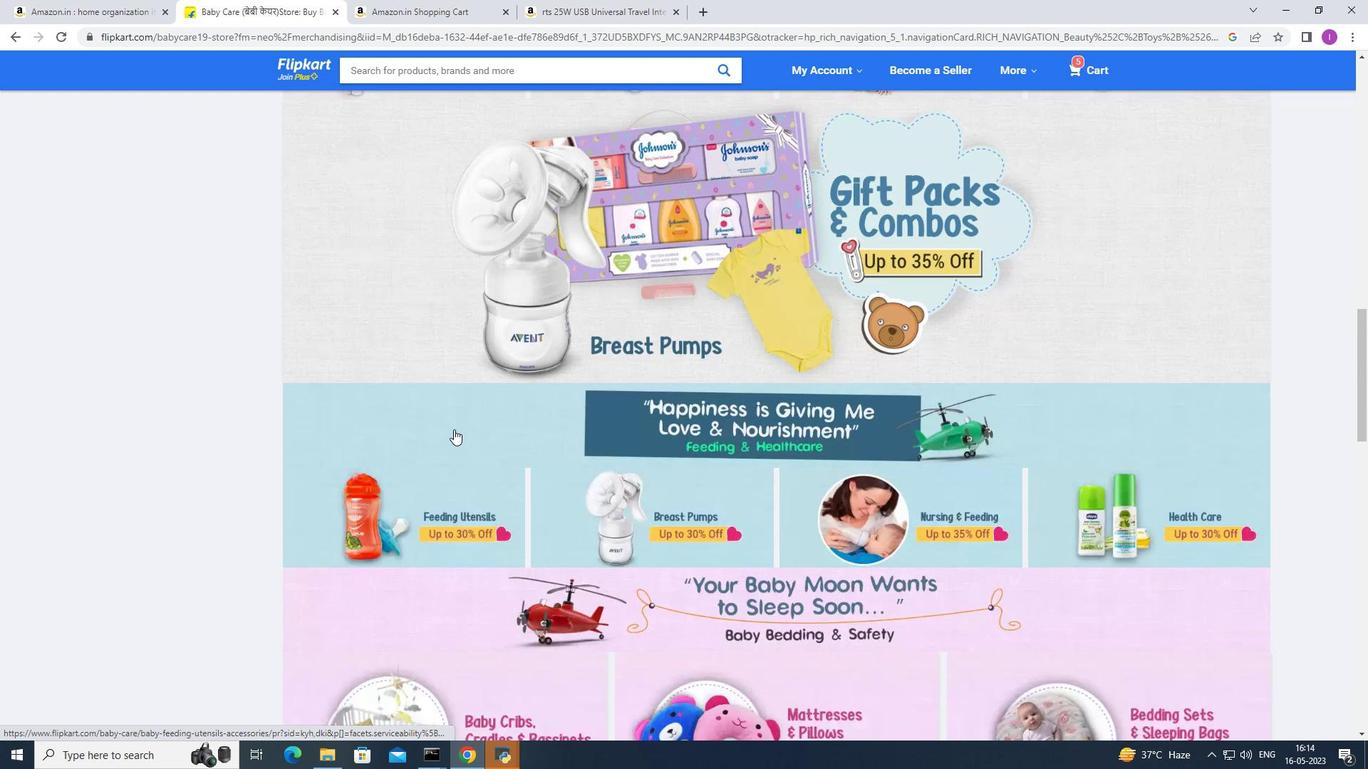 
Action: Mouse scrolled (453, 428) with delta (0, 0)
Screenshot: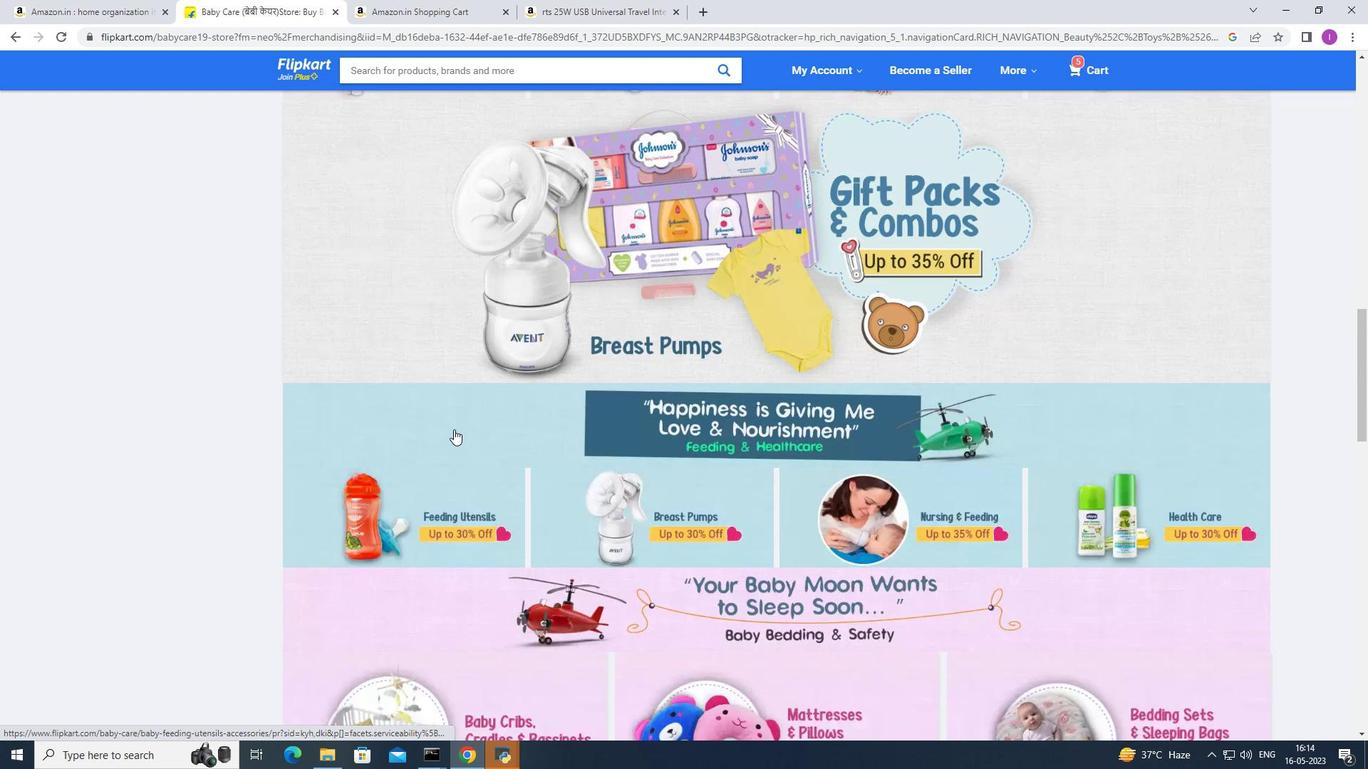 
Action: Mouse moved to (456, 425)
Screenshot: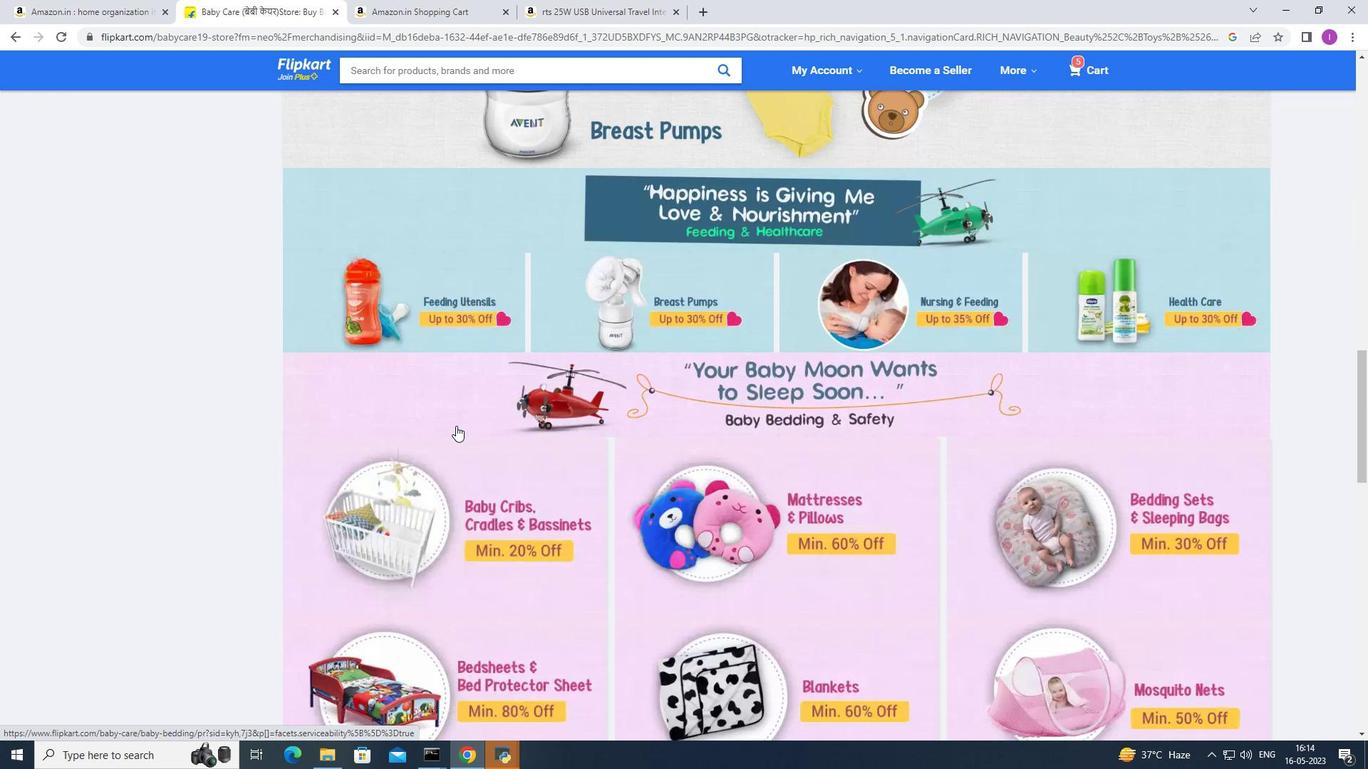 
Action: Mouse scrolled (456, 424) with delta (0, 0)
Screenshot: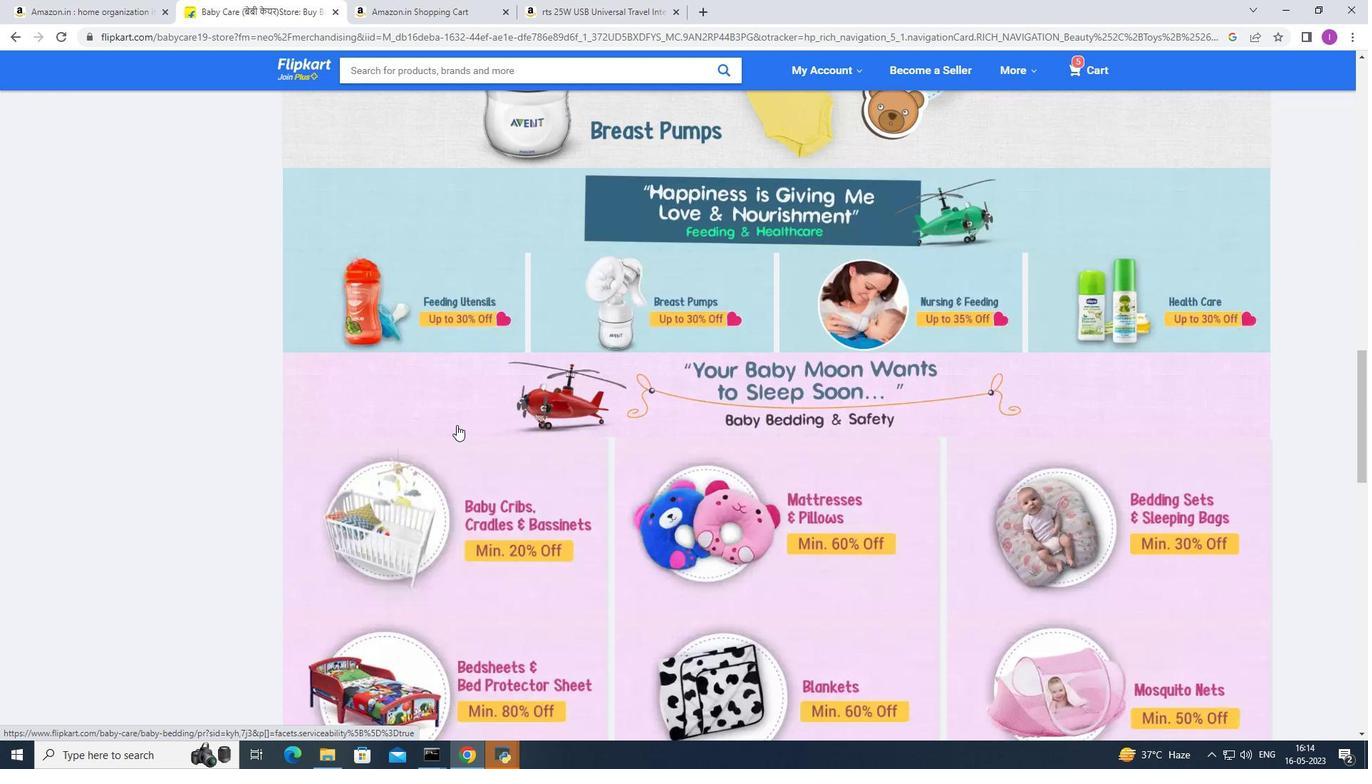 
Action: Mouse scrolled (456, 424) with delta (0, 0)
Screenshot: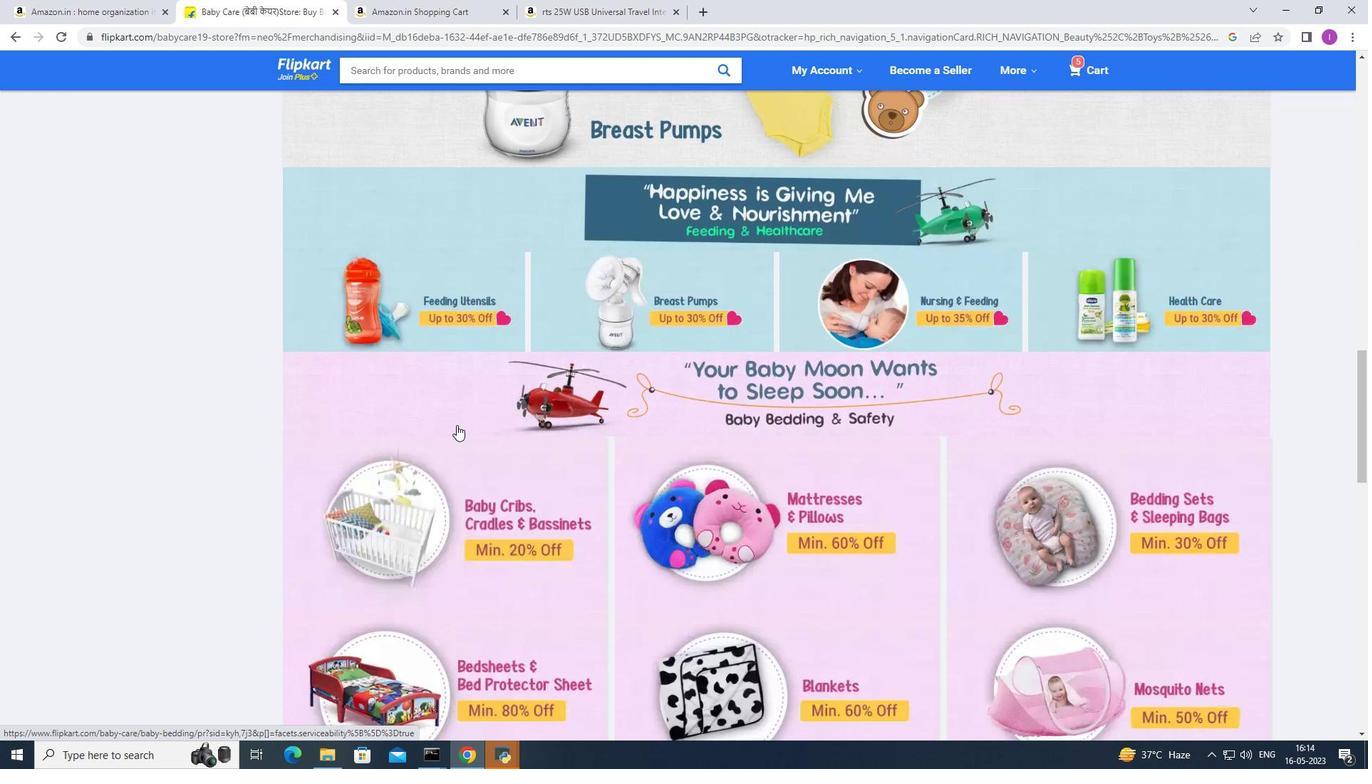 
Action: Mouse scrolled (456, 424) with delta (0, 0)
Screenshot: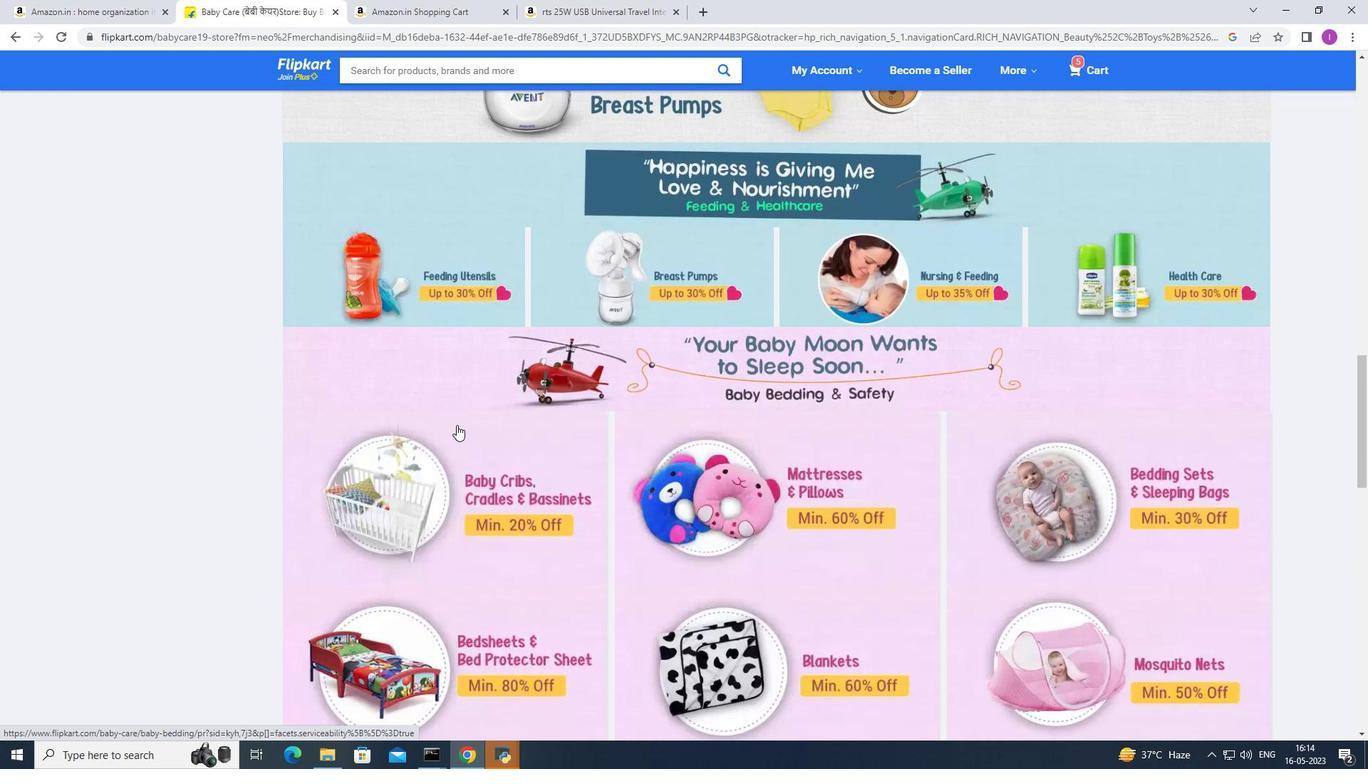 
Action: Mouse moved to (515, 304)
Screenshot: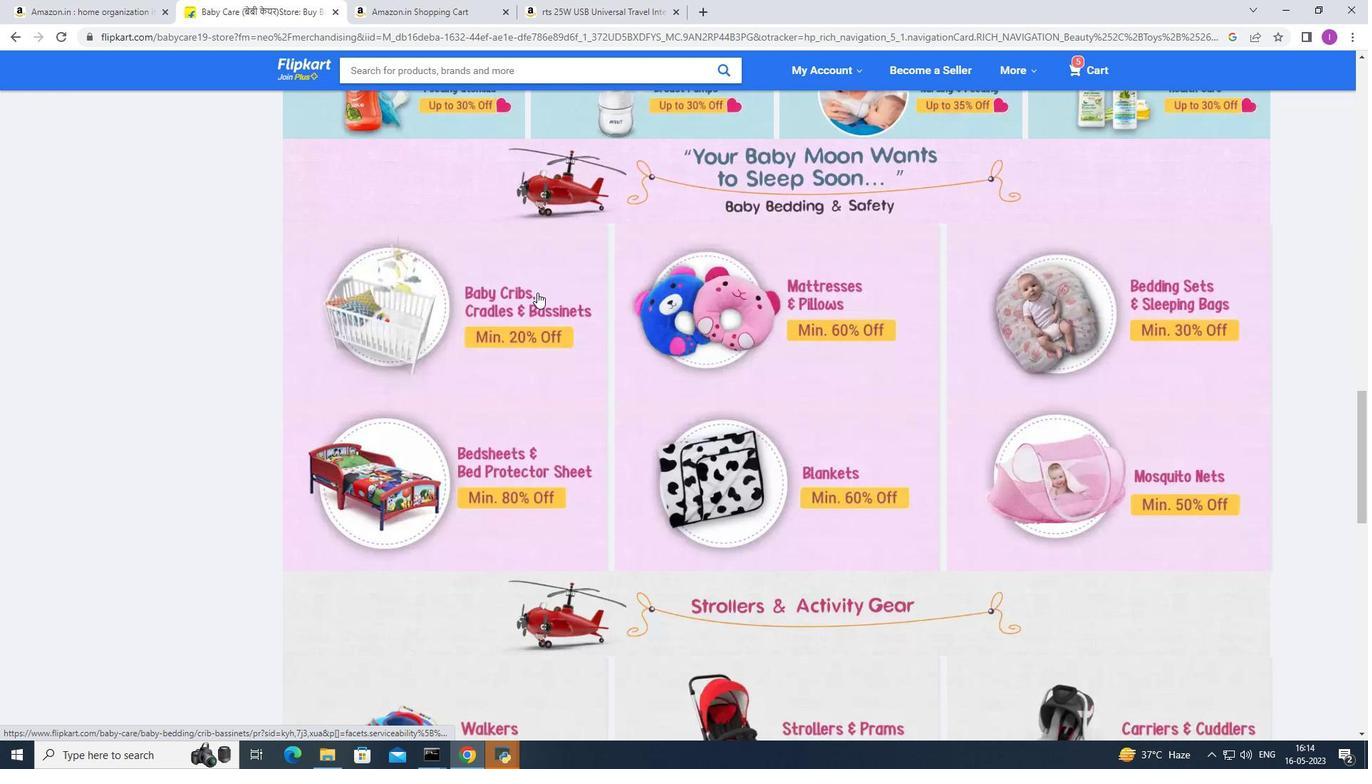 
Action: Mouse scrolled (515, 305) with delta (0, 0)
Screenshot: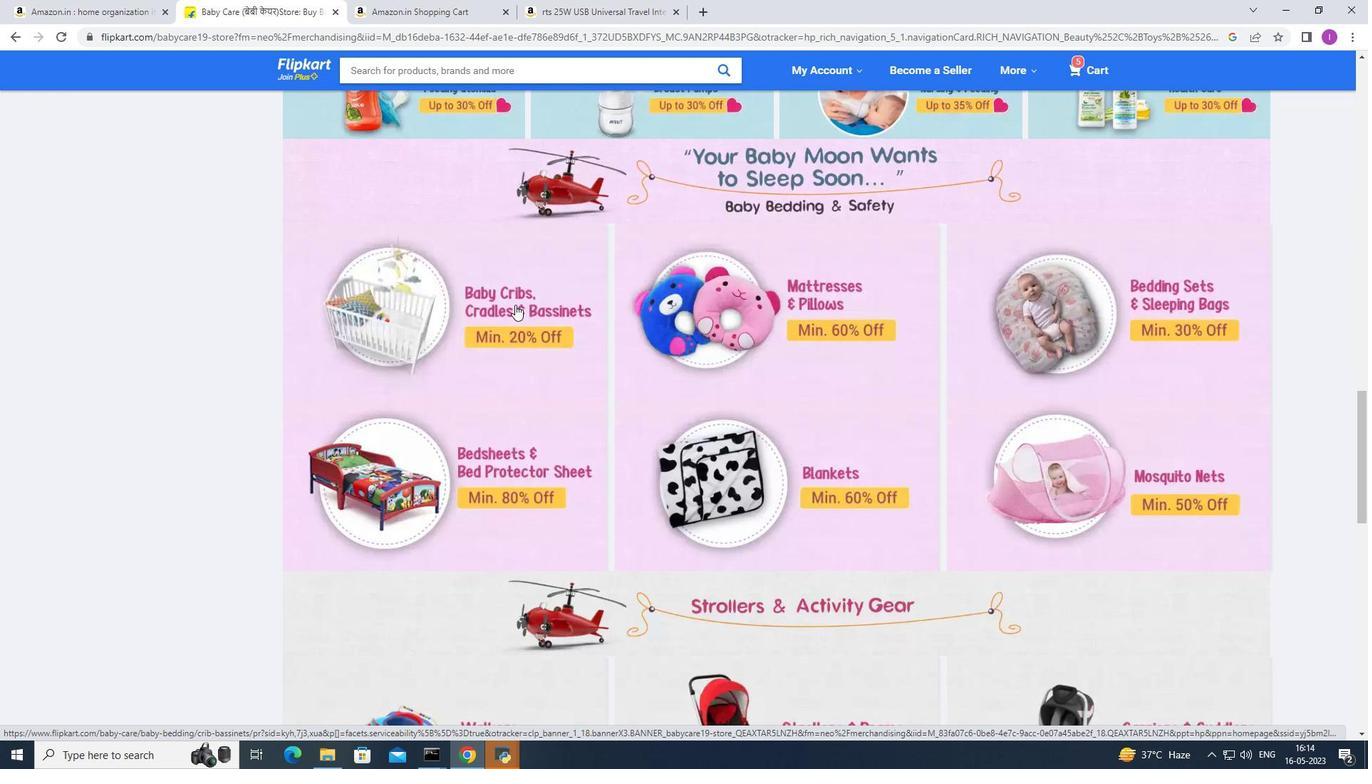 
Action: Mouse scrolled (515, 305) with delta (0, 0)
Screenshot: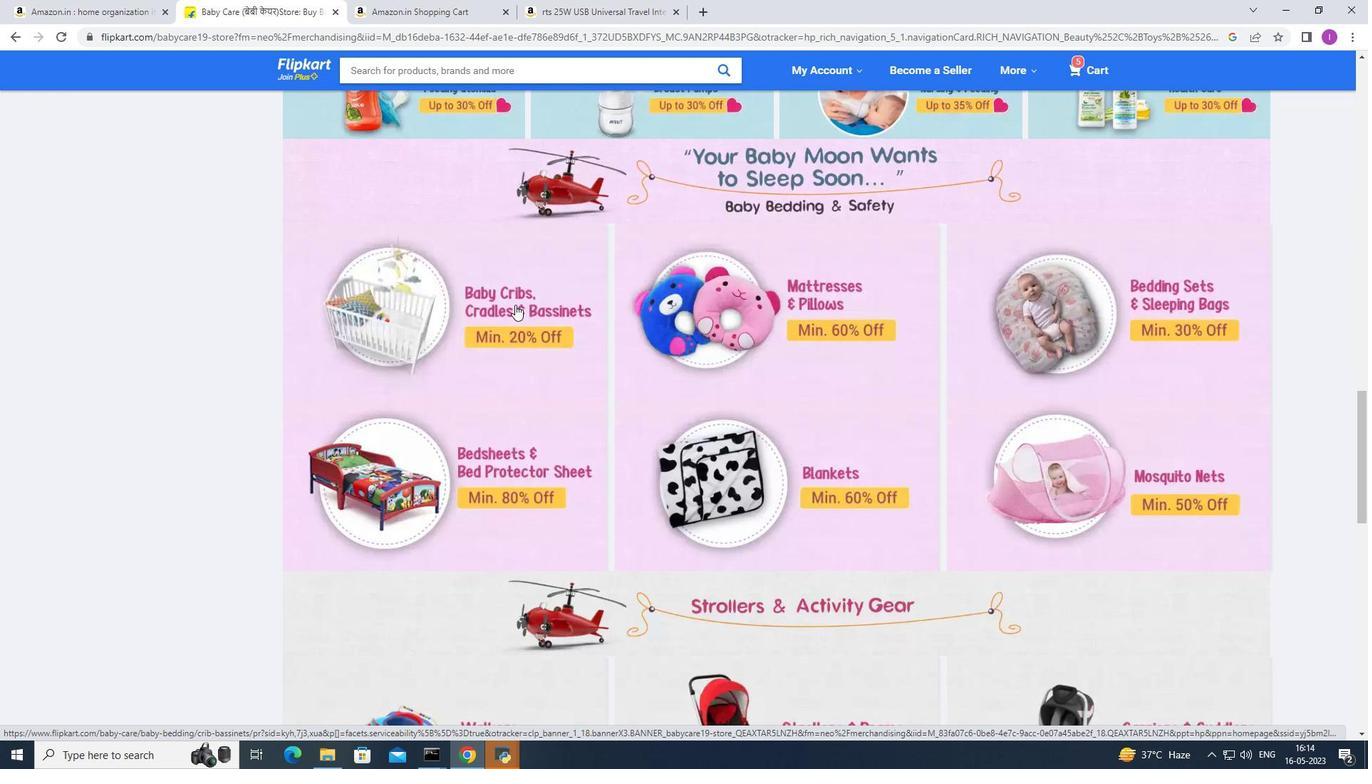 
Action: Mouse scrolled (515, 305) with delta (0, 0)
Screenshot: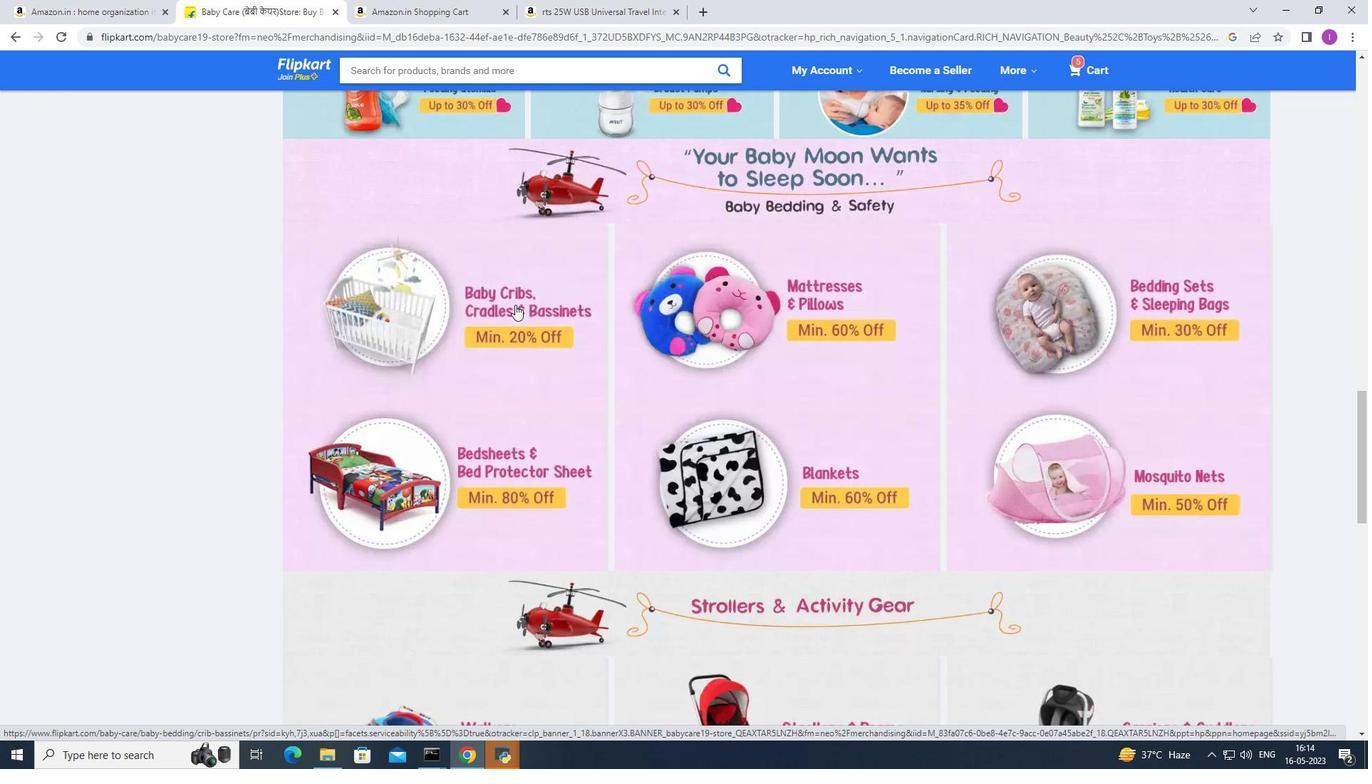 
Action: Mouse scrolled (515, 304) with delta (0, 0)
Screenshot: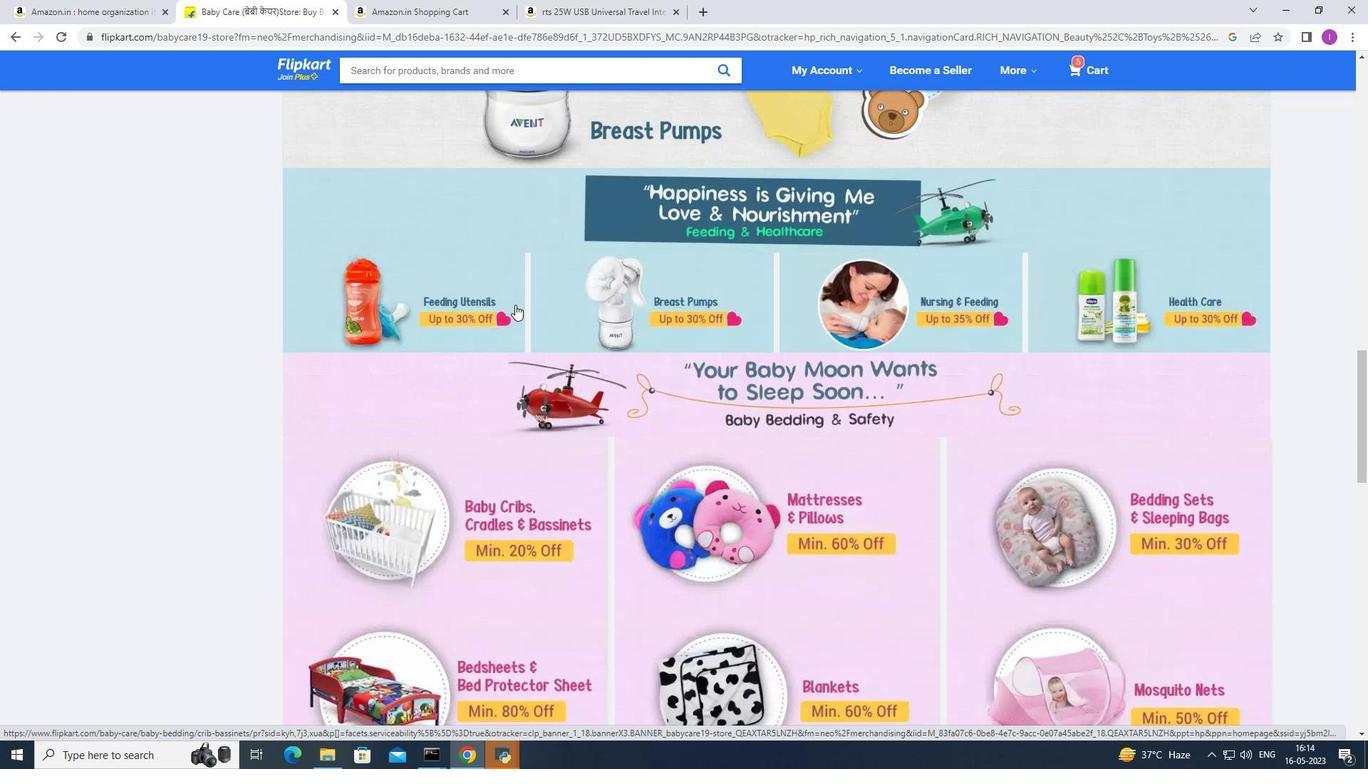 
Action: Mouse scrolled (515, 304) with delta (0, 0)
Screenshot: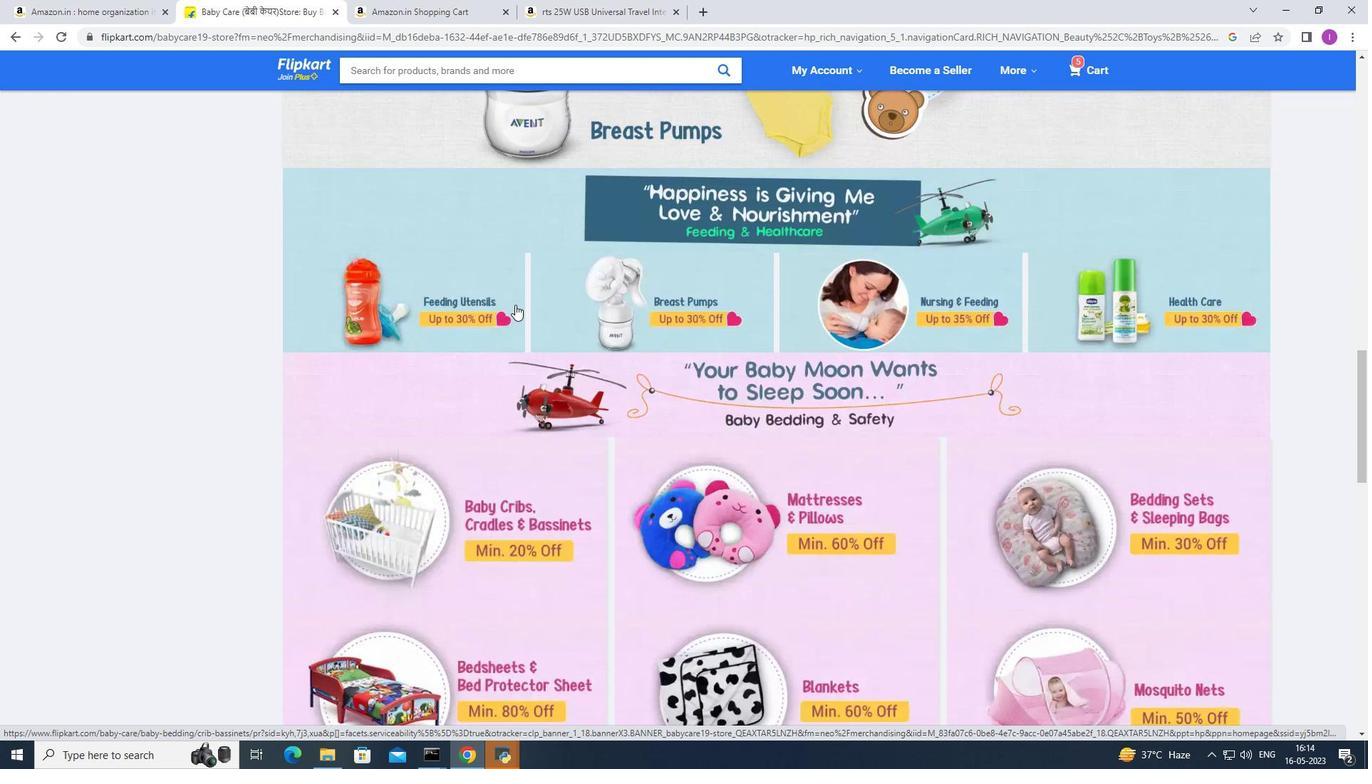 
Action: Mouse scrolled (515, 304) with delta (0, 0)
Screenshot: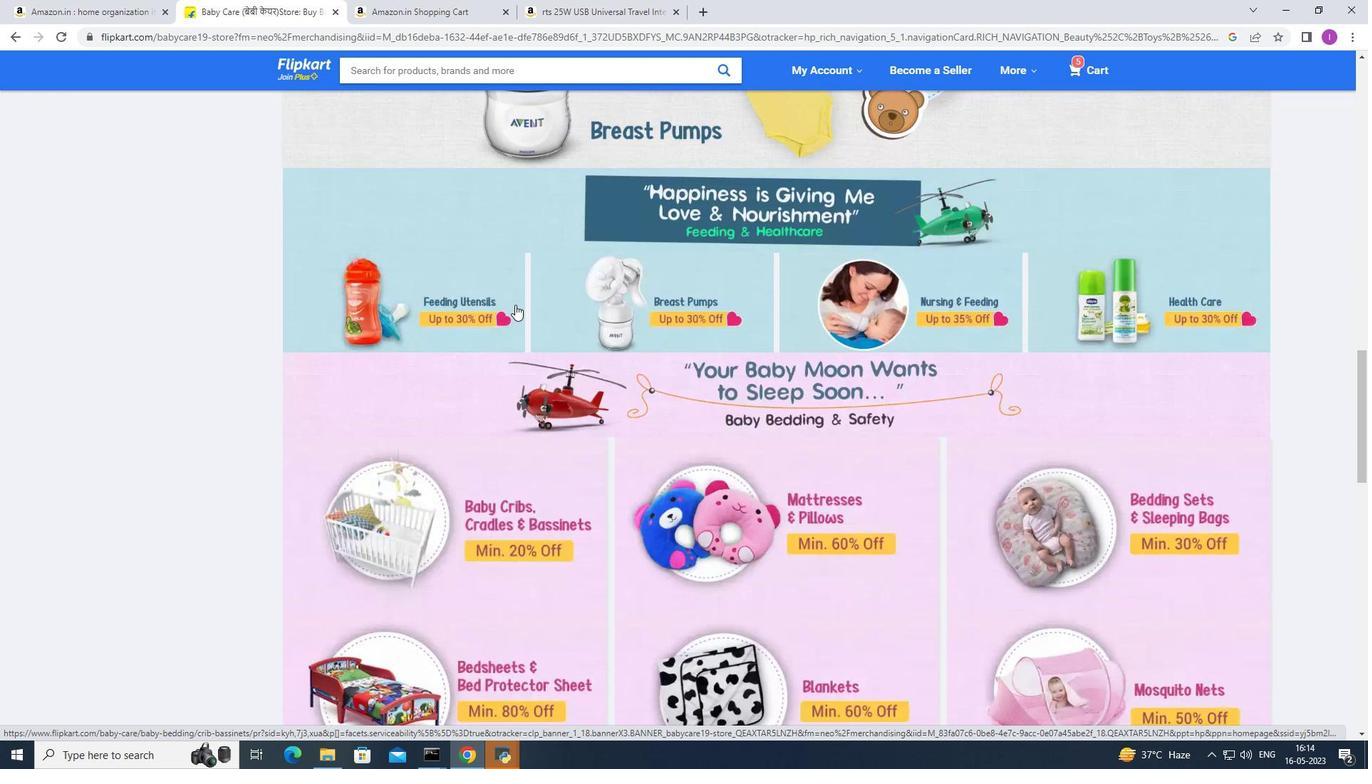 
Action: Mouse moved to (1127, 295)
Screenshot: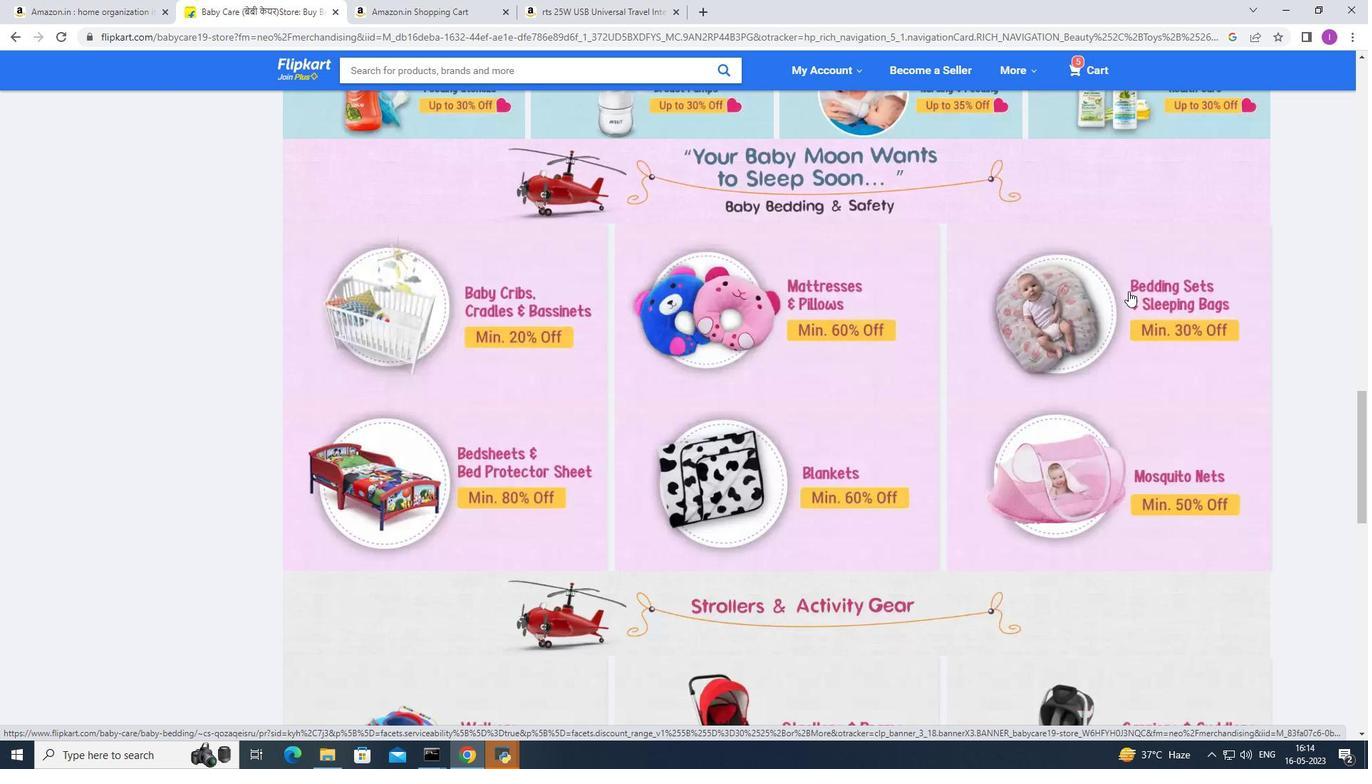 
Action: Mouse pressed left at (1127, 295)
Screenshot: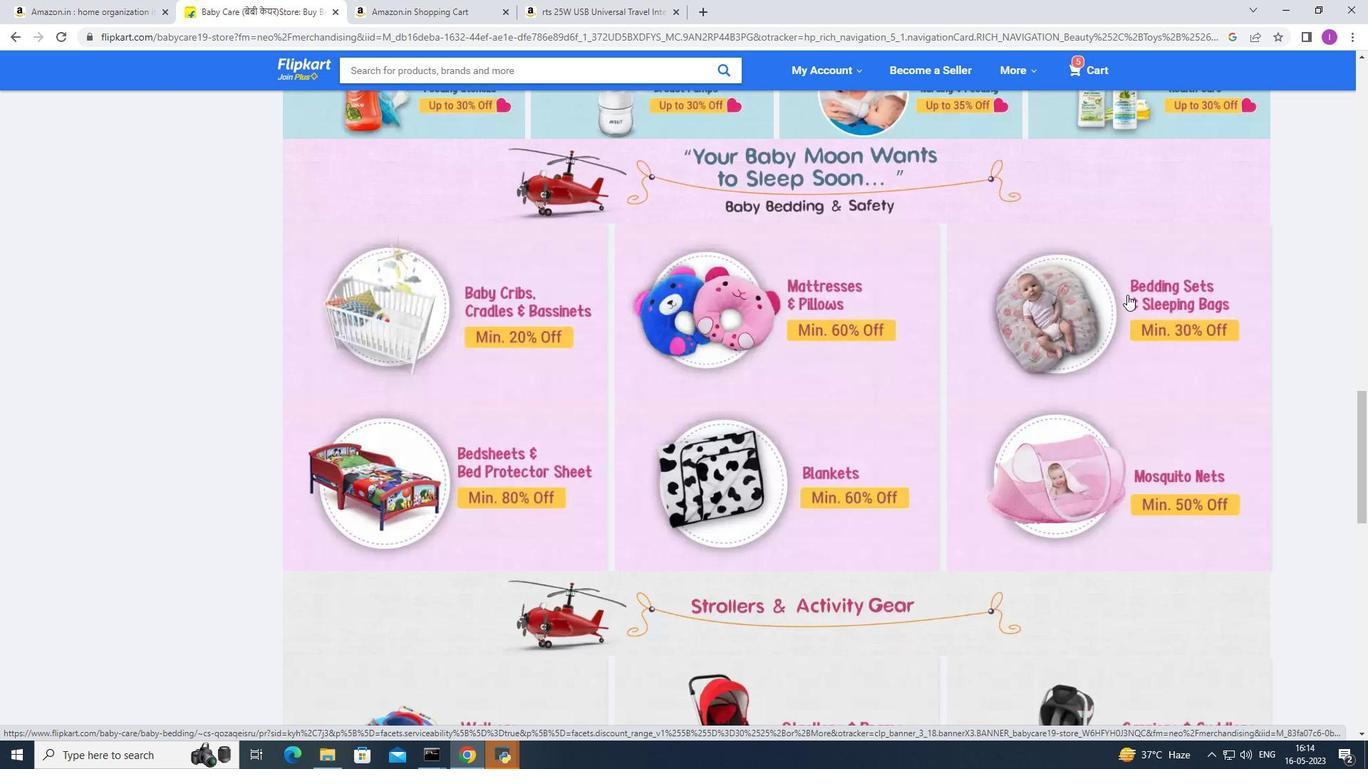 
Action: Mouse moved to (617, 417)
Screenshot: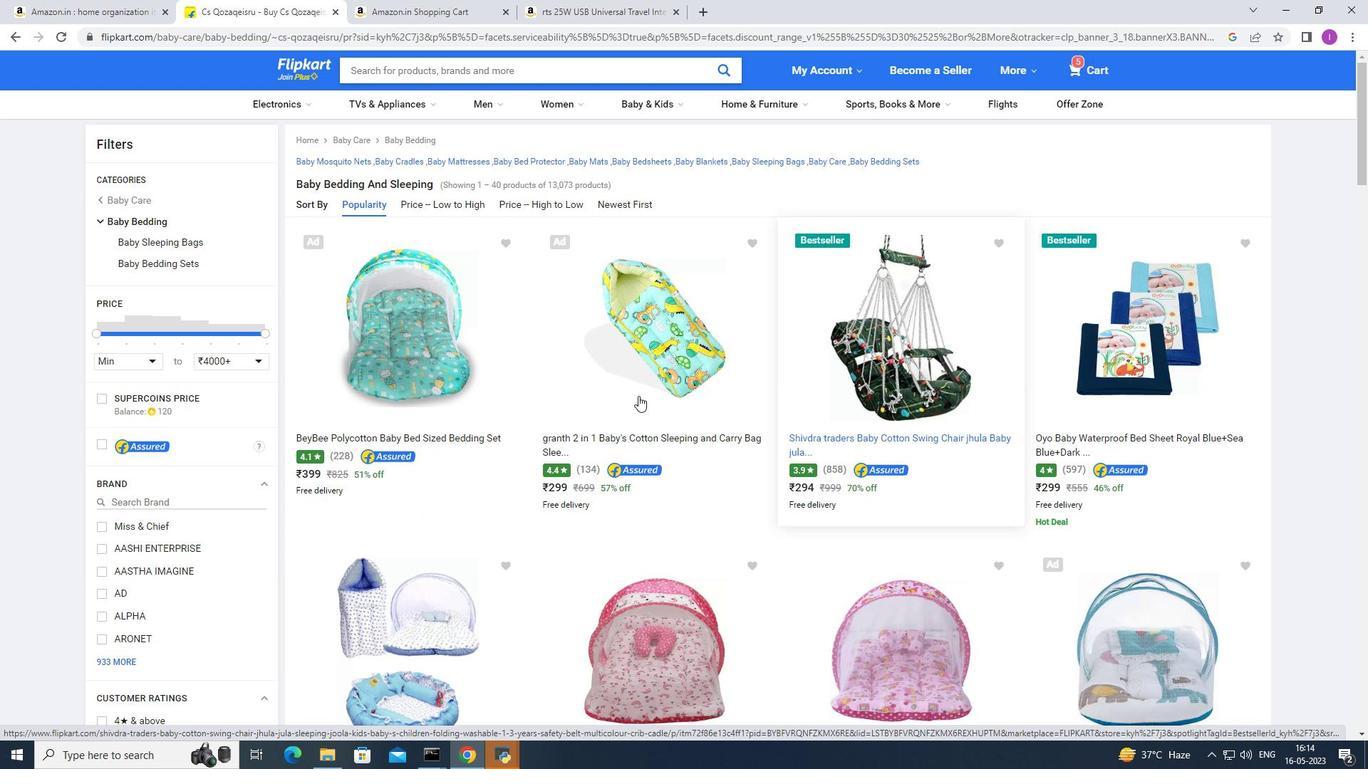 
Action: Mouse scrolled (617, 416) with delta (0, 0)
Screenshot: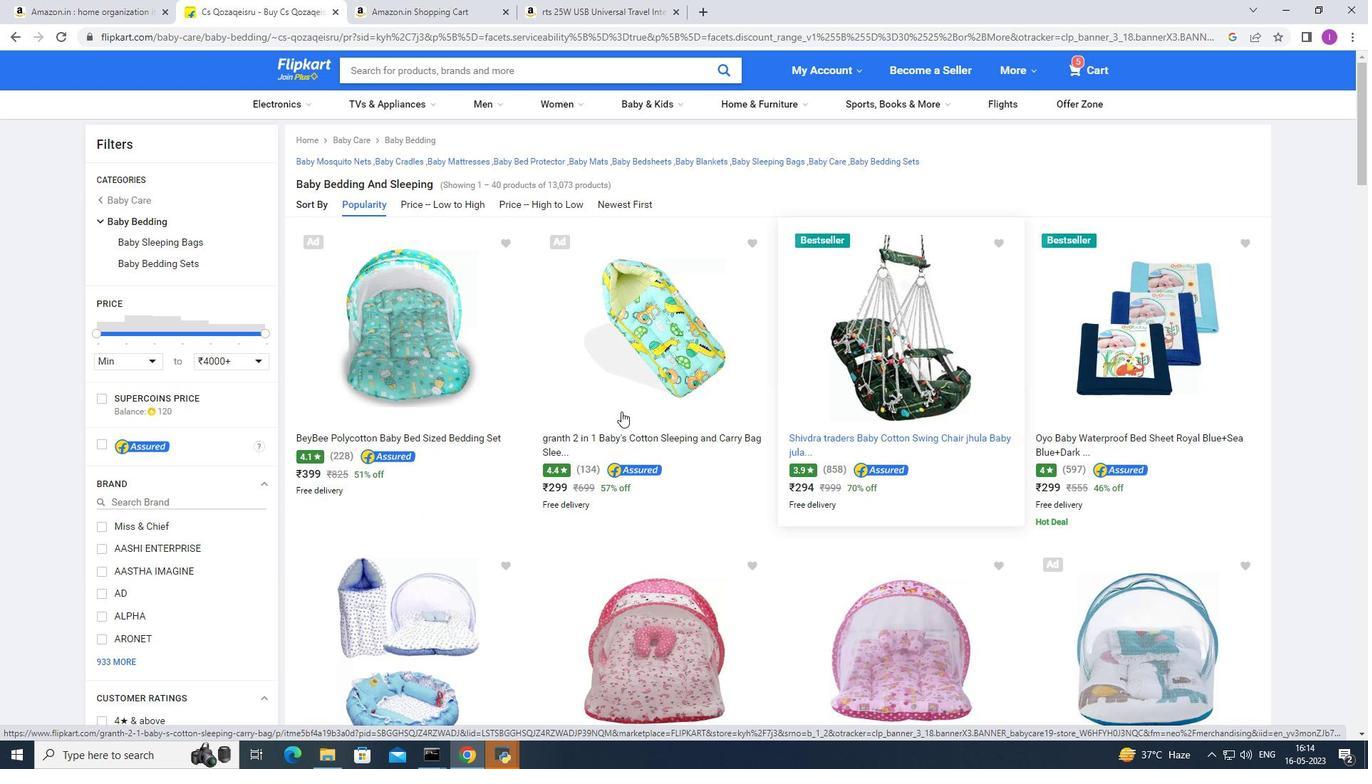 
Action: Mouse moved to (614, 419)
Screenshot: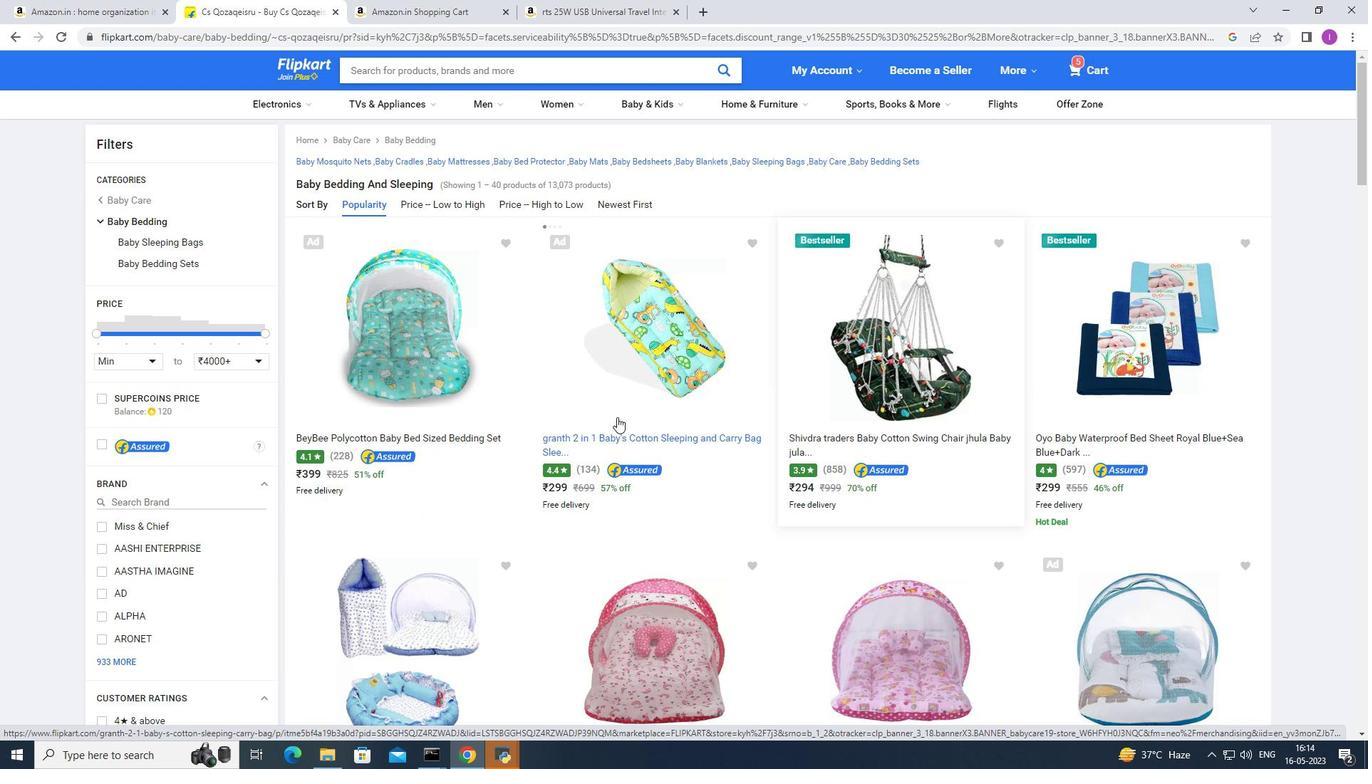 
Action: Mouse scrolled (614, 419) with delta (0, 0)
Screenshot: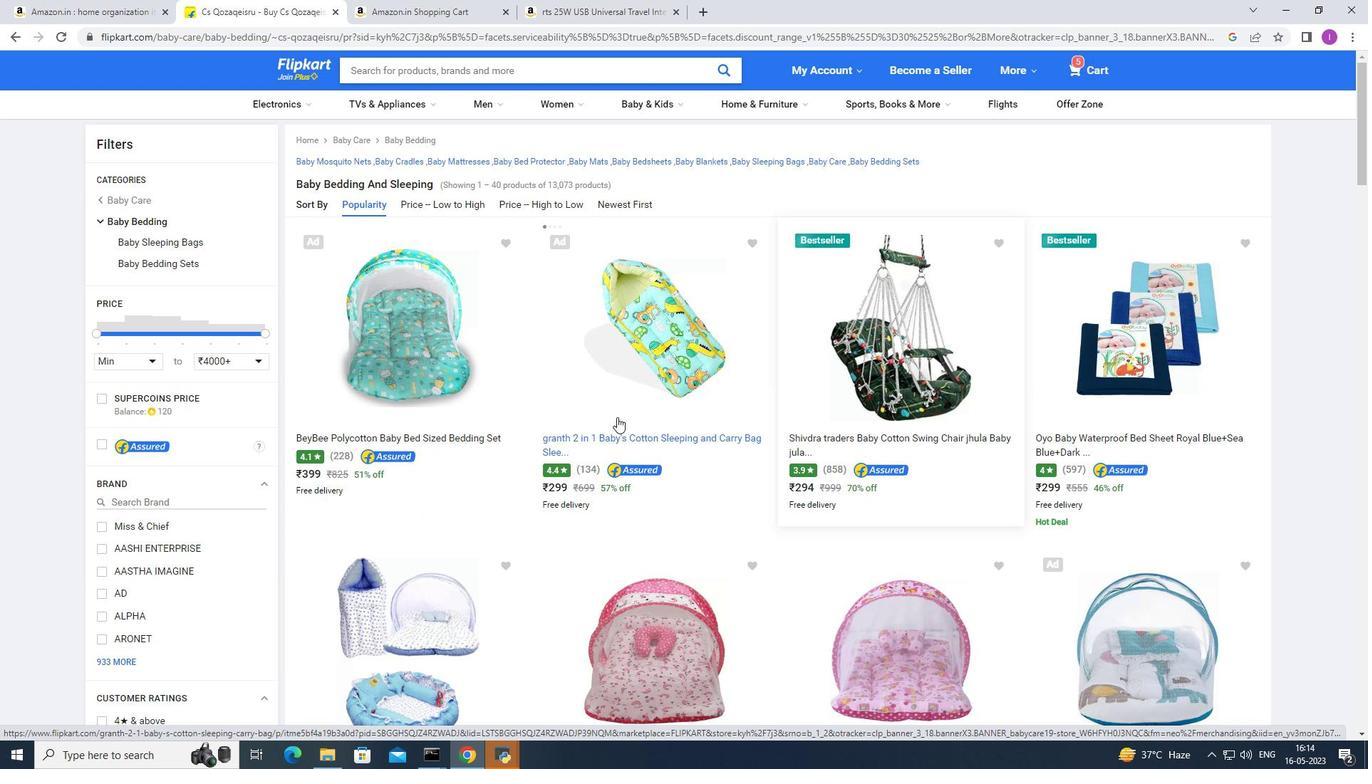 
Action: Mouse moved to (614, 419)
Screenshot: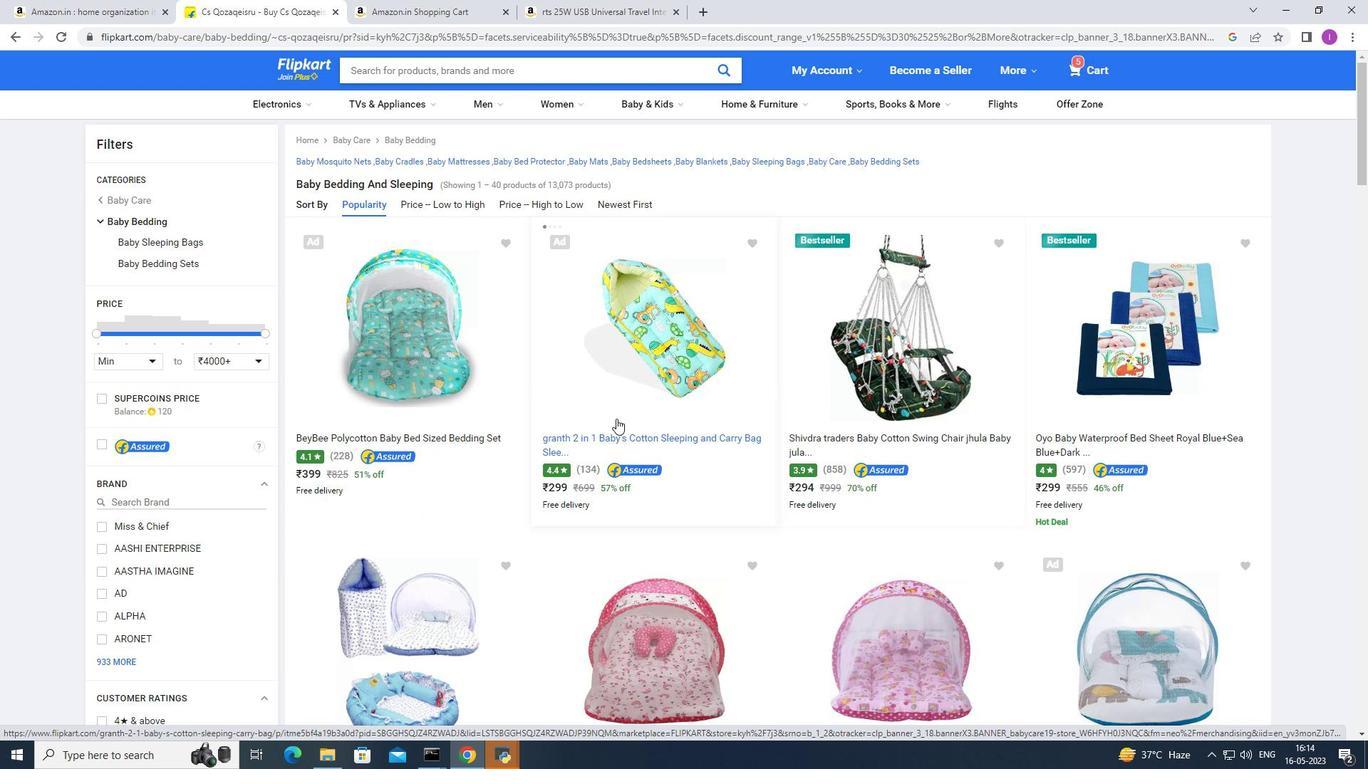 
Action: Mouse scrolled (614, 419) with delta (0, 0)
Screenshot: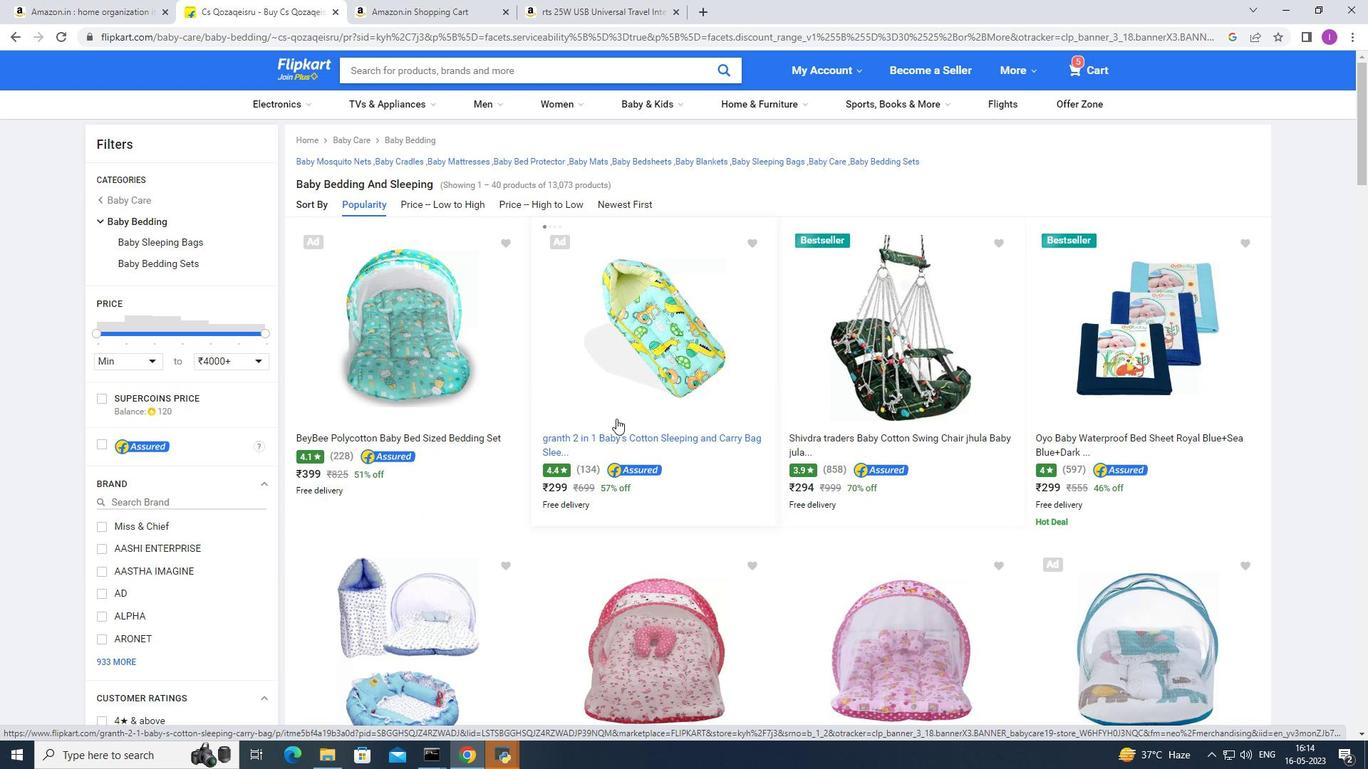 
Action: Mouse scrolled (614, 419) with delta (0, 0)
Screenshot: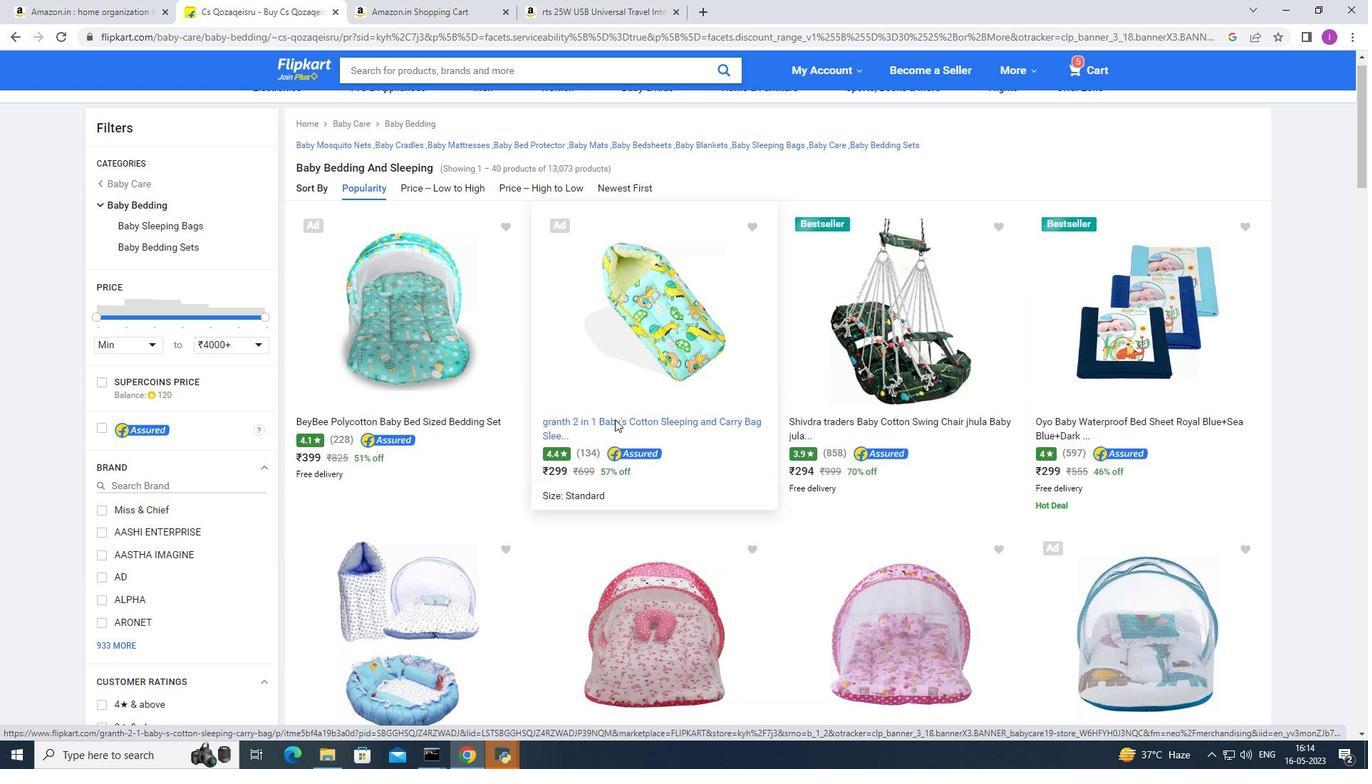 
Action: Mouse moved to (512, 369)
Screenshot: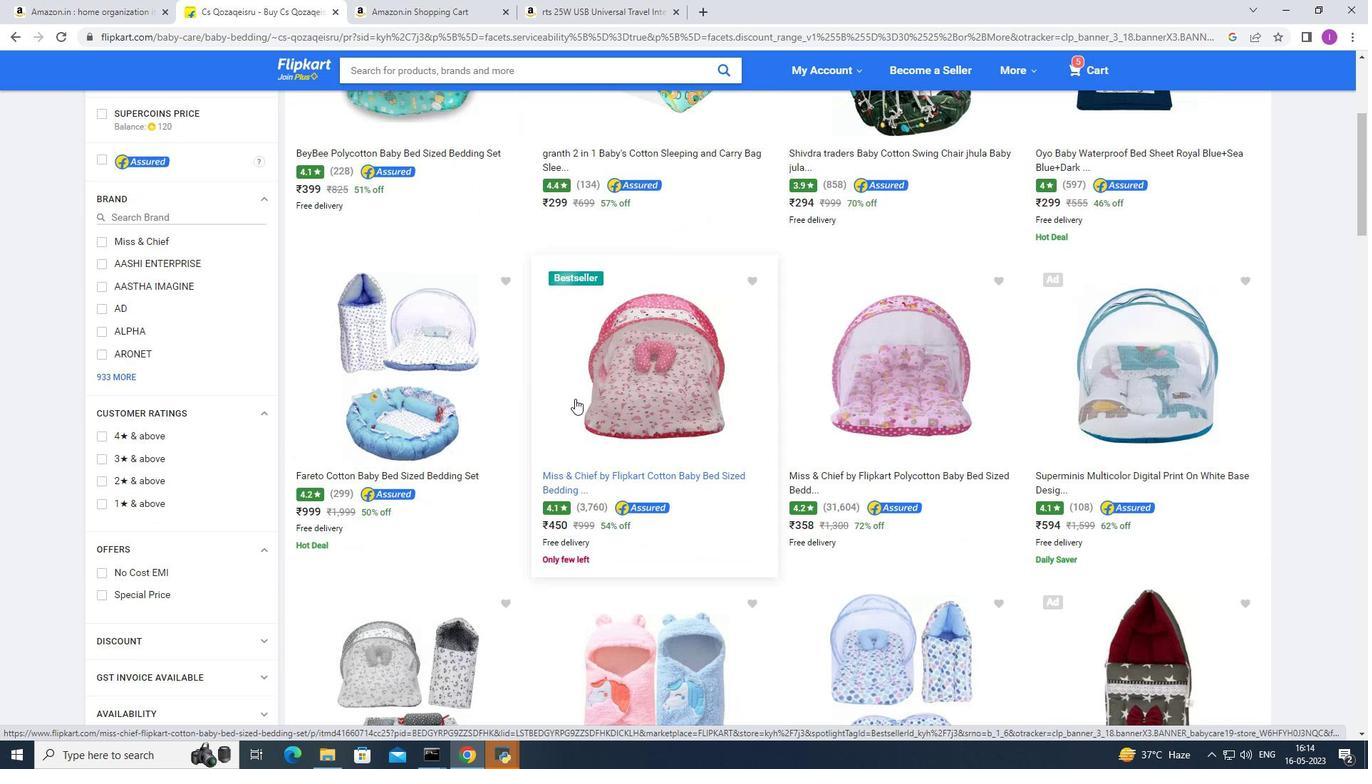 
Action: Mouse scrolled (512, 369) with delta (0, 0)
Screenshot: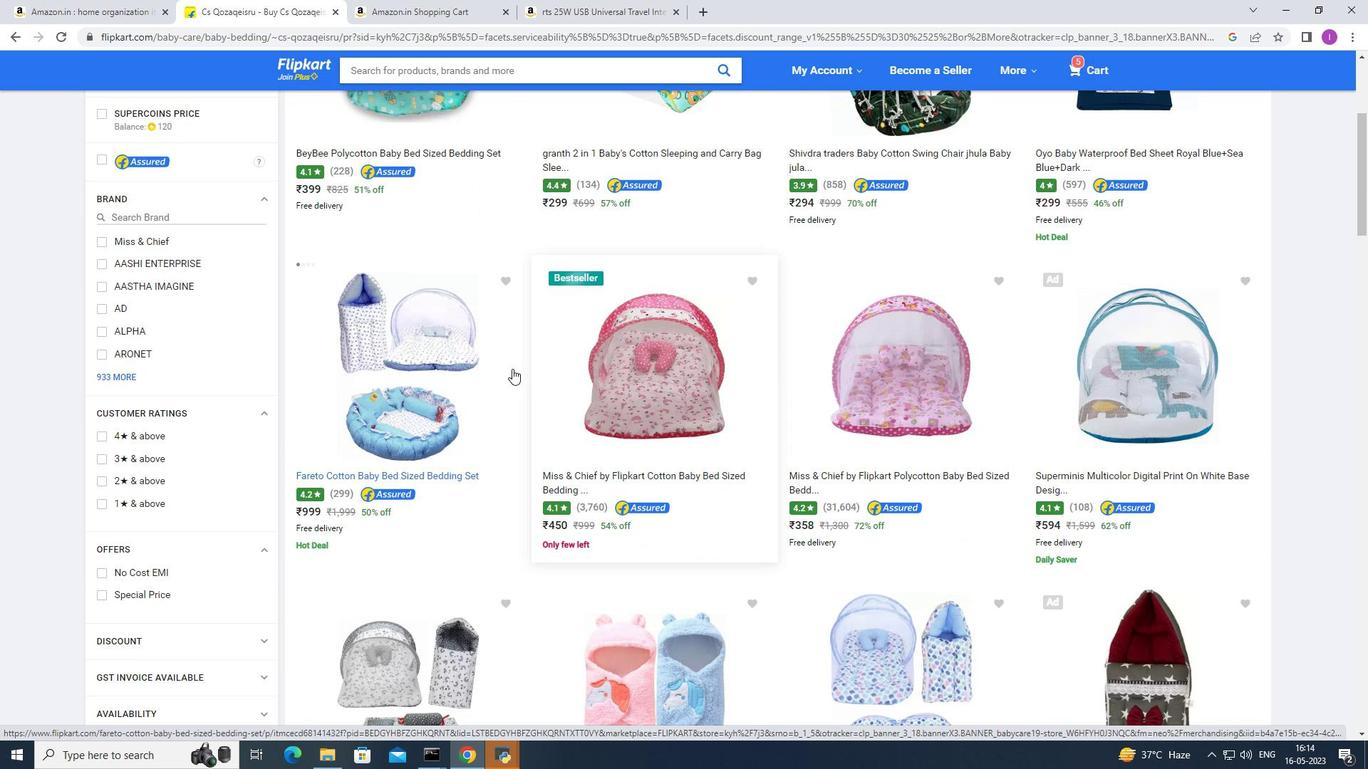 
Action: Mouse scrolled (512, 369) with delta (0, 0)
Screenshot: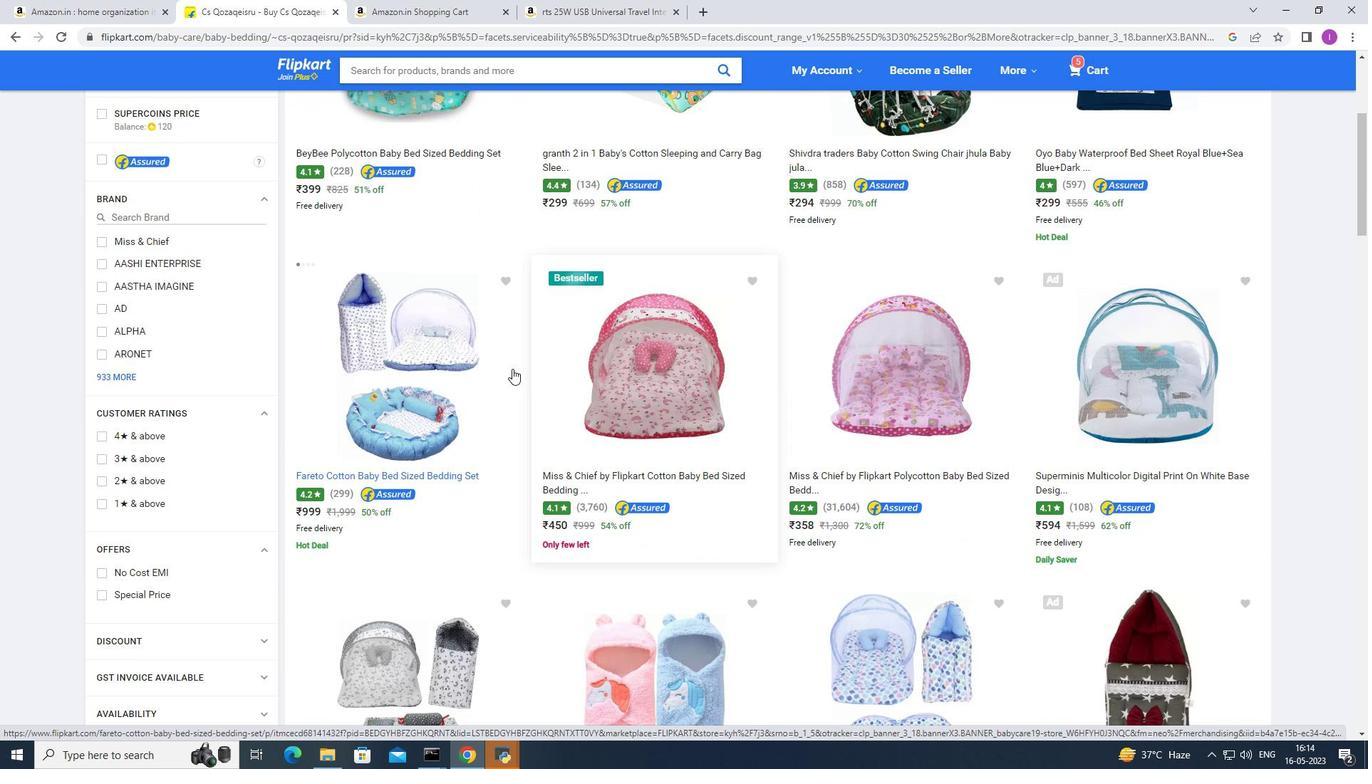 
Action: Mouse scrolled (512, 369) with delta (0, 0)
Screenshot: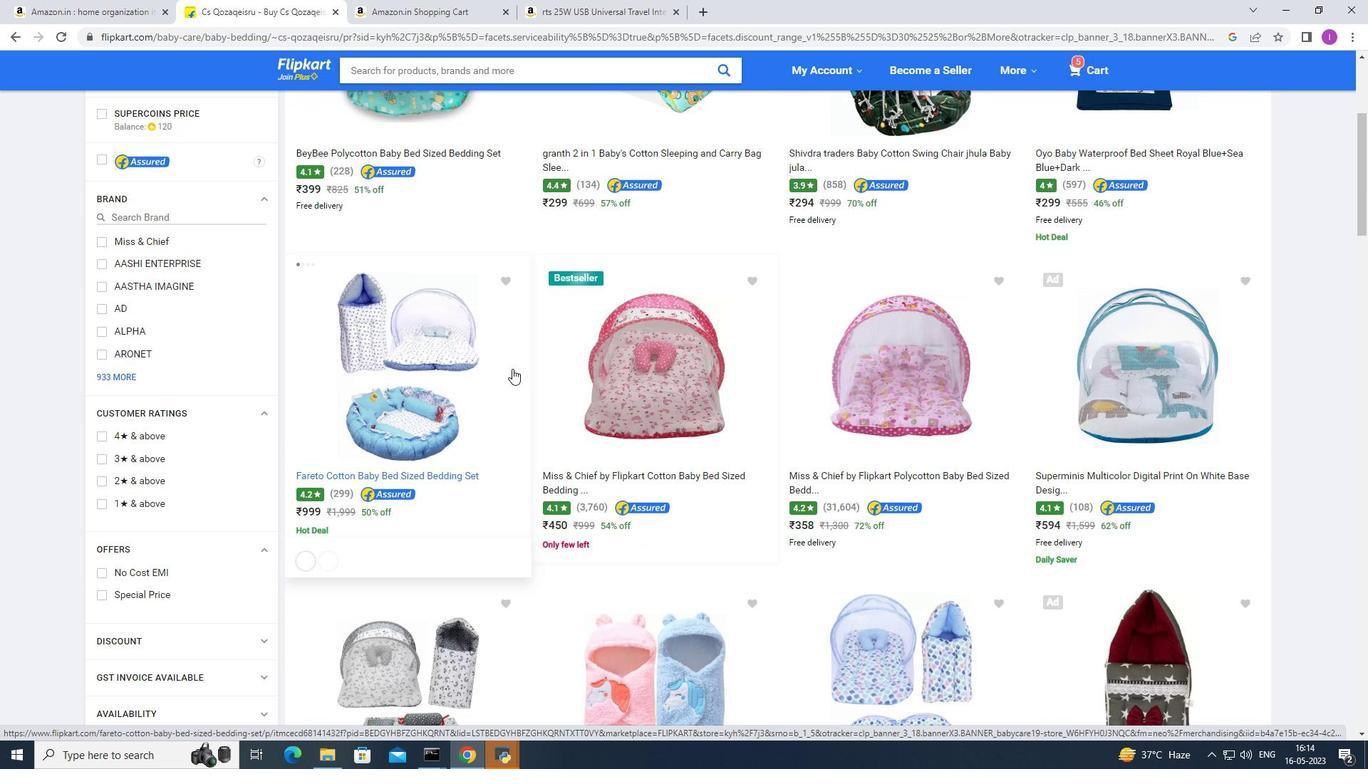 
Action: Mouse moved to (400, 285)
Screenshot: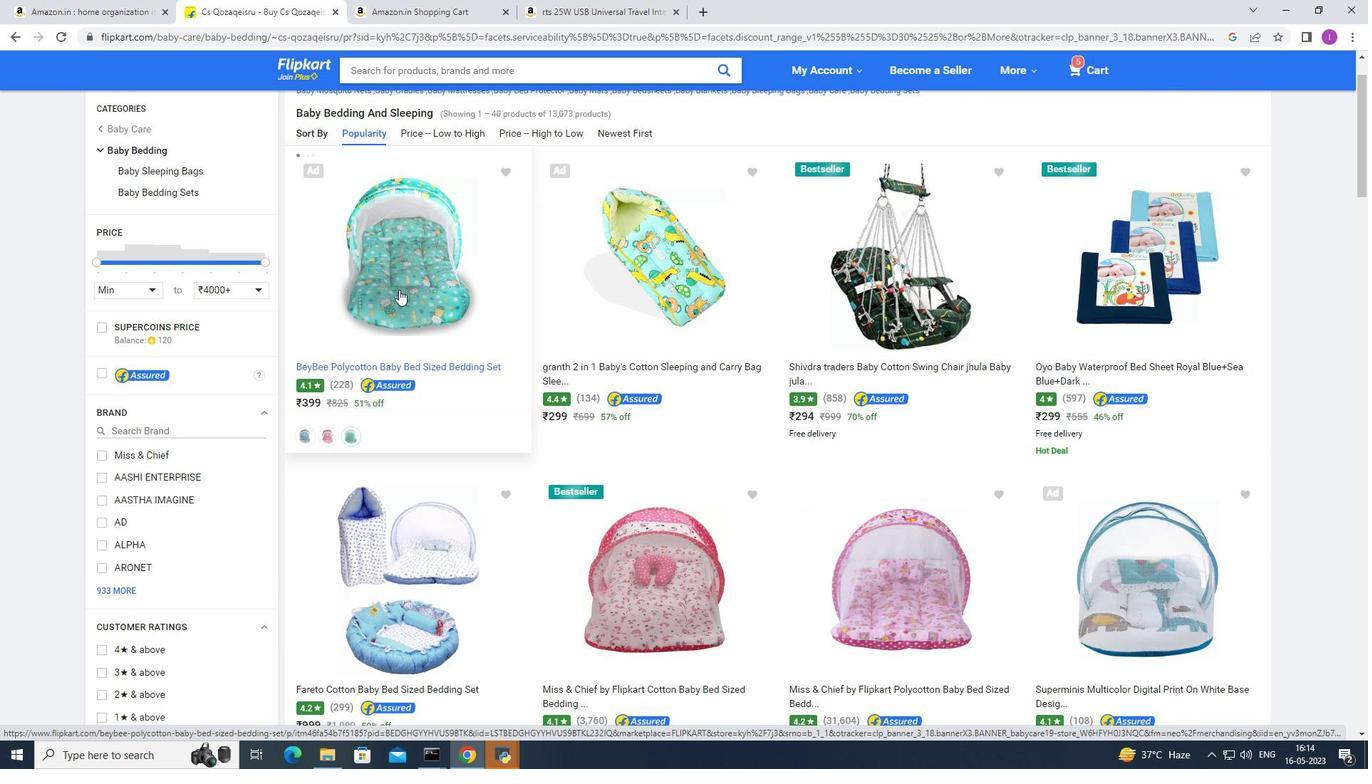 
Action: Mouse pressed left at (400, 285)
Screenshot: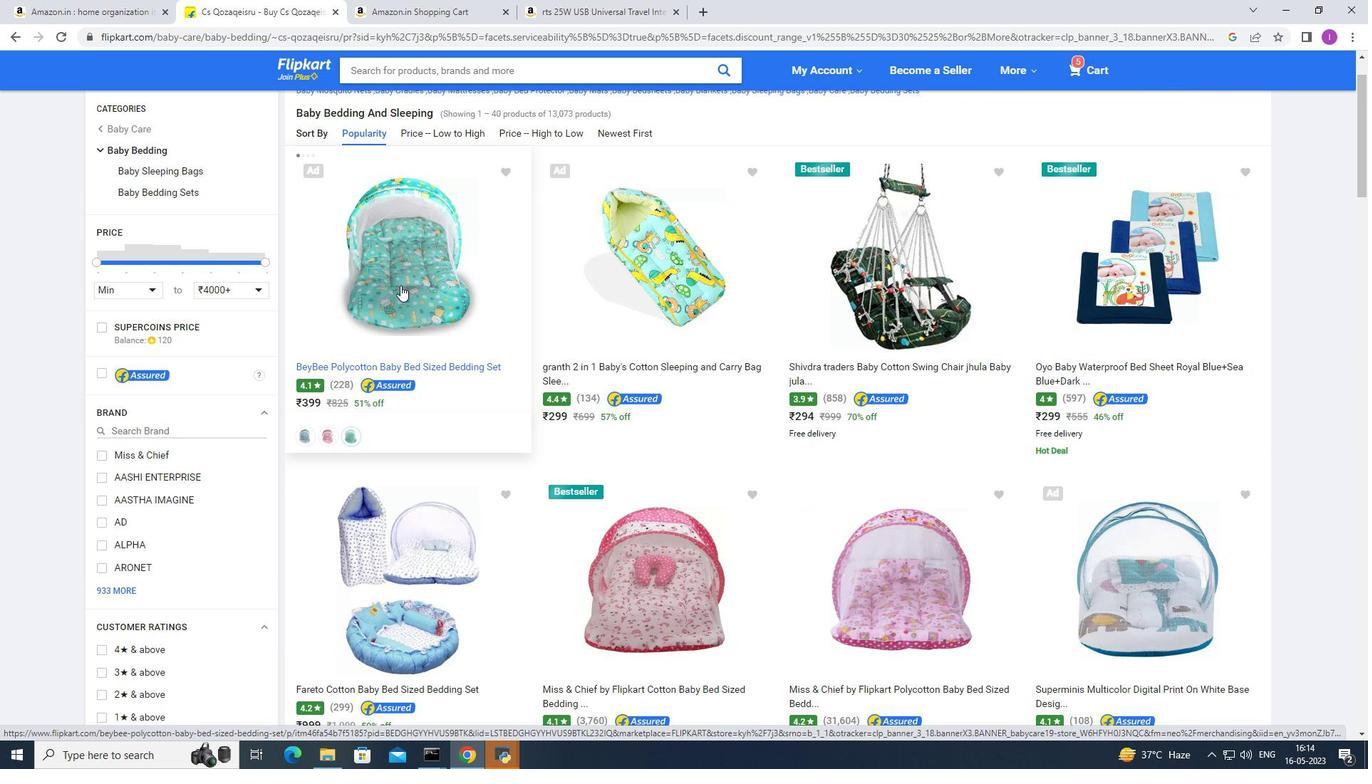 
Action: Mouse moved to (581, 398)
Screenshot: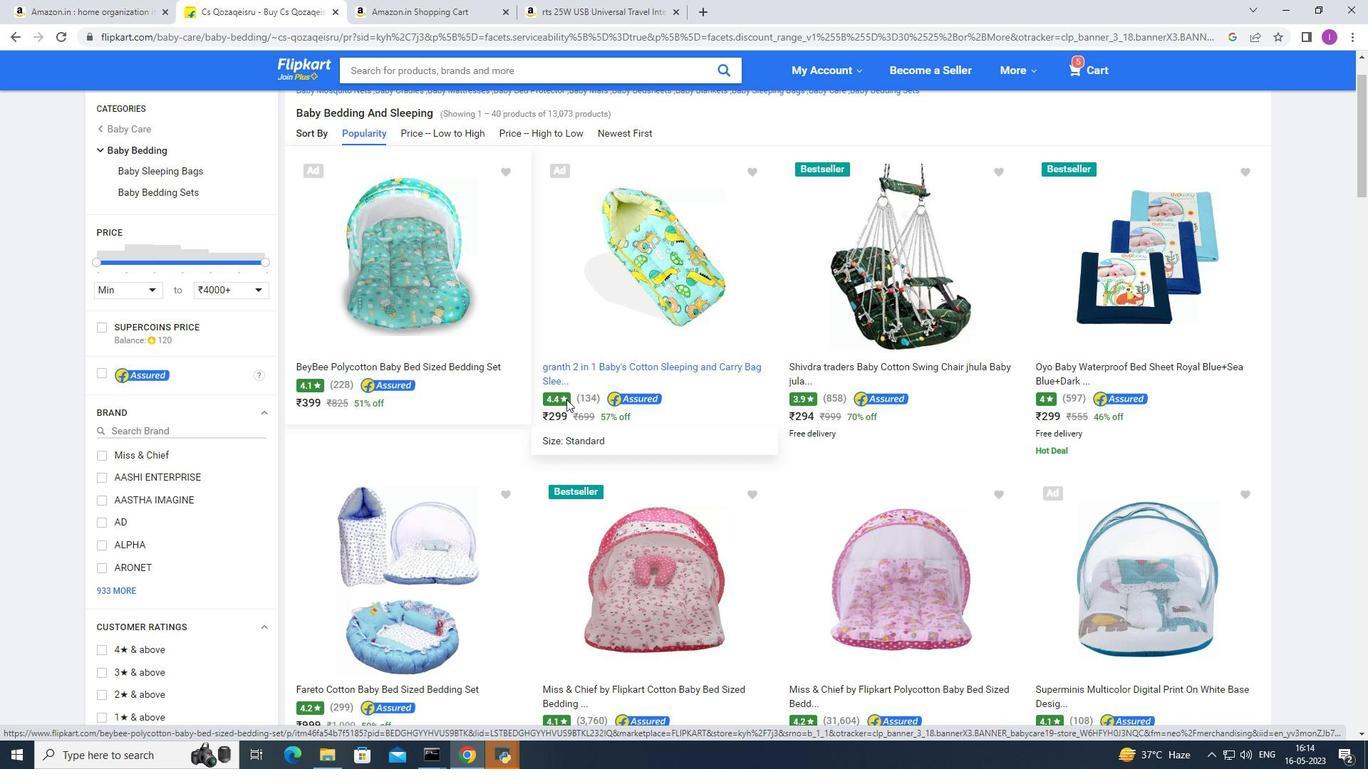 
Action: Mouse scrolled (581, 397) with delta (0, 0)
Screenshot: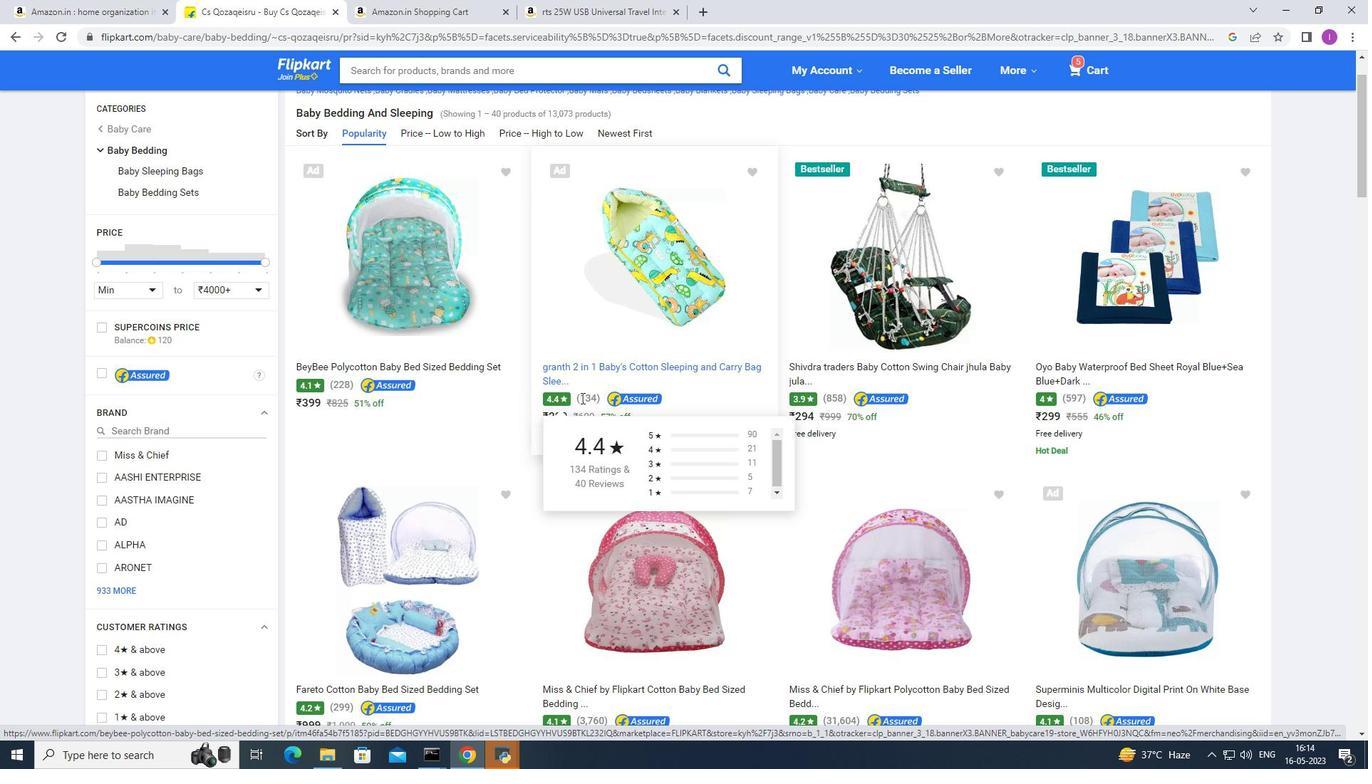 
Action: Mouse moved to (582, 398)
Screenshot: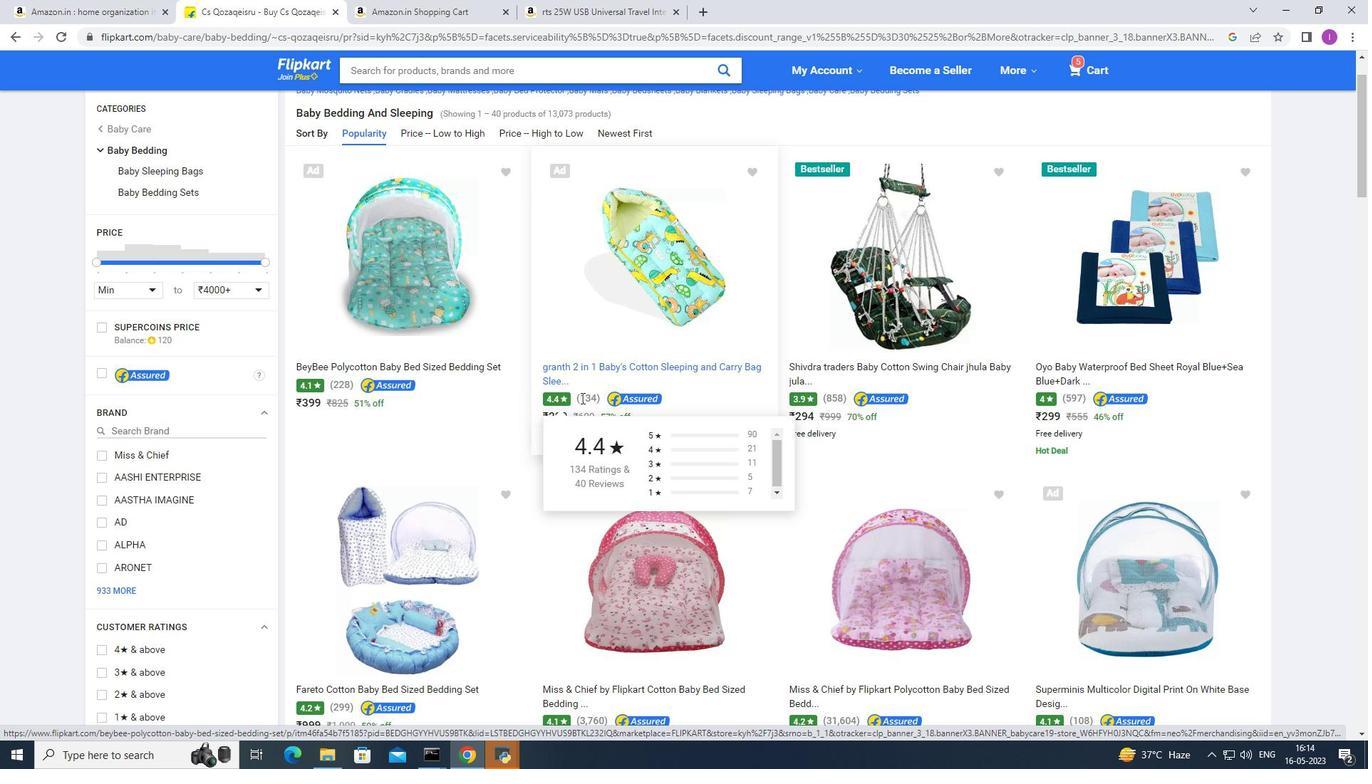 
Action: Mouse scrolled (582, 397) with delta (0, 0)
Screenshot: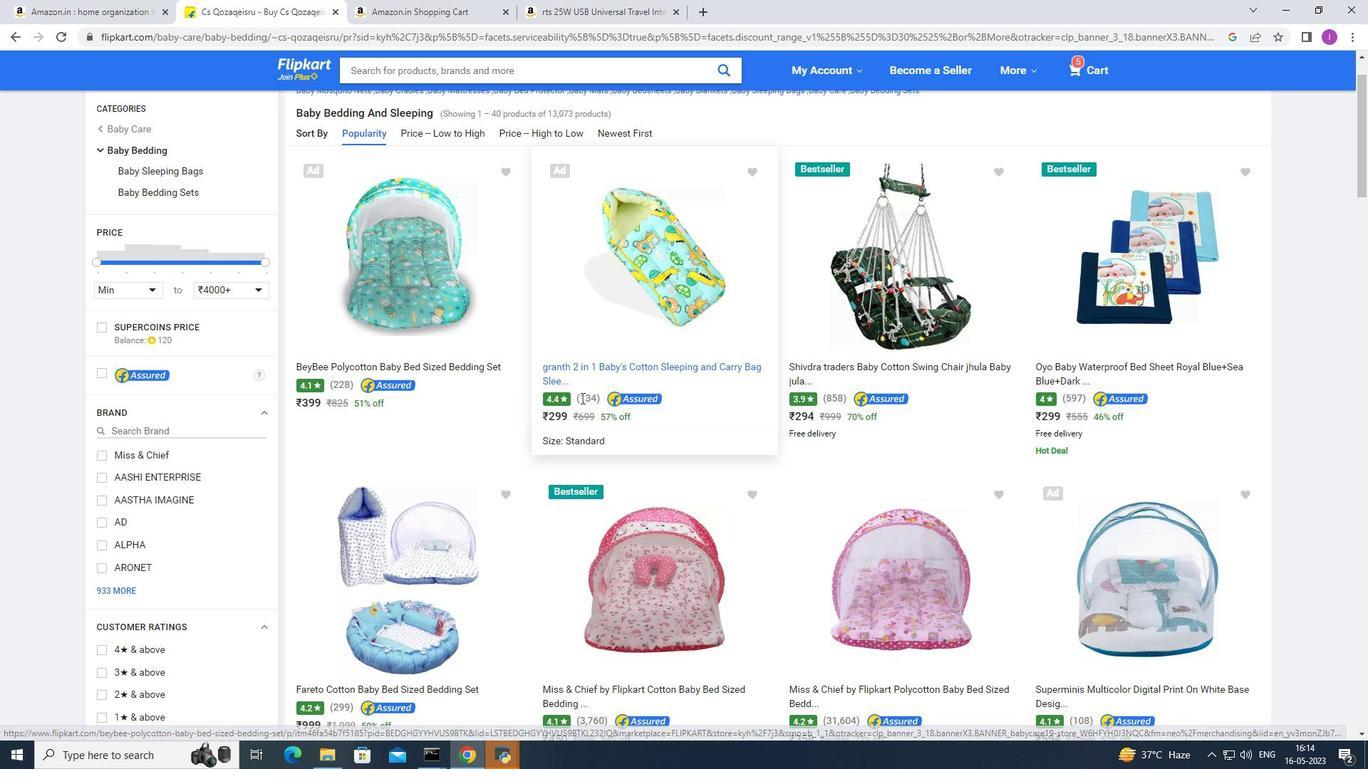 
Action: Mouse moved to (583, 397)
Screenshot: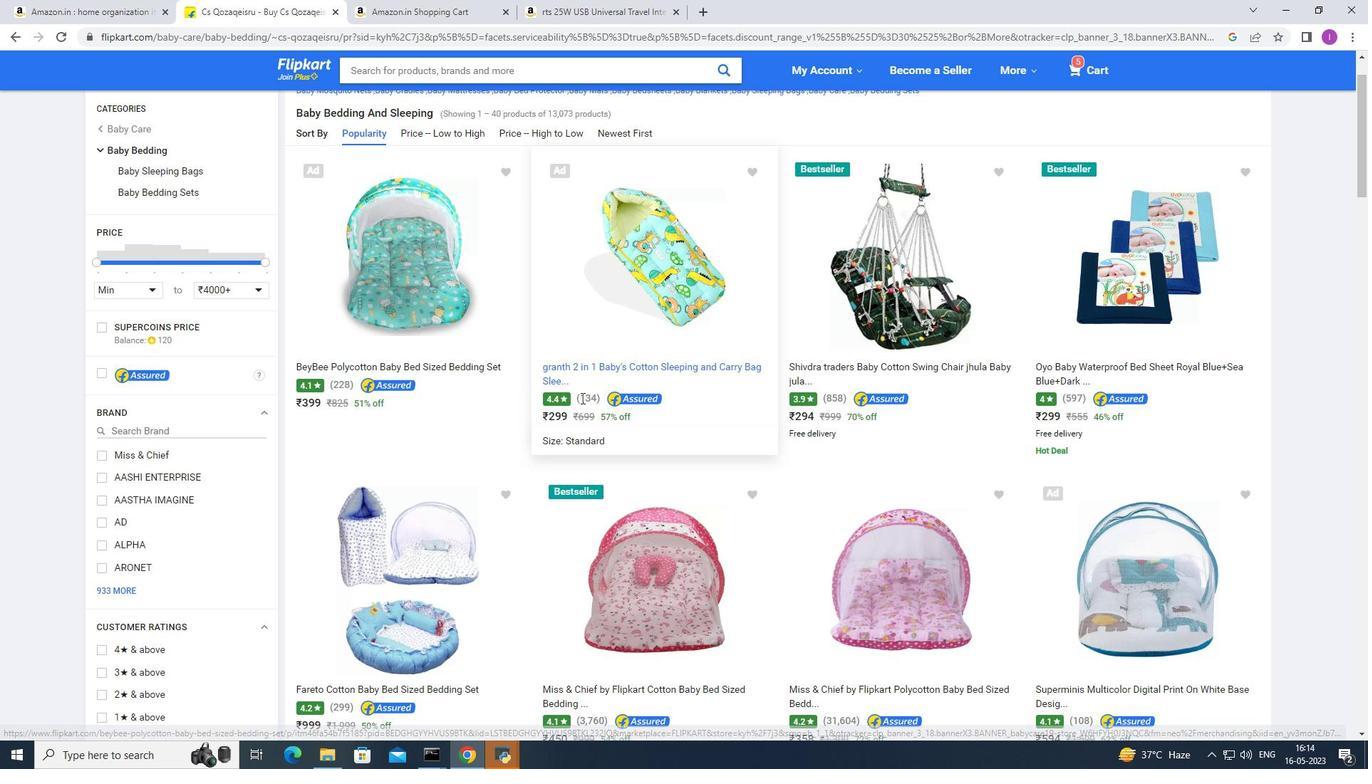 
Action: Mouse scrolled (583, 396) with delta (0, 0)
Screenshot: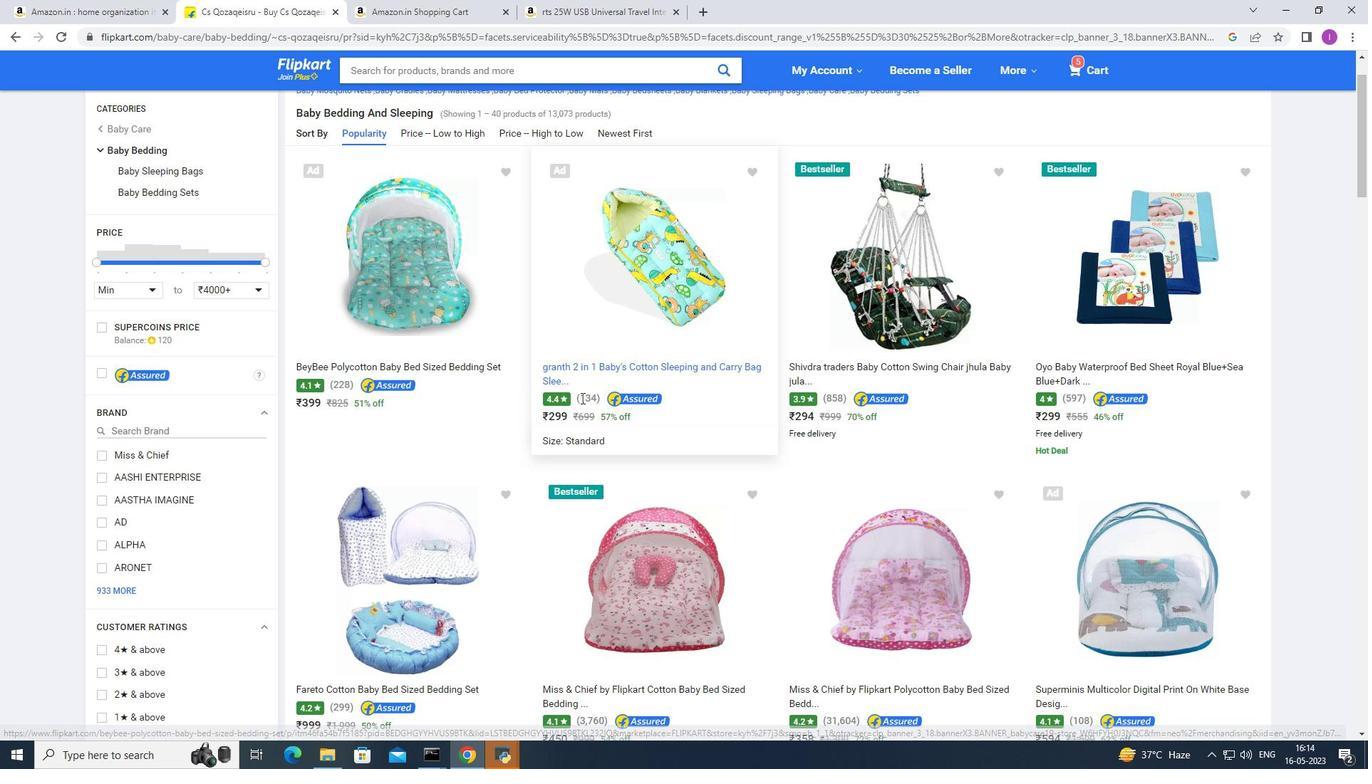 
Action: Mouse scrolled (583, 396) with delta (0, 0)
Screenshot: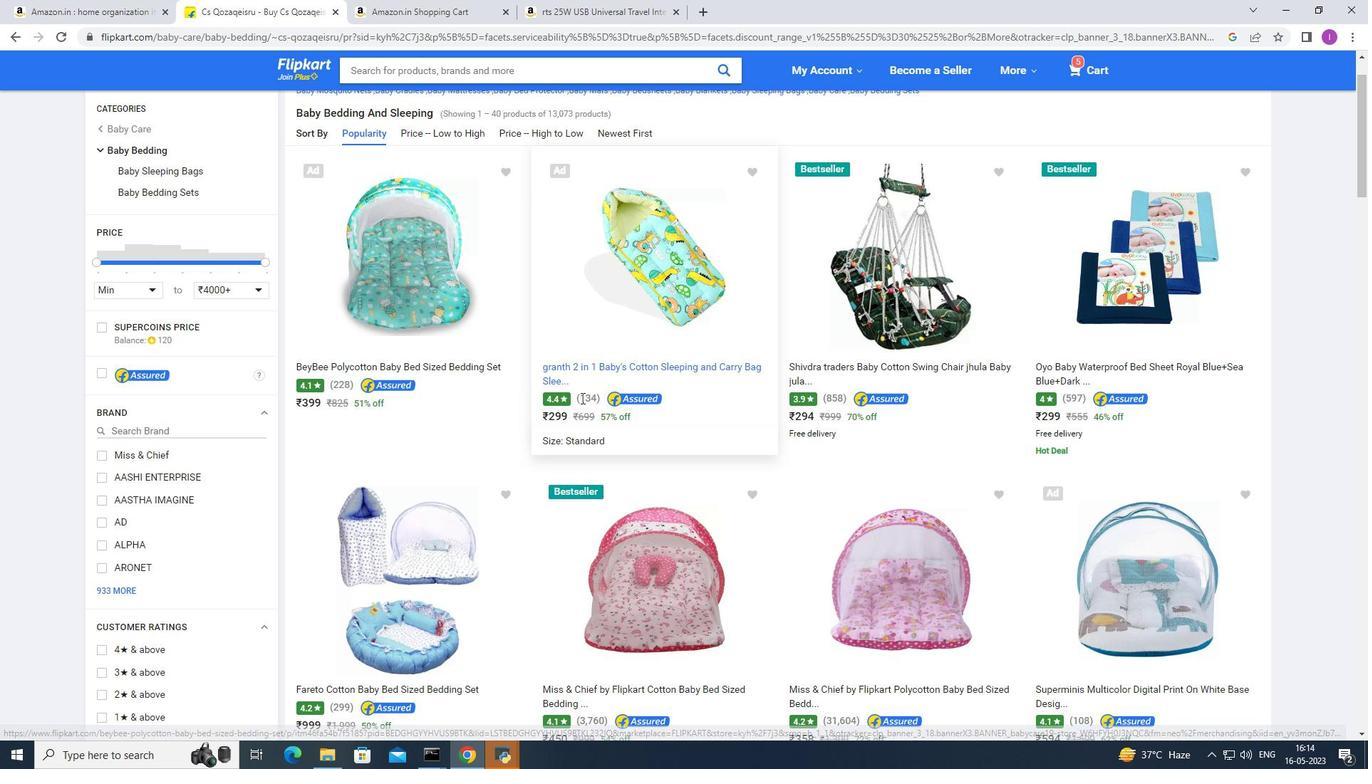 
Action: Mouse moved to (587, 395)
Screenshot: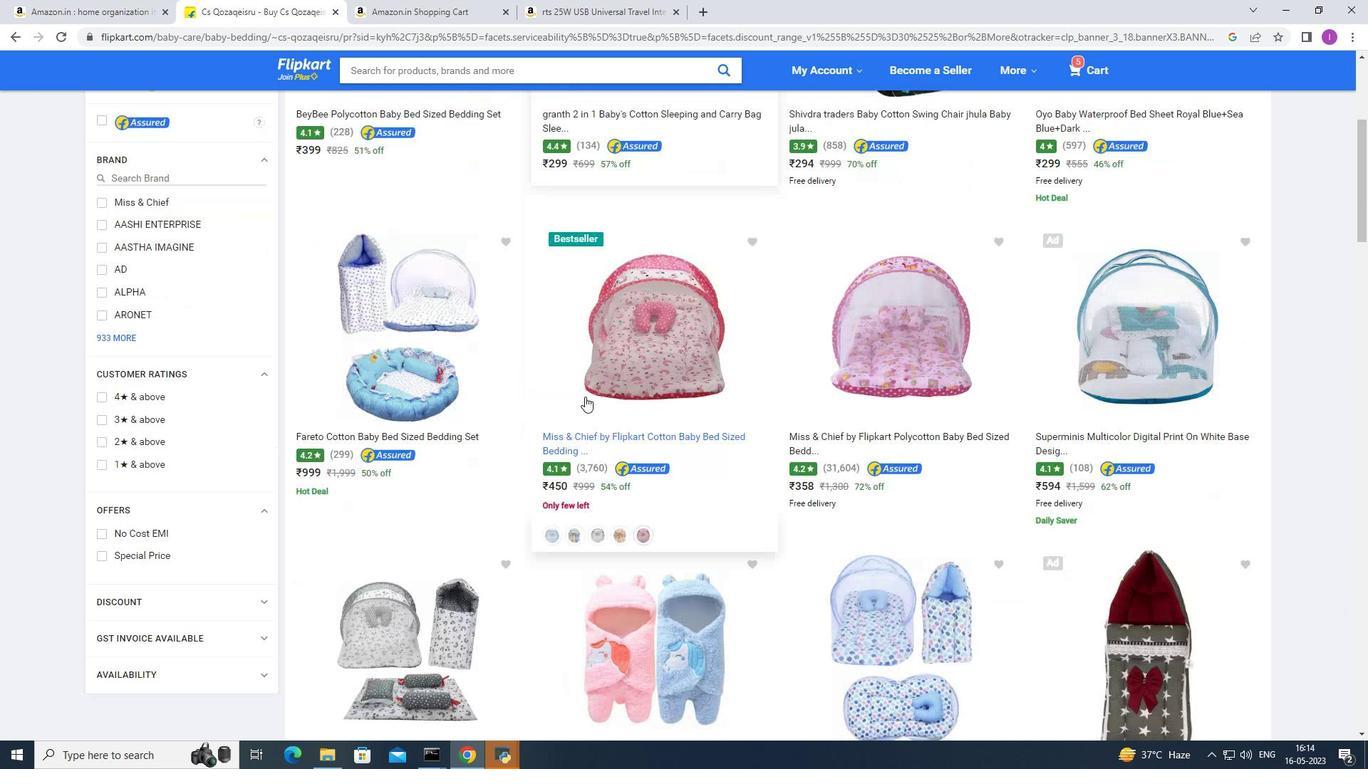 
Action: Mouse scrolled (587, 394) with delta (0, 0)
Screenshot: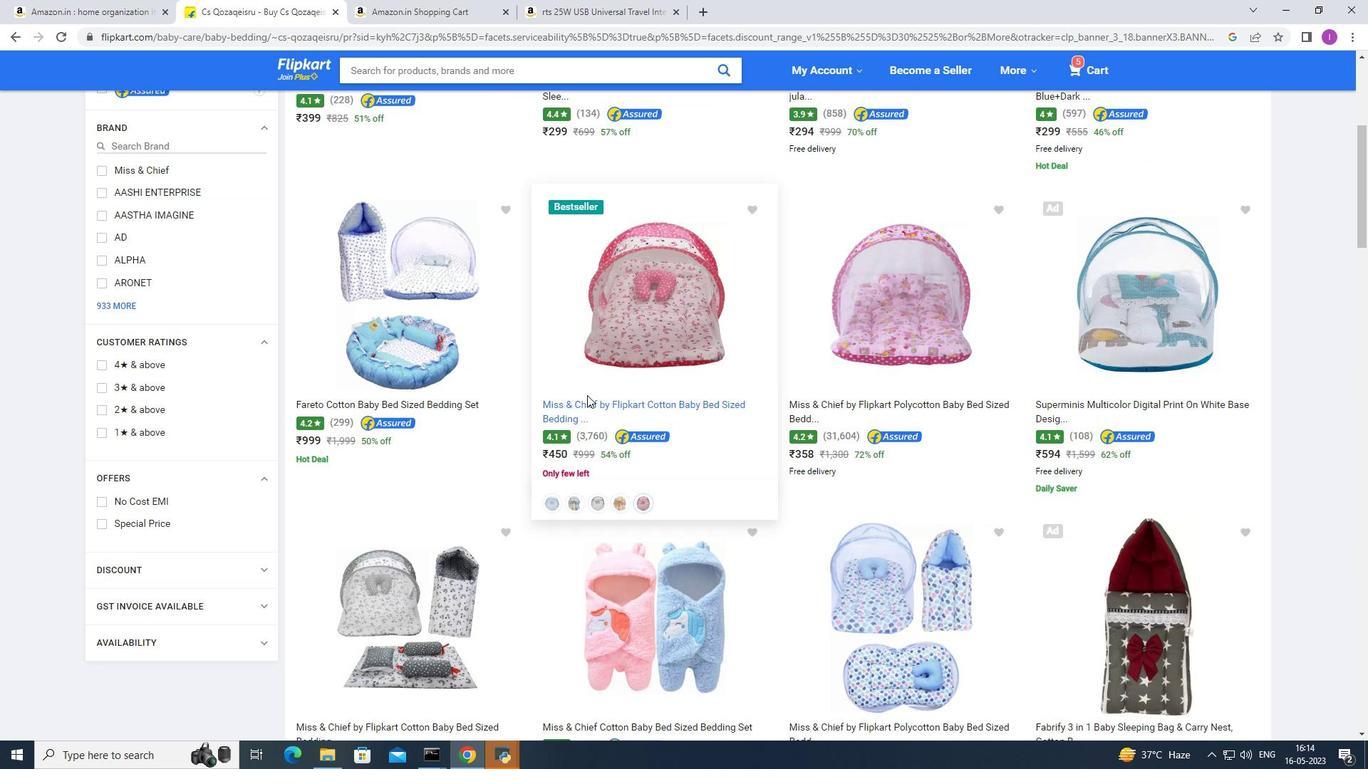 
Action: Mouse scrolled (587, 394) with delta (0, 0)
Screenshot: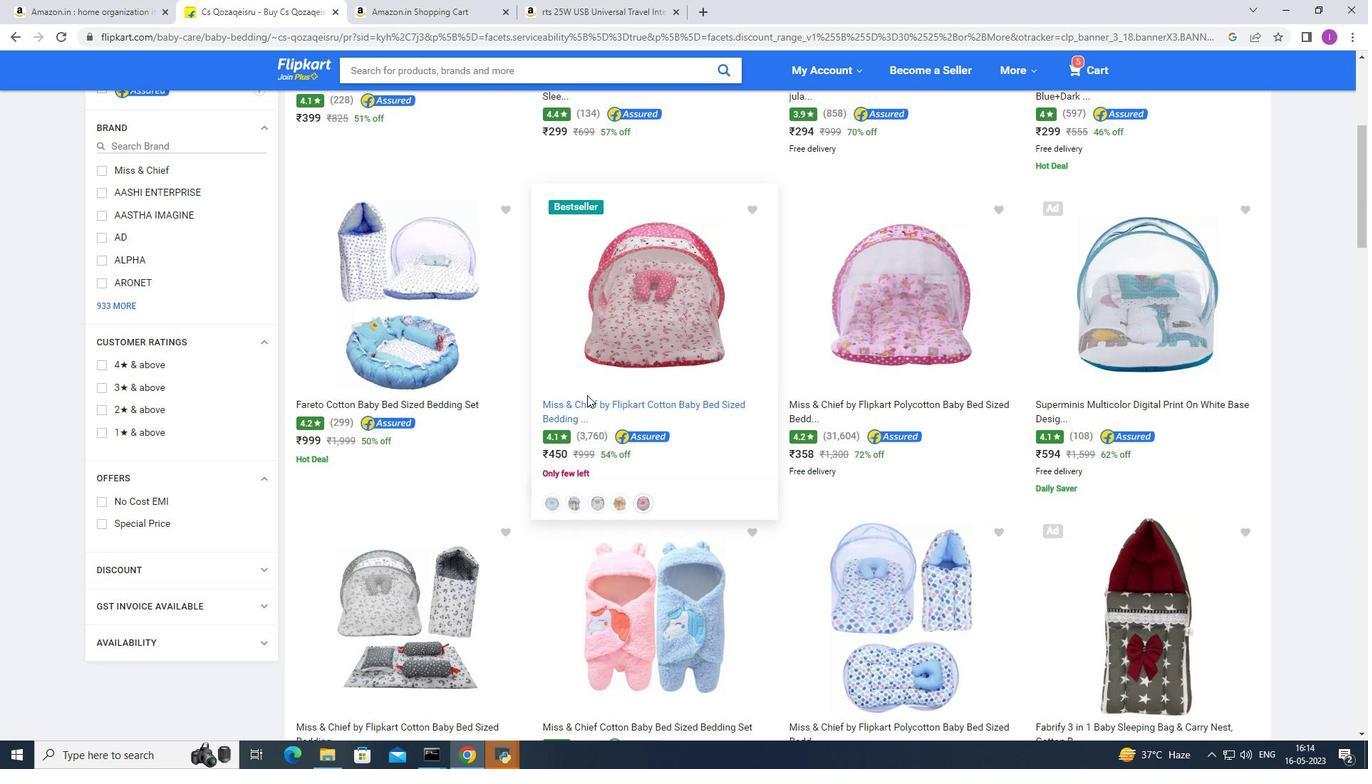 
Action: Mouse scrolled (587, 394) with delta (0, 0)
Screenshot: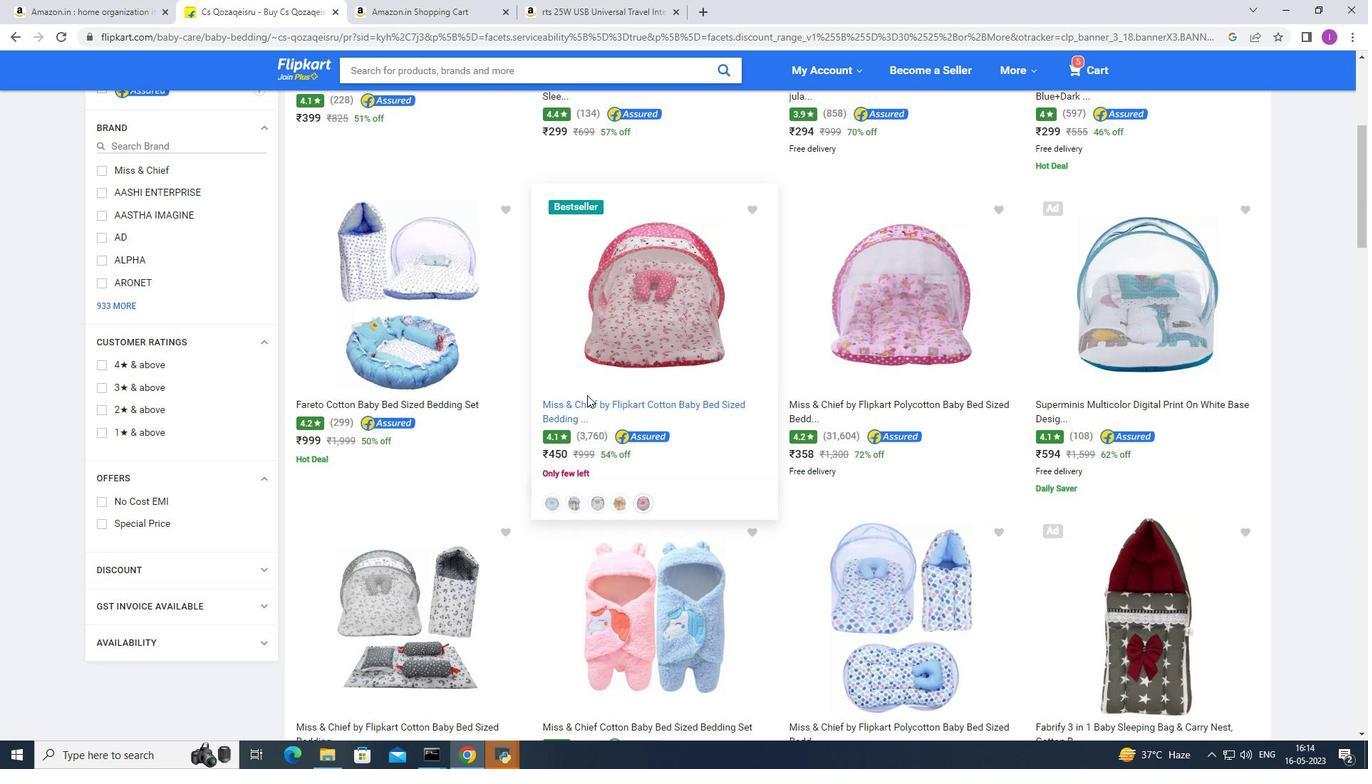 
Action: Mouse scrolled (587, 394) with delta (0, 0)
Screenshot: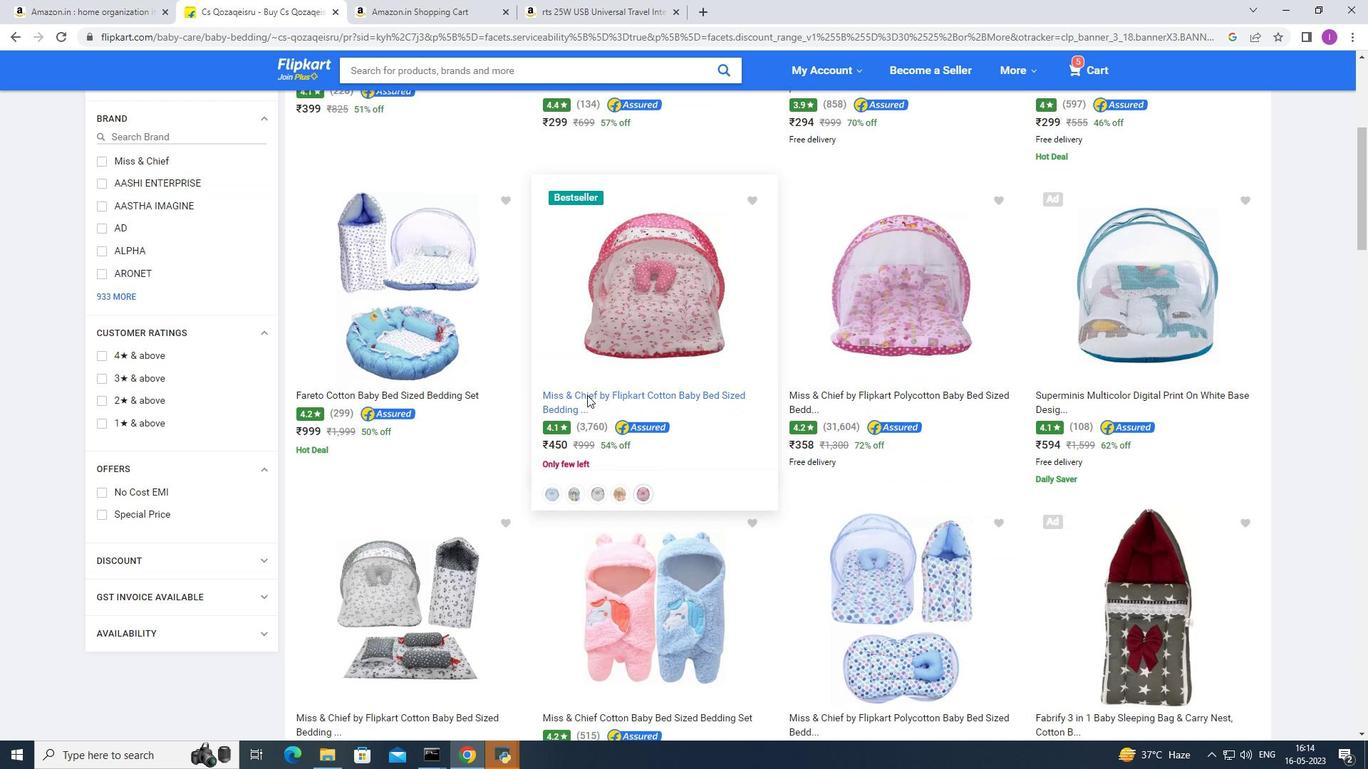 
Action: Mouse scrolled (587, 394) with delta (0, 0)
Screenshot: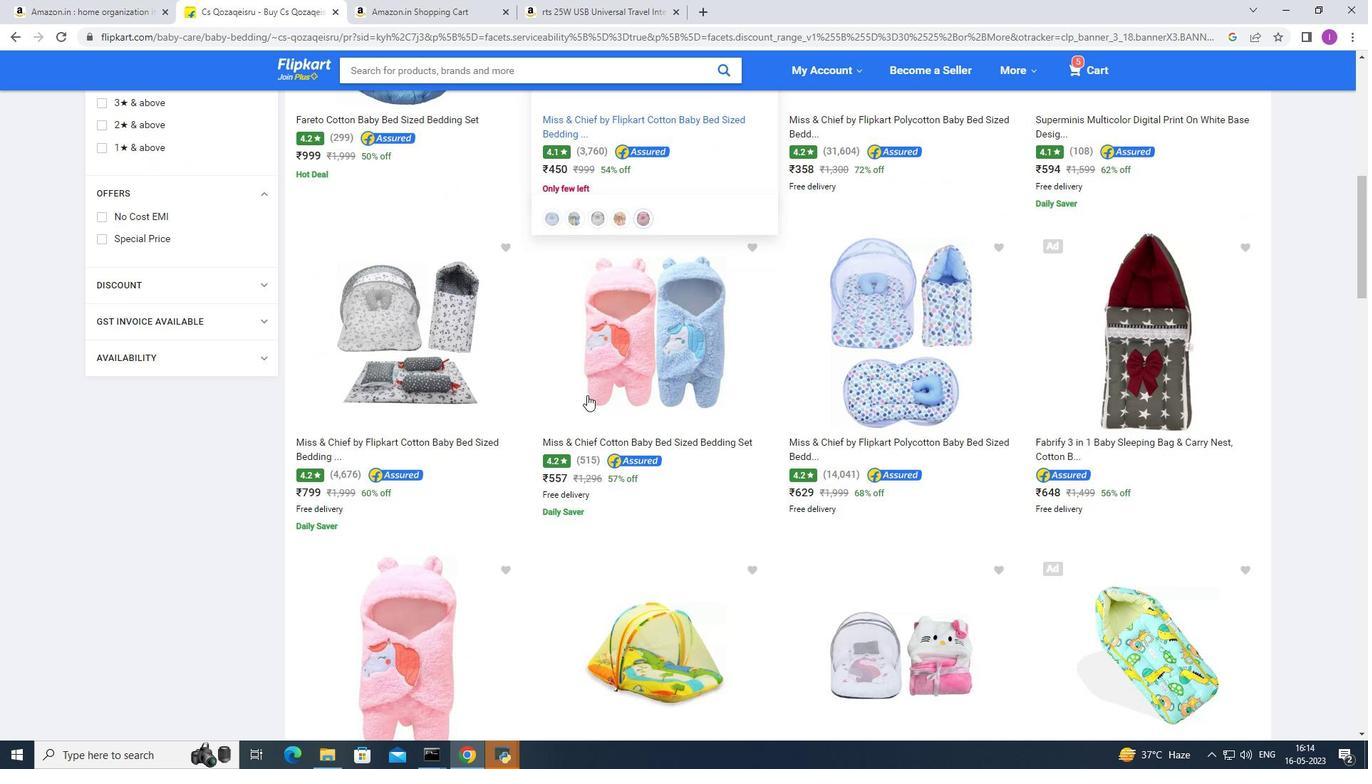 
Action: Mouse scrolled (587, 394) with delta (0, 0)
Screenshot: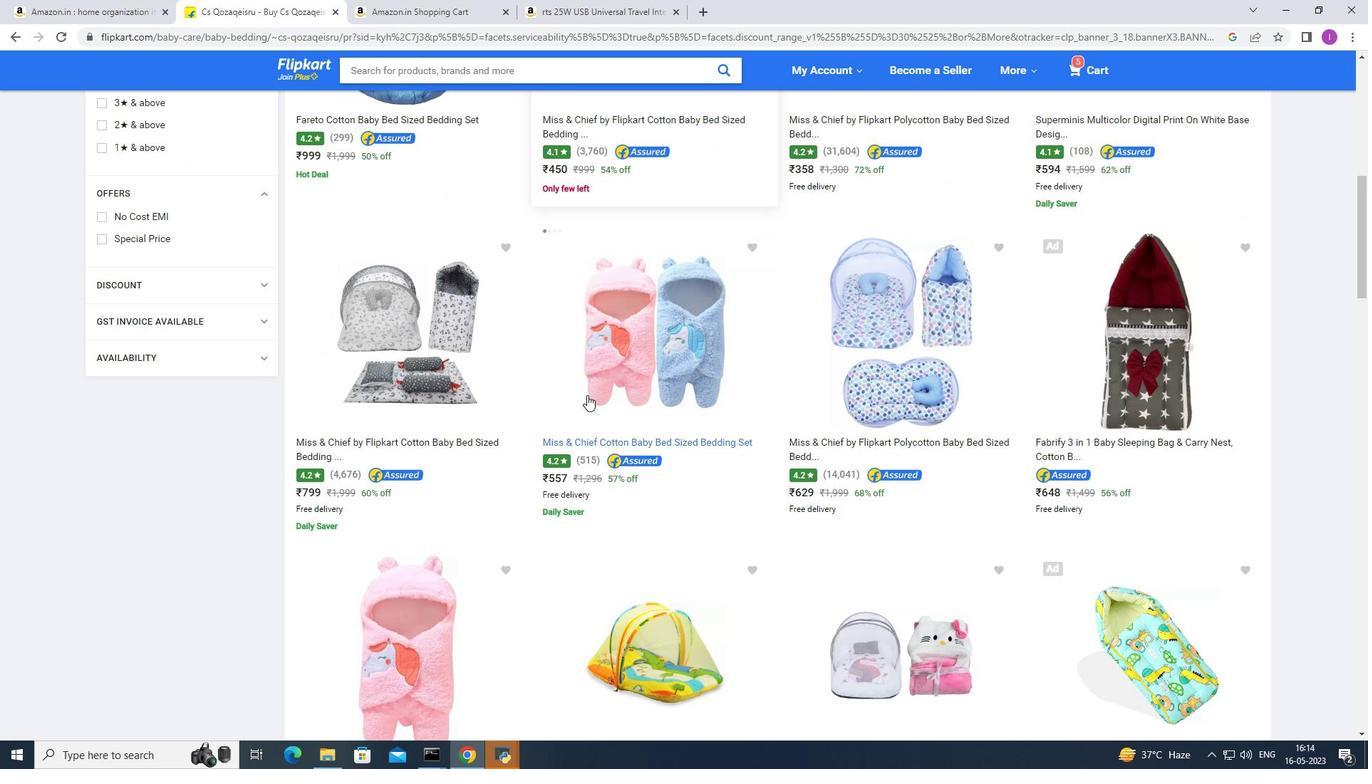 
Action: Mouse scrolled (587, 394) with delta (0, 0)
Screenshot: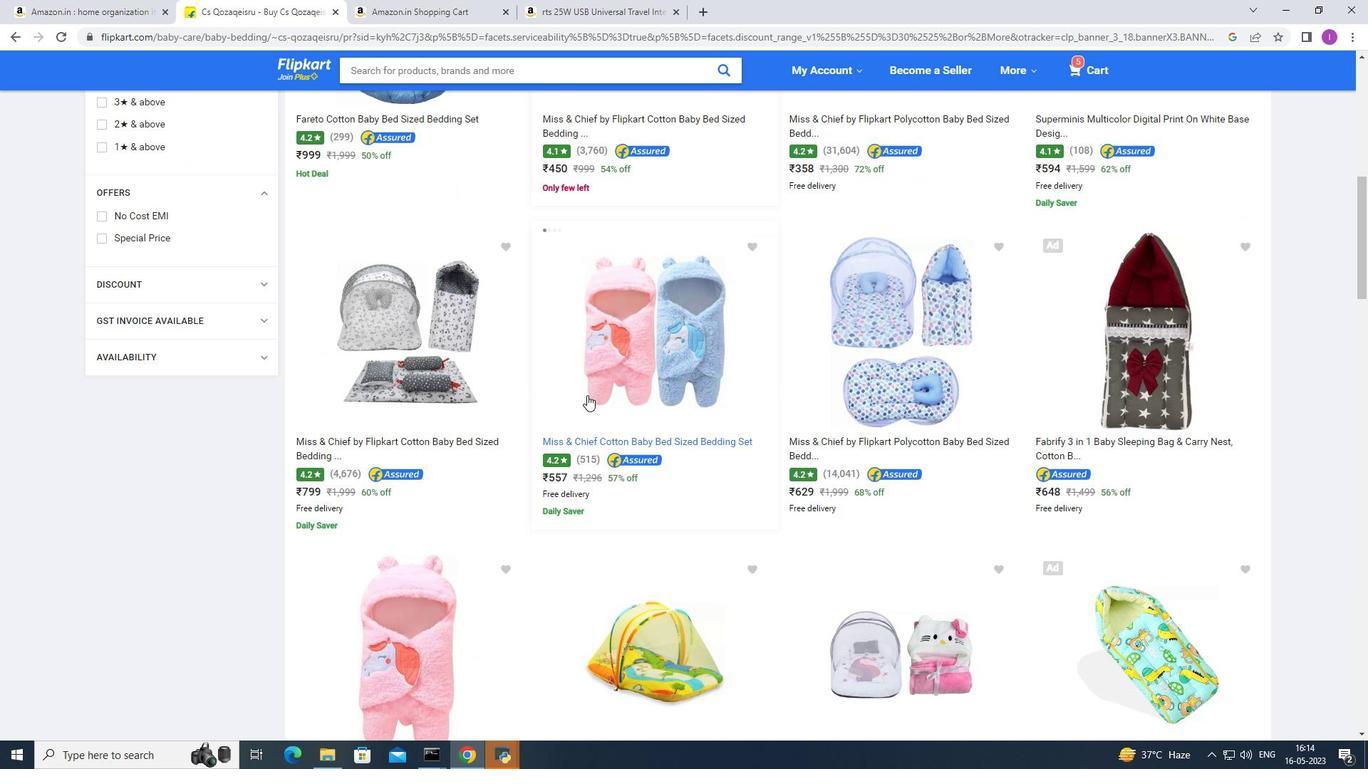
Action: Mouse moved to (614, 362)
Screenshot: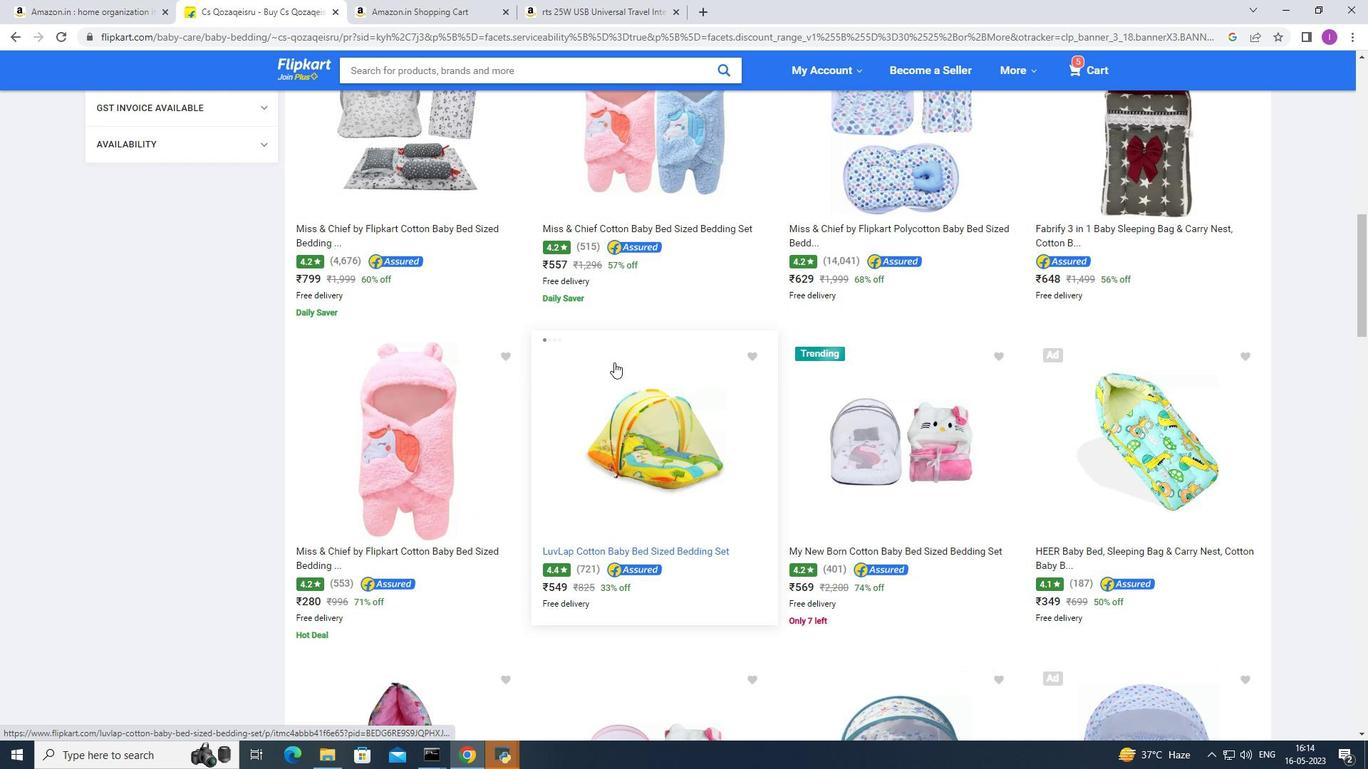 
Action: Mouse scrolled (614, 362) with delta (0, 0)
Screenshot: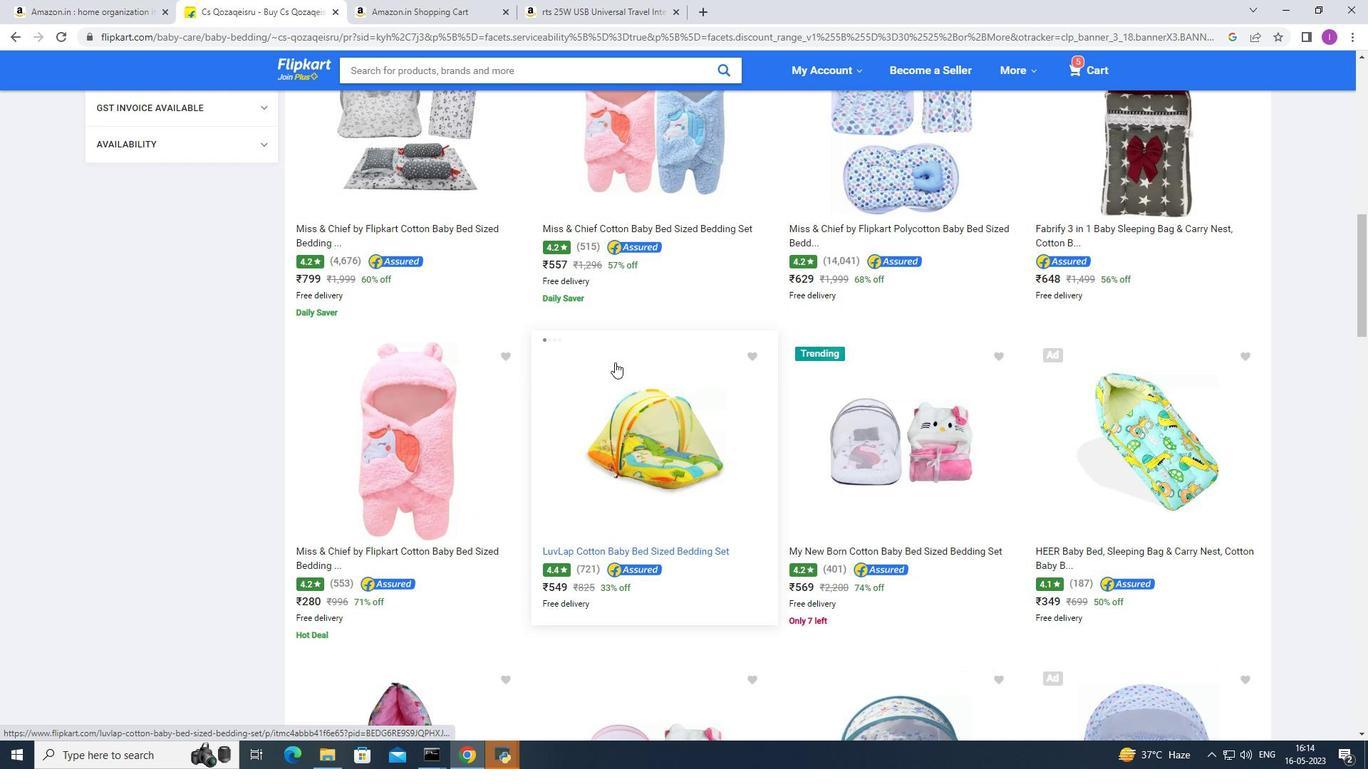 
Action: Mouse scrolled (614, 362) with delta (0, 0)
Screenshot: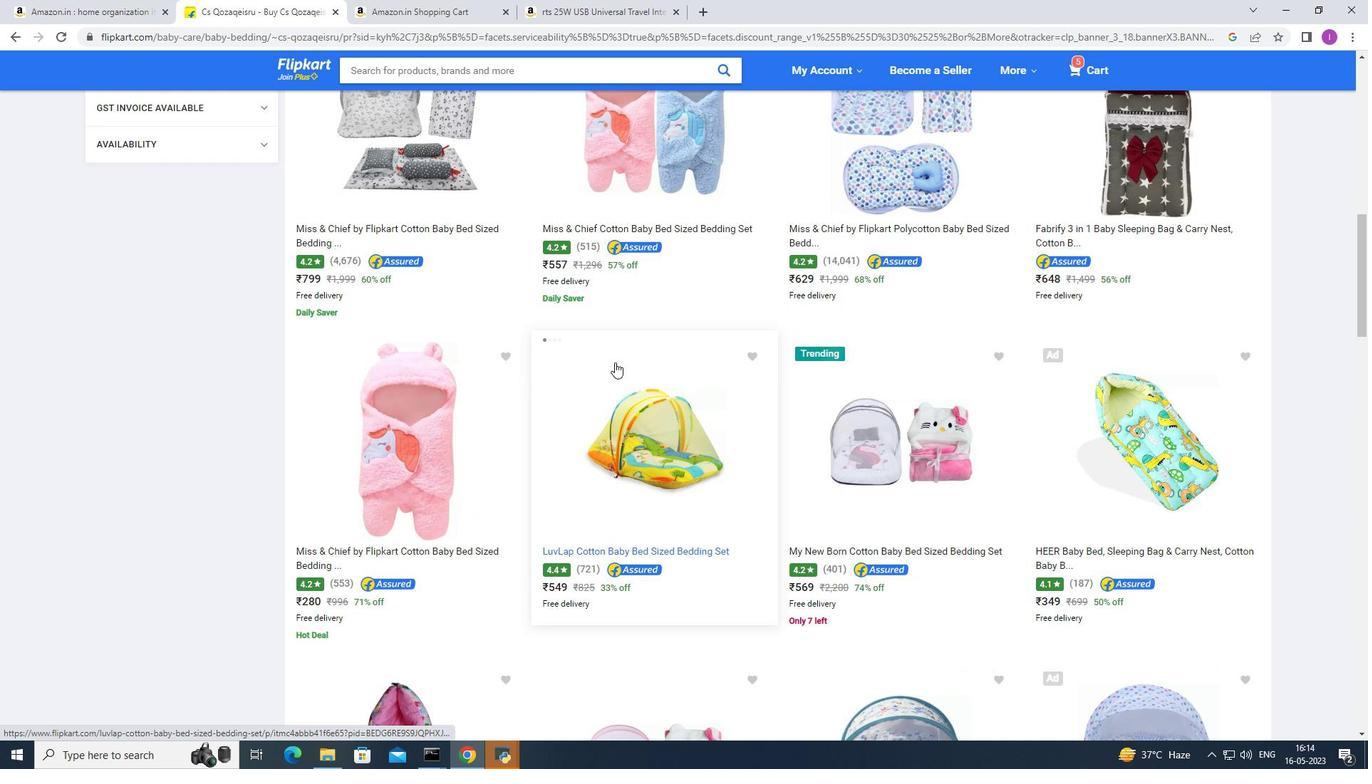 
Action: Mouse scrolled (614, 362) with delta (0, 0)
Screenshot: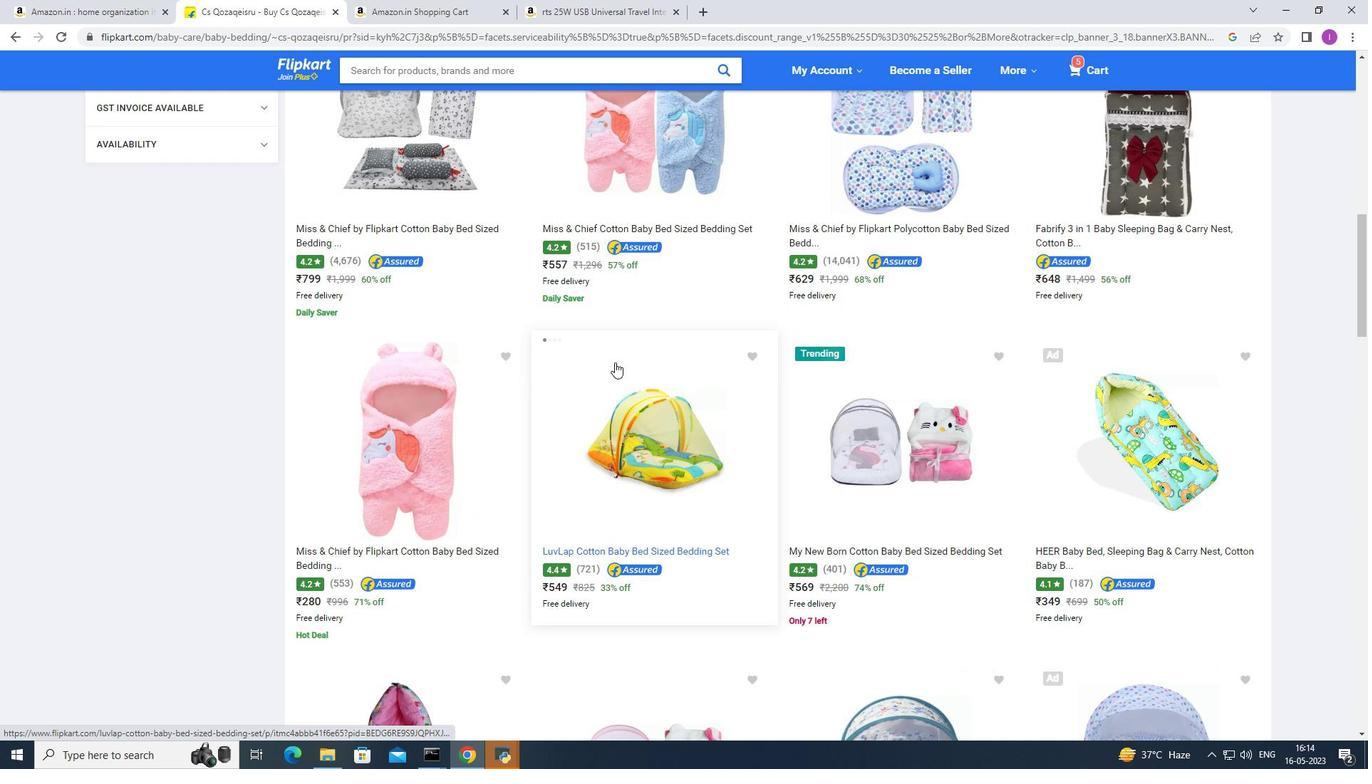 
Action: Mouse scrolled (614, 362) with delta (0, 0)
Screenshot: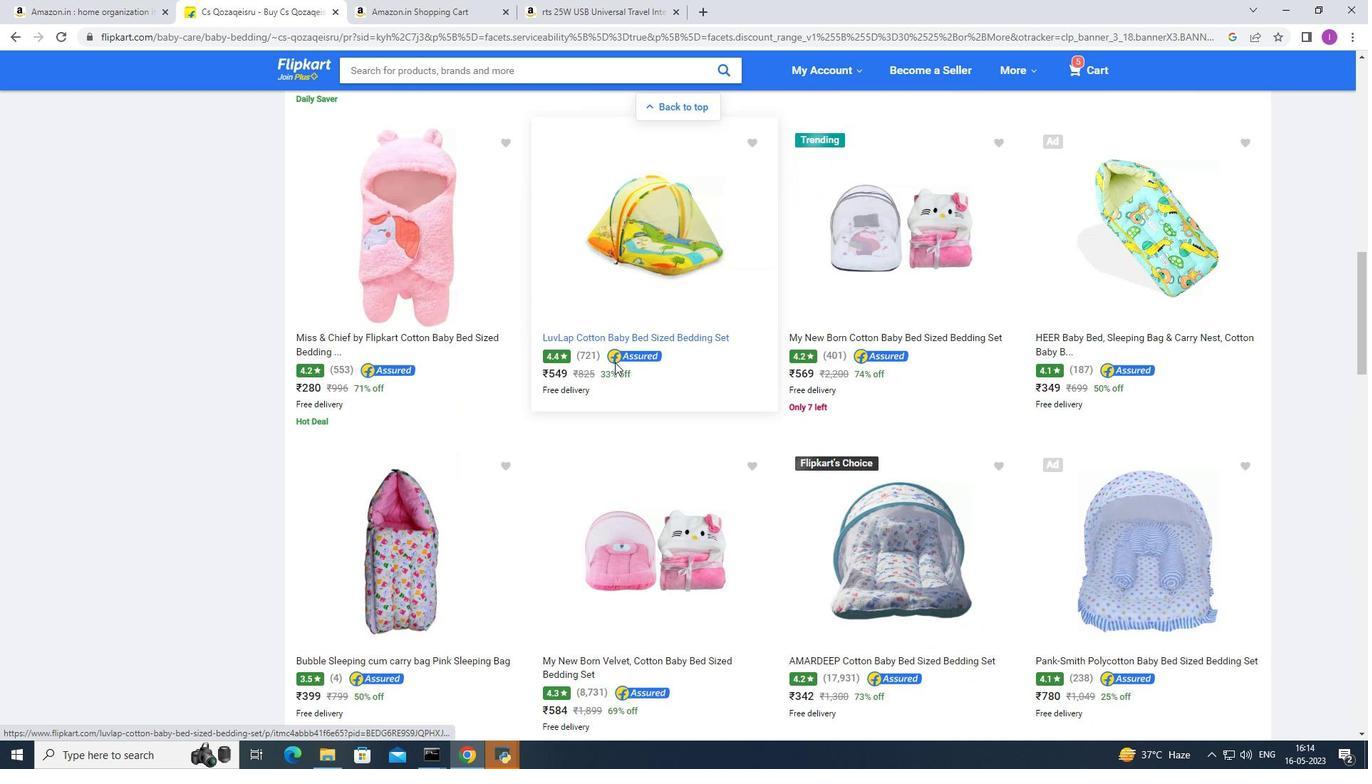 
Action: Mouse moved to (615, 362)
Screenshot: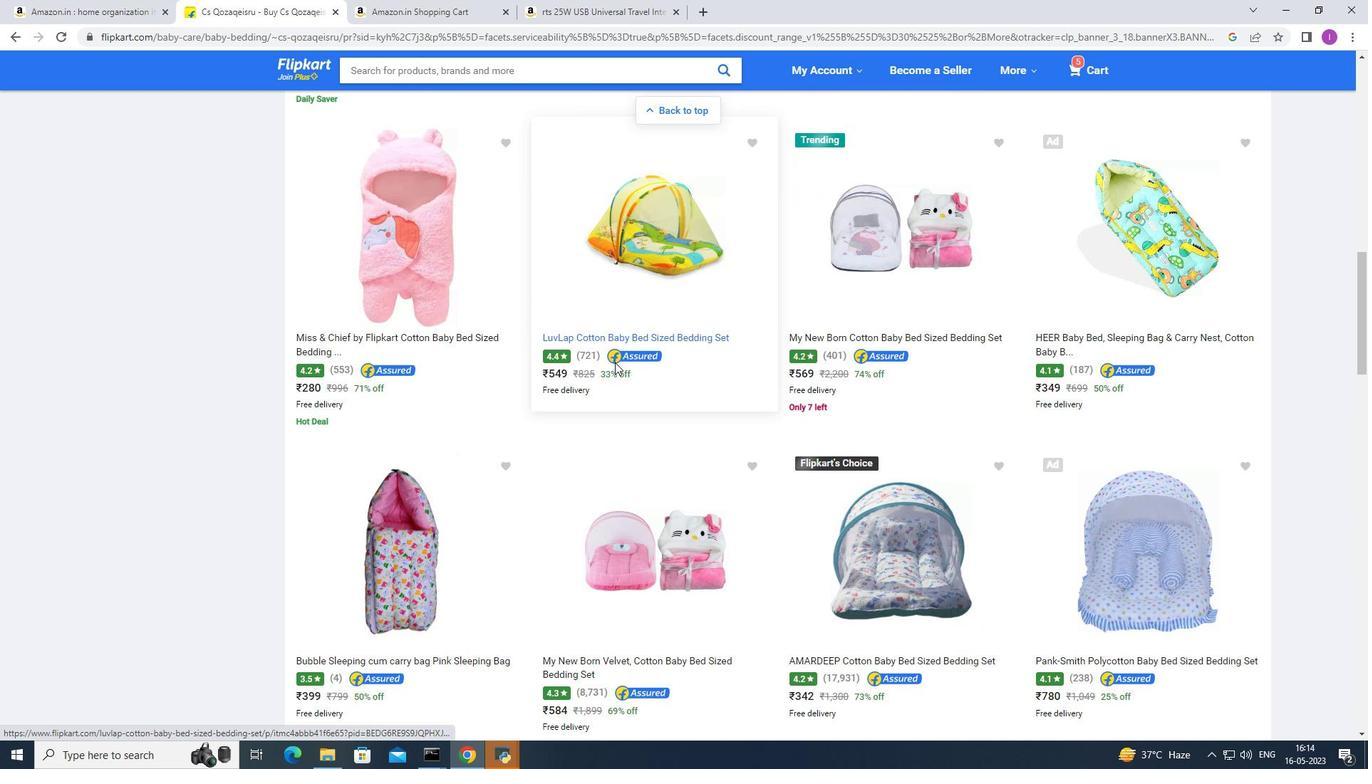 
Action: Mouse scrolled (615, 362) with delta (0, 0)
Screenshot: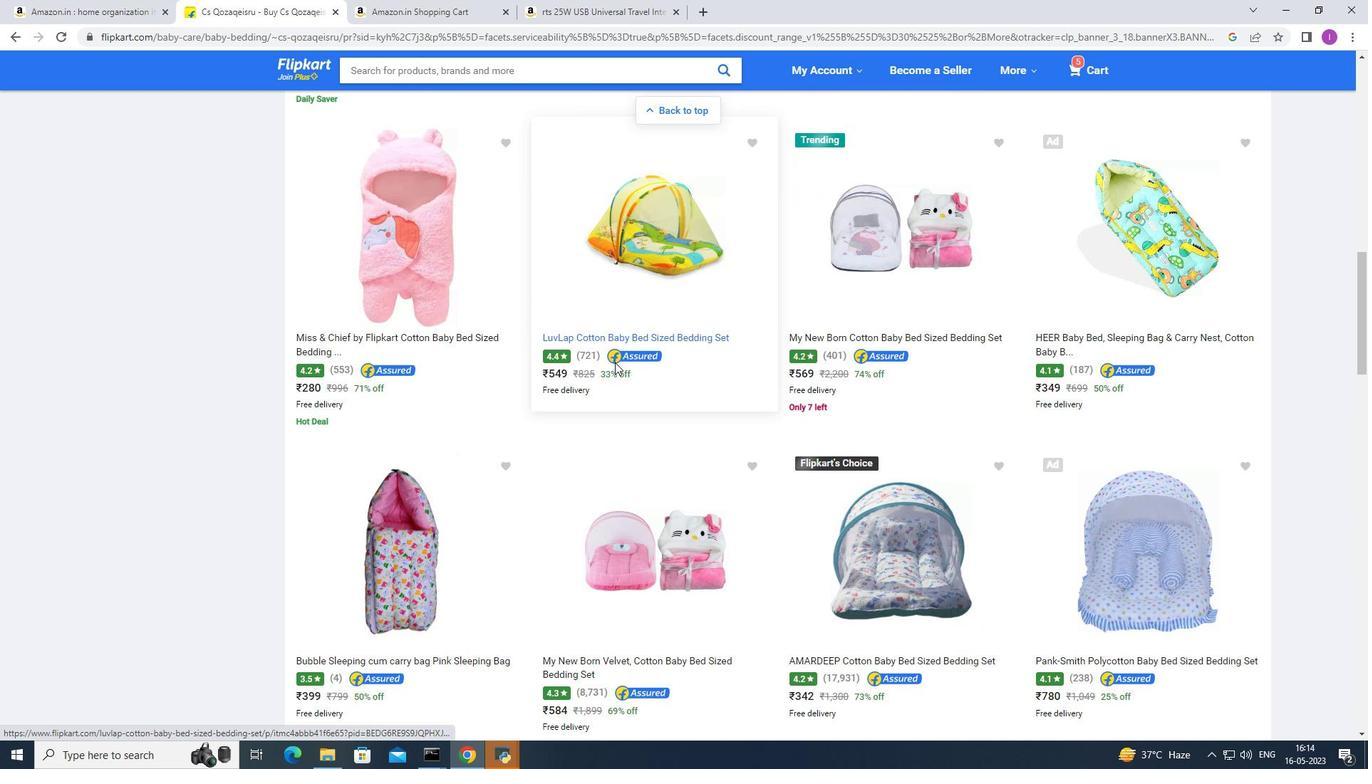 
Action: Mouse scrolled (615, 362) with delta (0, 0)
Screenshot: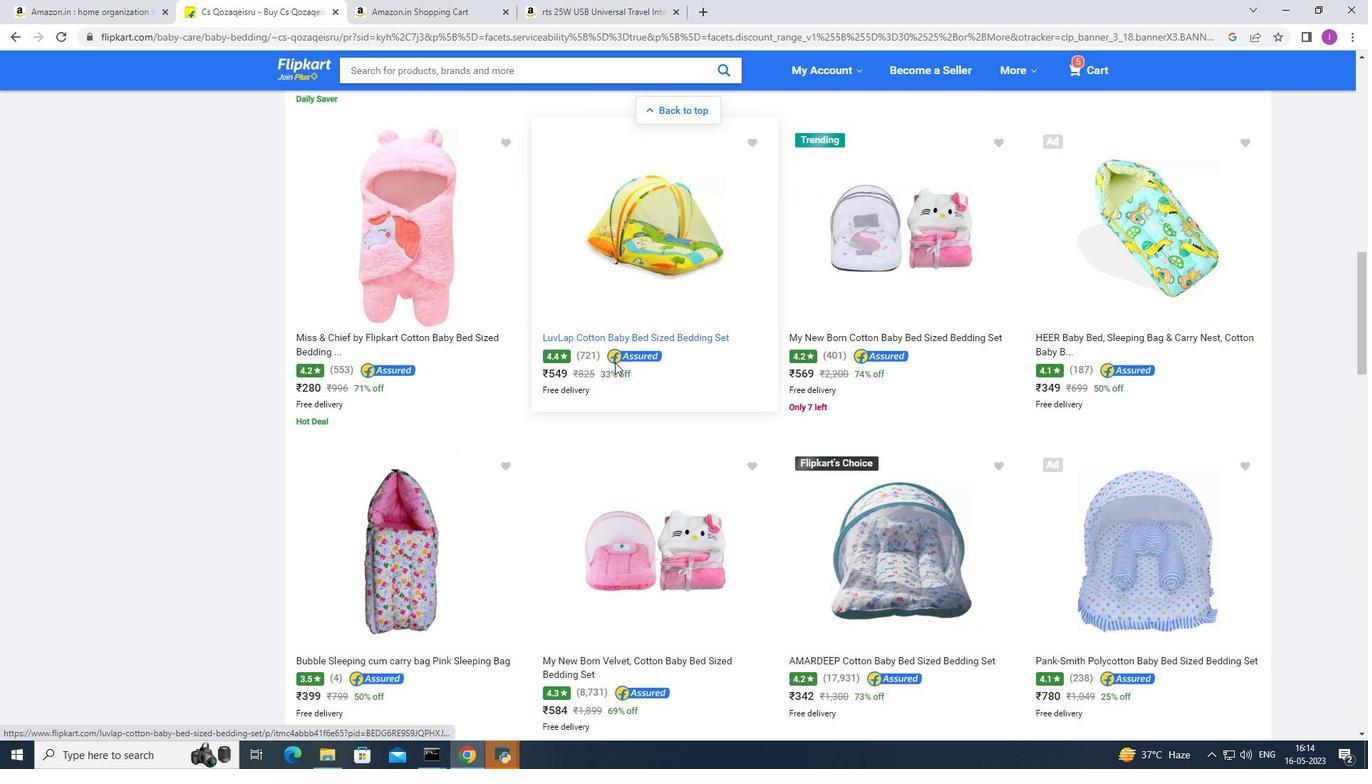 
Action: Mouse scrolled (615, 362) with delta (0, 0)
Screenshot: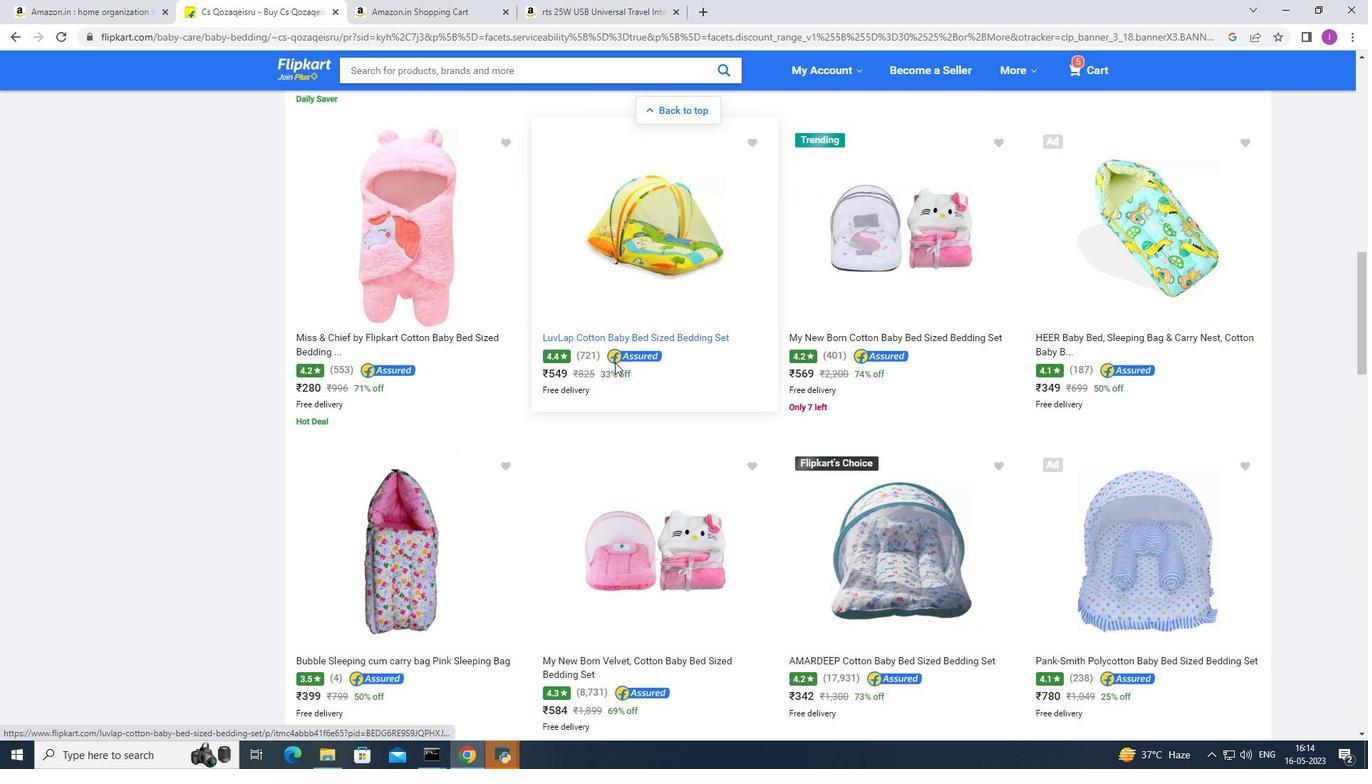 
Action: Mouse scrolled (615, 362) with delta (0, 0)
Screenshot: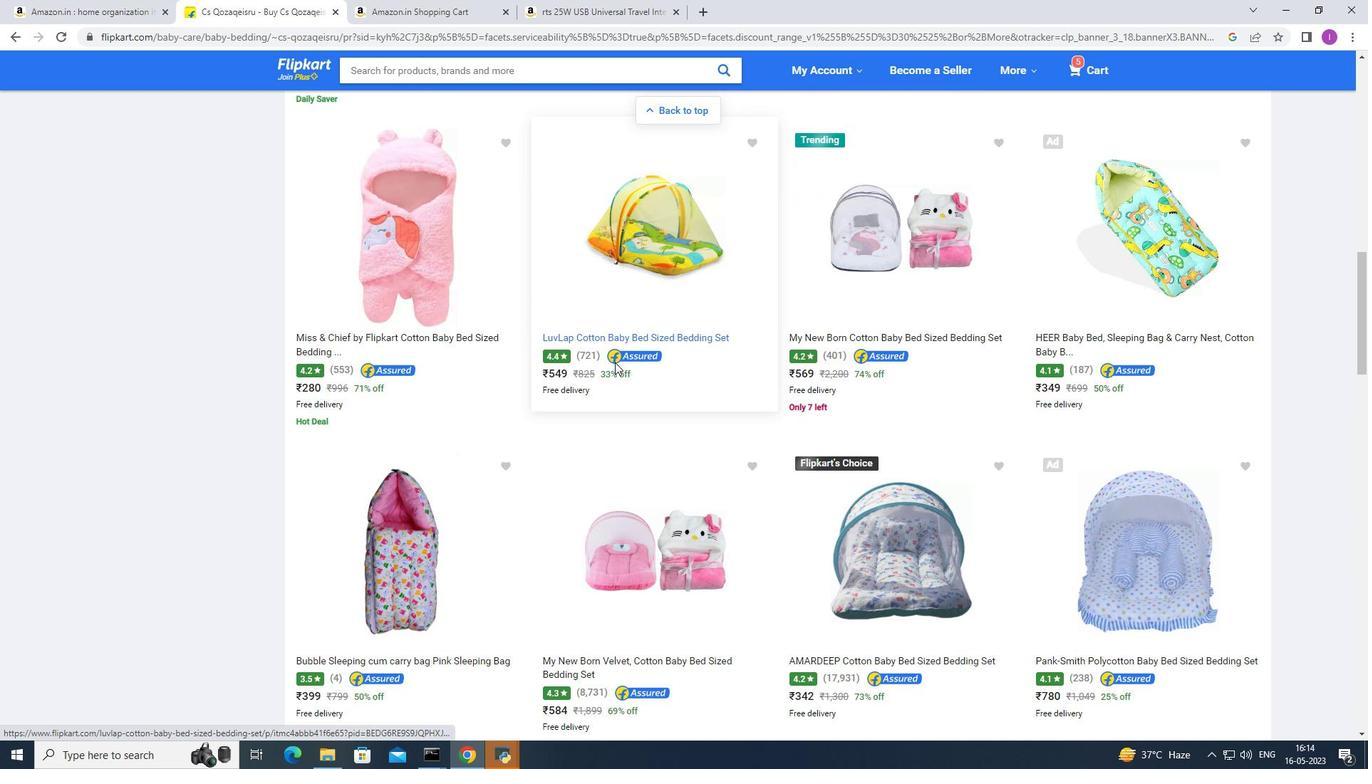 
Action: Mouse moved to (615, 363)
Screenshot: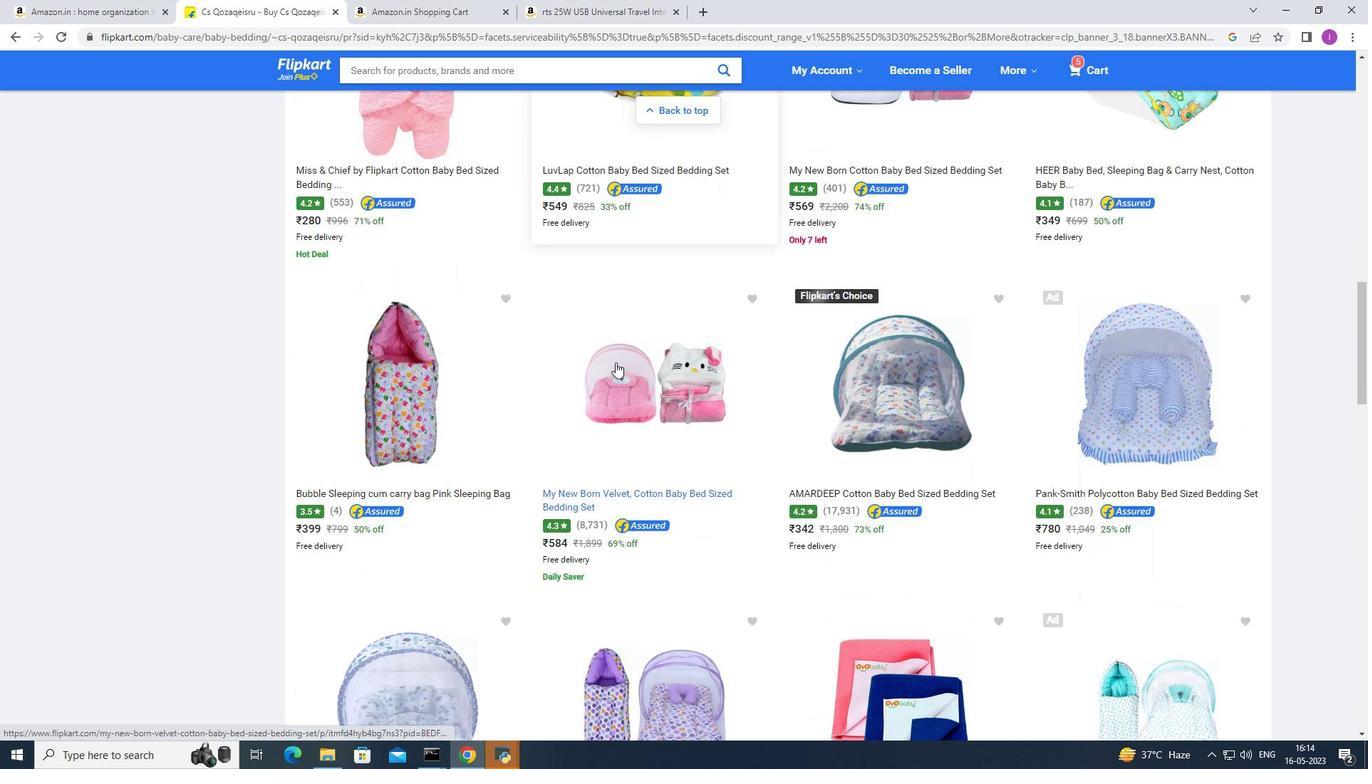 
Action: Mouse scrolled (615, 362) with delta (0, 0)
Screenshot: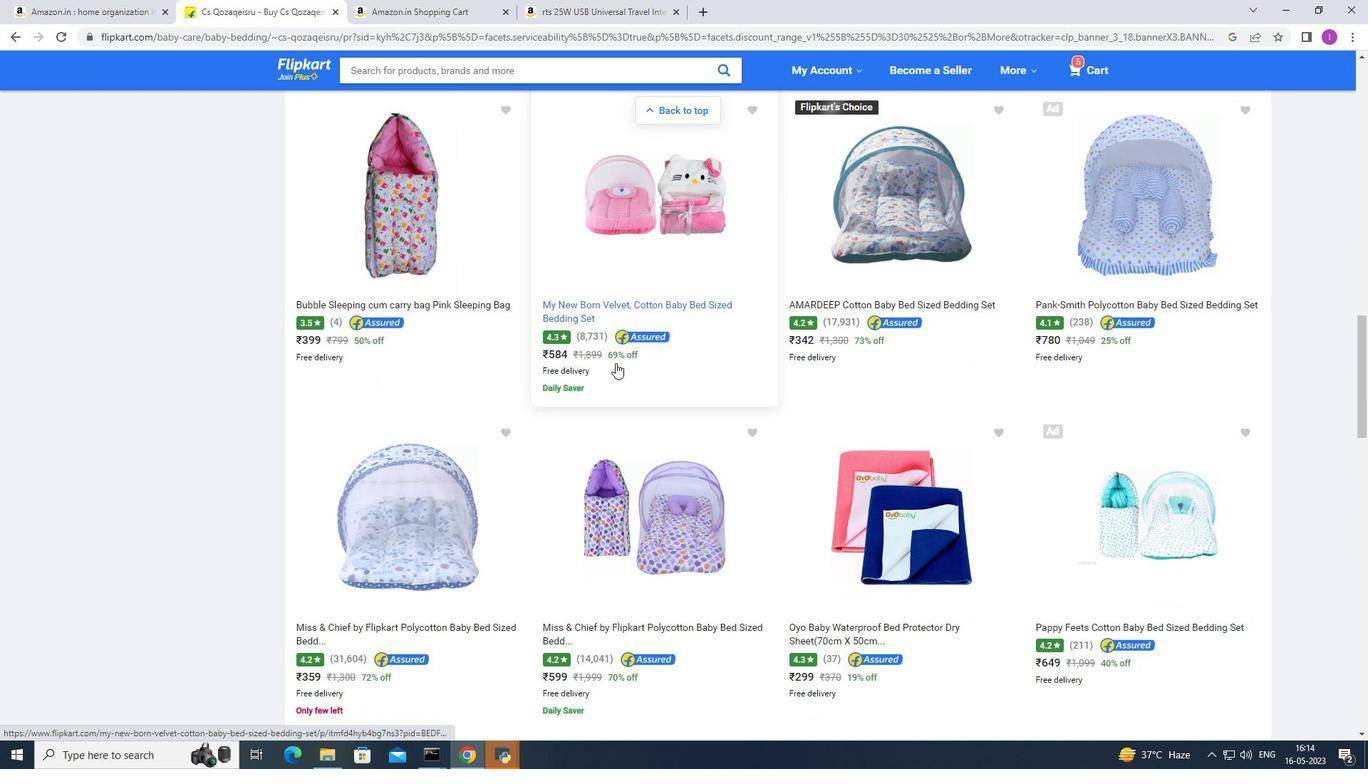 
Action: Mouse scrolled (615, 362) with delta (0, 0)
Screenshot: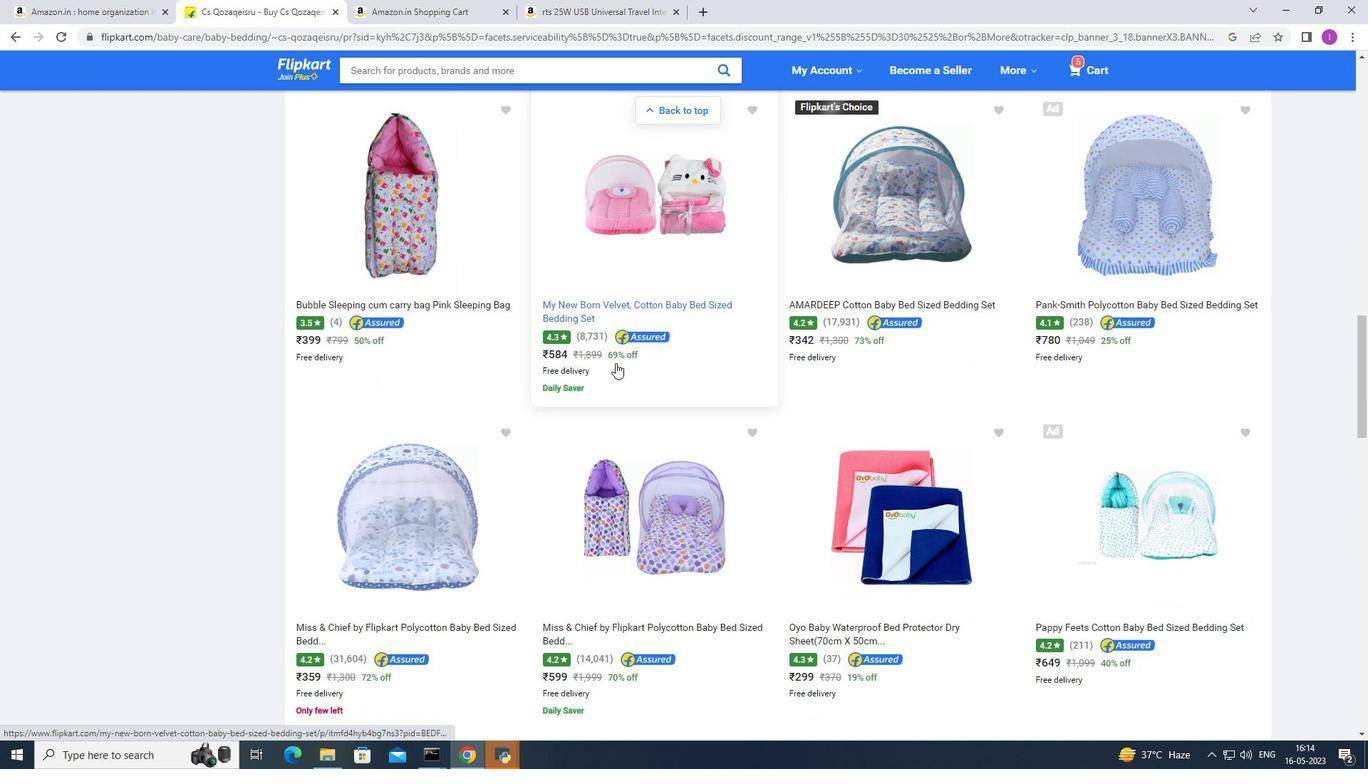 
Action: Mouse scrolled (615, 362) with delta (0, 0)
Screenshot: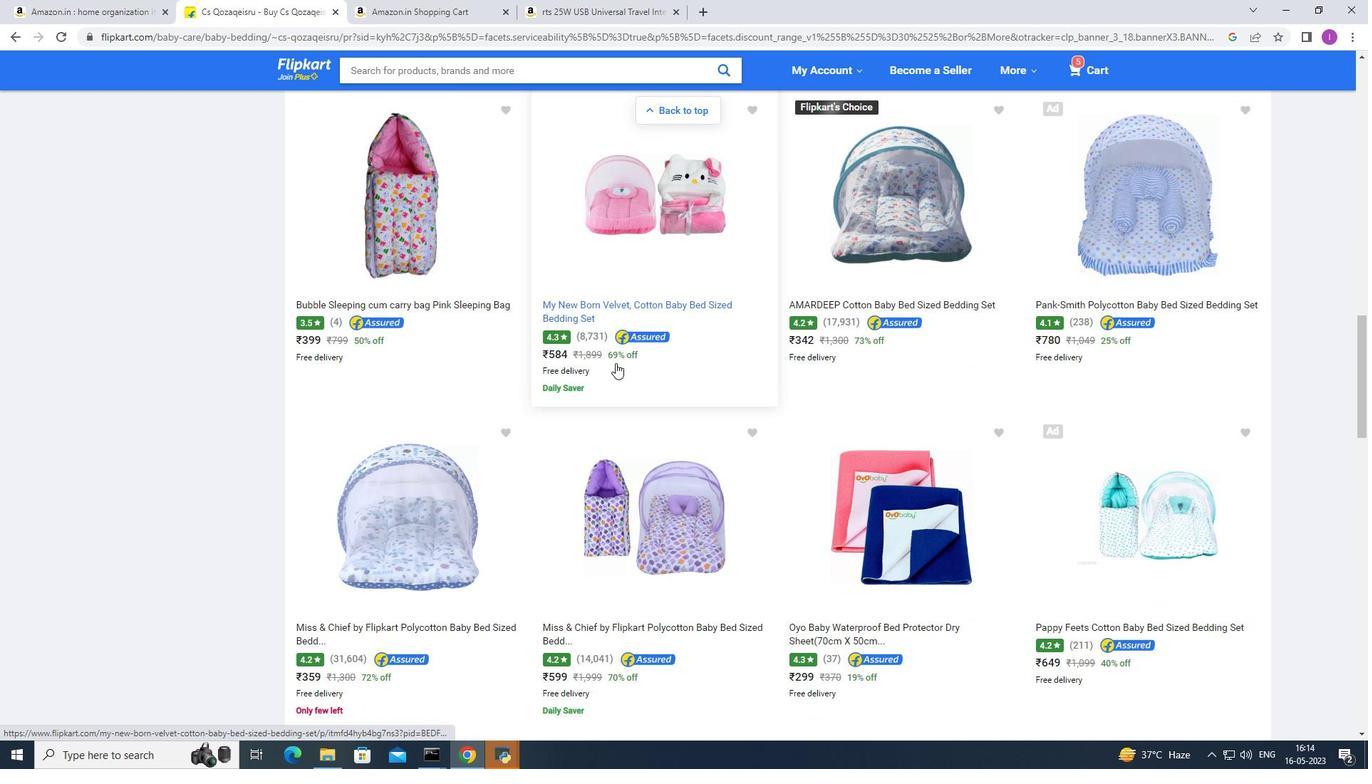 
Action: Mouse scrolled (615, 362) with delta (0, 0)
Screenshot: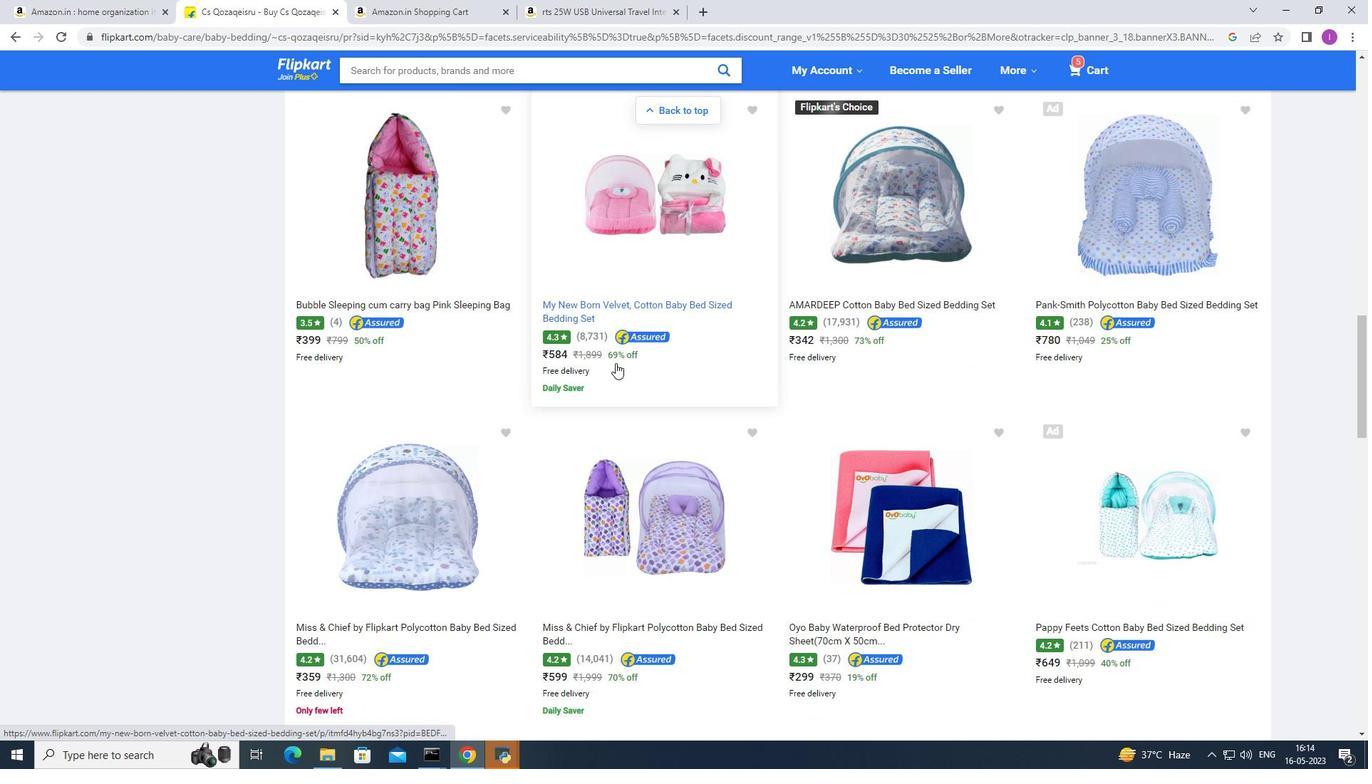 
Action: Mouse moved to (616, 364)
Screenshot: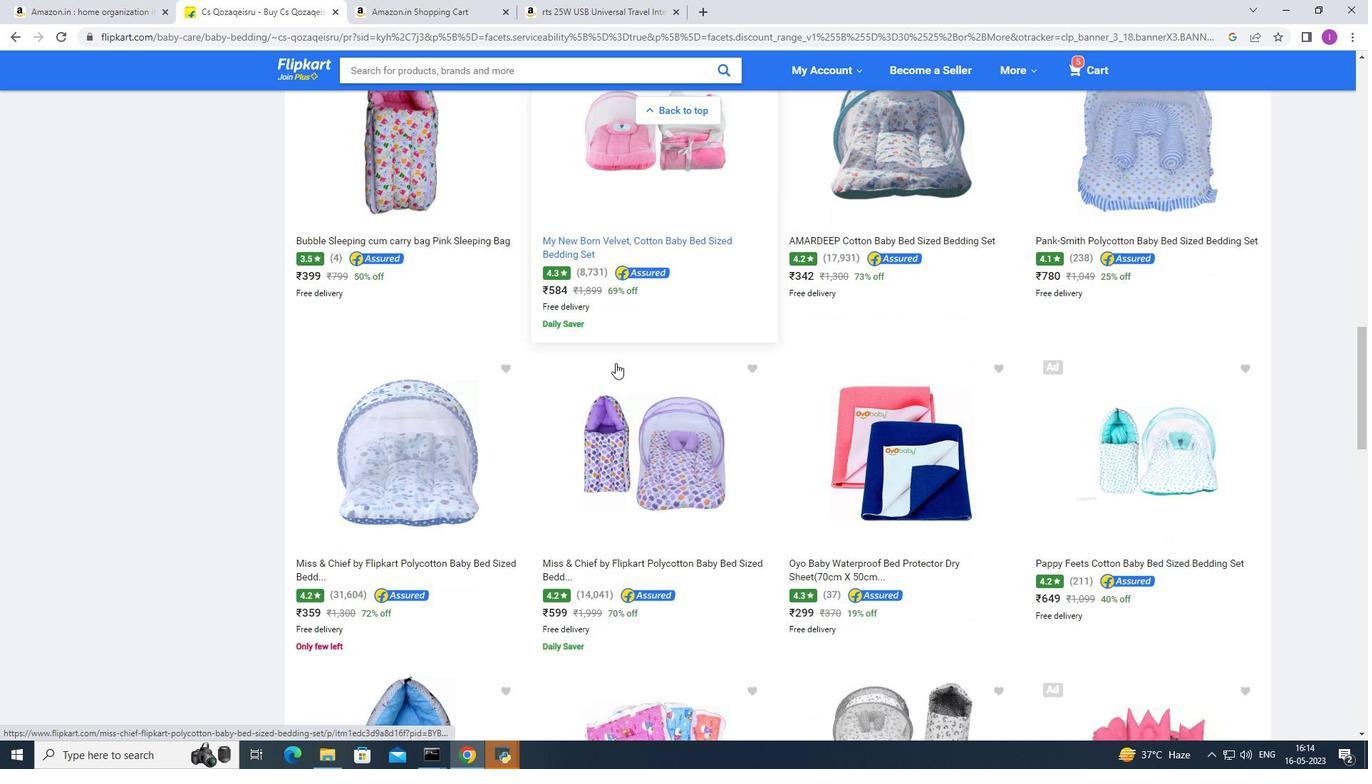 
Action: Mouse scrolled (616, 363) with delta (0, 0)
Screenshot: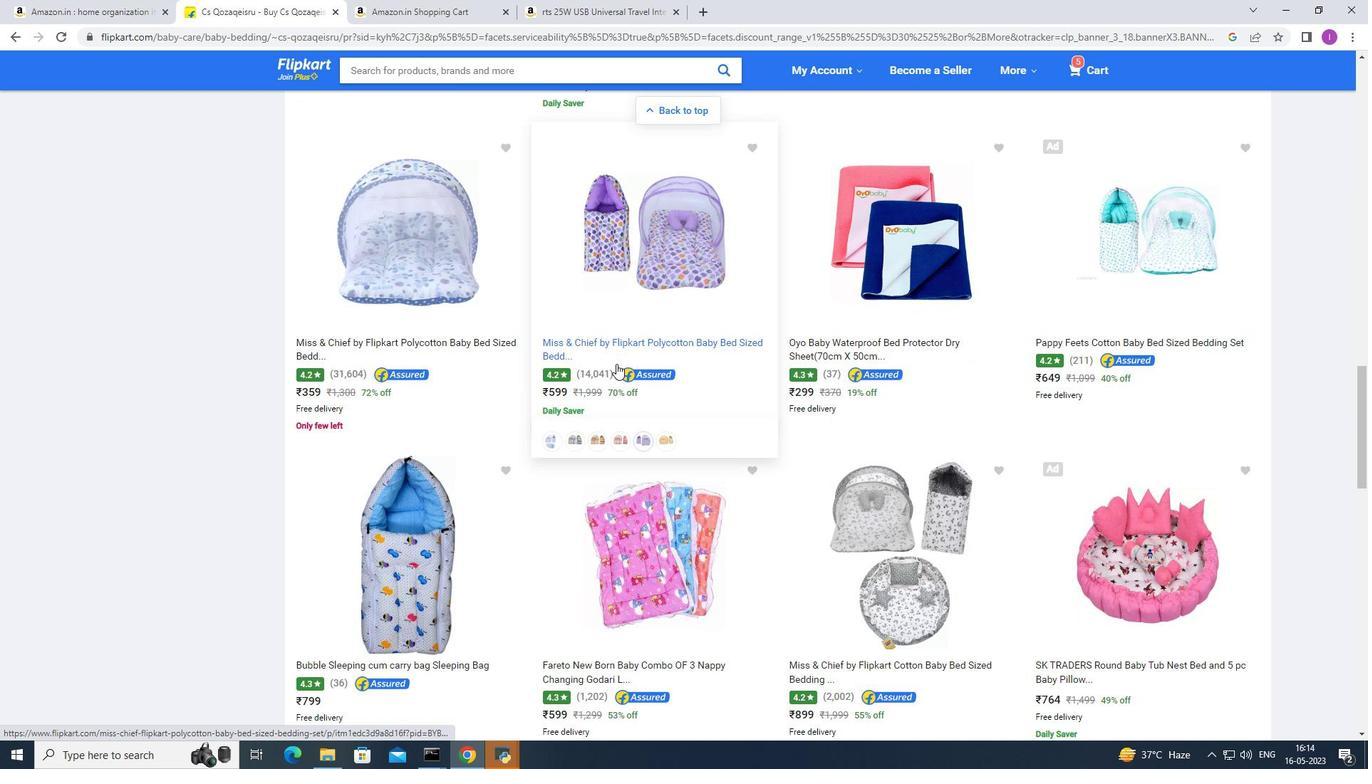 
Action: Mouse scrolled (616, 363) with delta (0, 0)
Screenshot: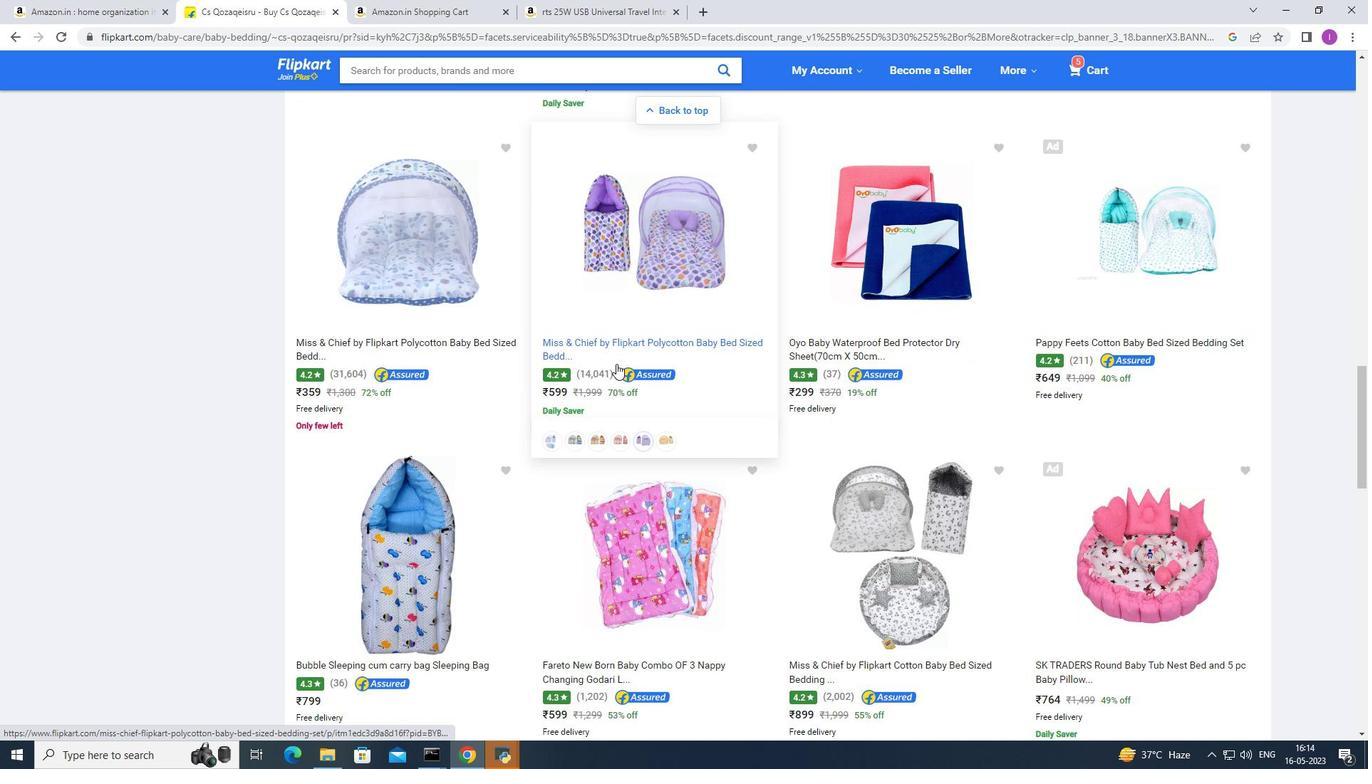 
Action: Mouse scrolled (616, 363) with delta (0, 0)
Screenshot: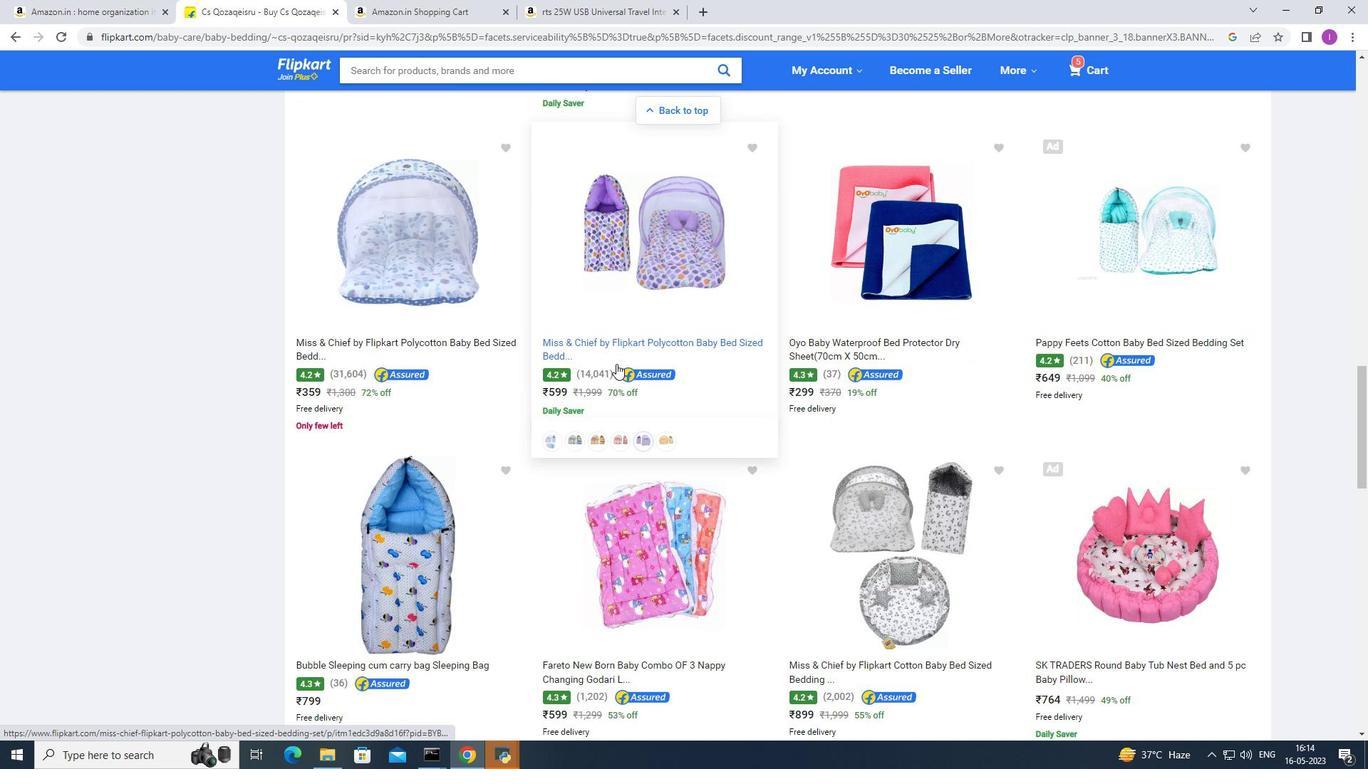 
Action: Mouse scrolled (616, 363) with delta (0, 0)
Screenshot: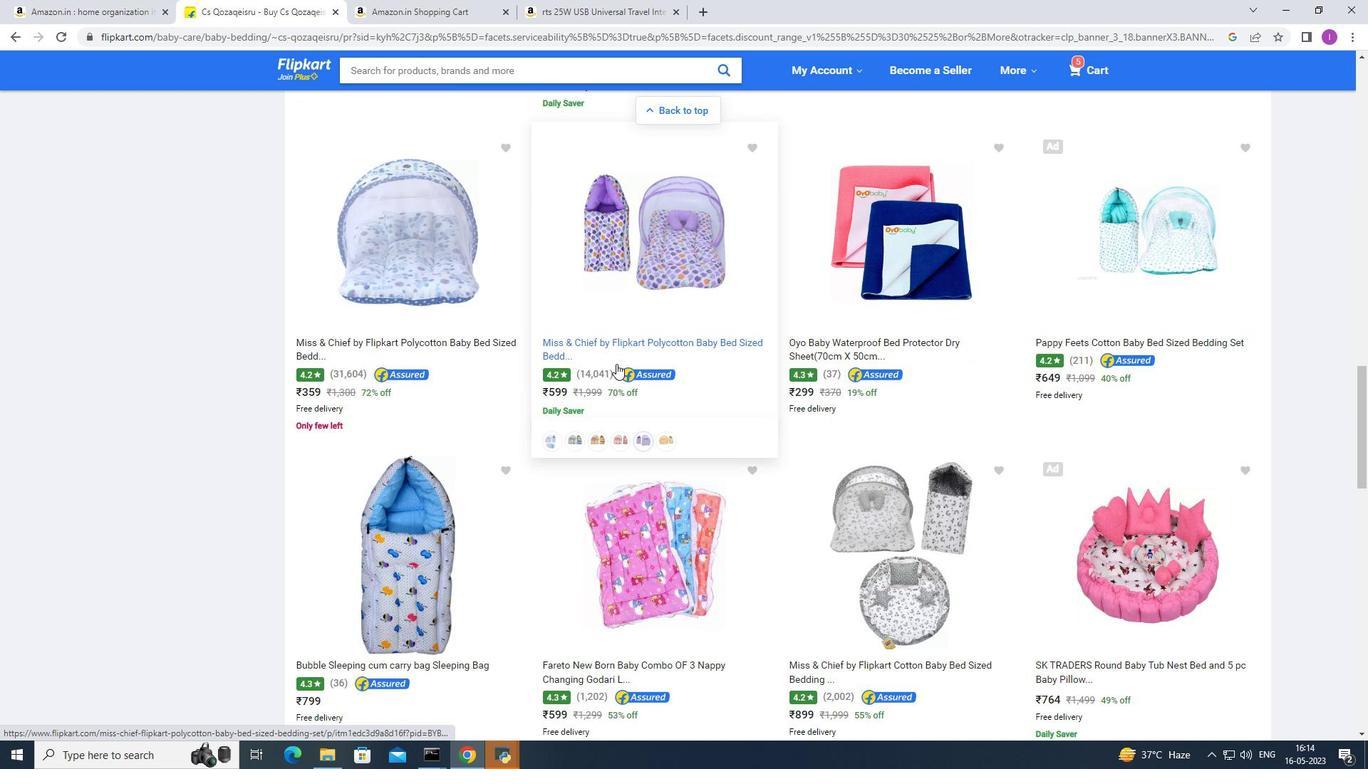 
Action: Mouse scrolled (616, 363) with delta (0, 0)
Screenshot: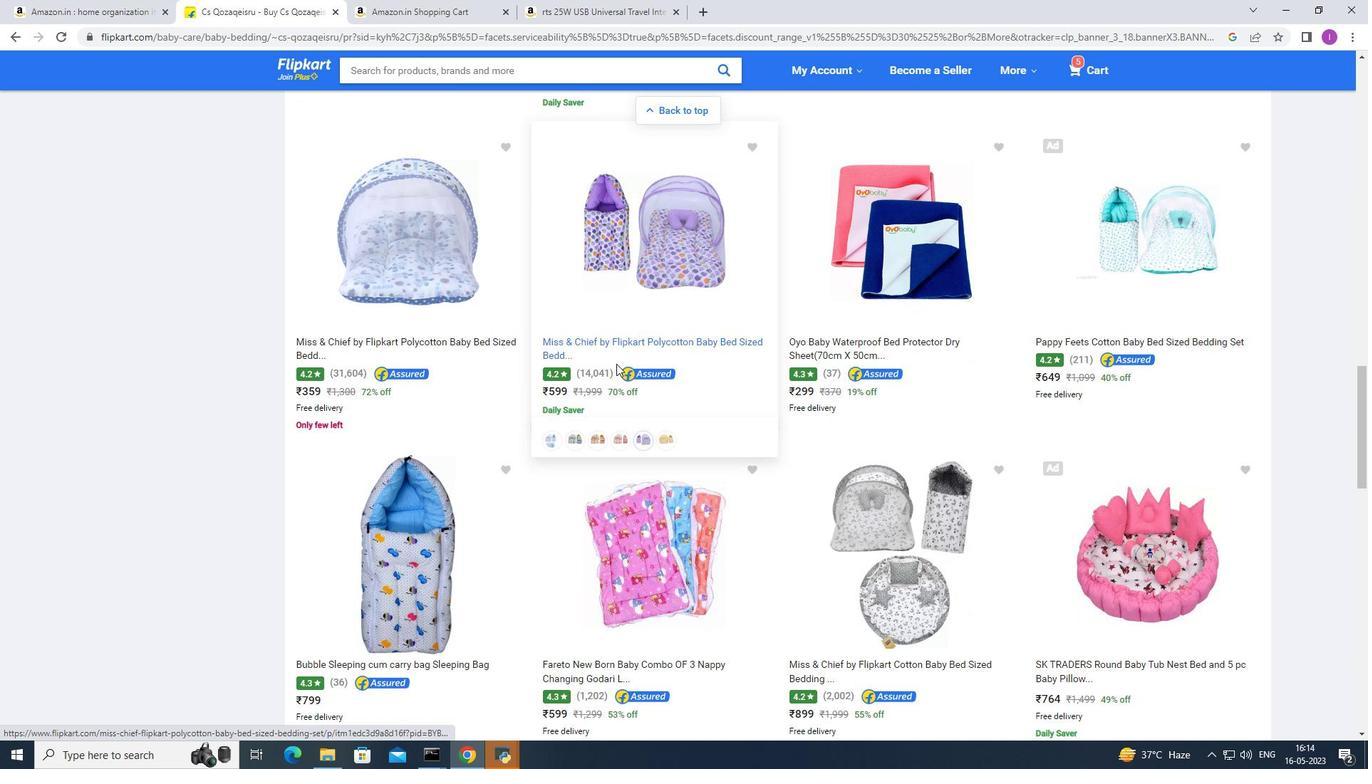 
Action: Mouse moved to (613, 367)
Screenshot: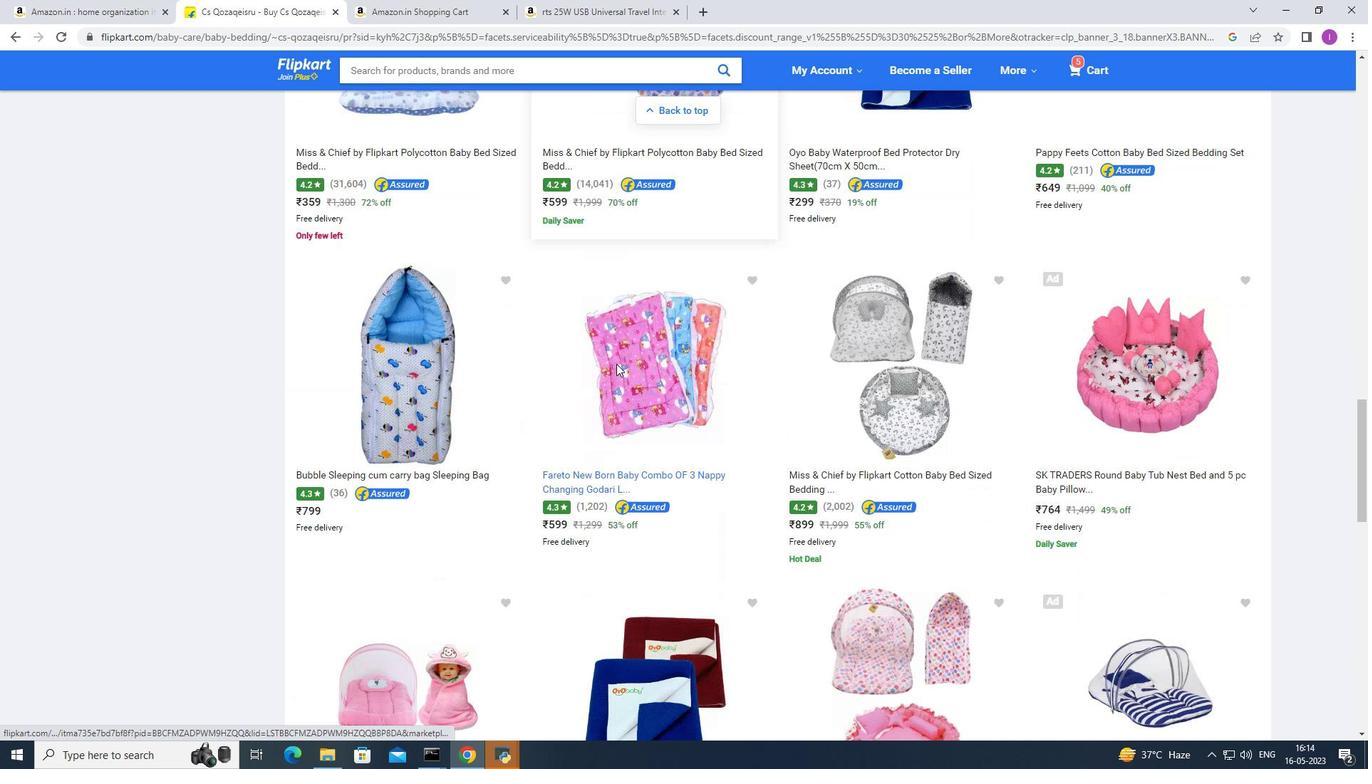 
Action: Mouse scrolled (613, 366) with delta (0, 0)
Screenshot: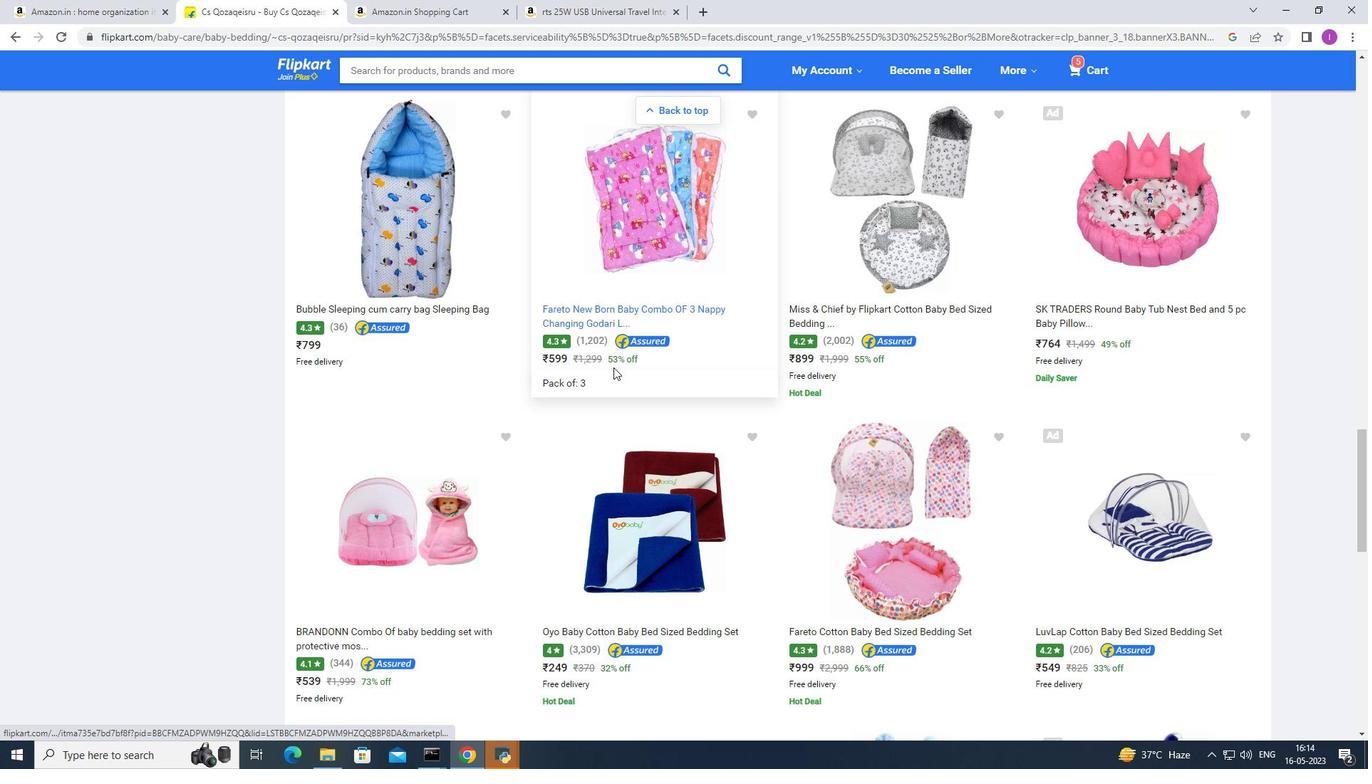
Action: Mouse scrolled (613, 366) with delta (0, 0)
Screenshot: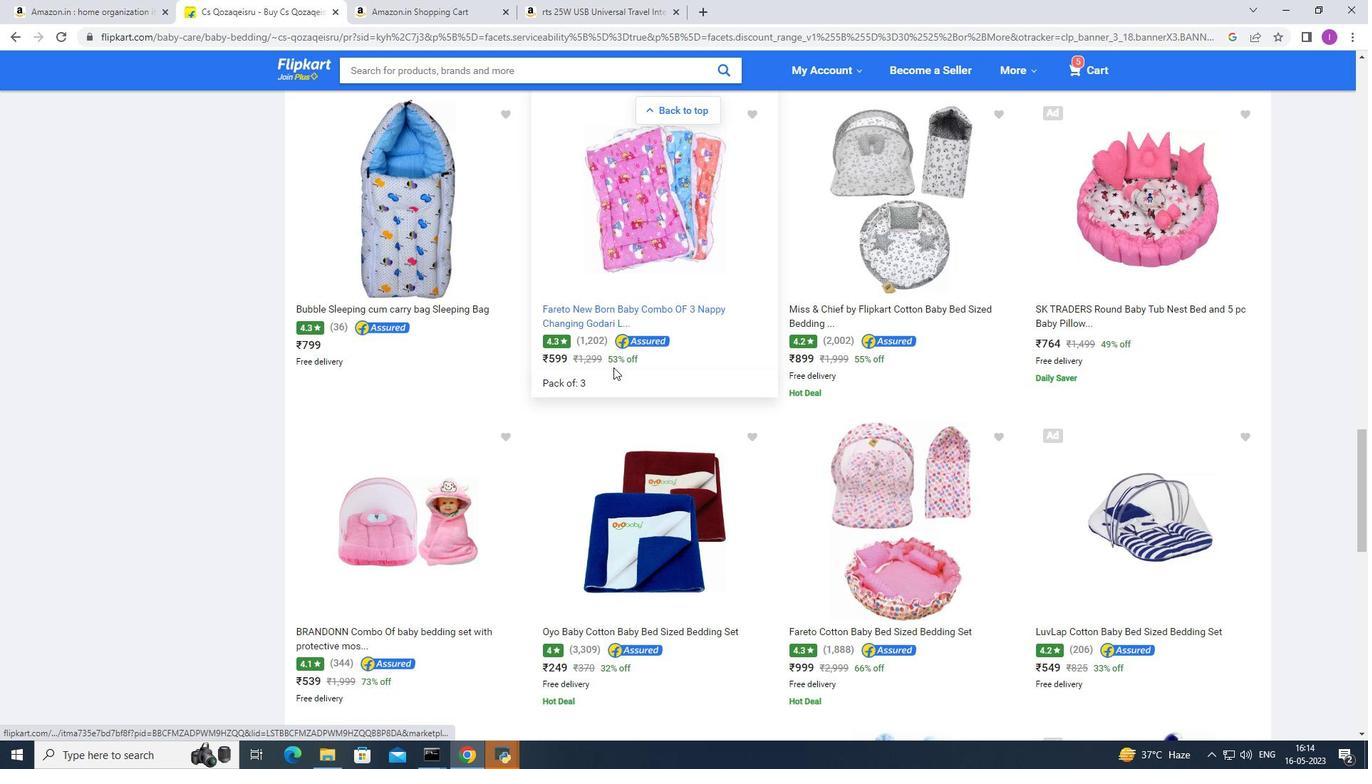 
Action: Mouse scrolled (613, 366) with delta (0, 0)
Screenshot: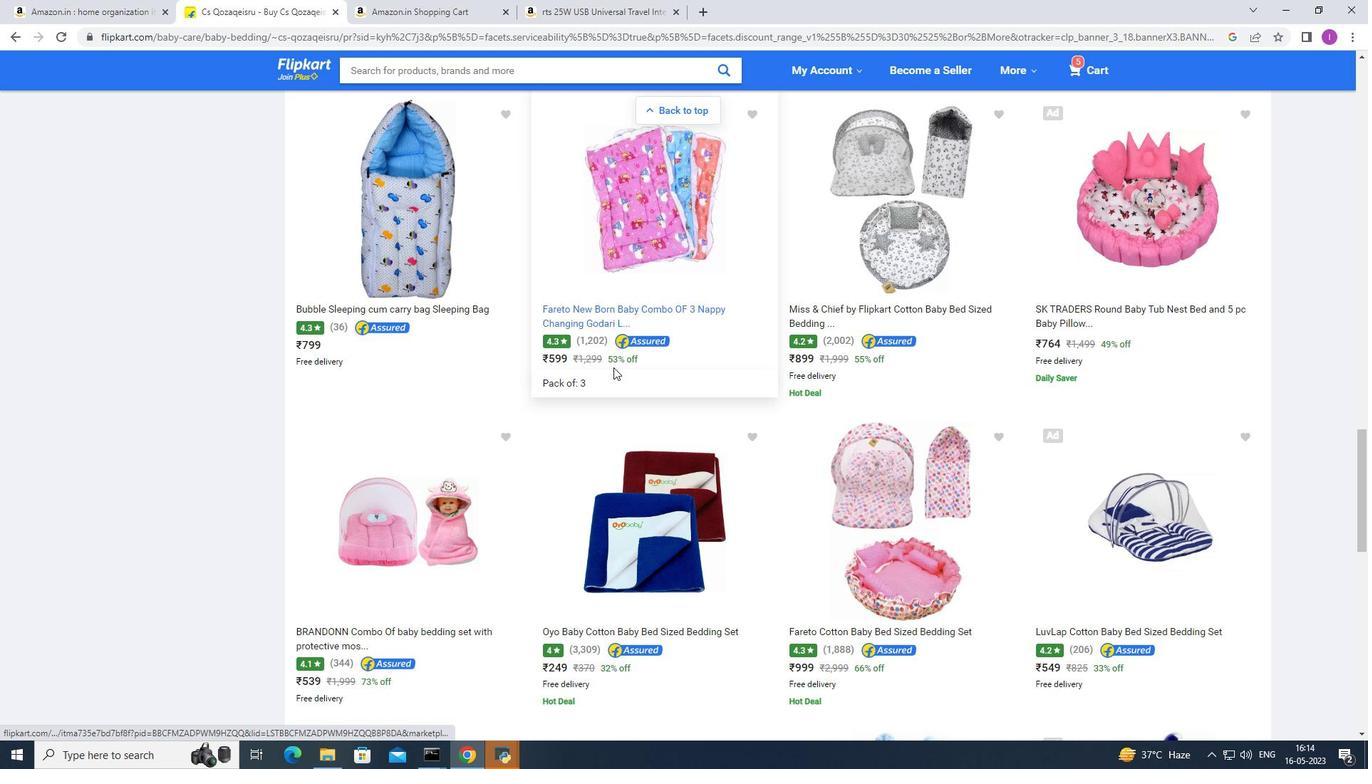 
Action: Mouse moved to (612, 367)
Screenshot: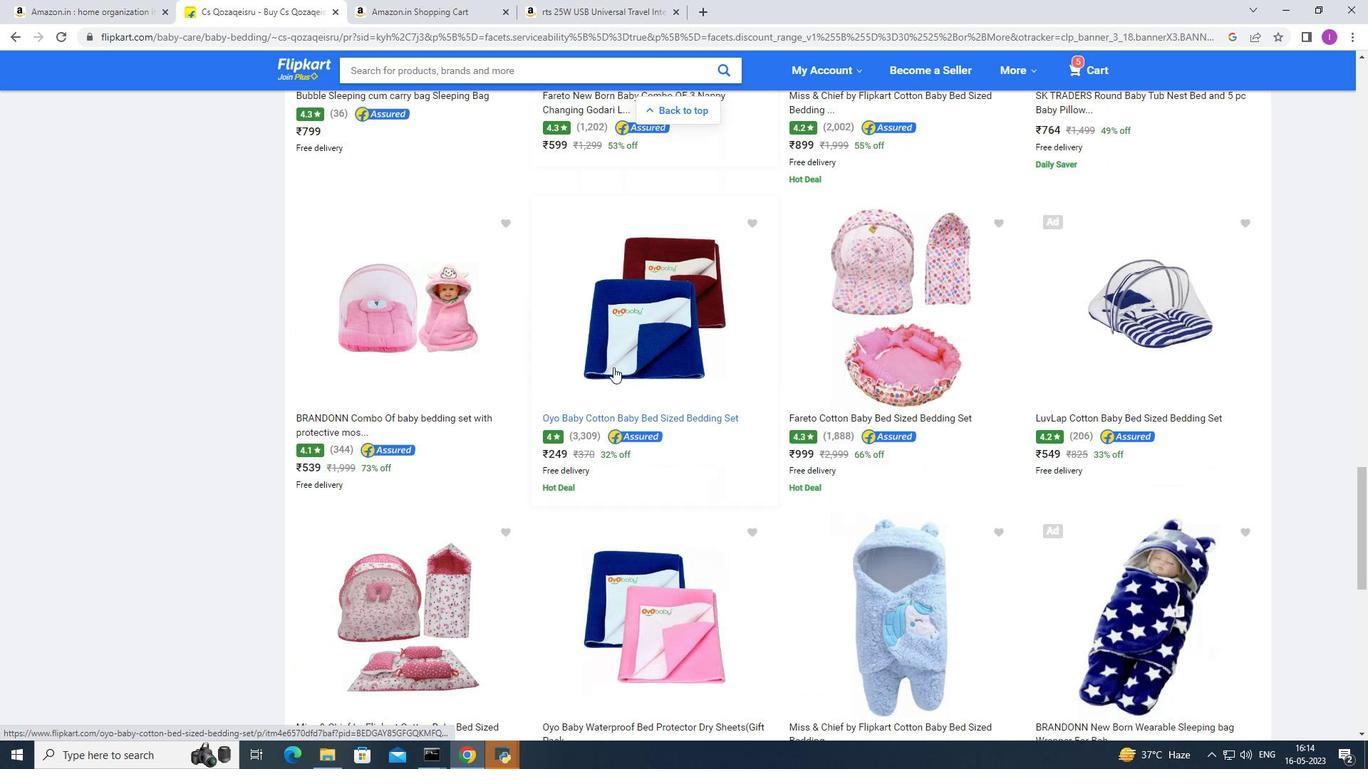 
Action: Mouse scrolled (612, 366) with delta (0, 0)
Screenshot: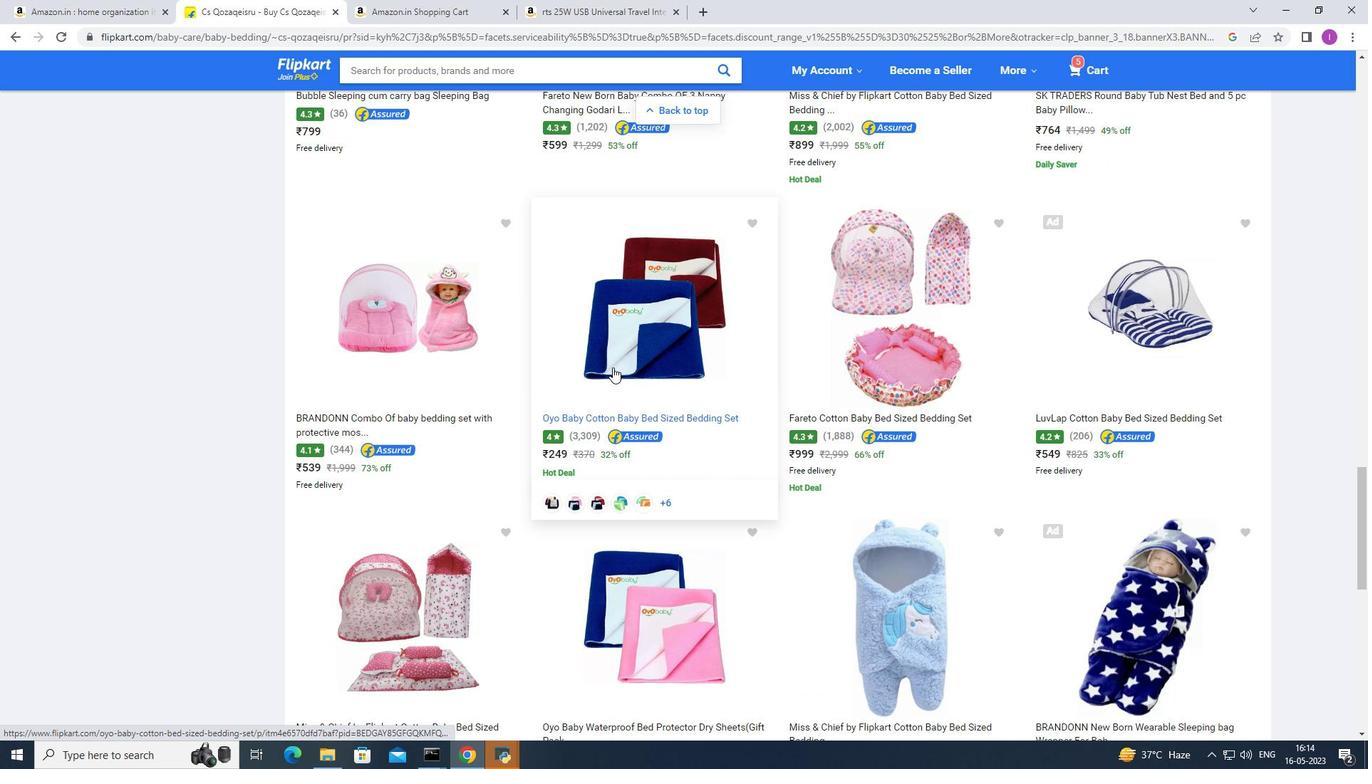 
Action: Mouse scrolled (612, 366) with delta (0, 0)
Screenshot: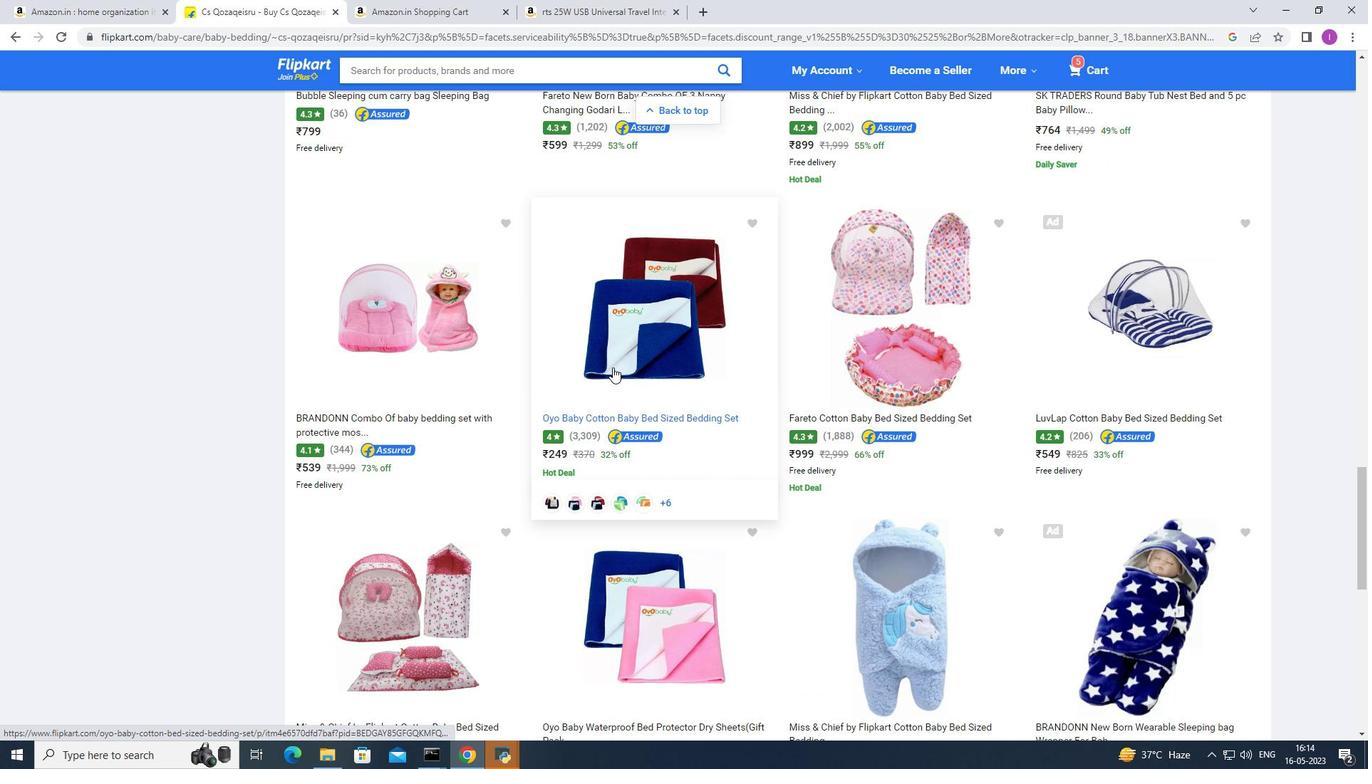 
Action: Mouse scrolled (612, 366) with delta (0, 0)
Screenshot: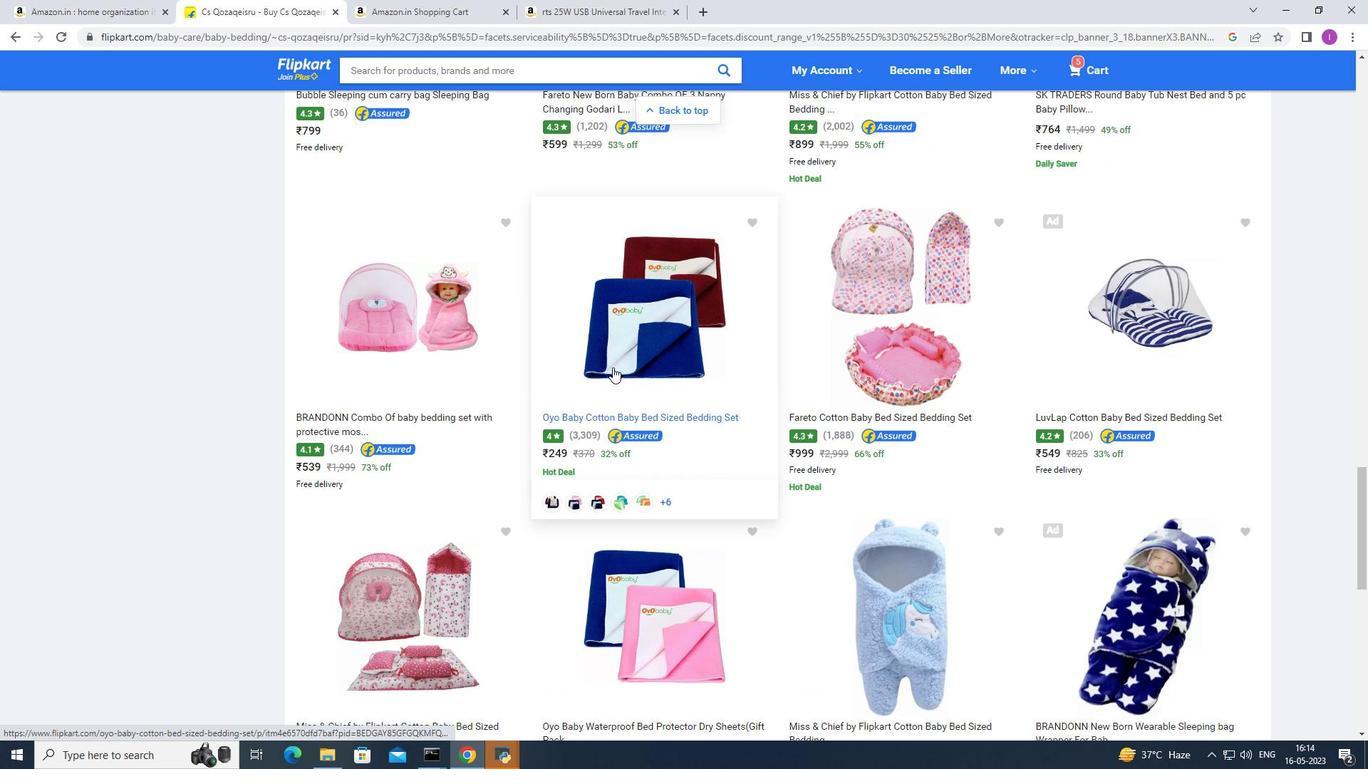 
Action: Mouse moved to (612, 366)
Screenshot: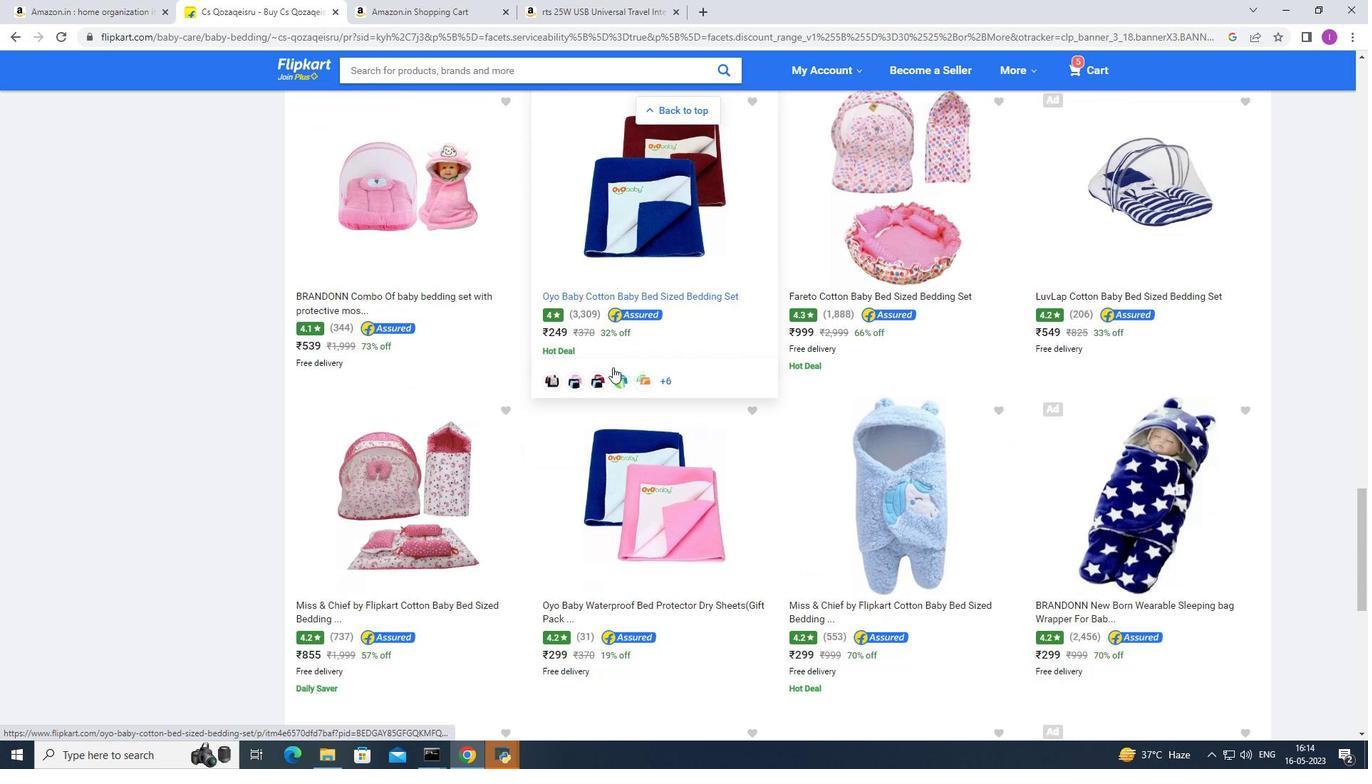 
Action: Mouse scrolled (612, 366) with delta (0, 0)
Screenshot: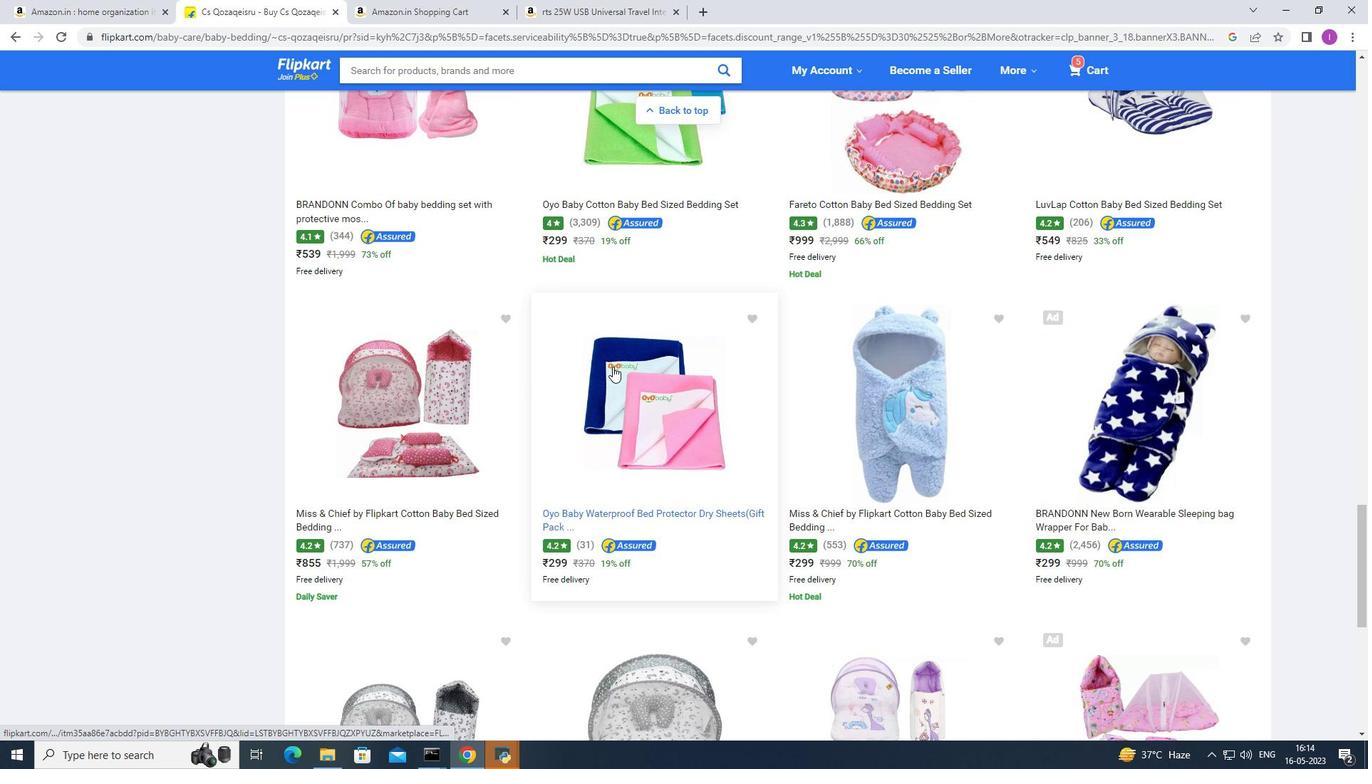 
Action: Mouse scrolled (612, 366) with delta (0, 0)
Screenshot: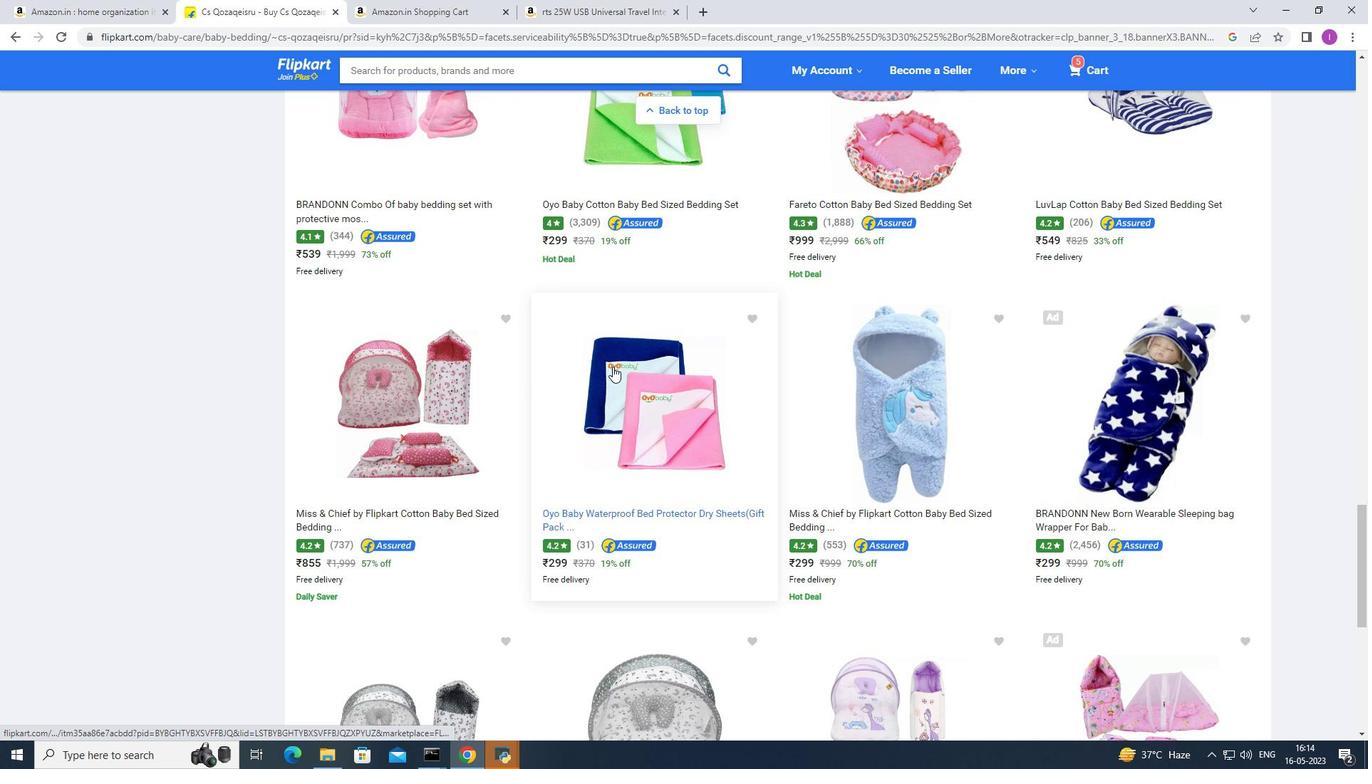 
Action: Mouse scrolled (612, 366) with delta (0, 0)
Screenshot: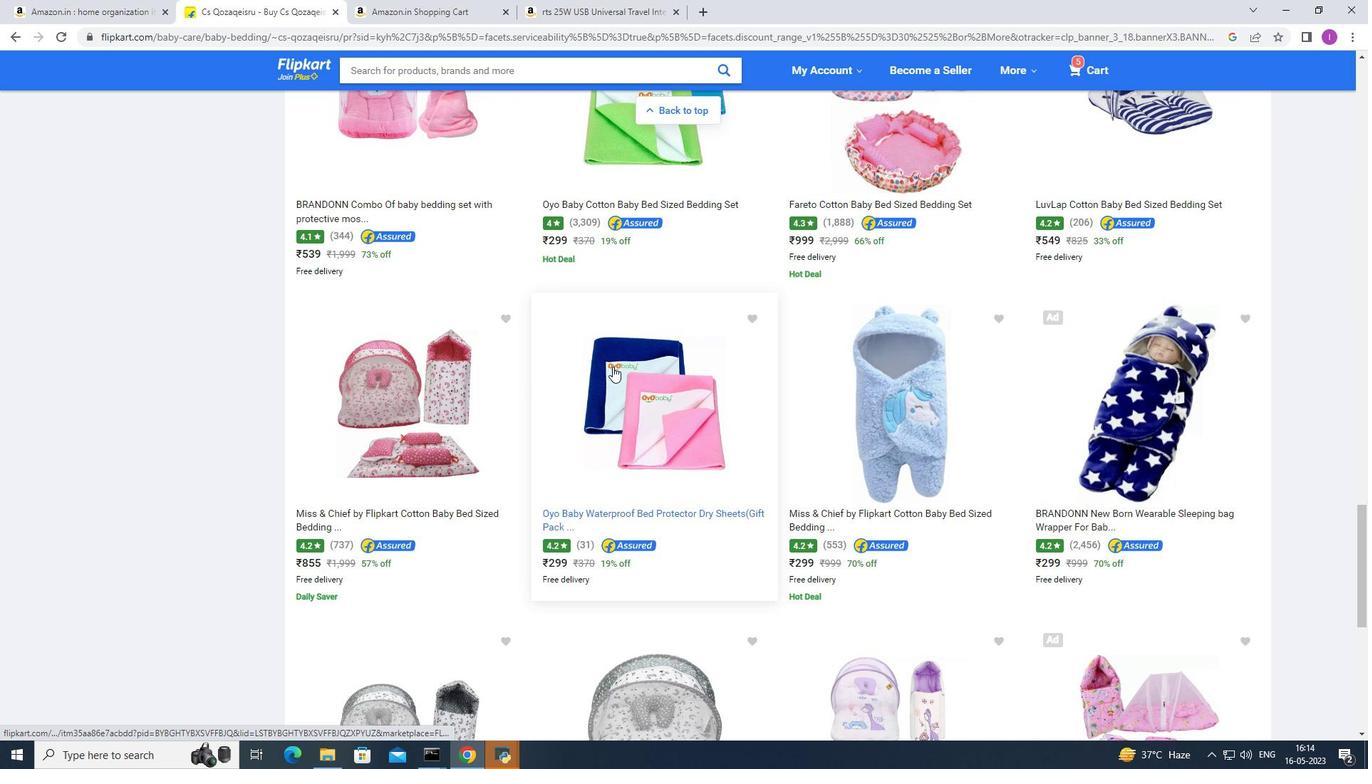 
Action: Mouse moved to (612, 366)
Screenshot: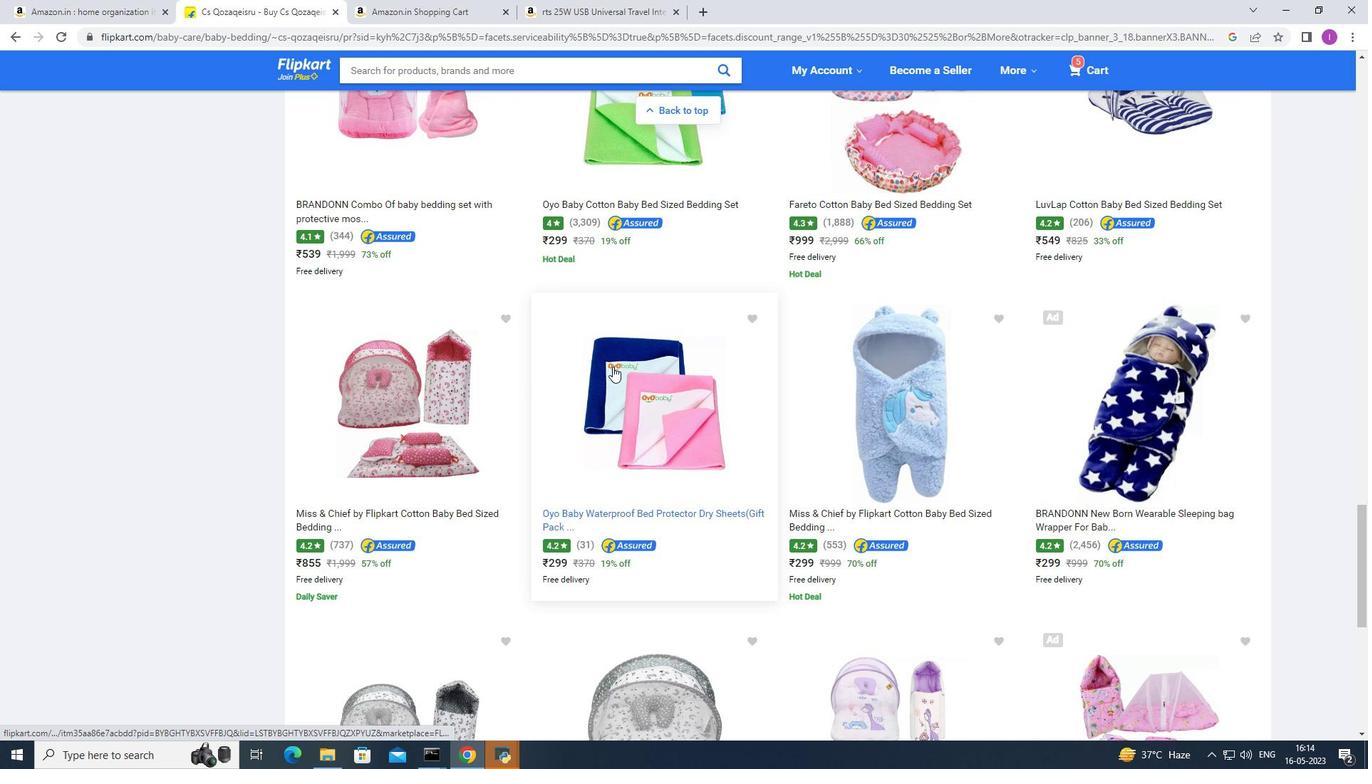 
Action: Mouse scrolled (612, 365) with delta (0, 0)
Screenshot: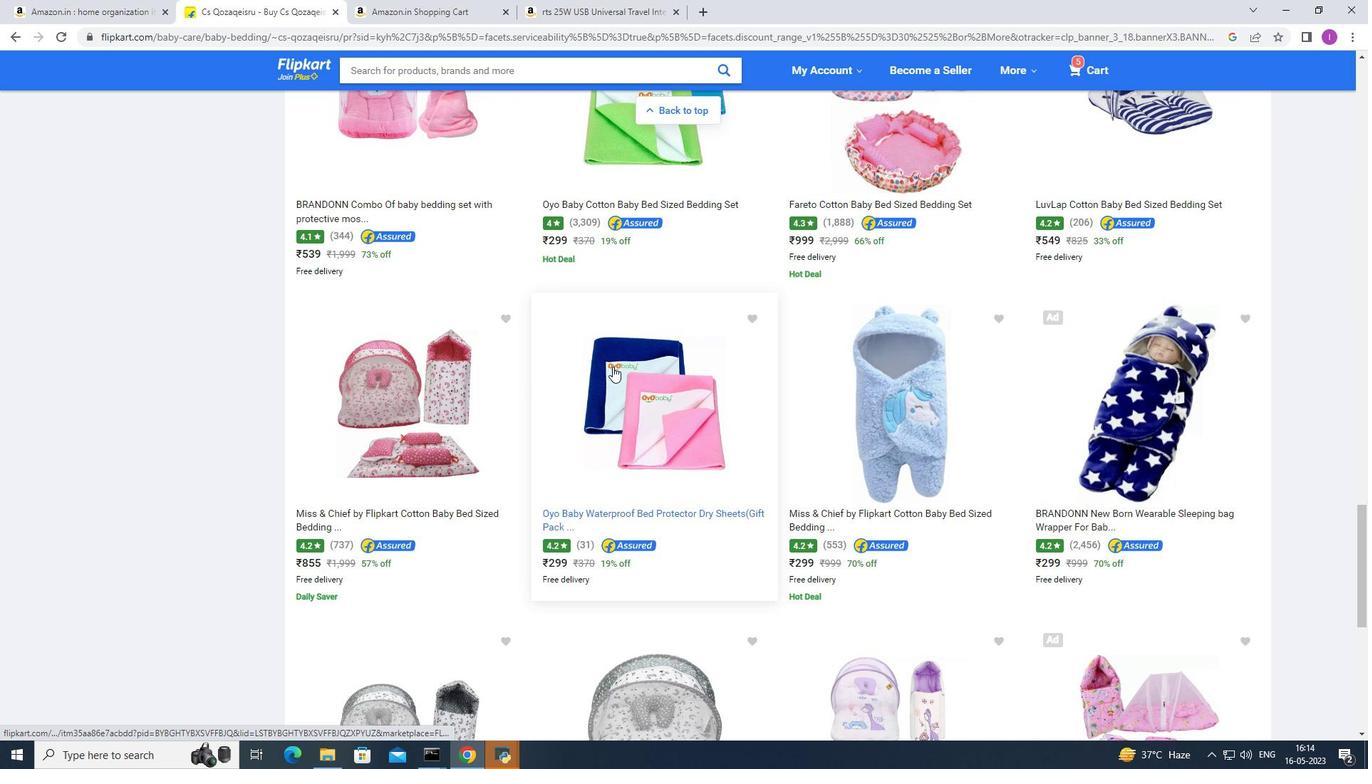 
Action: Mouse moved to (614, 366)
Screenshot: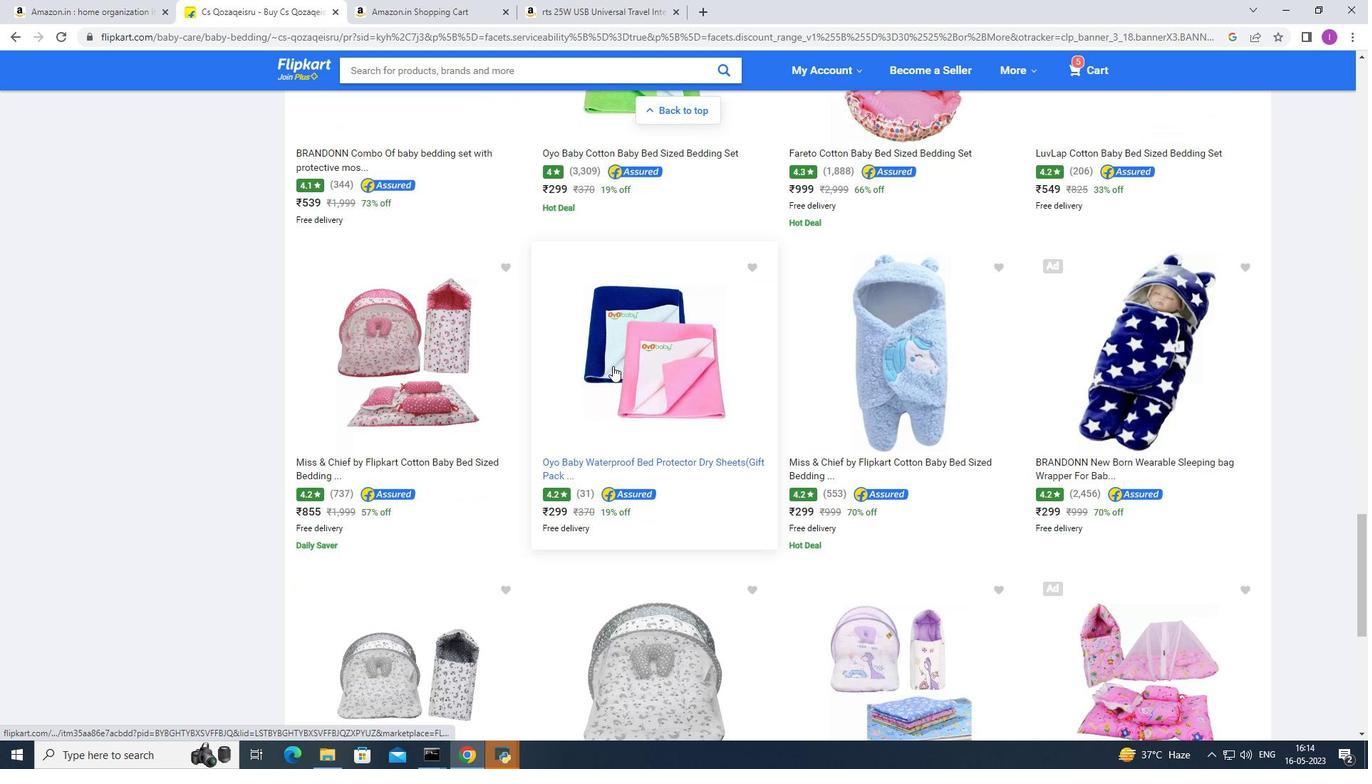 
Action: Mouse scrolled (614, 365) with delta (0, 0)
Screenshot: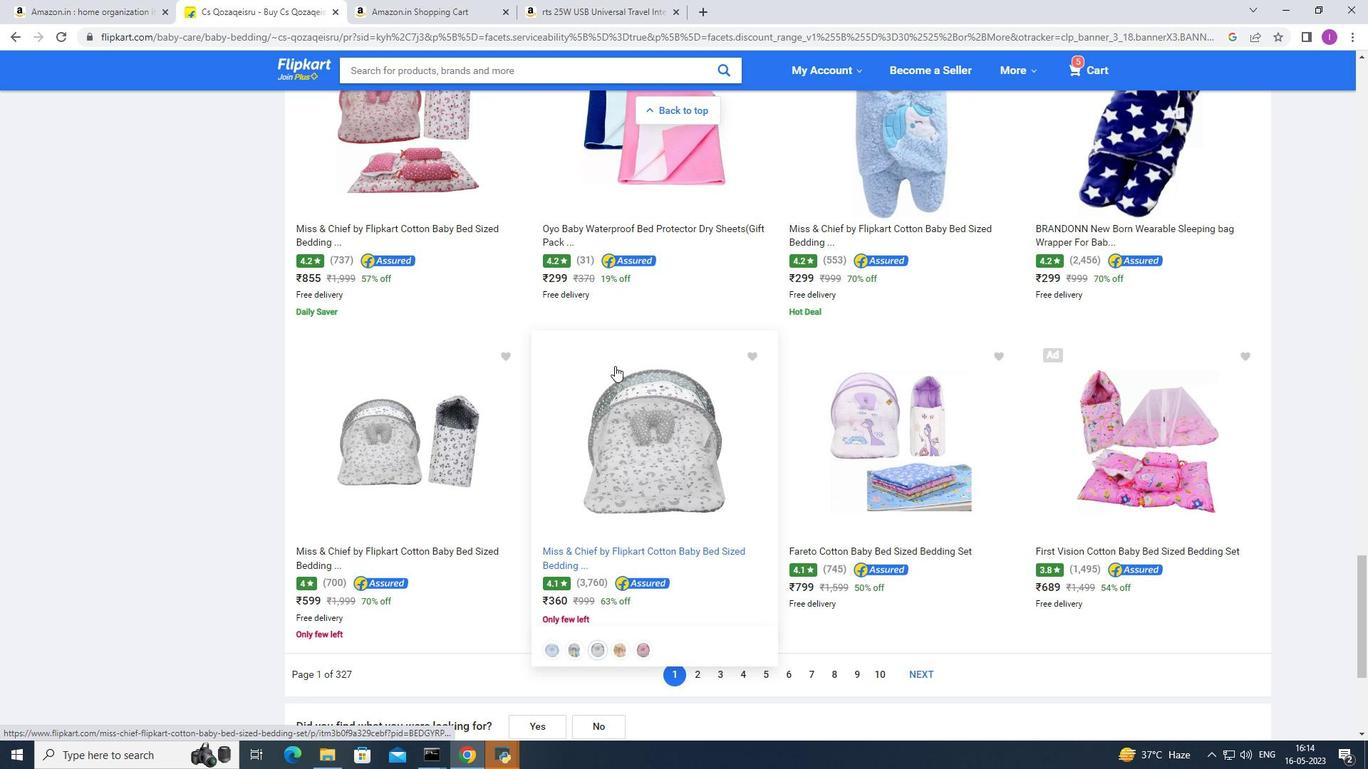 
Action: Mouse scrolled (614, 365) with delta (0, 0)
Screenshot: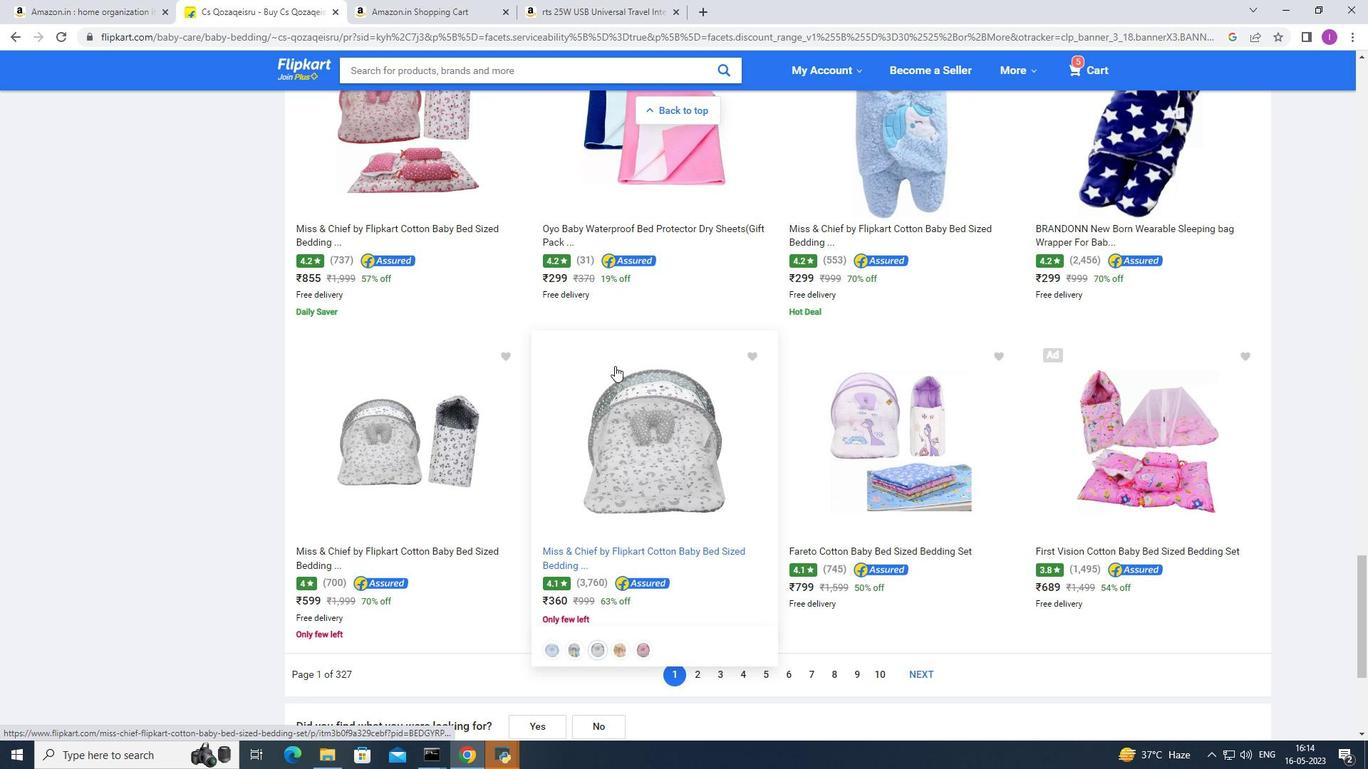 
Action: Mouse scrolled (614, 365) with delta (0, 0)
Screenshot: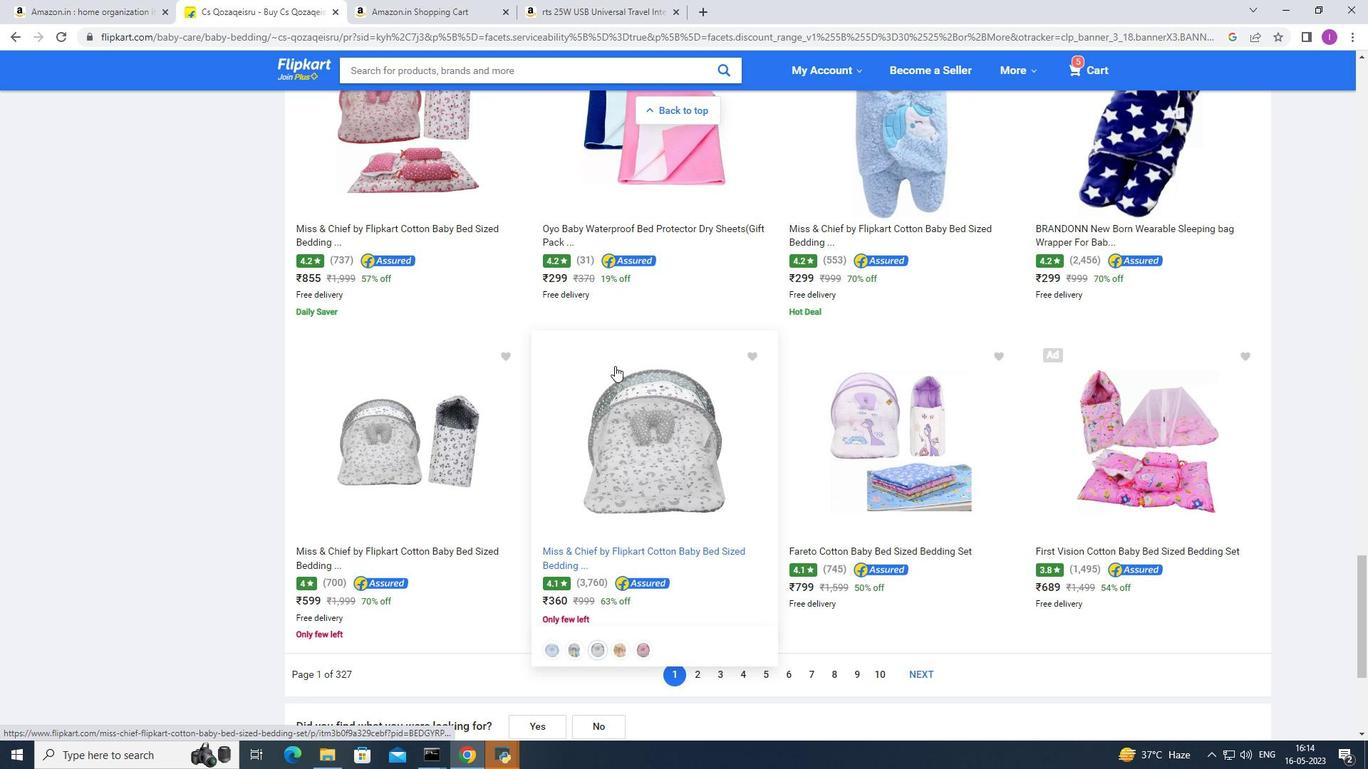 
Action: Mouse scrolled (614, 365) with delta (0, 0)
Screenshot: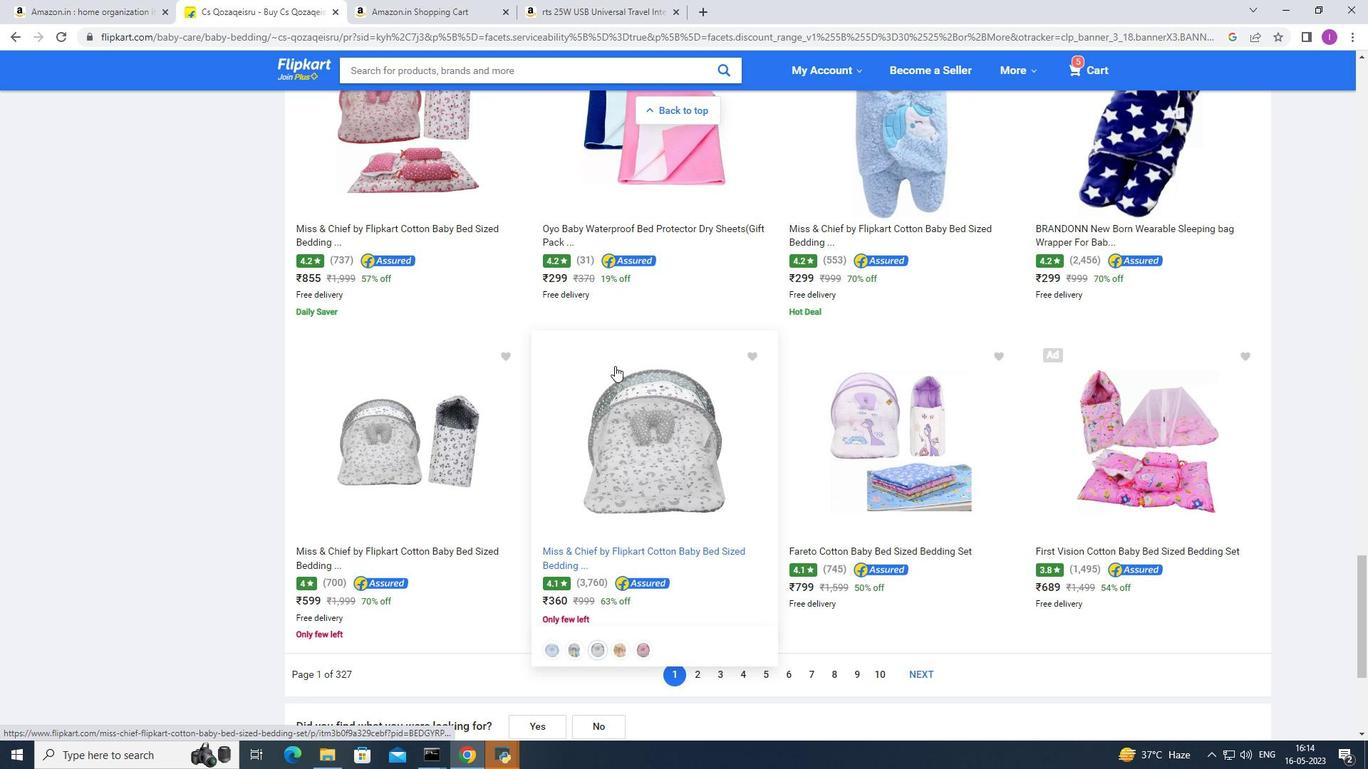 
Action: Mouse scrolled (614, 365) with delta (0, 0)
Screenshot: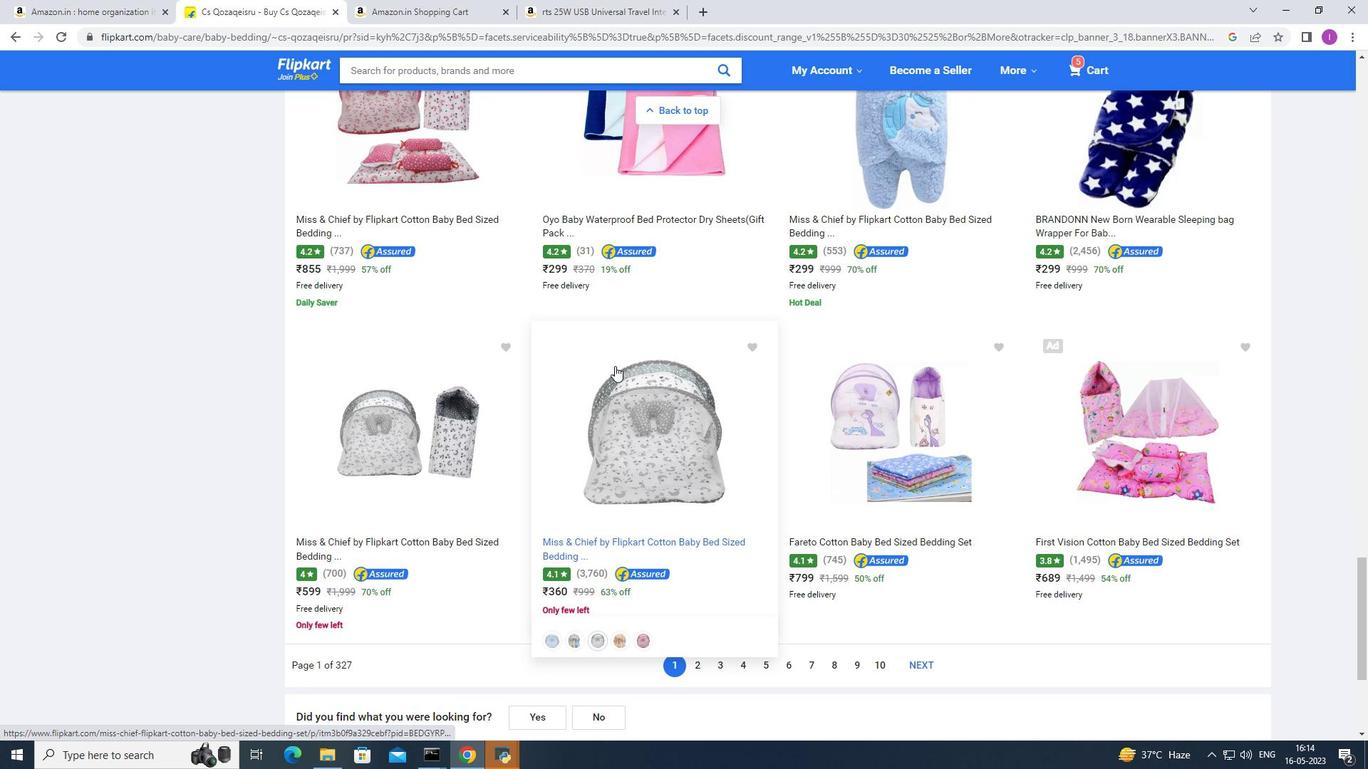
Action: Mouse moved to (12, 37)
Screenshot: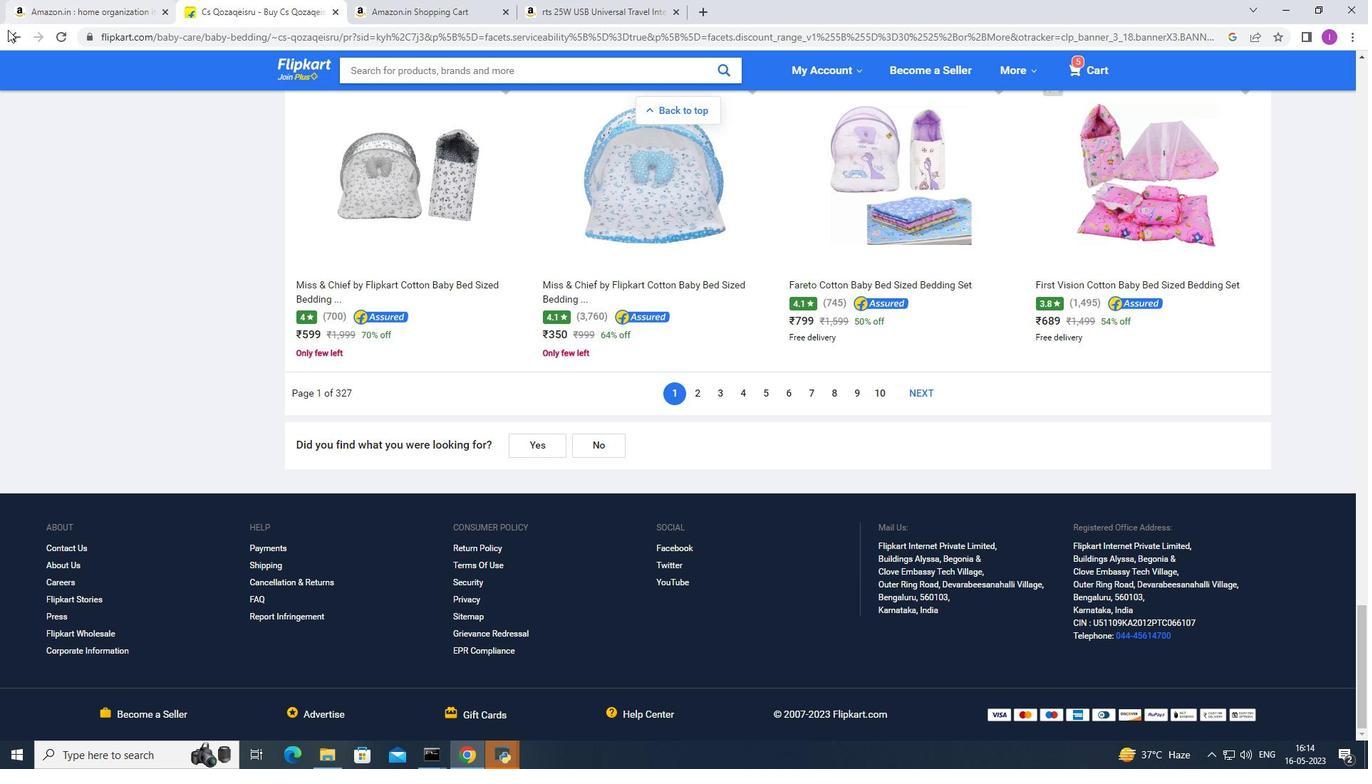 
Action: Mouse pressed left at (12, 37)
Screenshot: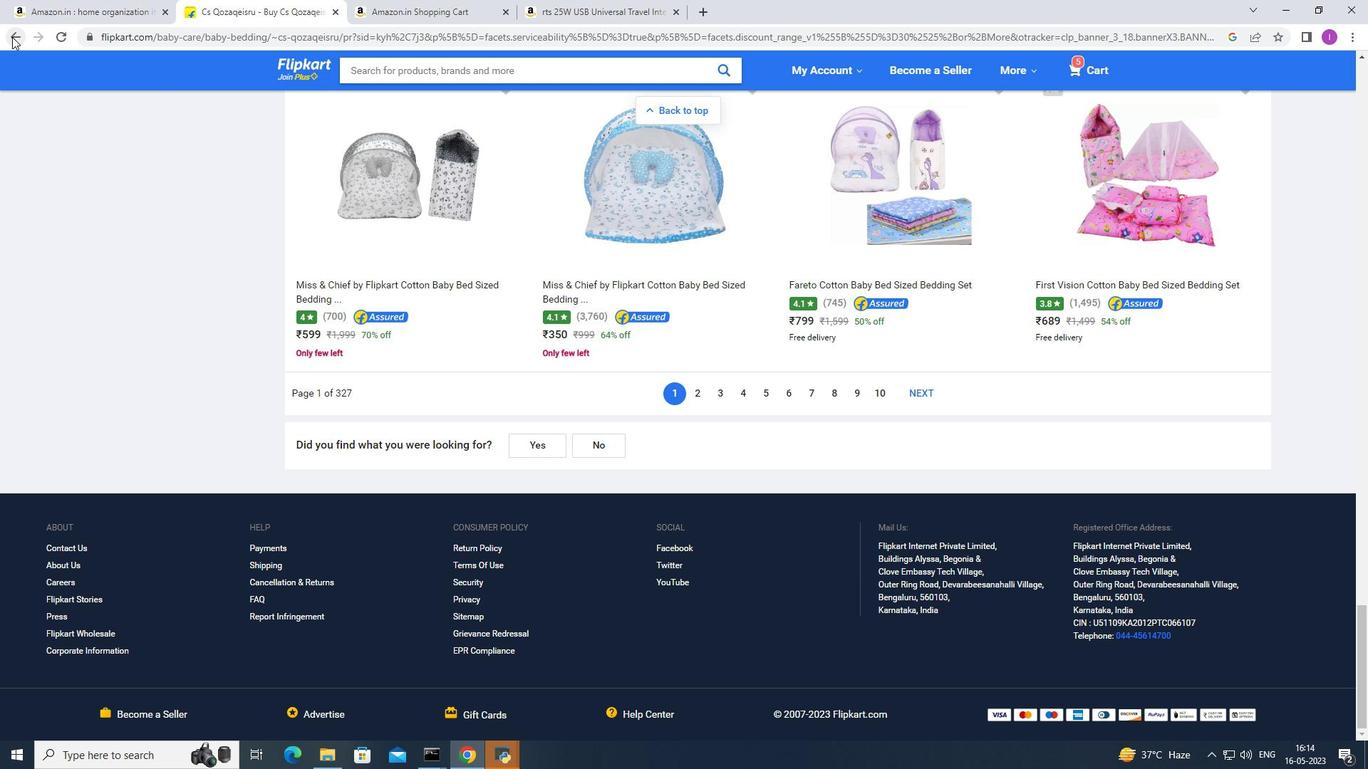 
Action: Mouse moved to (380, 417)
Screenshot: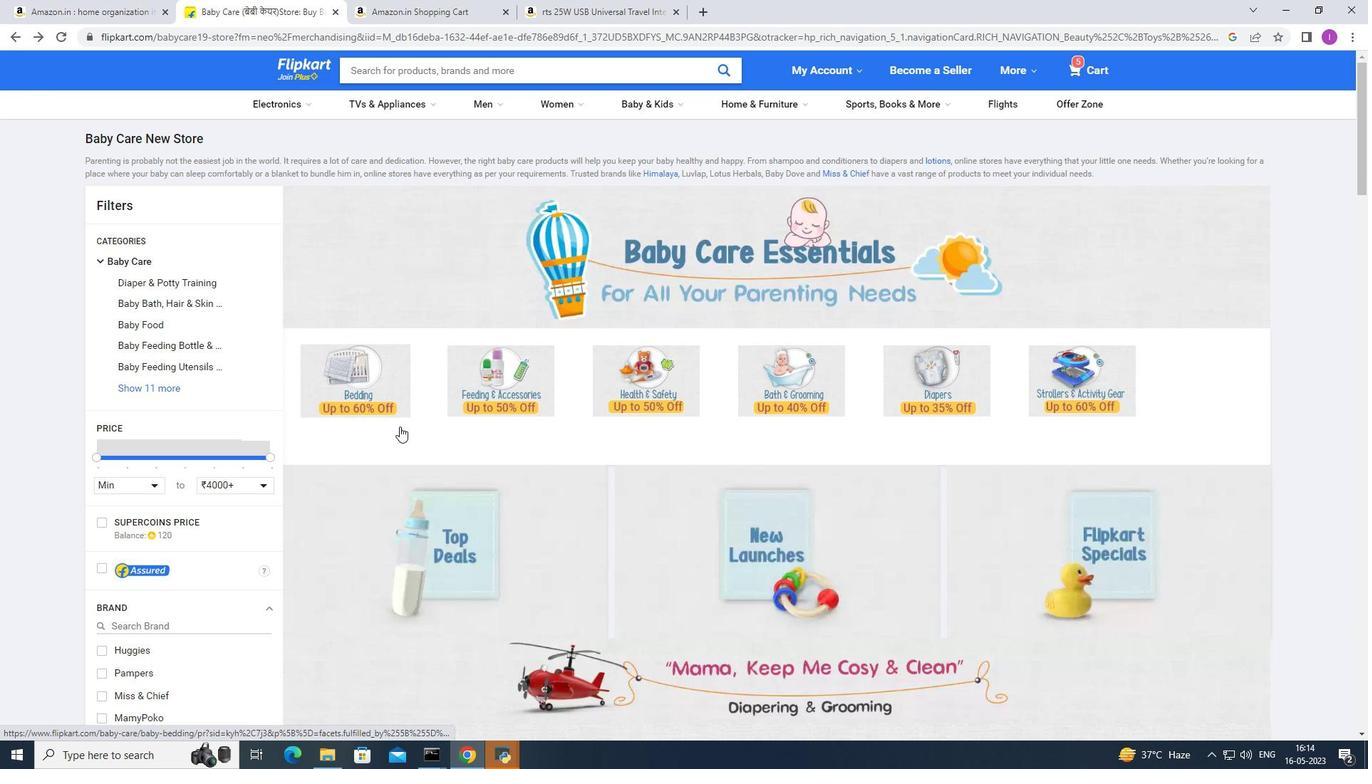 
Action: Mouse scrolled (380, 416) with delta (0, 0)
Screenshot: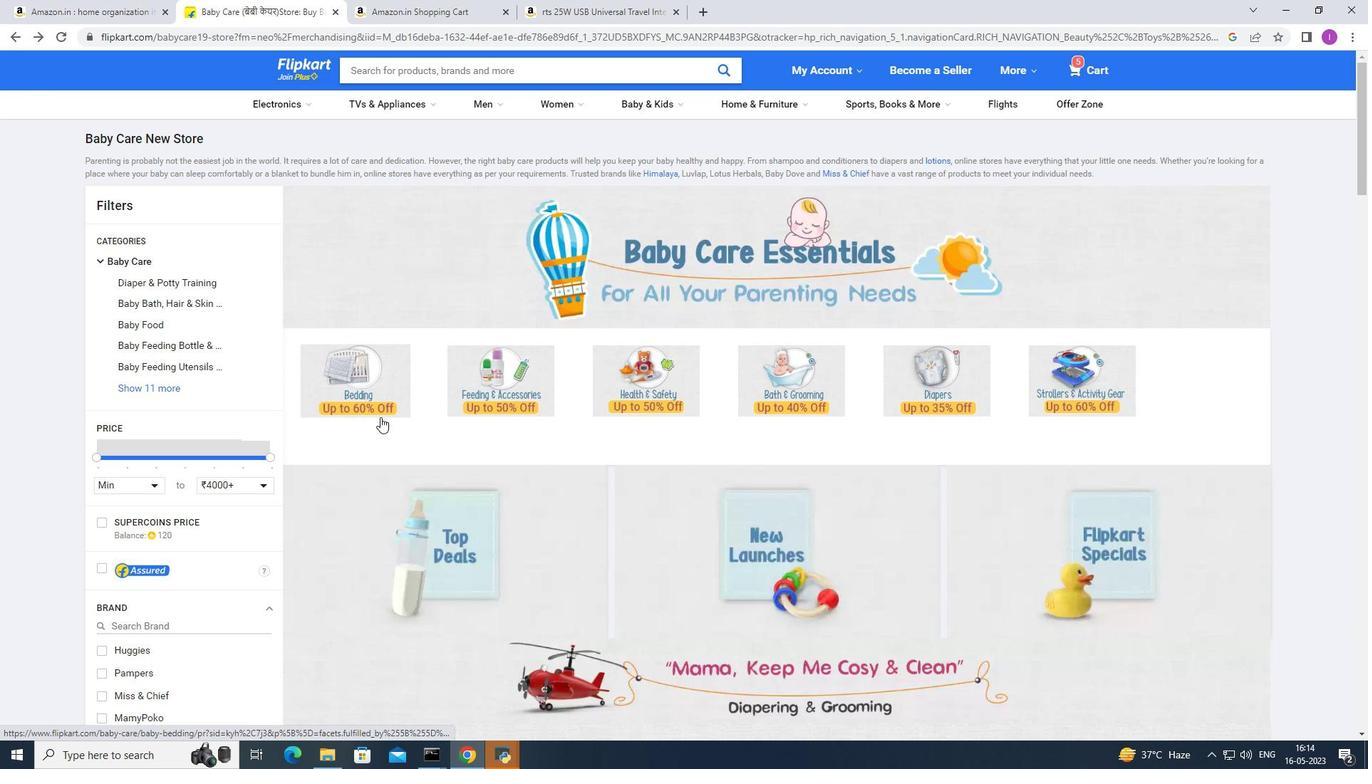 
Action: Mouse scrolled (380, 416) with delta (0, 0)
Screenshot: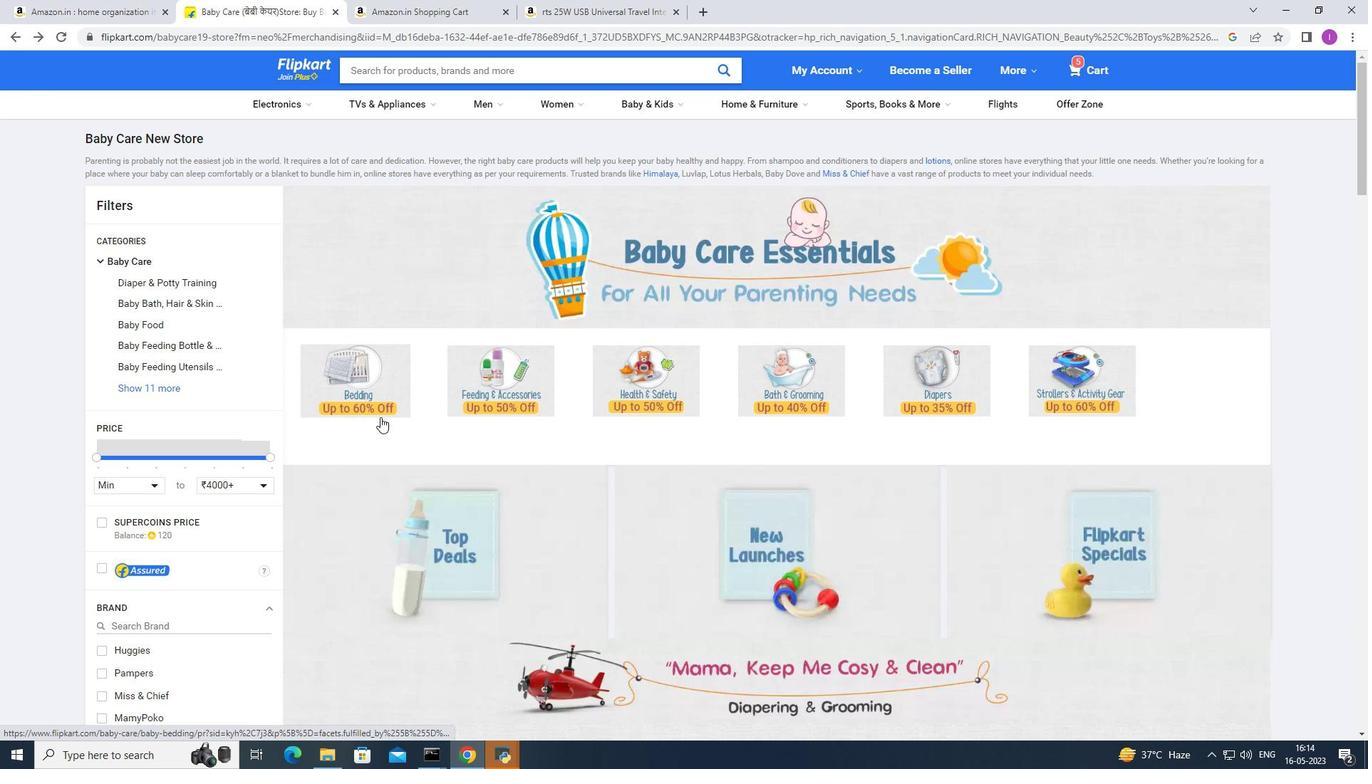 
Action: Mouse scrolled (380, 416) with delta (0, 0)
Screenshot: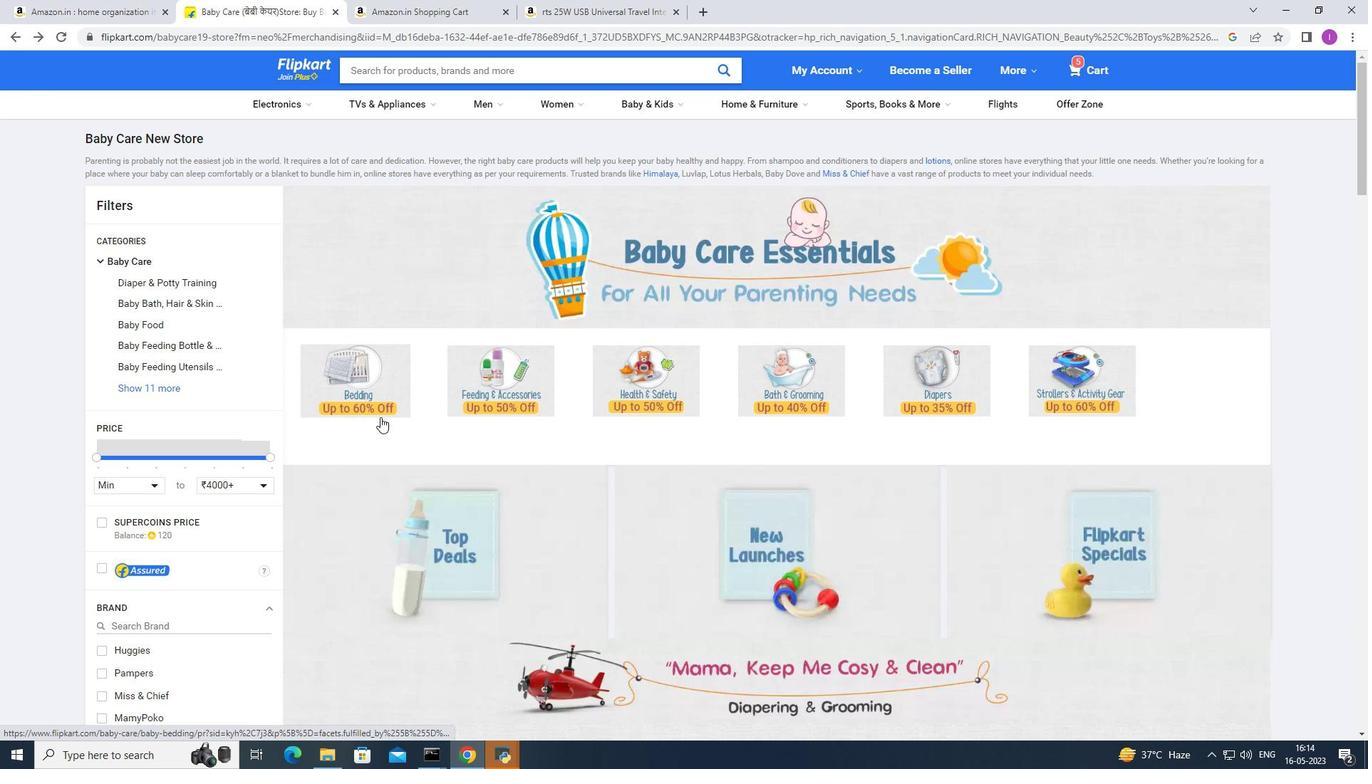 
Action: Mouse scrolled (380, 416) with delta (0, 0)
Screenshot: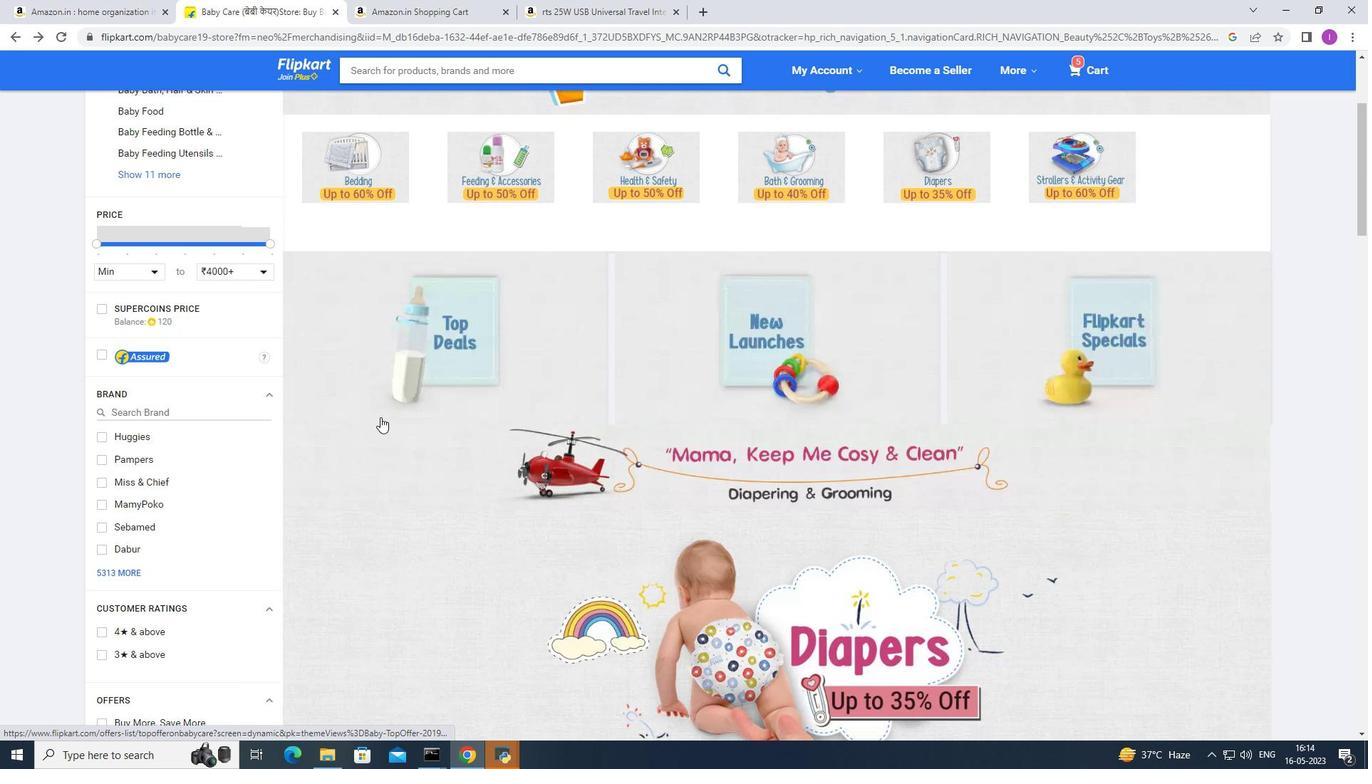 
Action: Mouse scrolled (380, 416) with delta (0, 0)
Screenshot: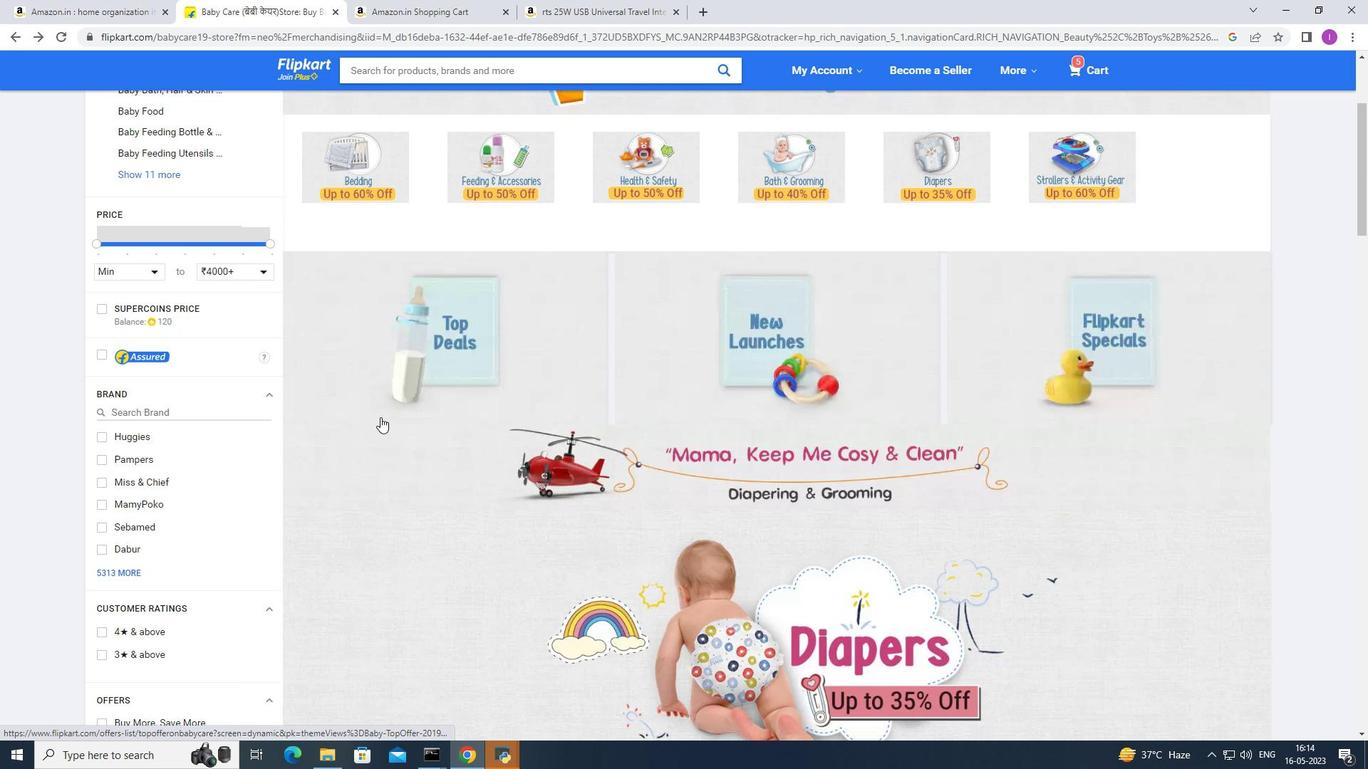 
Action: Mouse scrolled (380, 416) with delta (0, 0)
Screenshot: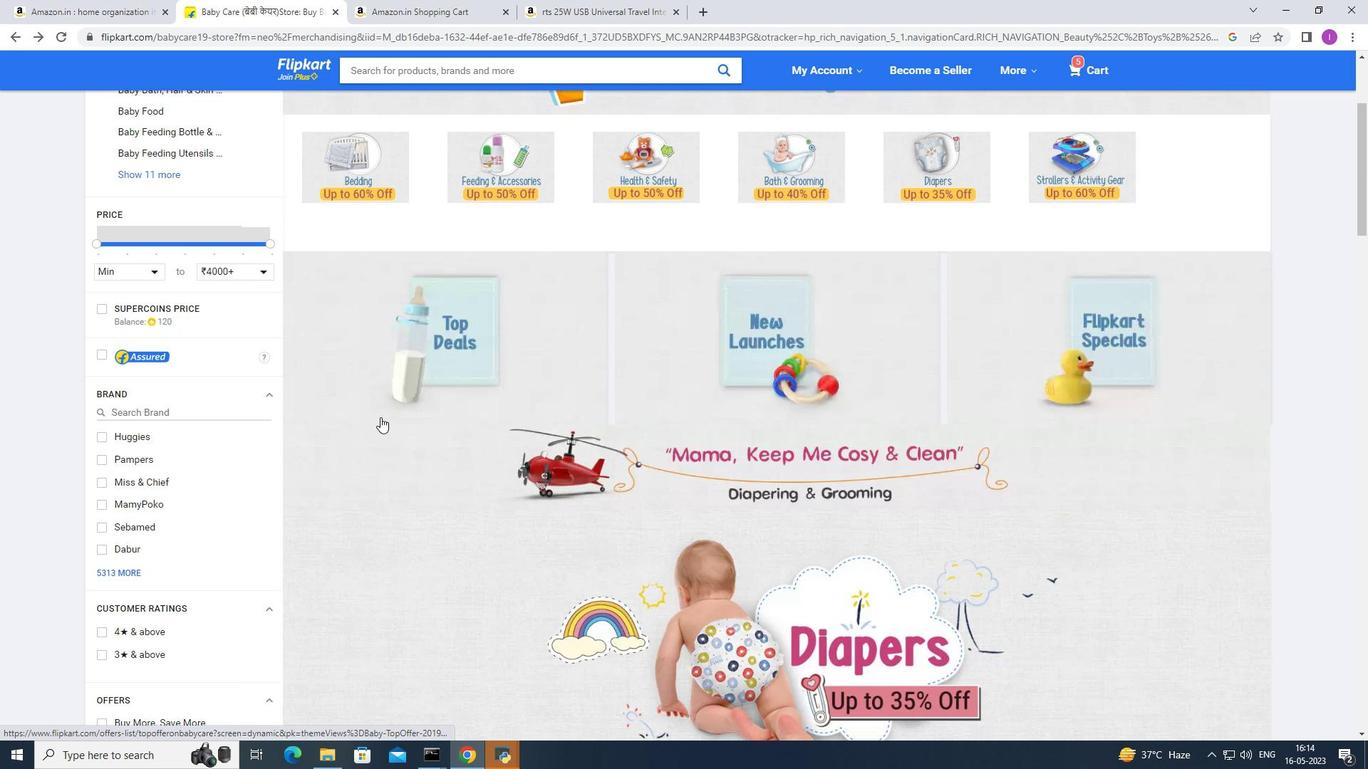 
Action: Mouse scrolled (380, 416) with delta (0, 0)
Screenshot: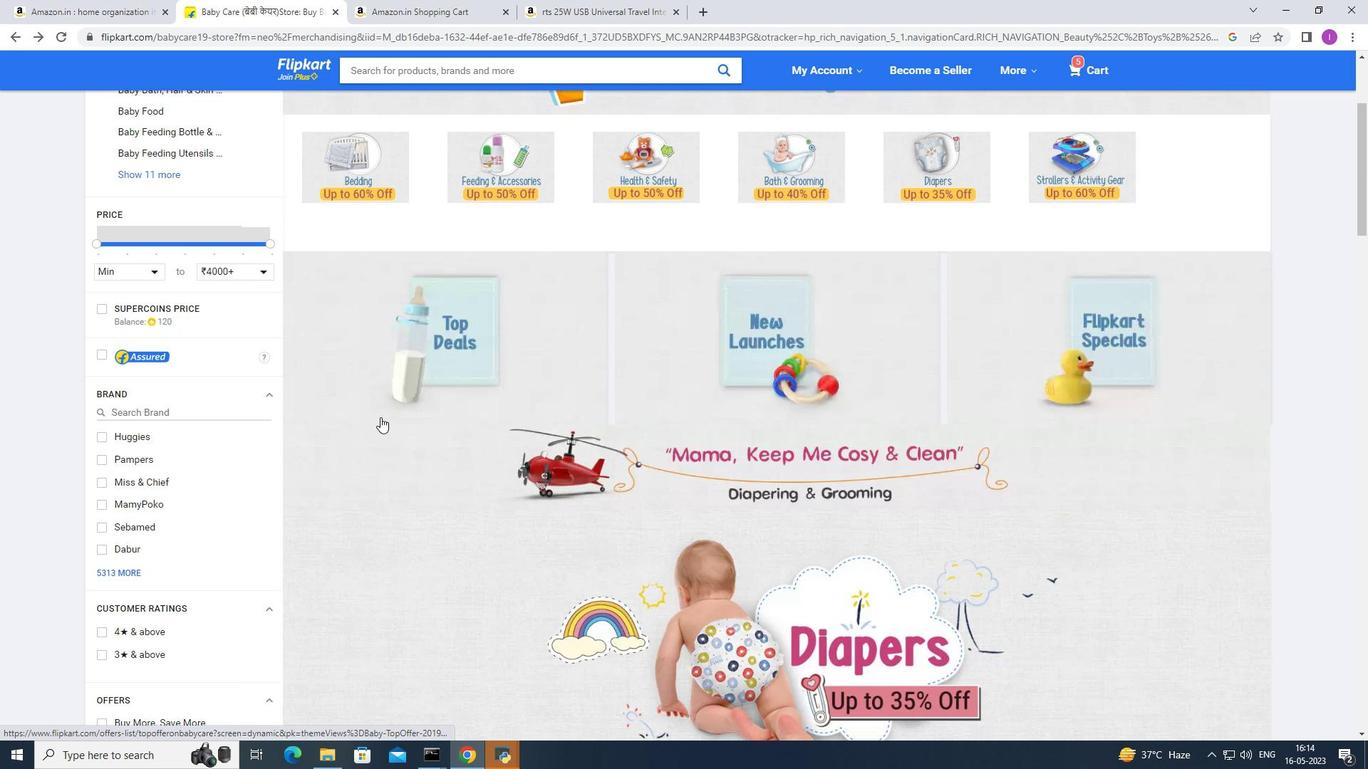 
Action: Mouse scrolled (380, 416) with delta (0, 0)
Screenshot: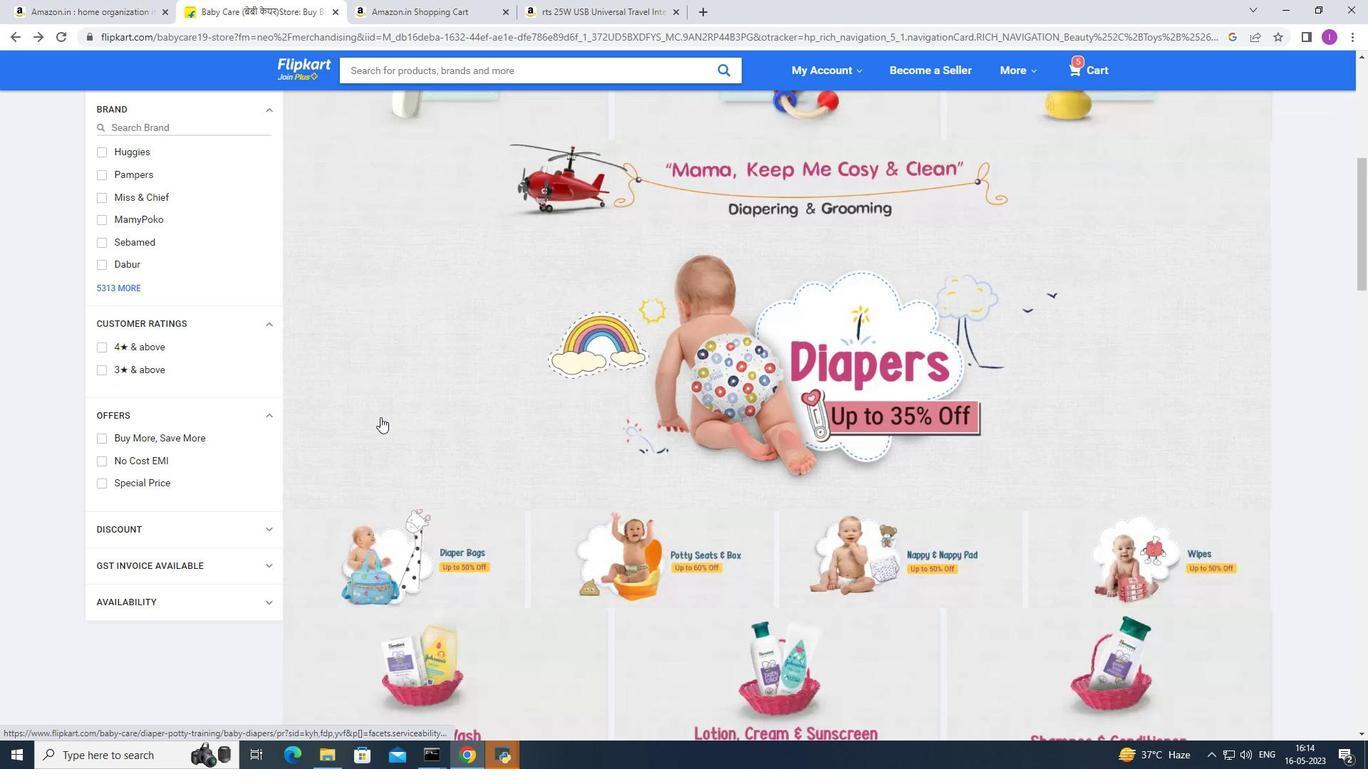
Action: Mouse scrolled (380, 416) with delta (0, 0)
Screenshot: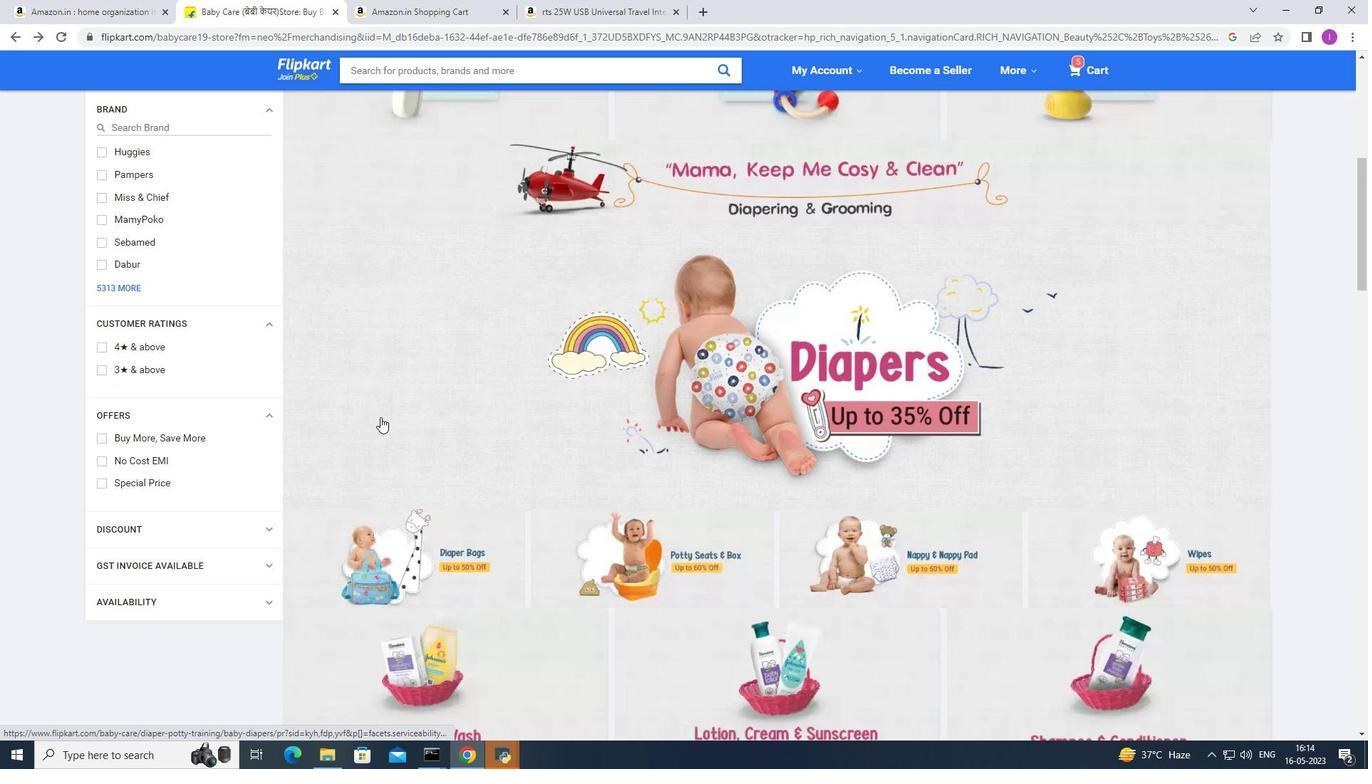 
Action: Mouse scrolled (380, 416) with delta (0, 0)
Screenshot: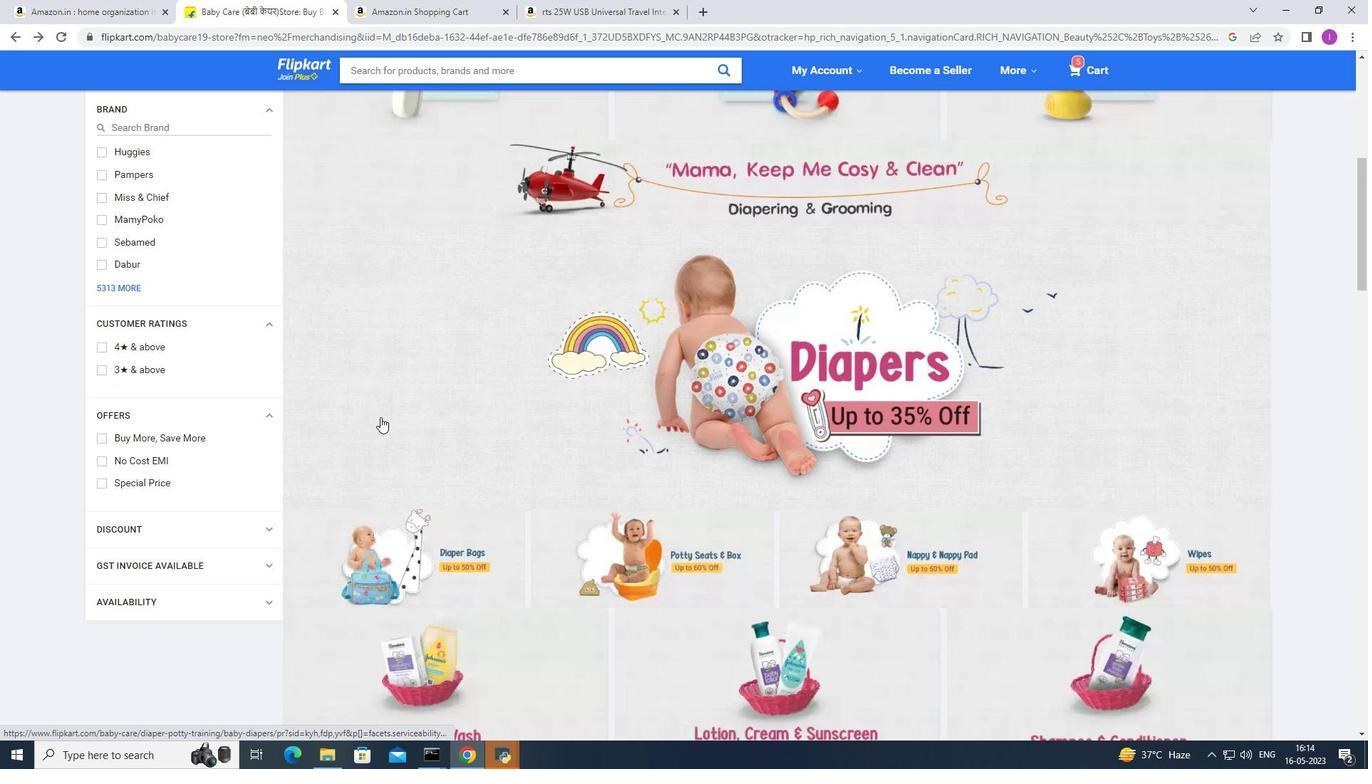 
Action: Mouse scrolled (380, 416) with delta (0, 0)
Screenshot: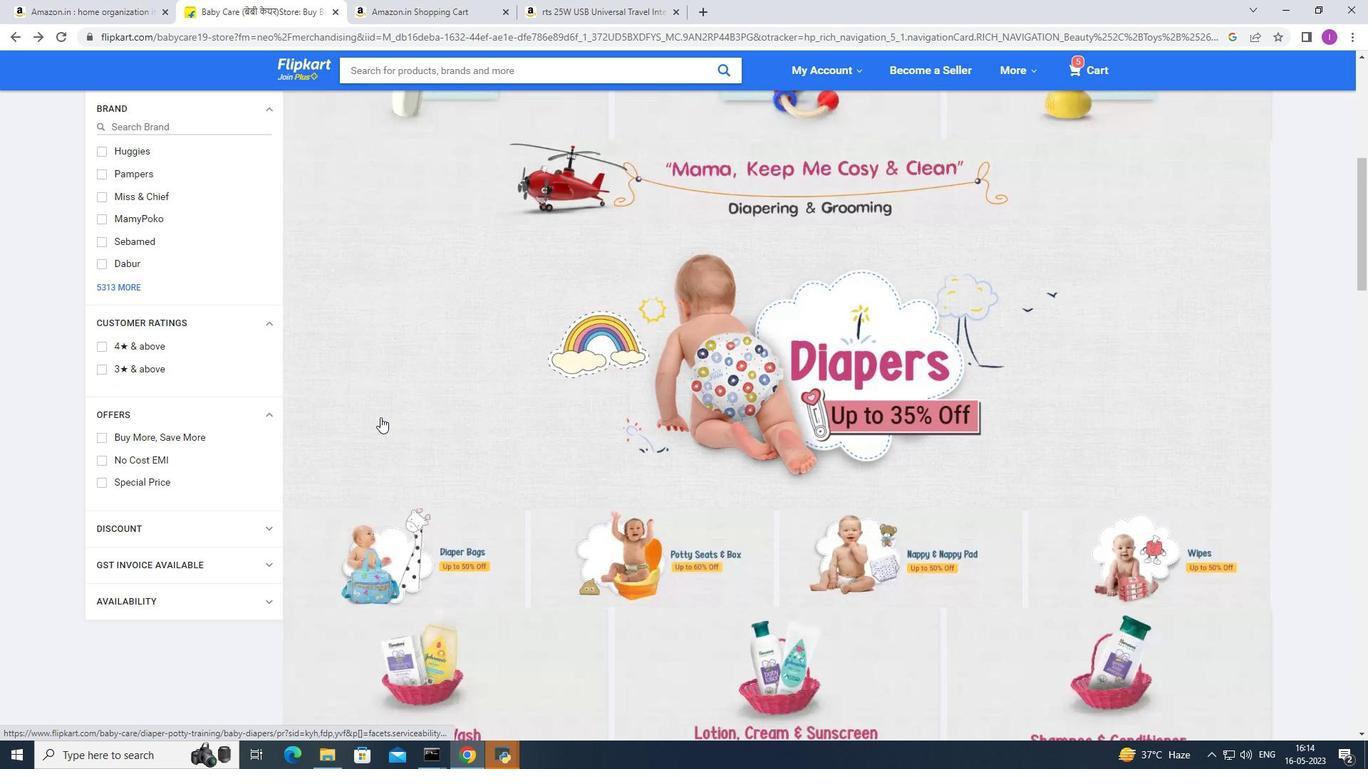 
Action: Mouse scrolled (380, 416) with delta (0, 0)
Screenshot: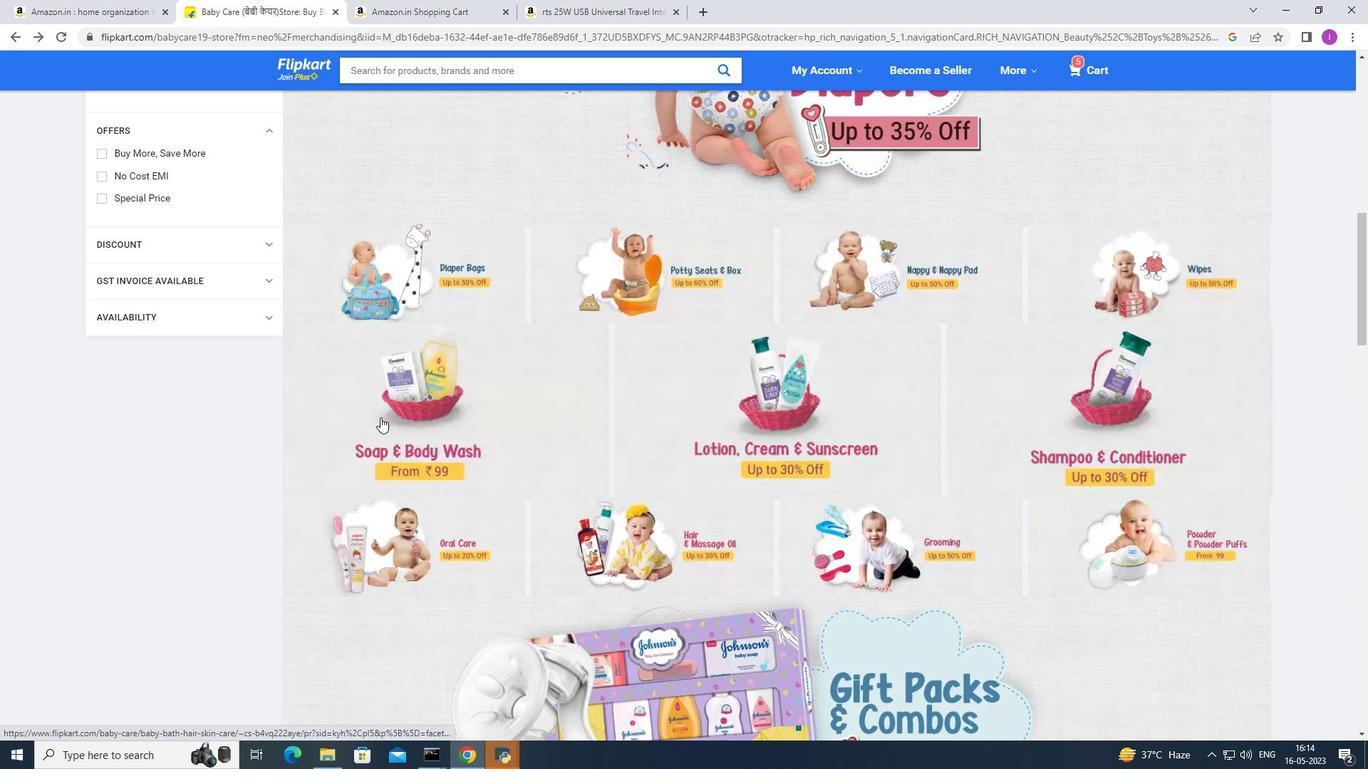 
Action: Mouse scrolled (380, 416) with delta (0, 0)
Screenshot: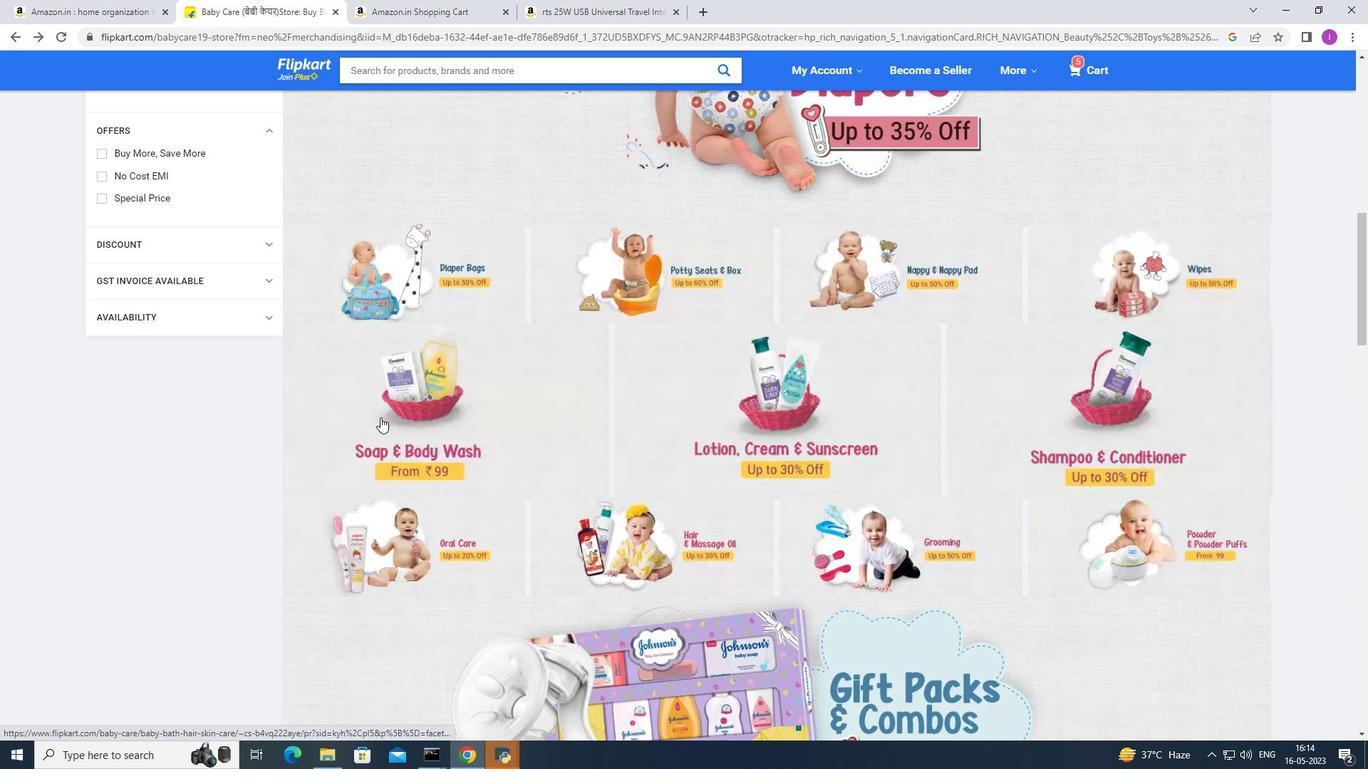 
Action: Mouse scrolled (380, 416) with delta (0, 0)
Screenshot: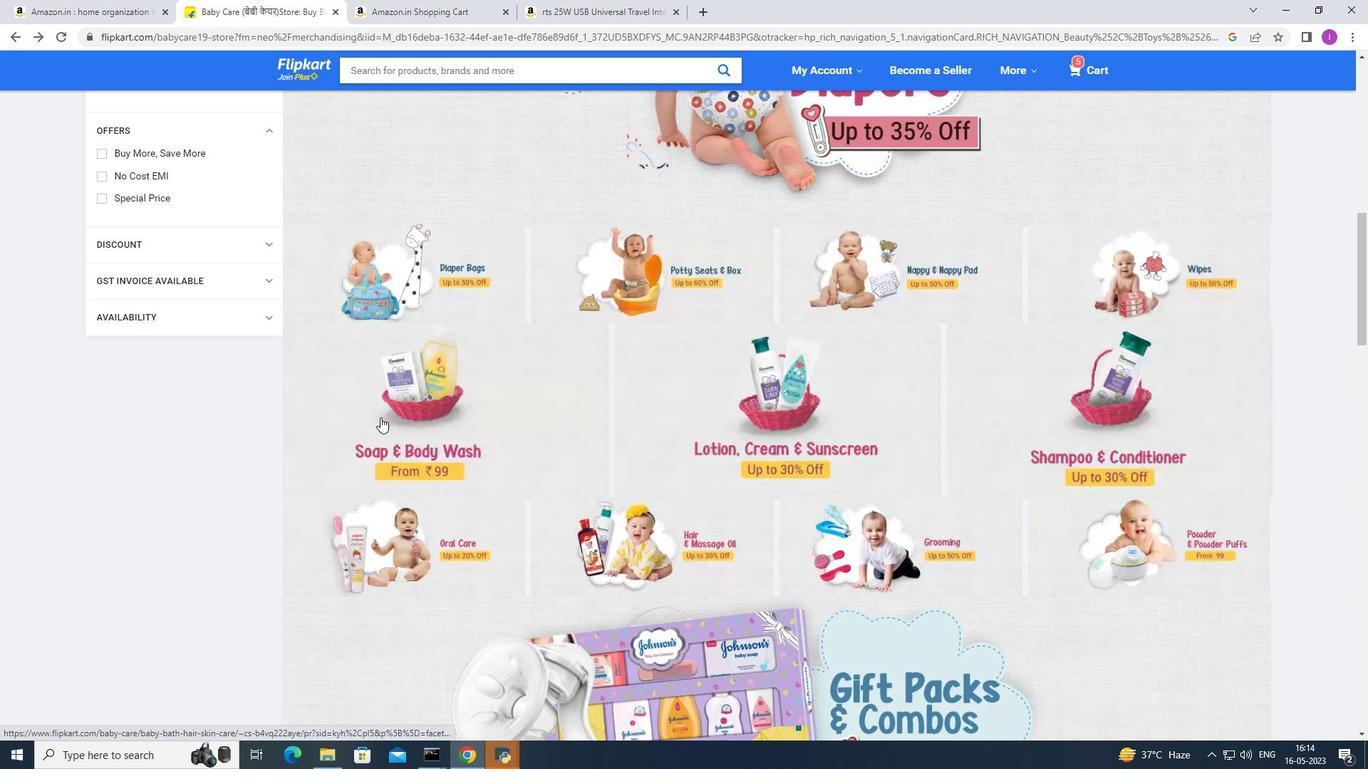 
Action: Mouse scrolled (380, 416) with delta (0, 0)
Screenshot: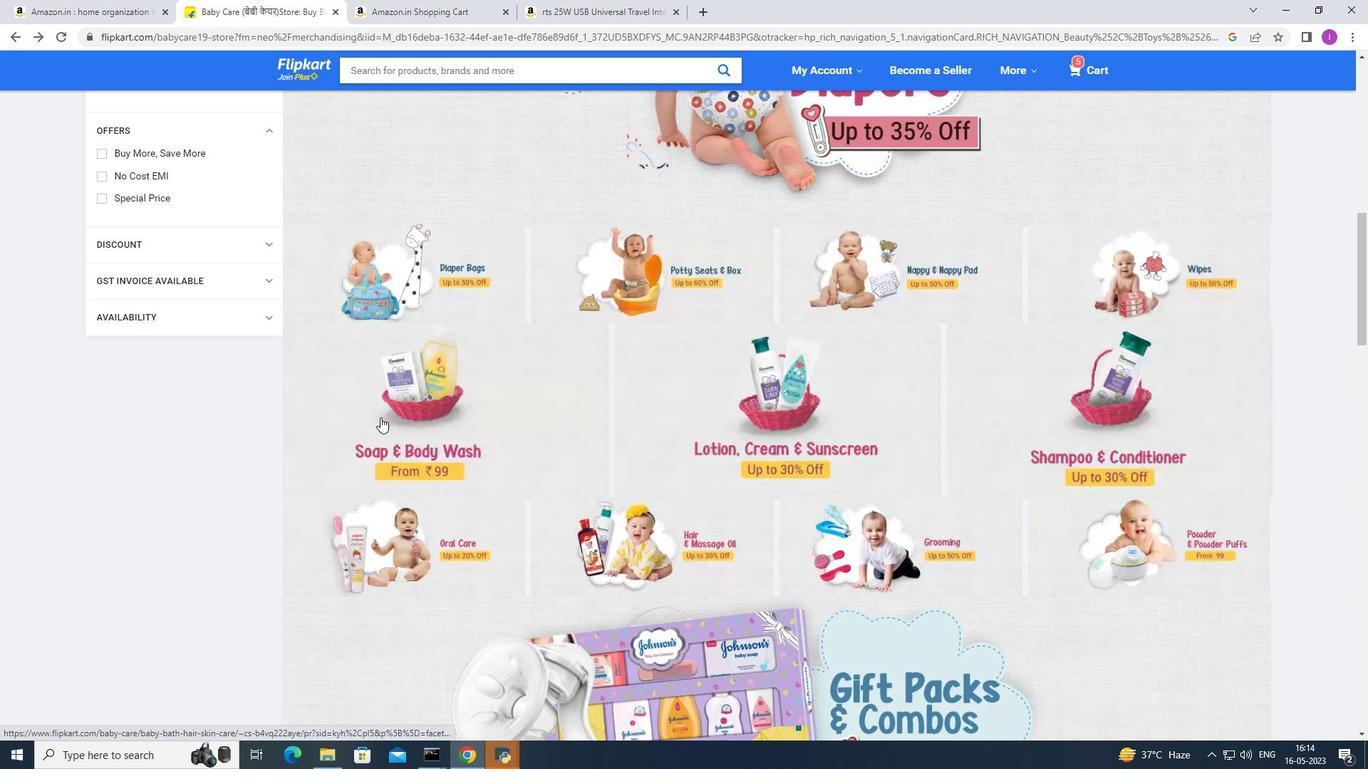 
Action: Mouse scrolled (380, 416) with delta (0, 0)
Screenshot: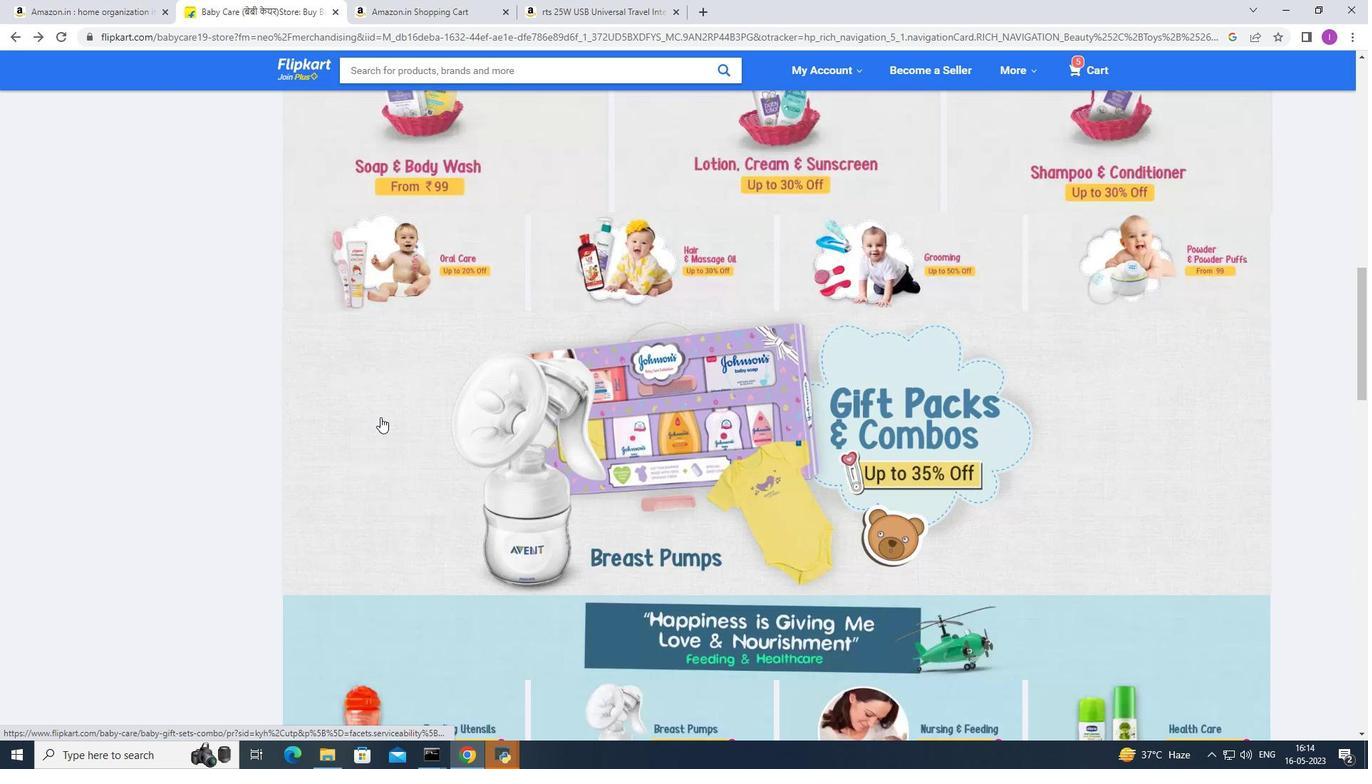 
Action: Mouse scrolled (380, 416) with delta (0, 0)
Screenshot: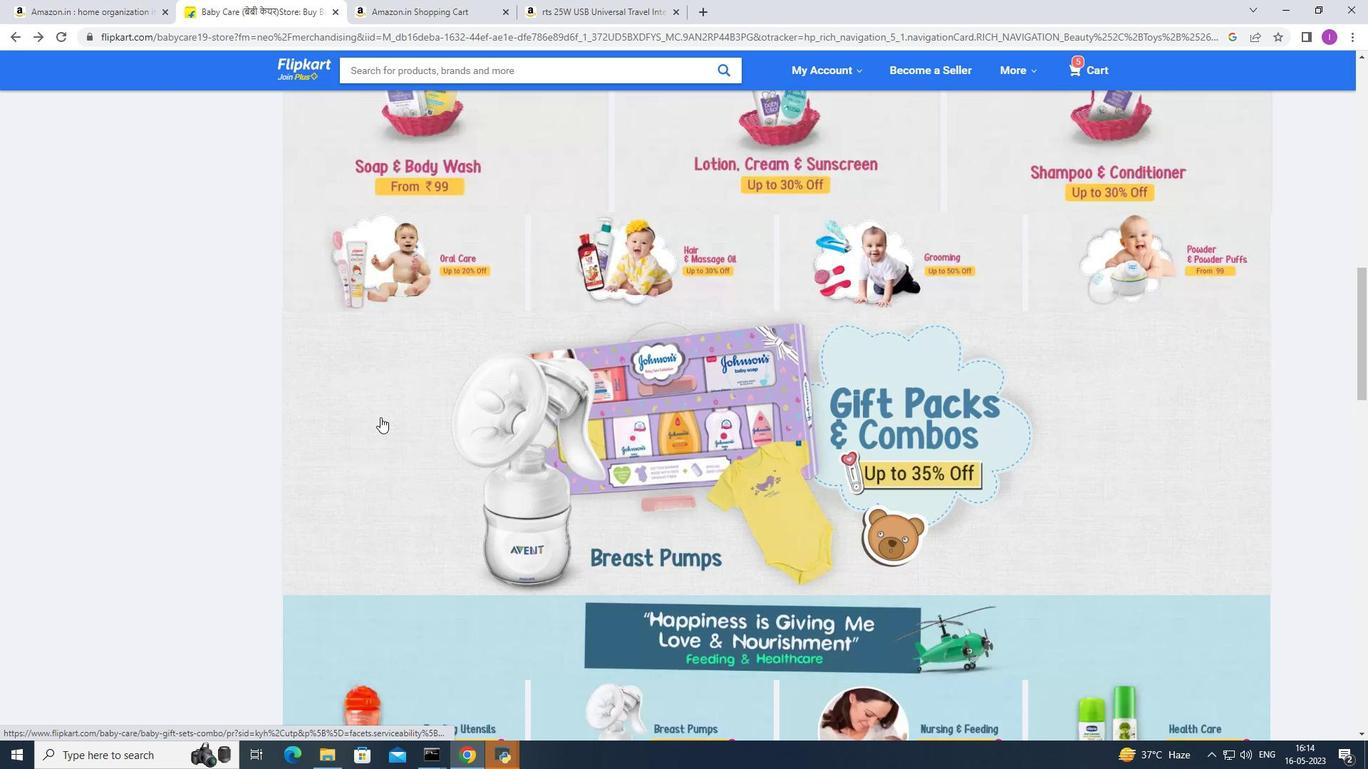 
Action: Mouse scrolled (380, 416) with delta (0, 0)
Screenshot: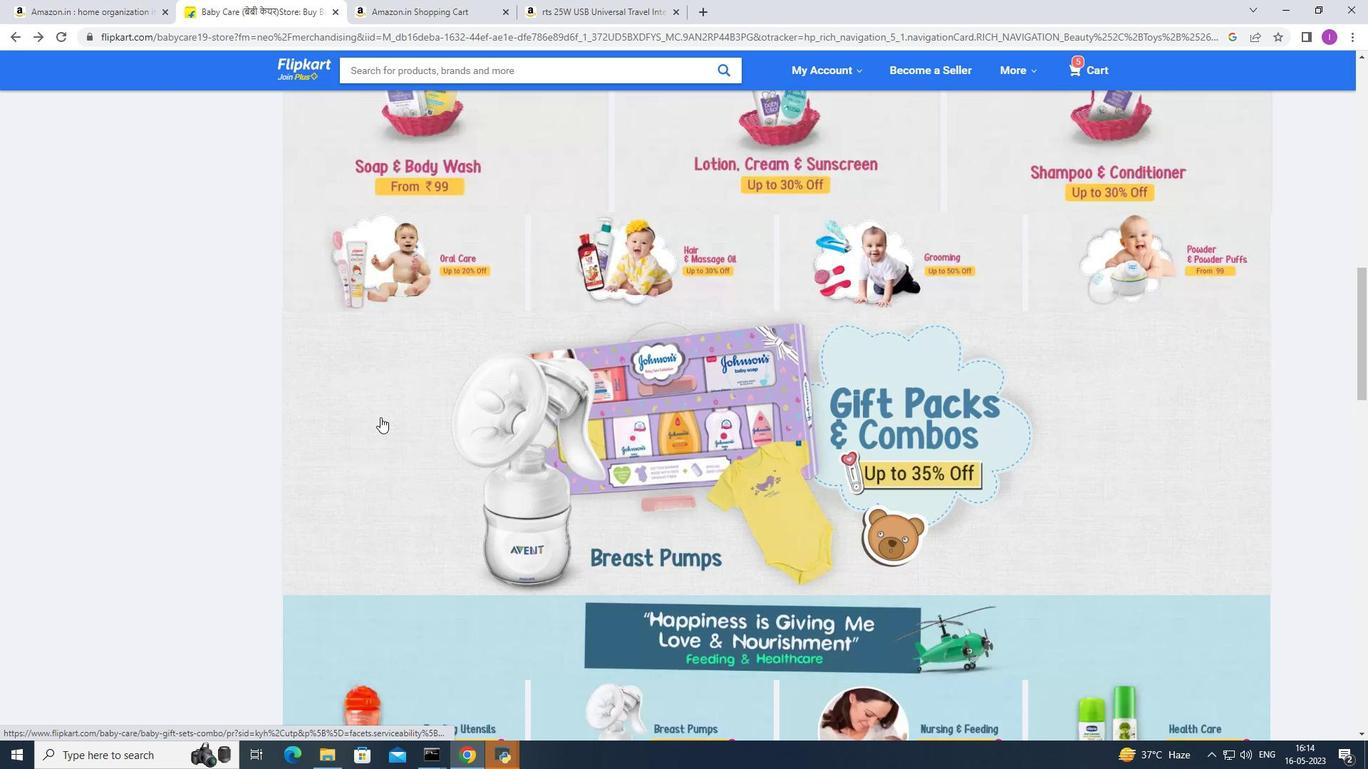 
Action: Mouse scrolled (380, 416) with delta (0, 0)
Screenshot: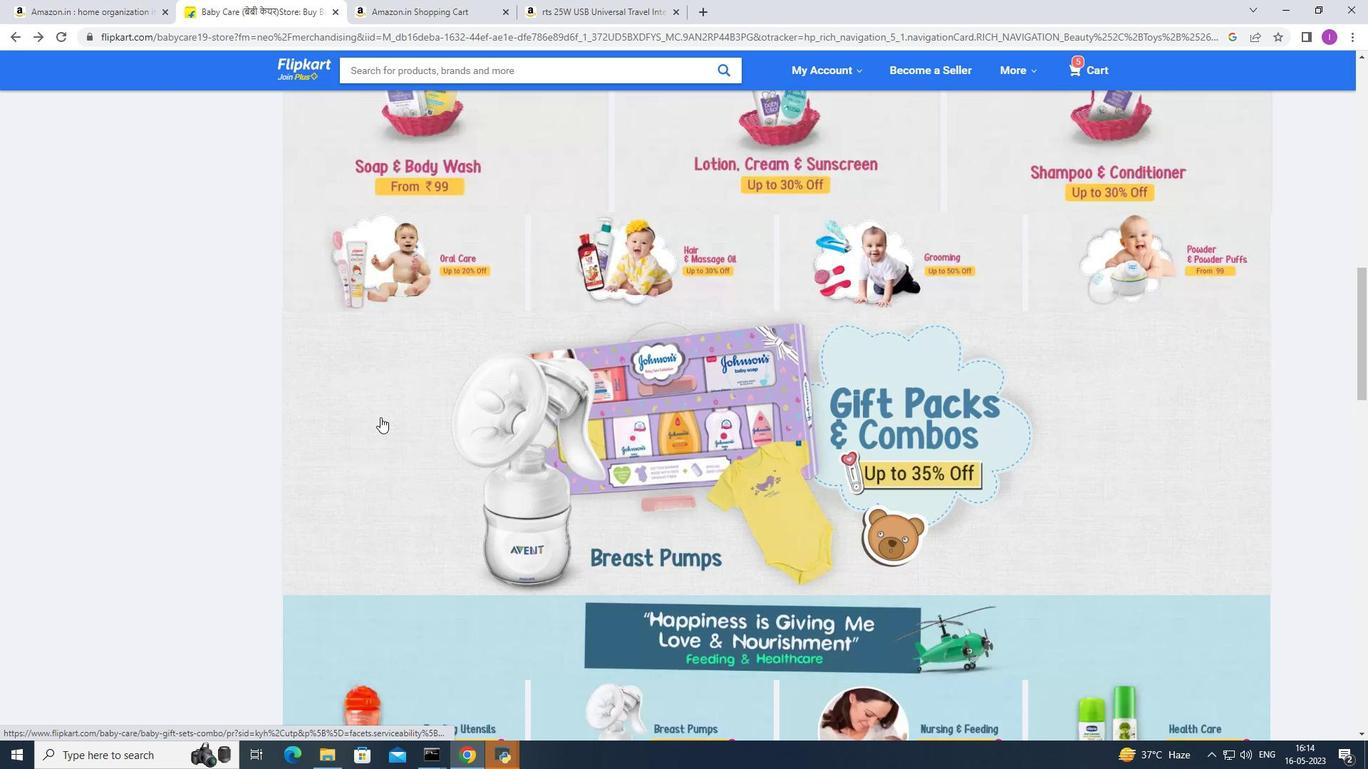 
Action: Mouse scrolled (380, 416) with delta (0, 0)
Screenshot: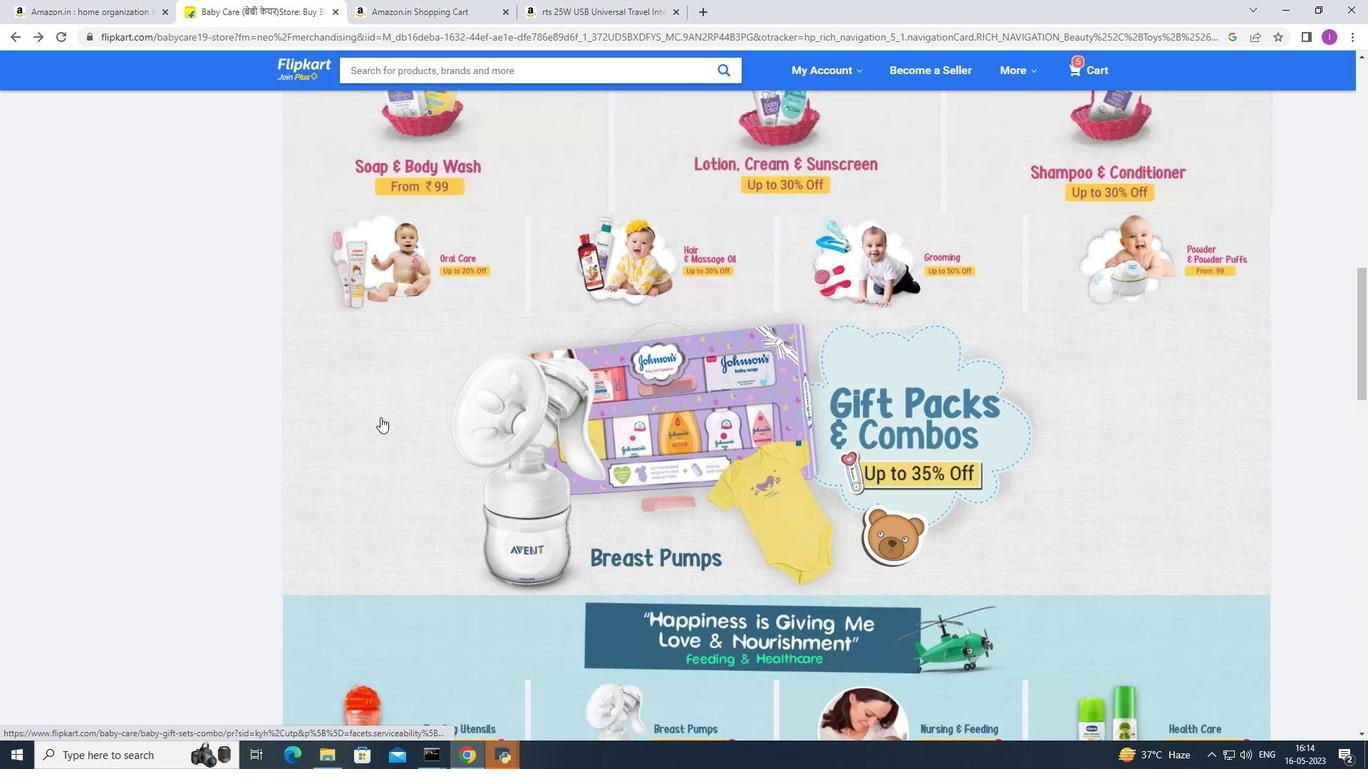
Action: Mouse scrolled (380, 416) with delta (0, 0)
Screenshot: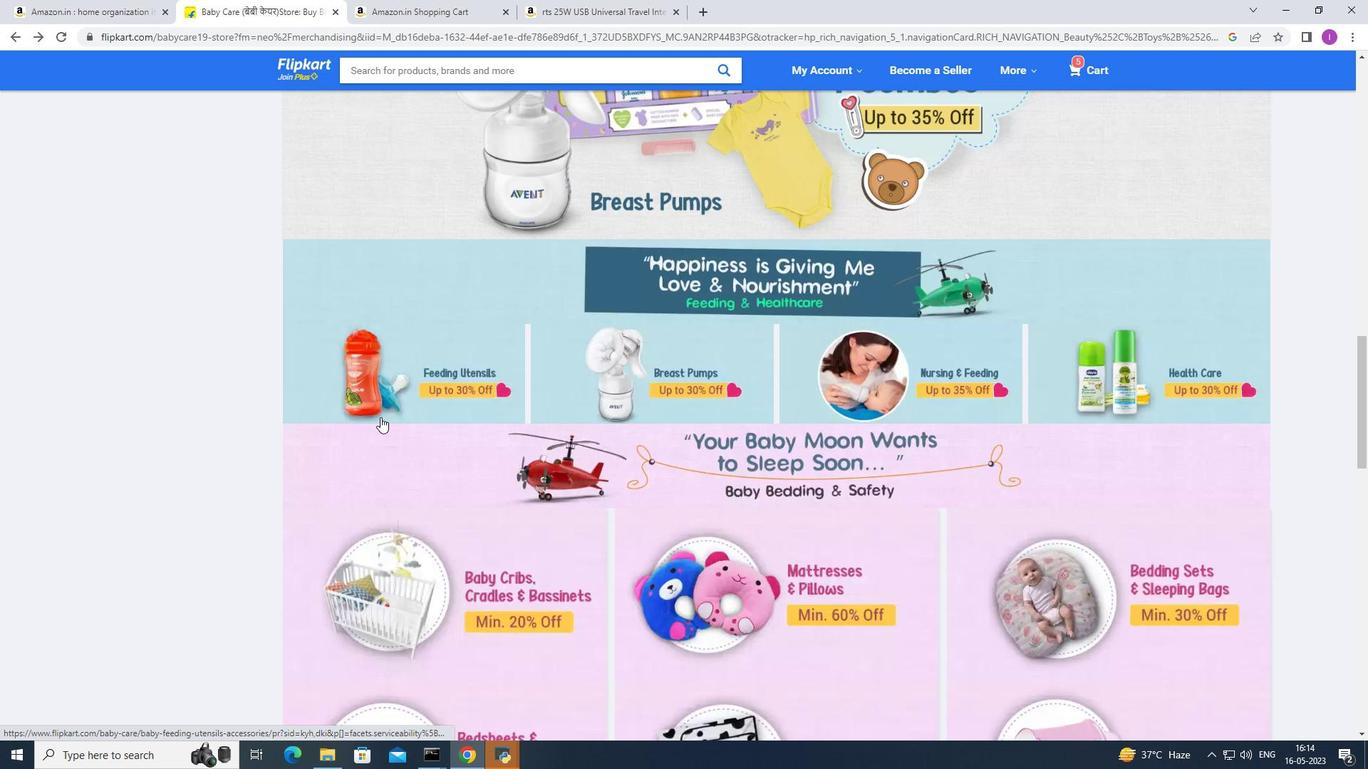 
Action: Mouse scrolled (380, 416) with delta (0, 0)
Screenshot: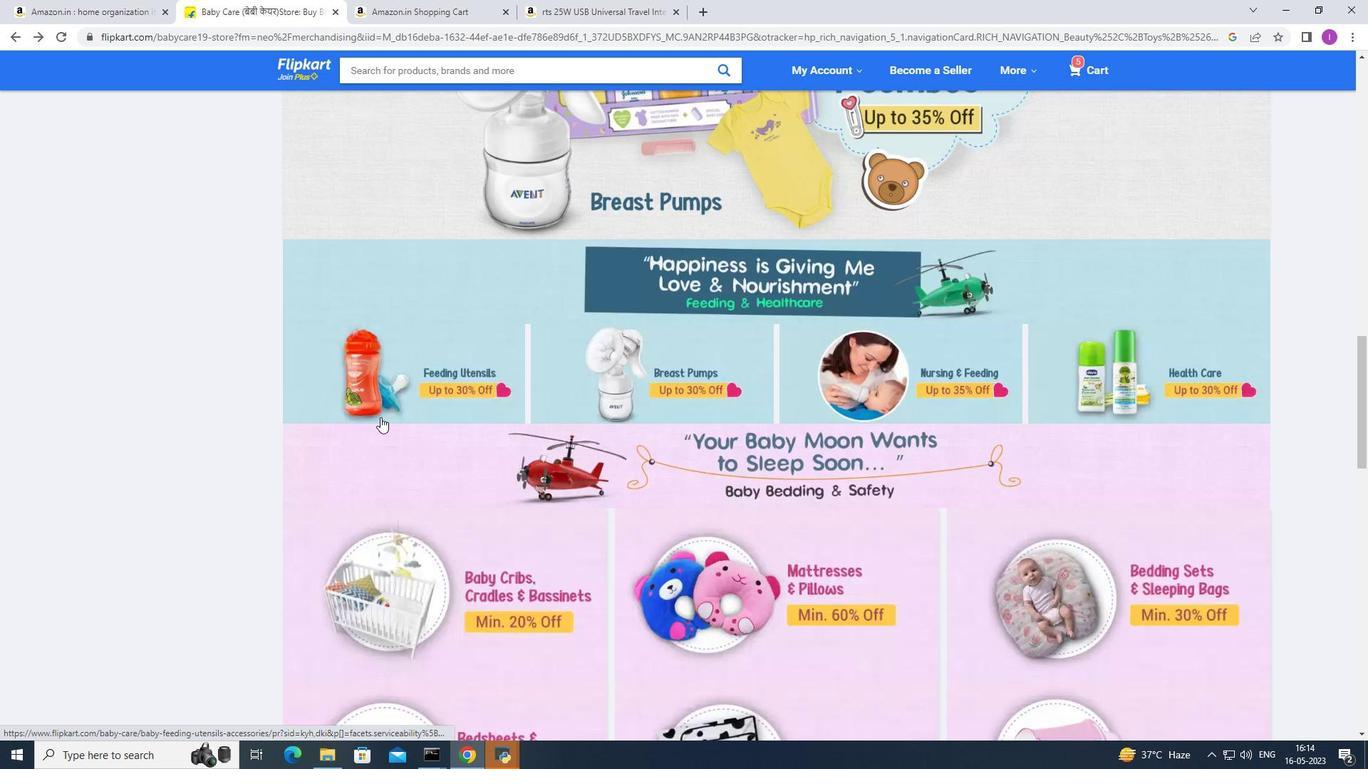 
Action: Mouse scrolled (380, 416) with delta (0, 0)
Screenshot: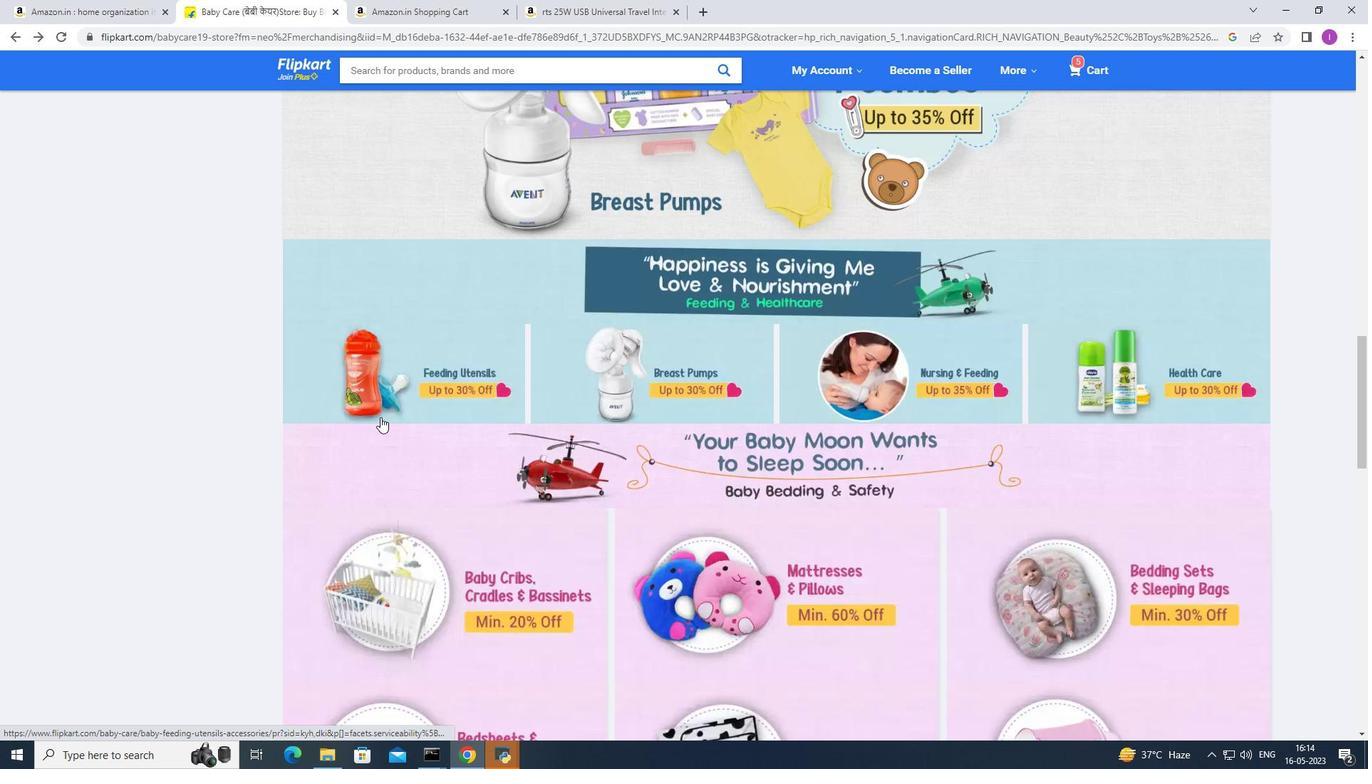 
Action: Mouse scrolled (380, 416) with delta (0, 0)
Screenshot: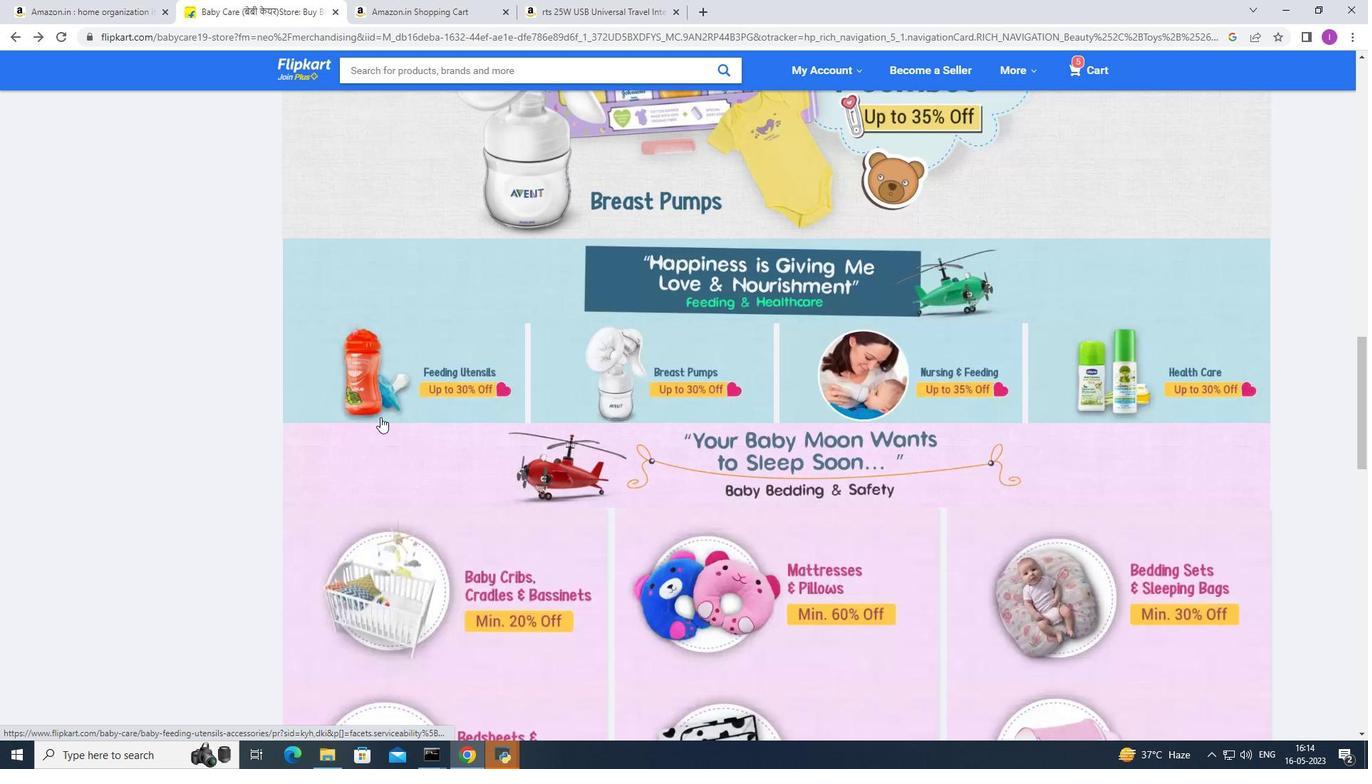 
Action: Mouse moved to (597, 353)
Screenshot: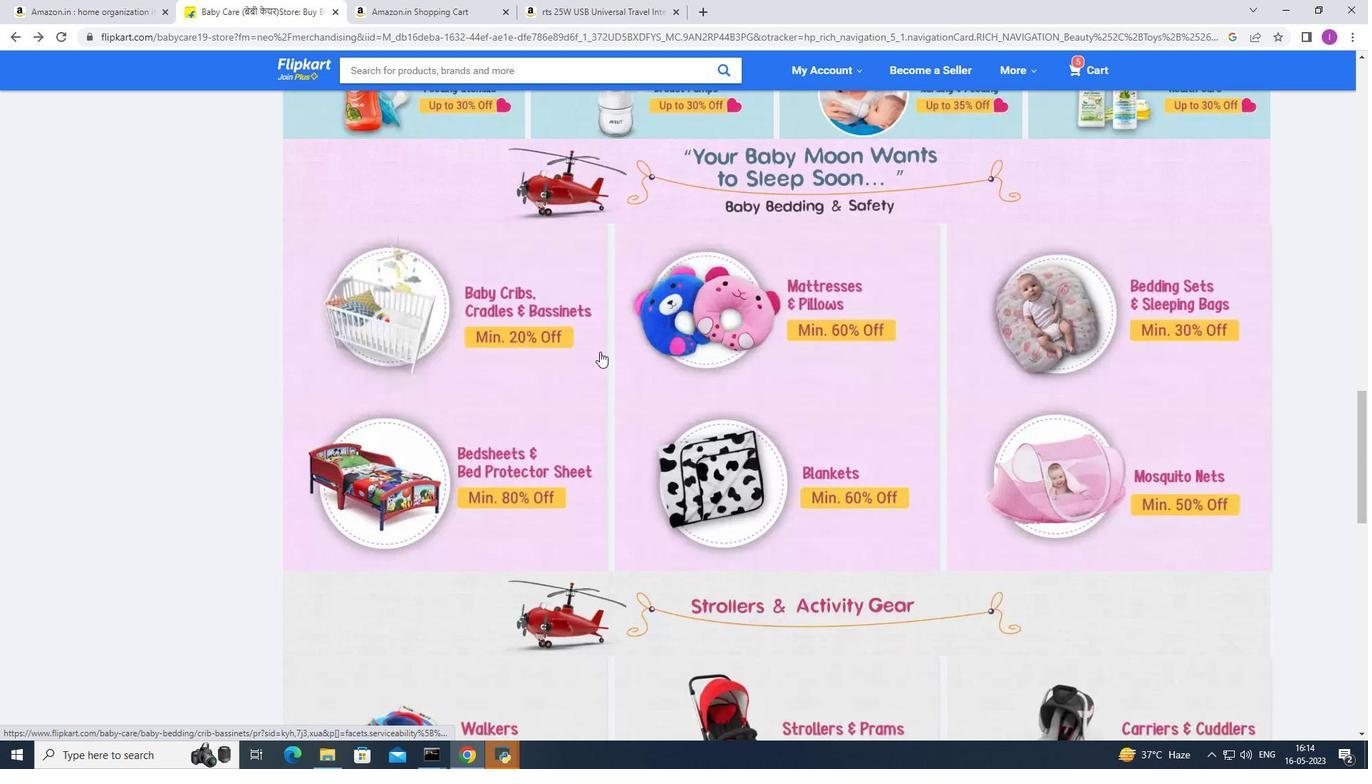 
Action: Mouse scrolled (597, 352) with delta (0, 0)
Screenshot: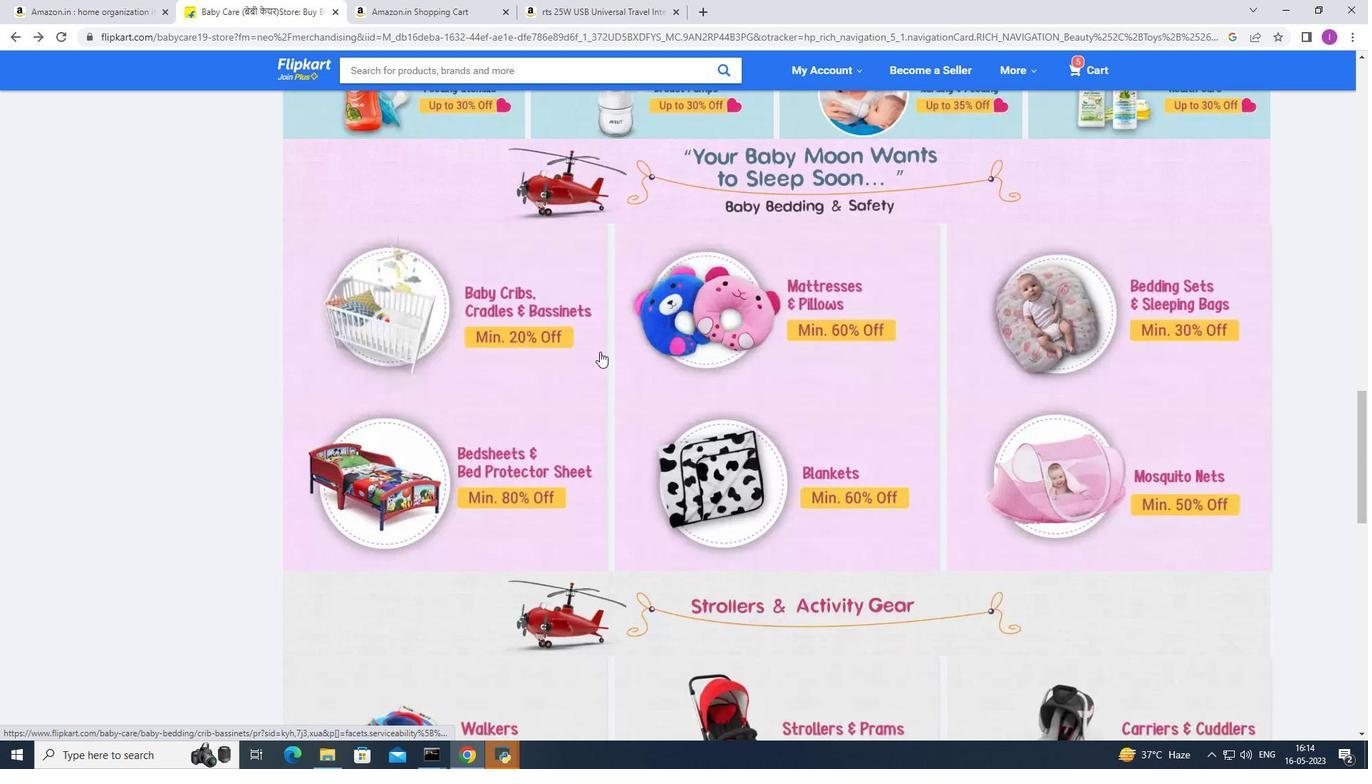 
Action: Mouse scrolled (597, 352) with delta (0, 0)
Screenshot: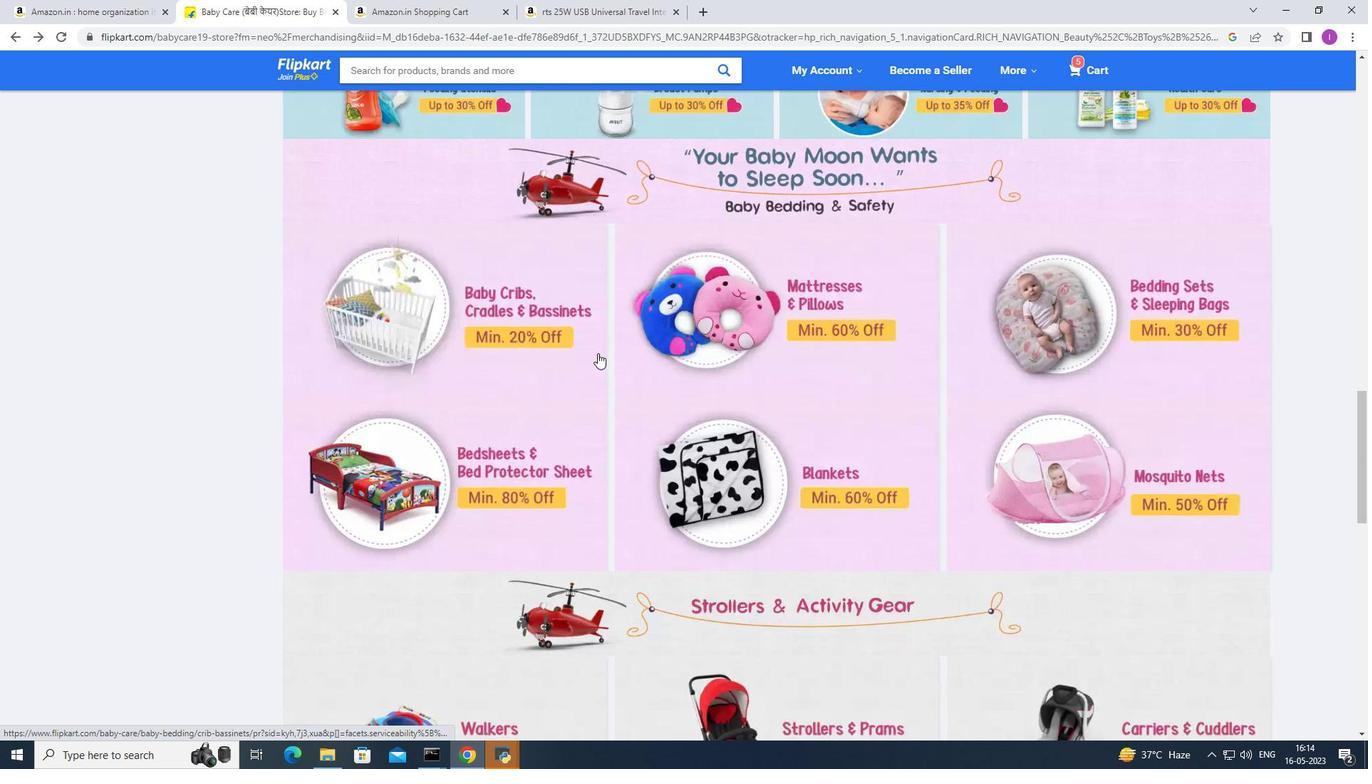 
Action: Mouse scrolled (597, 352) with delta (0, 0)
Screenshot: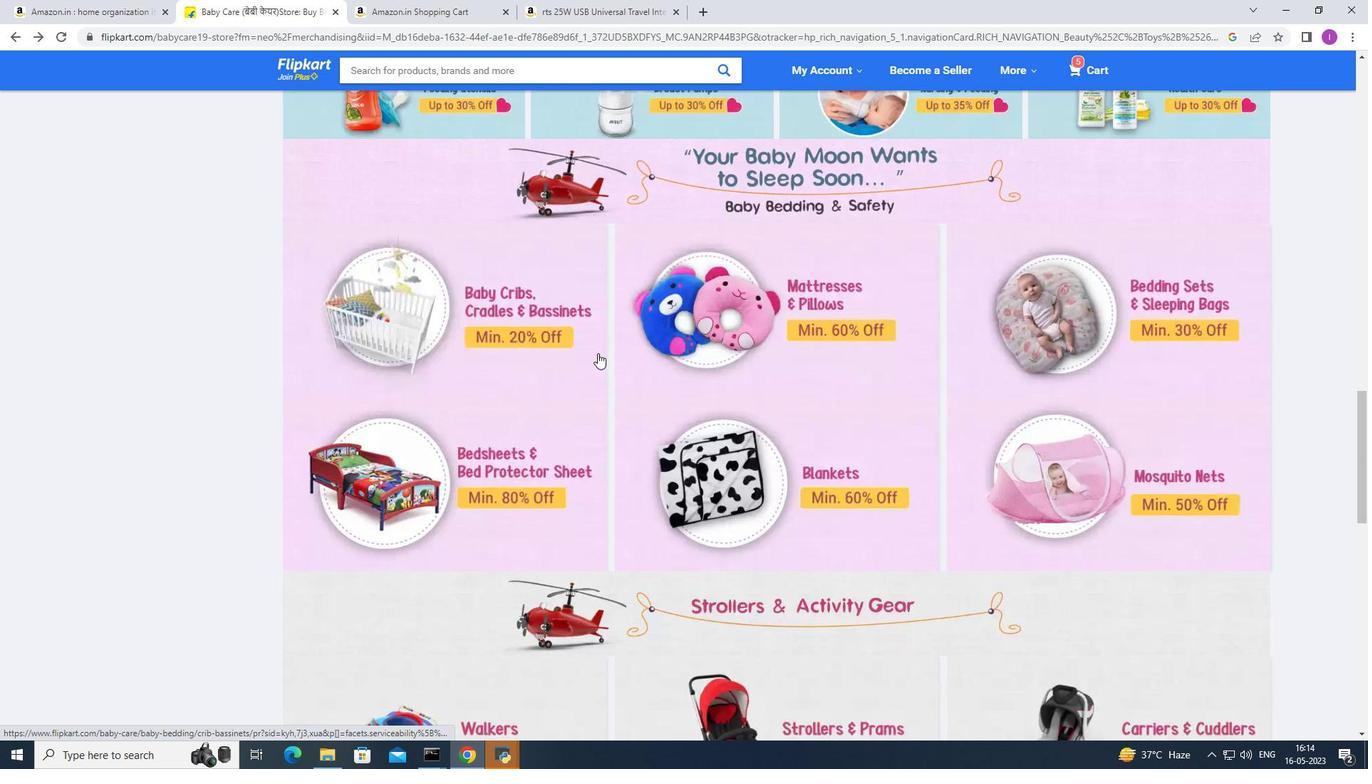 
Action: Mouse scrolled (597, 352) with delta (0, 0)
Screenshot: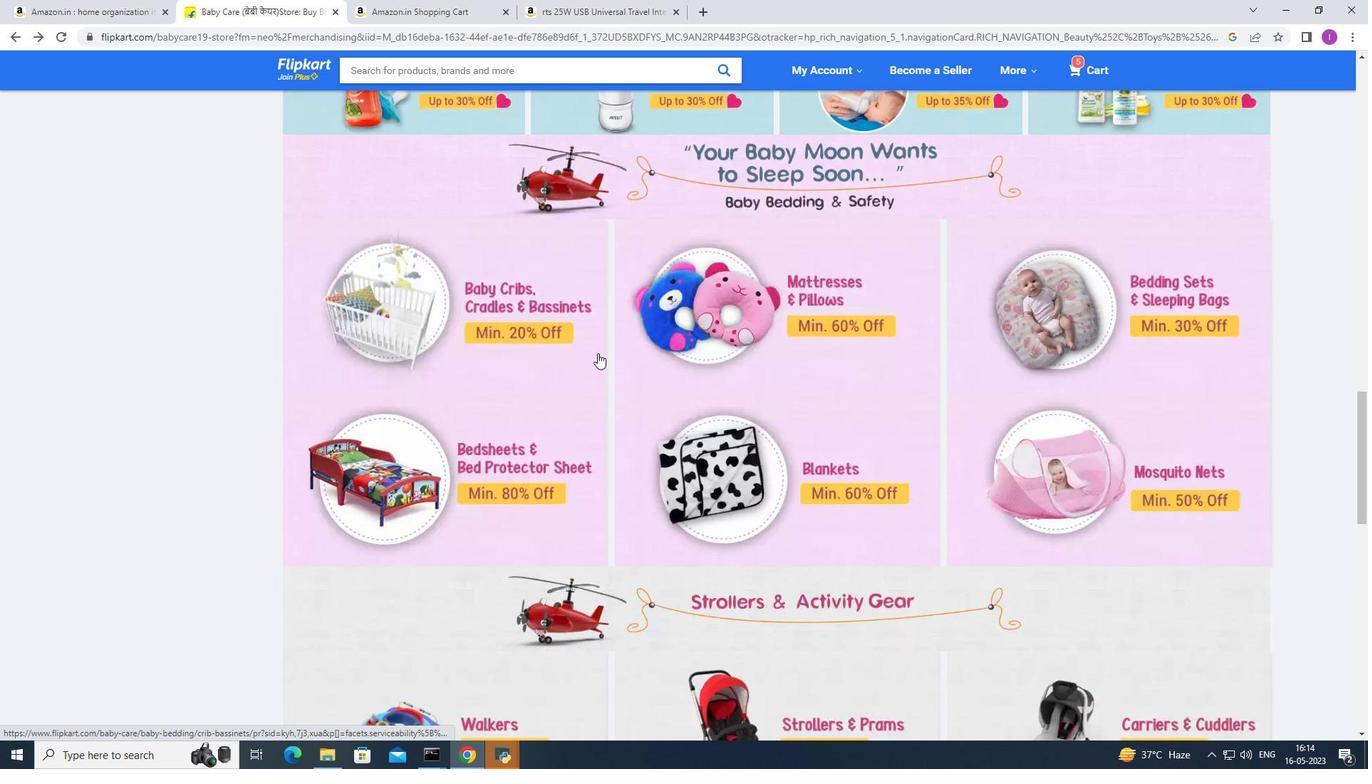 
Action: Mouse moved to (830, 444)
